 Task: Add a timeline in the project AgileJet for the epic 'Mobile app development' from 2023/06/16 to 2025/08/15. Add a timeline in the project AgileJet for the epic 'Website redesign' from 2023/03/19 to 2024/10/13. Add a timeline in the project AgileJet for the epic 'Virtual desktop infrastructure (VDI) implementation' from 2024/04/24 to 2025/10/26
Action: Mouse moved to (261, 70)
Screenshot: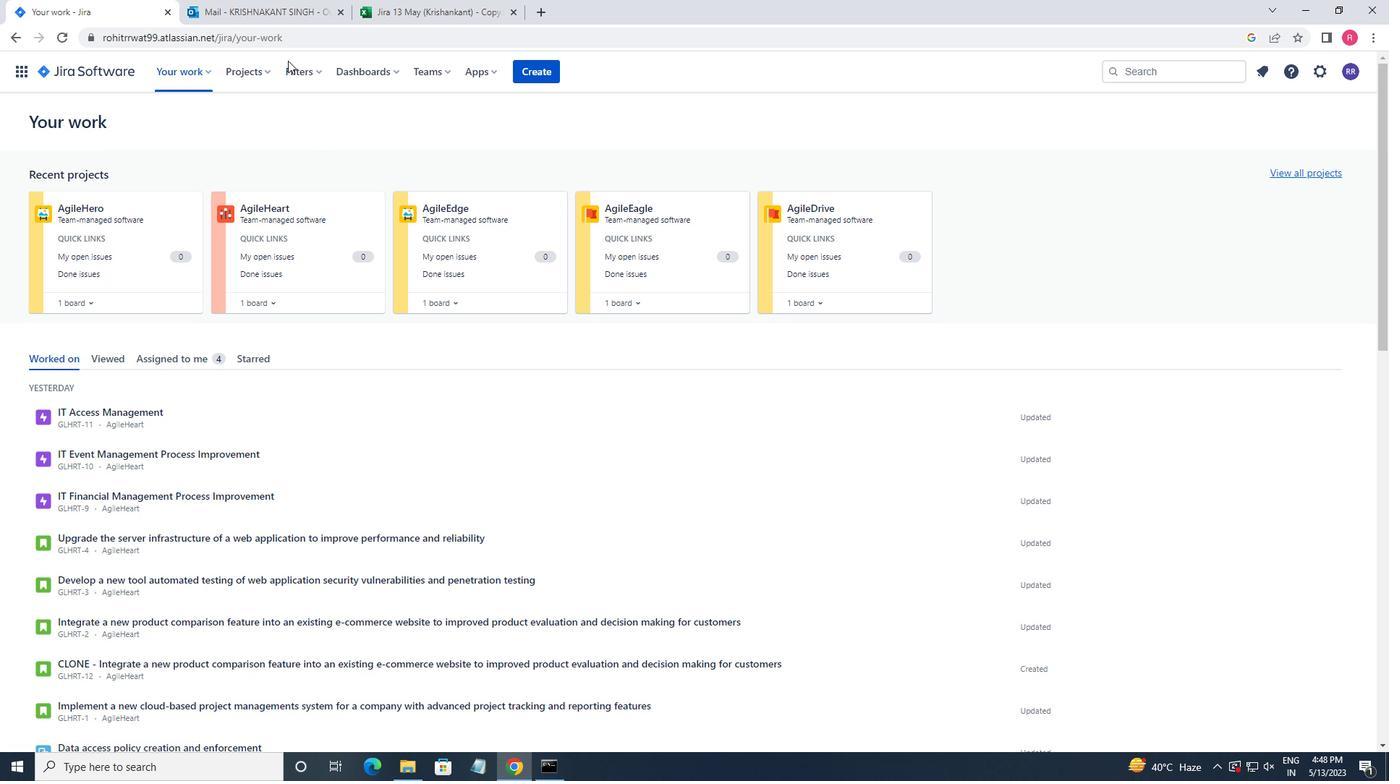
Action: Mouse pressed left at (261, 70)
Screenshot: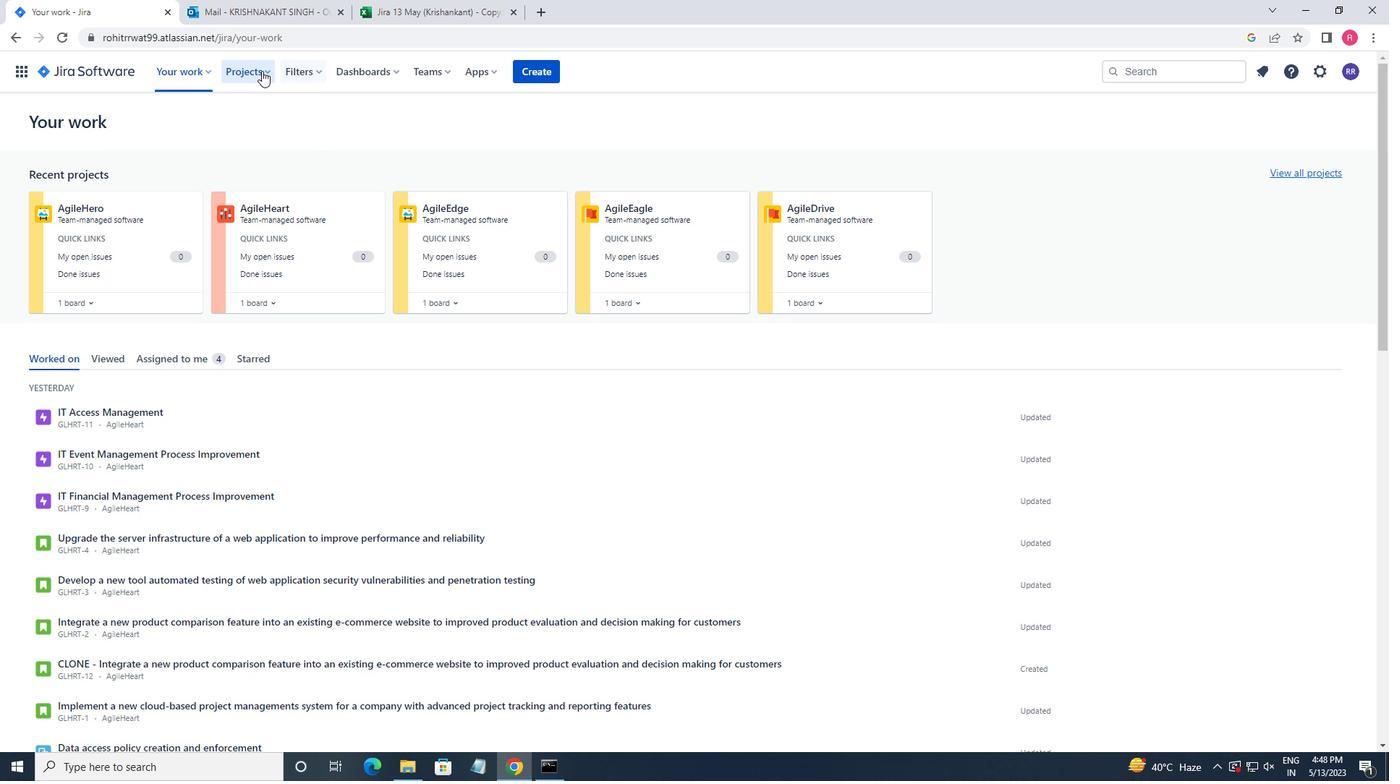 
Action: Mouse moved to (315, 158)
Screenshot: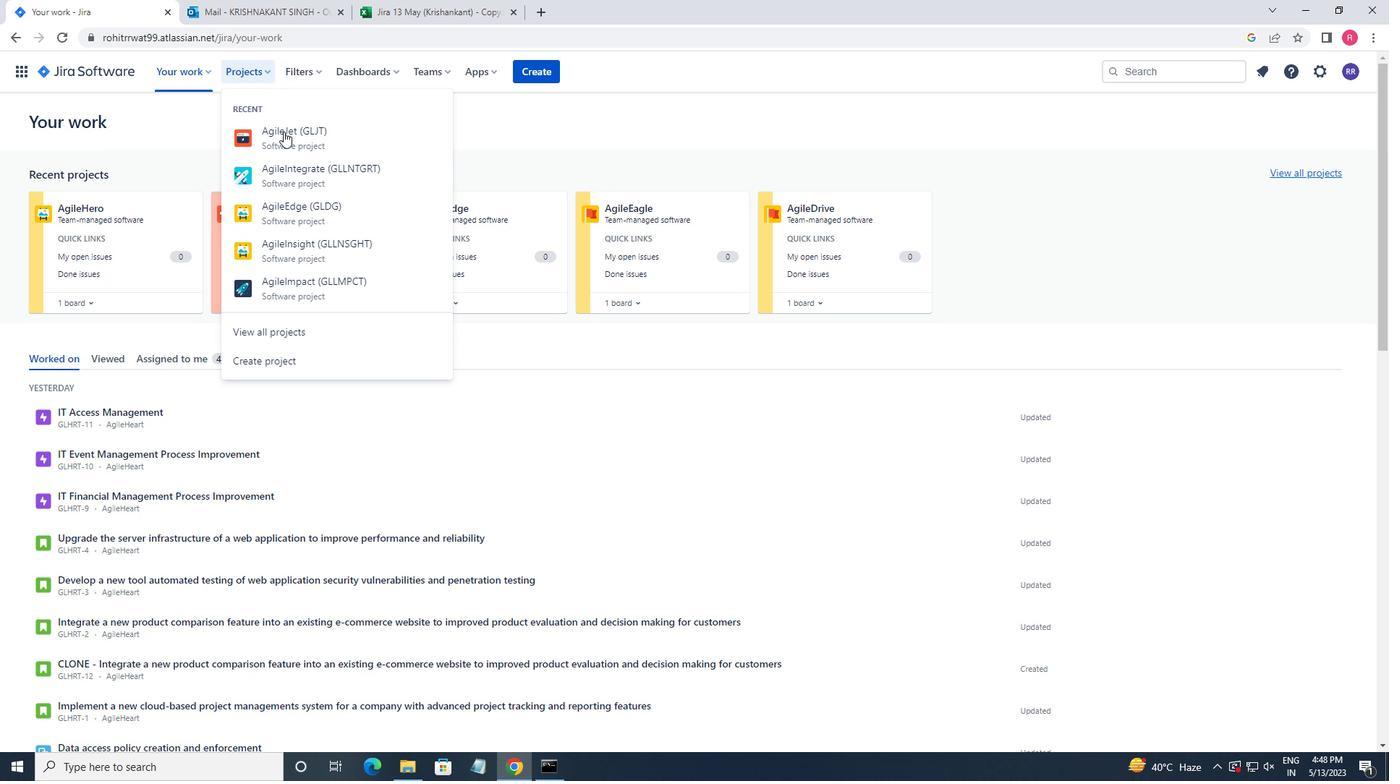 
Action: Mouse pressed left at (315, 158)
Screenshot: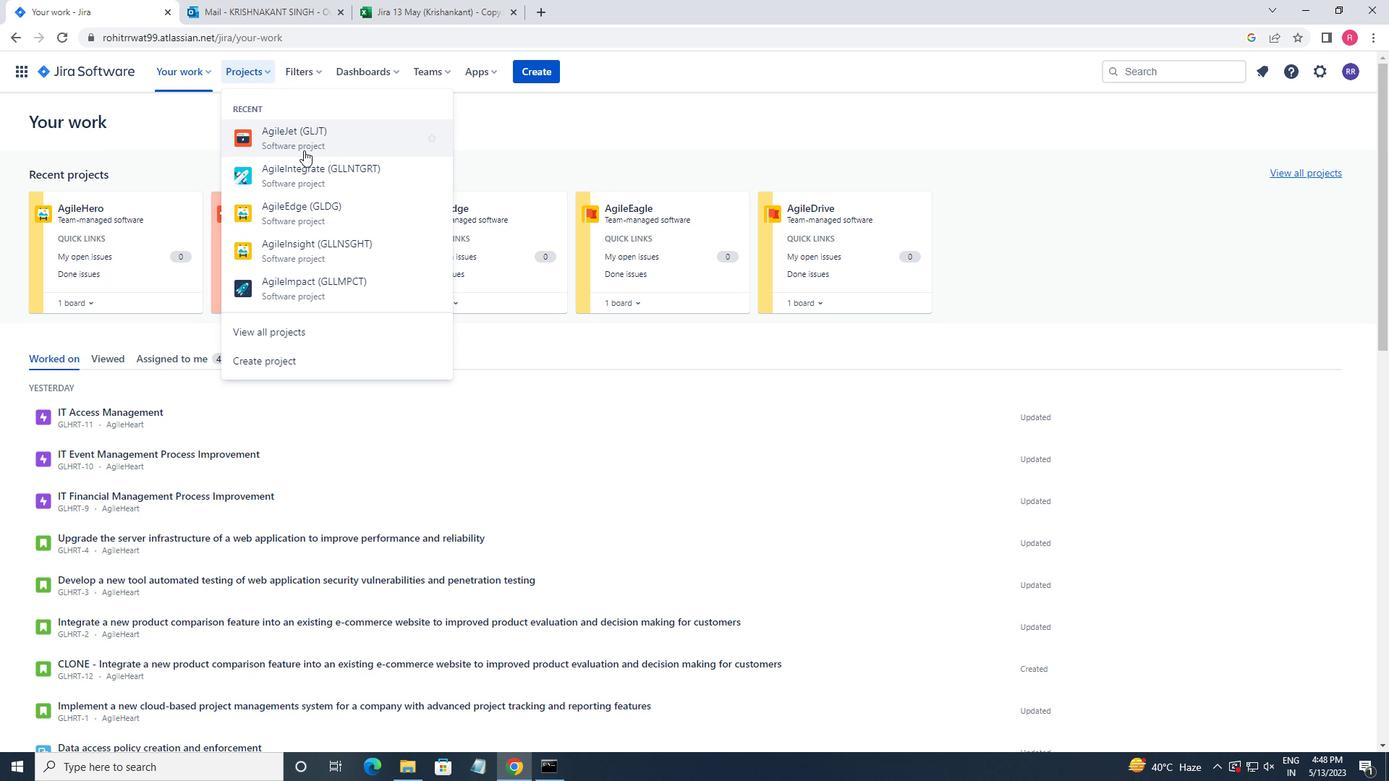 
Action: Mouse moved to (247, 77)
Screenshot: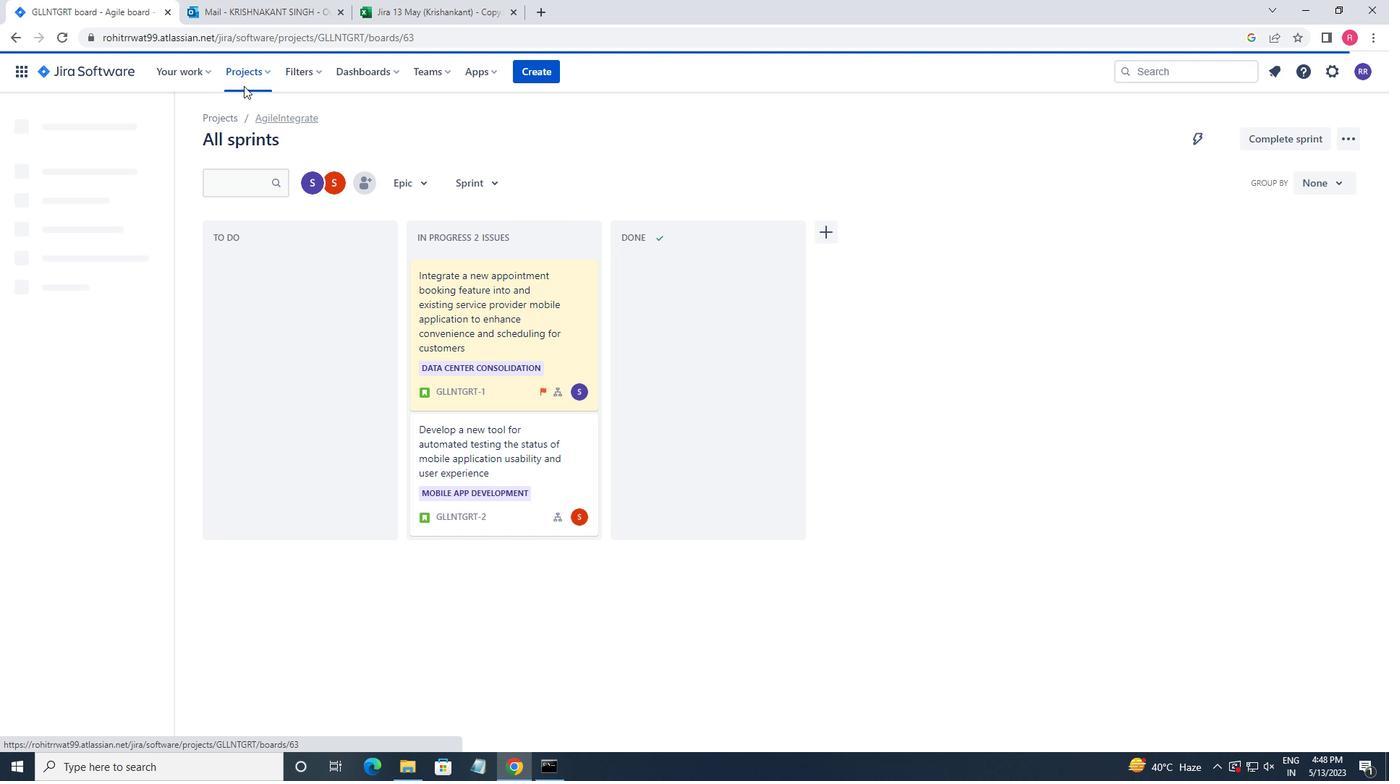 
Action: Mouse pressed left at (247, 77)
Screenshot: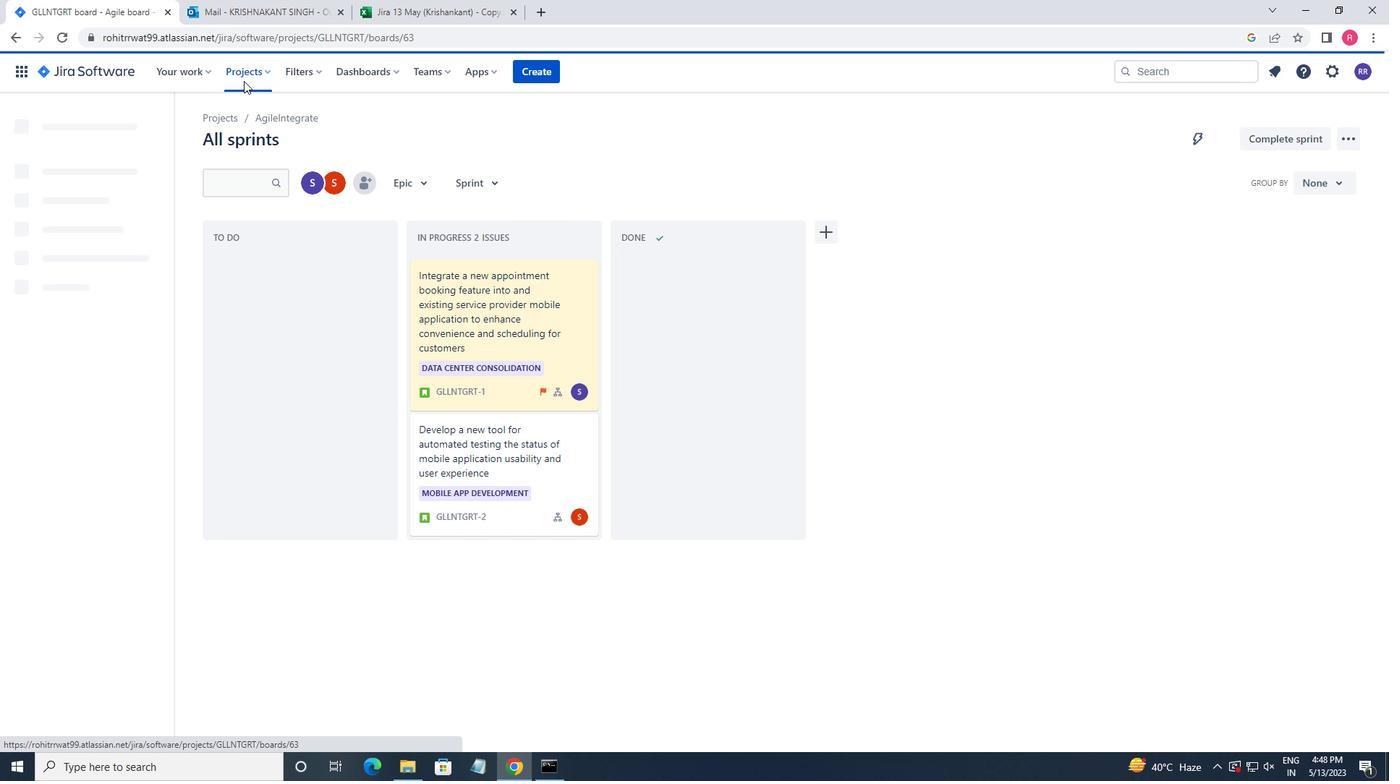 
Action: Mouse moved to (269, 128)
Screenshot: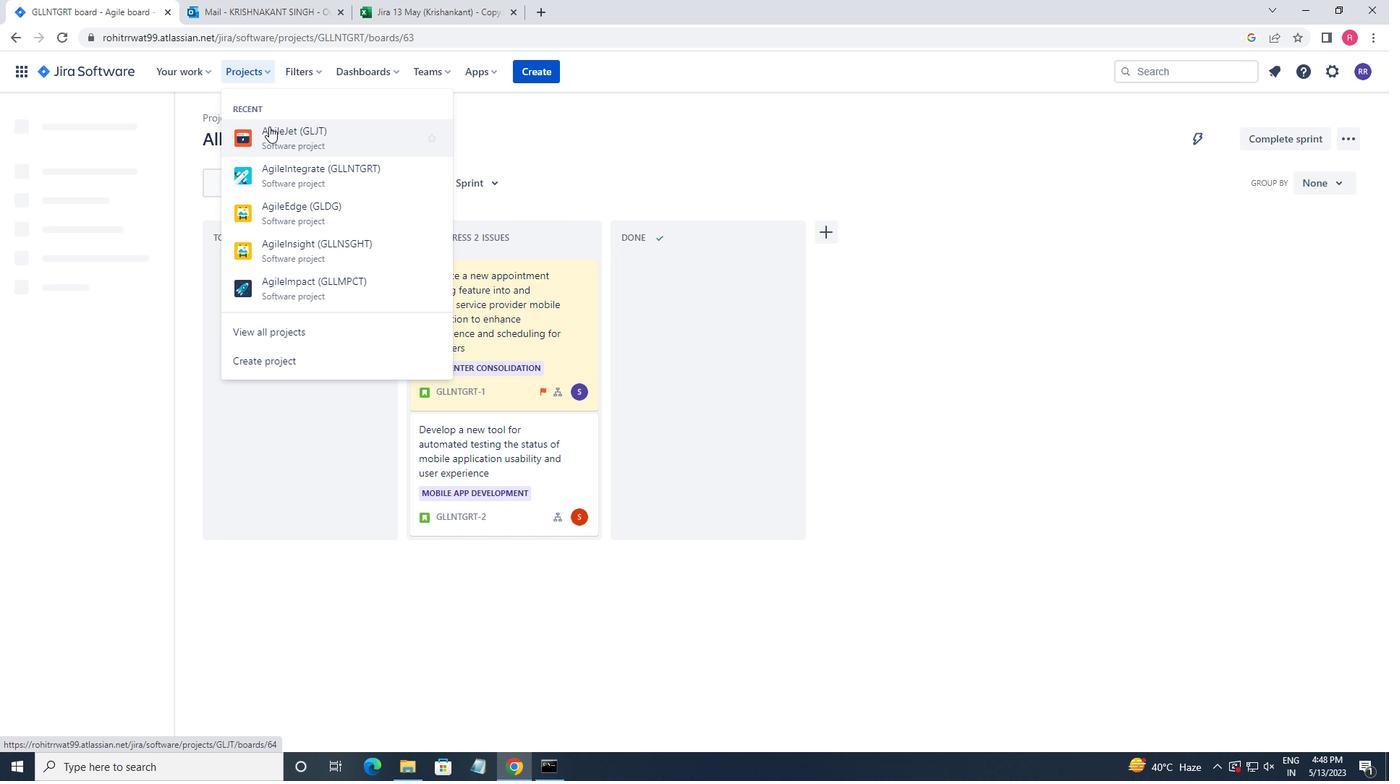
Action: Mouse pressed left at (269, 128)
Screenshot: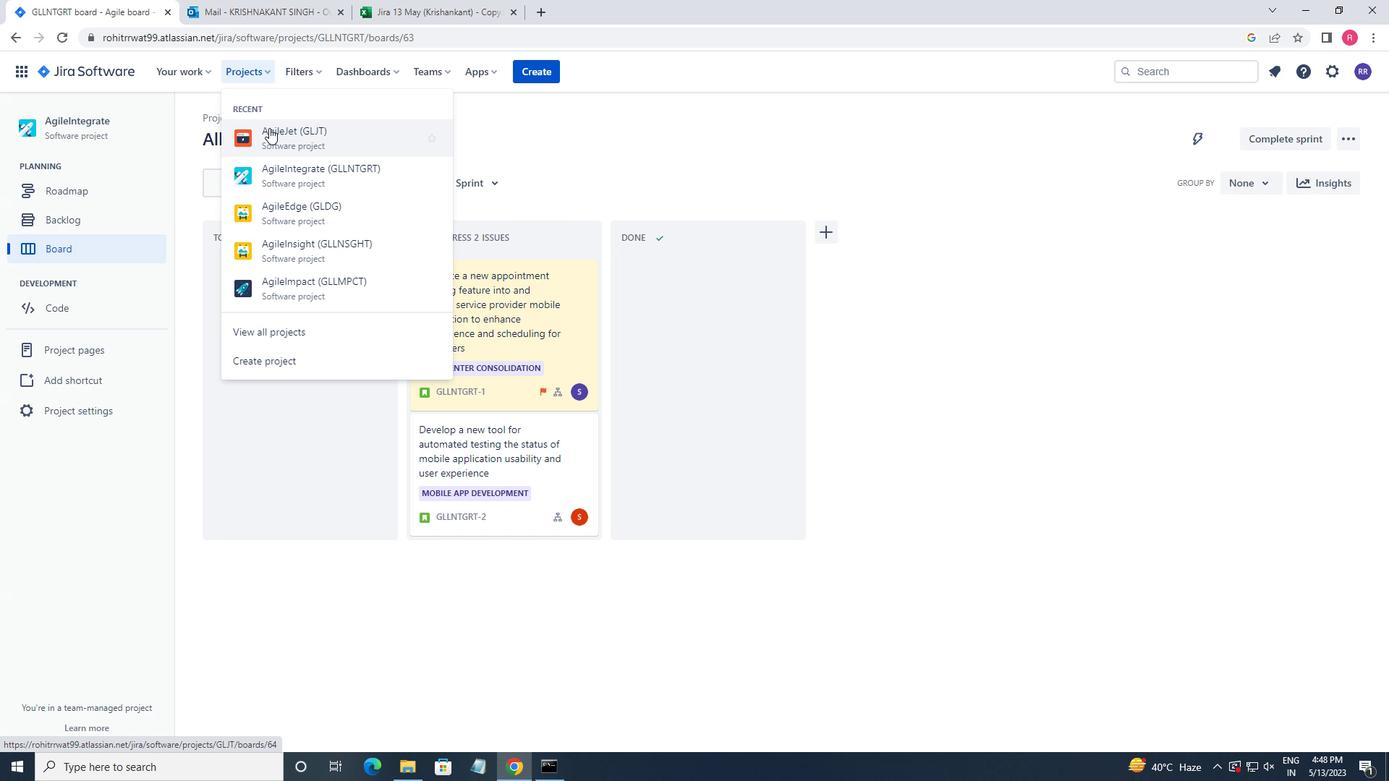 
Action: Mouse moved to (68, 227)
Screenshot: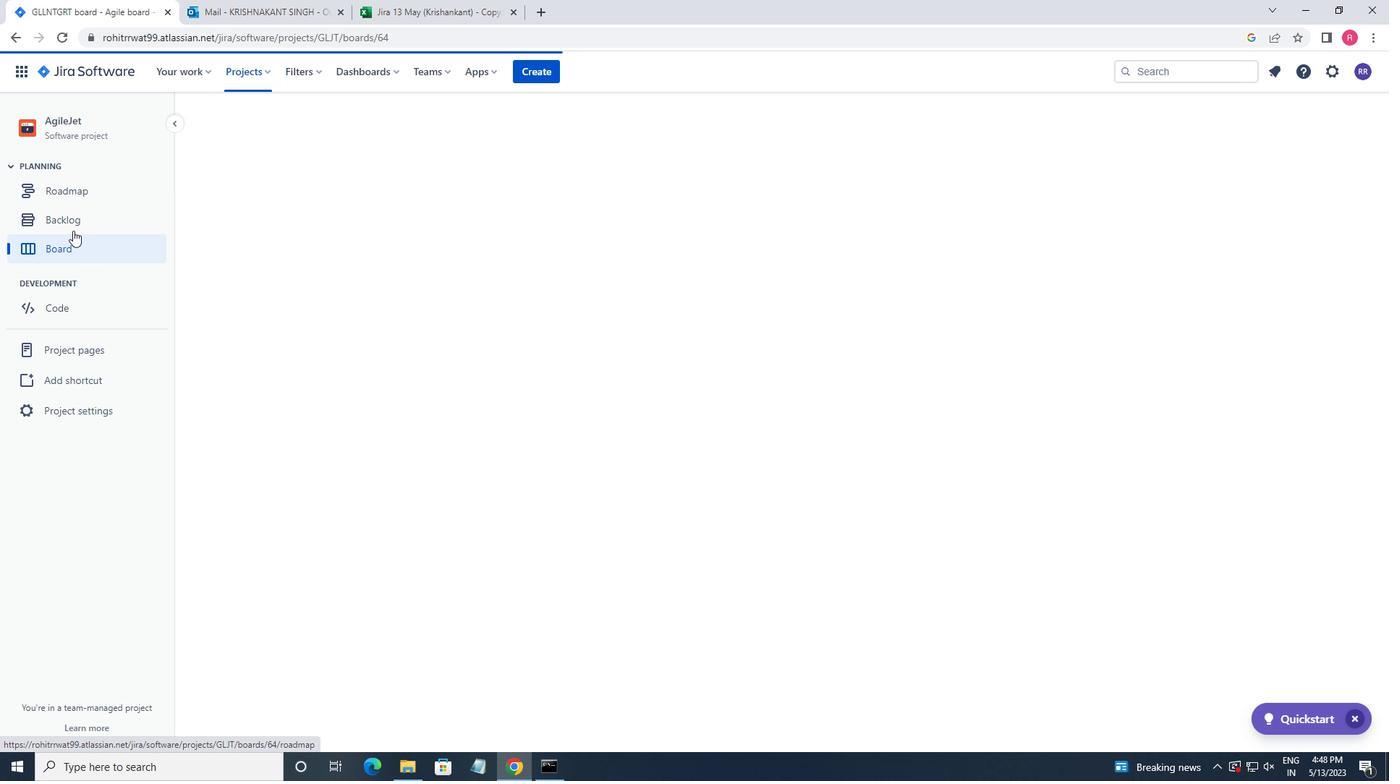 
Action: Mouse pressed left at (68, 227)
Screenshot: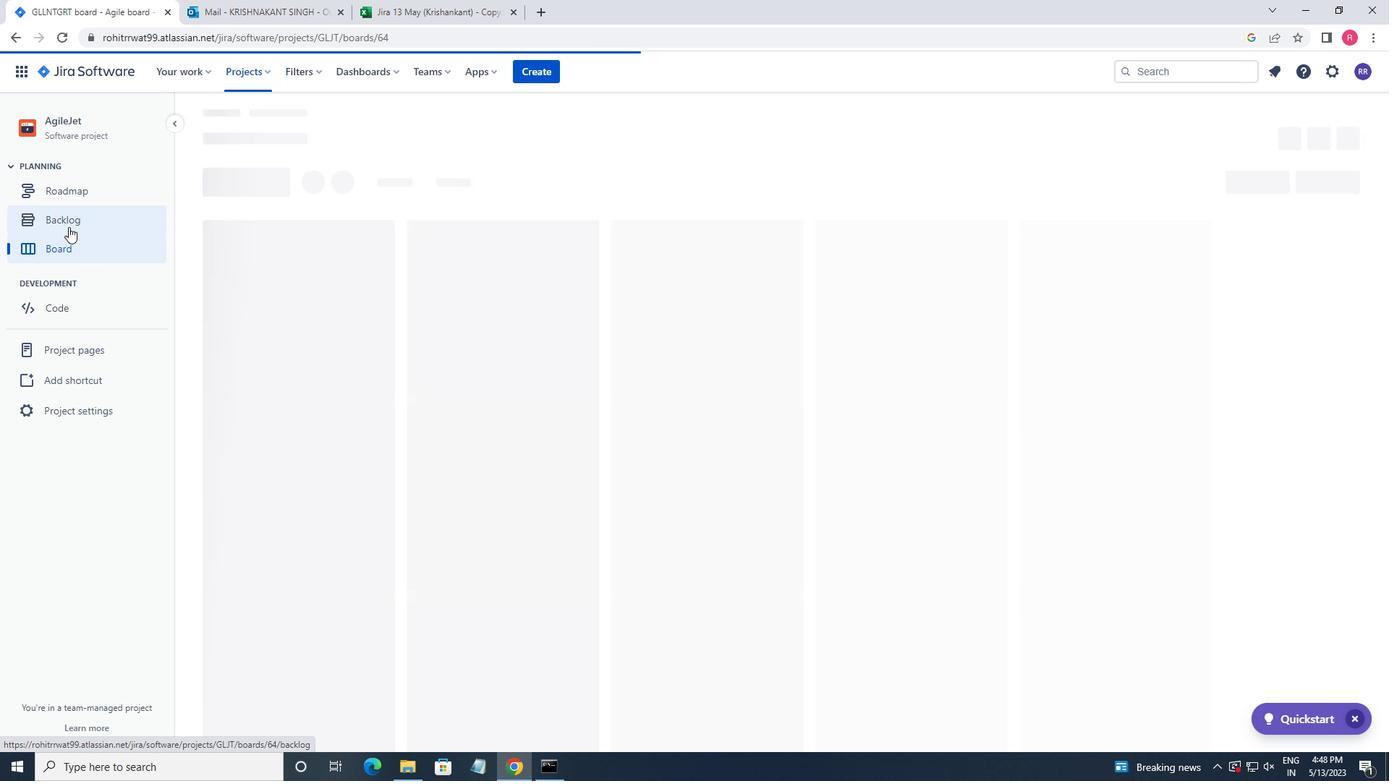 
Action: Mouse moved to (982, 573)
Screenshot: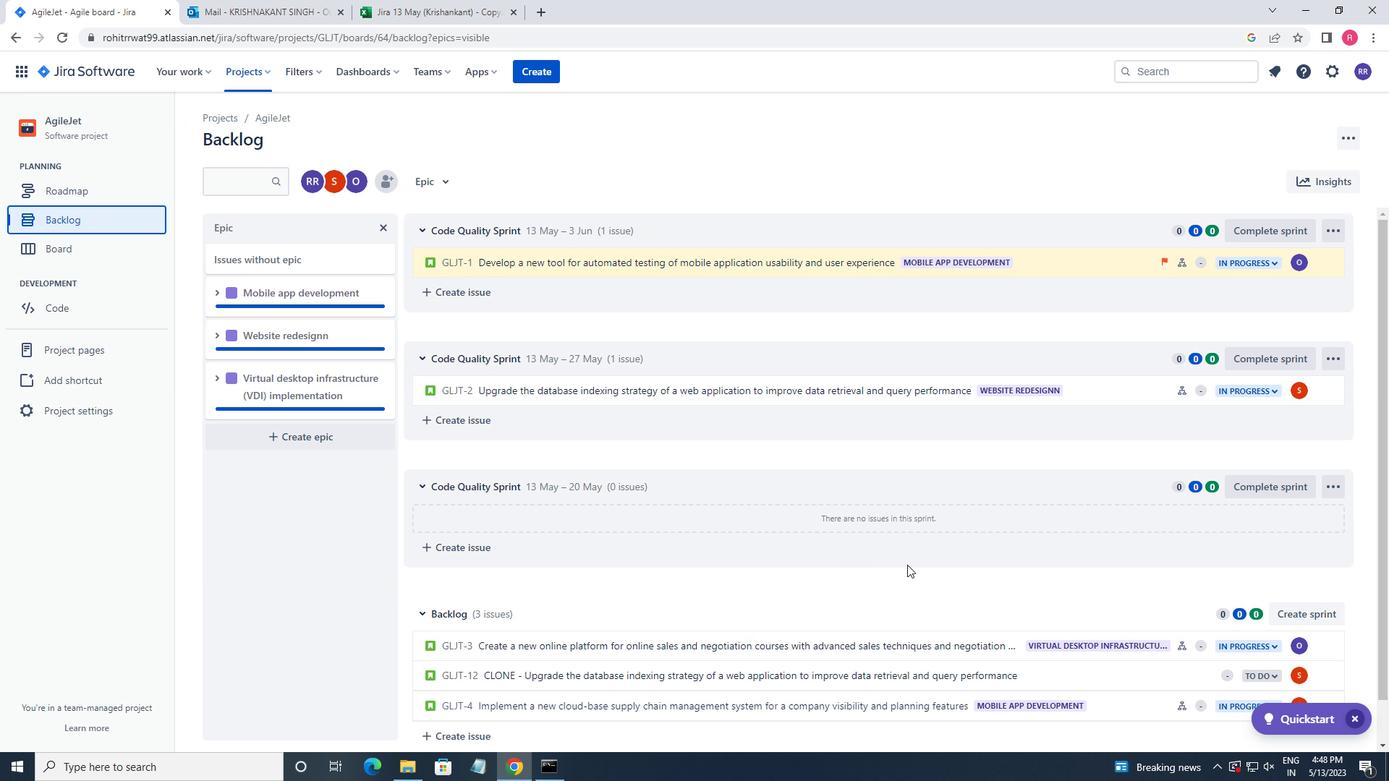 
Action: Mouse scrolled (982, 572) with delta (0, 0)
Screenshot: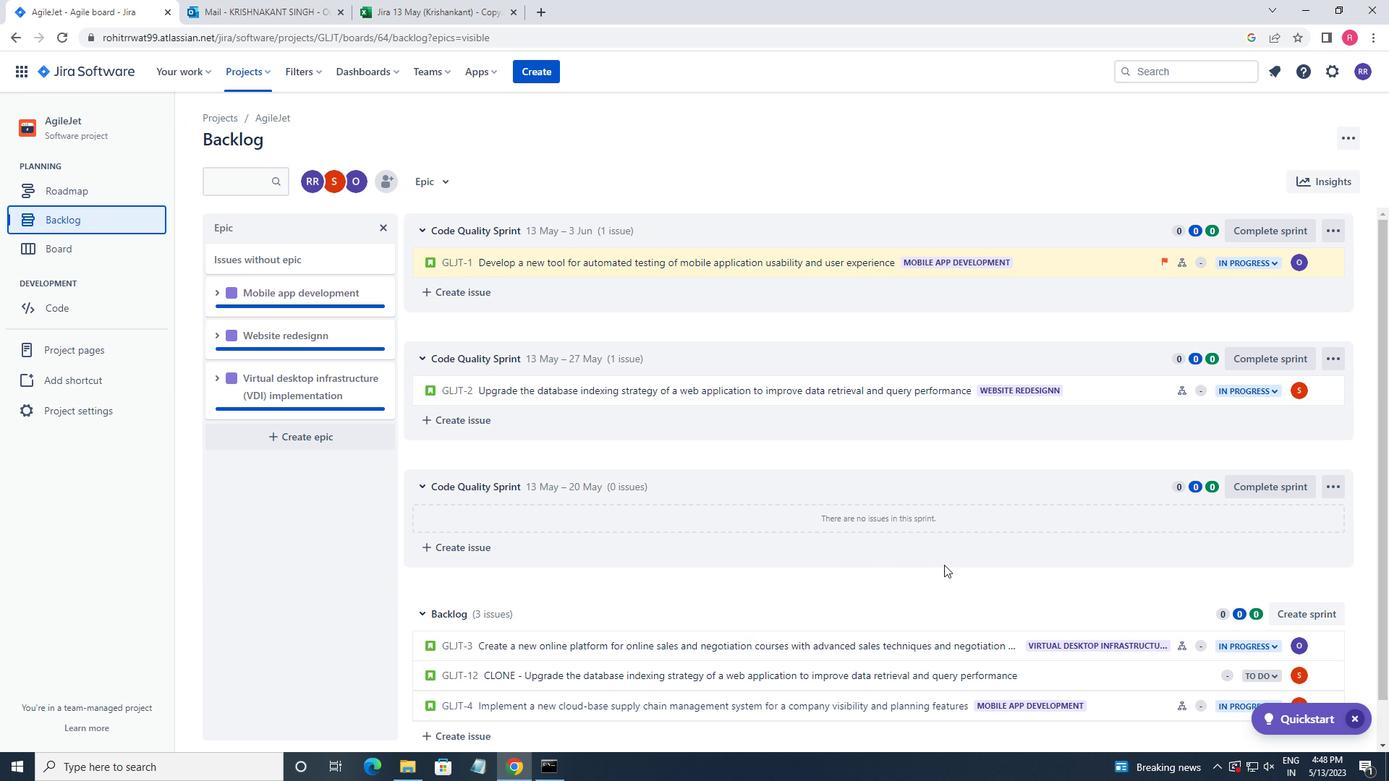 
Action: Mouse scrolled (982, 572) with delta (0, 0)
Screenshot: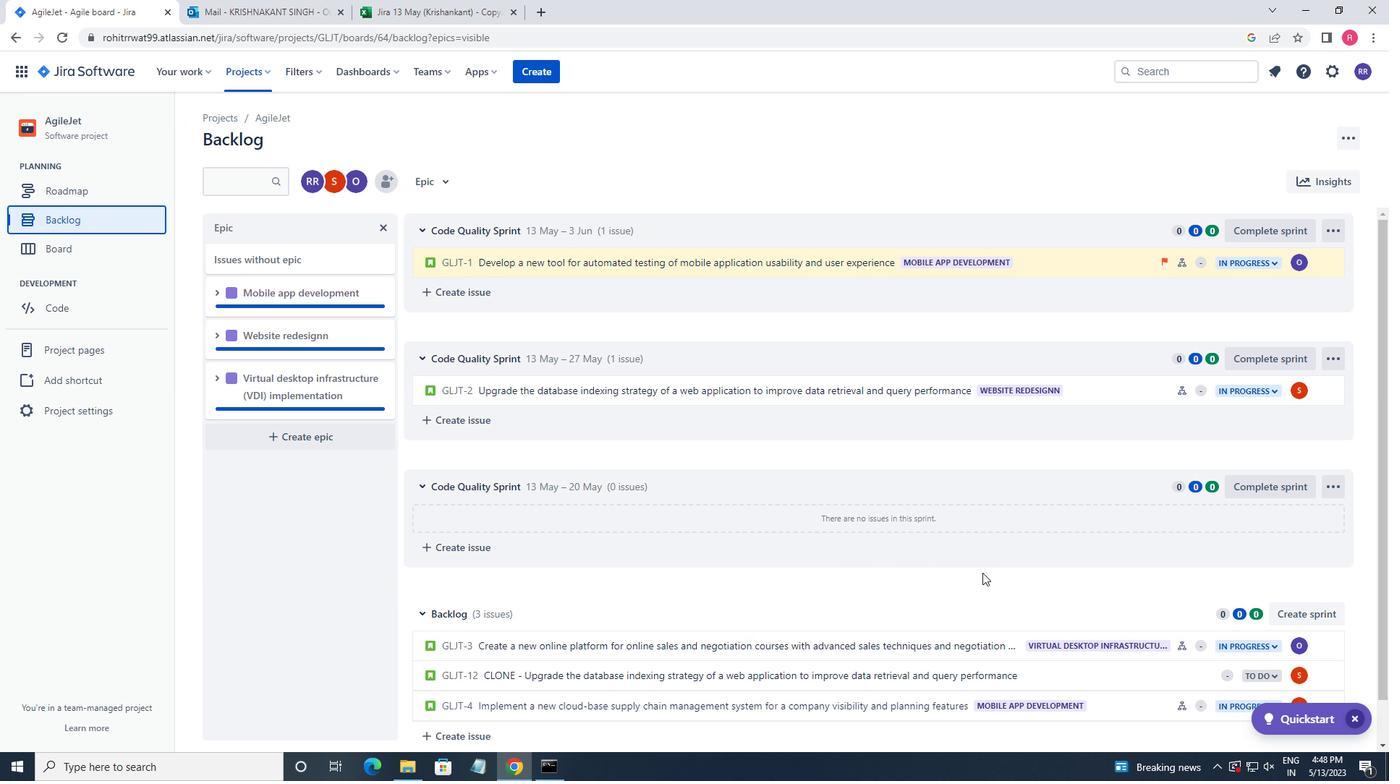 
Action: Mouse scrolled (982, 572) with delta (0, 0)
Screenshot: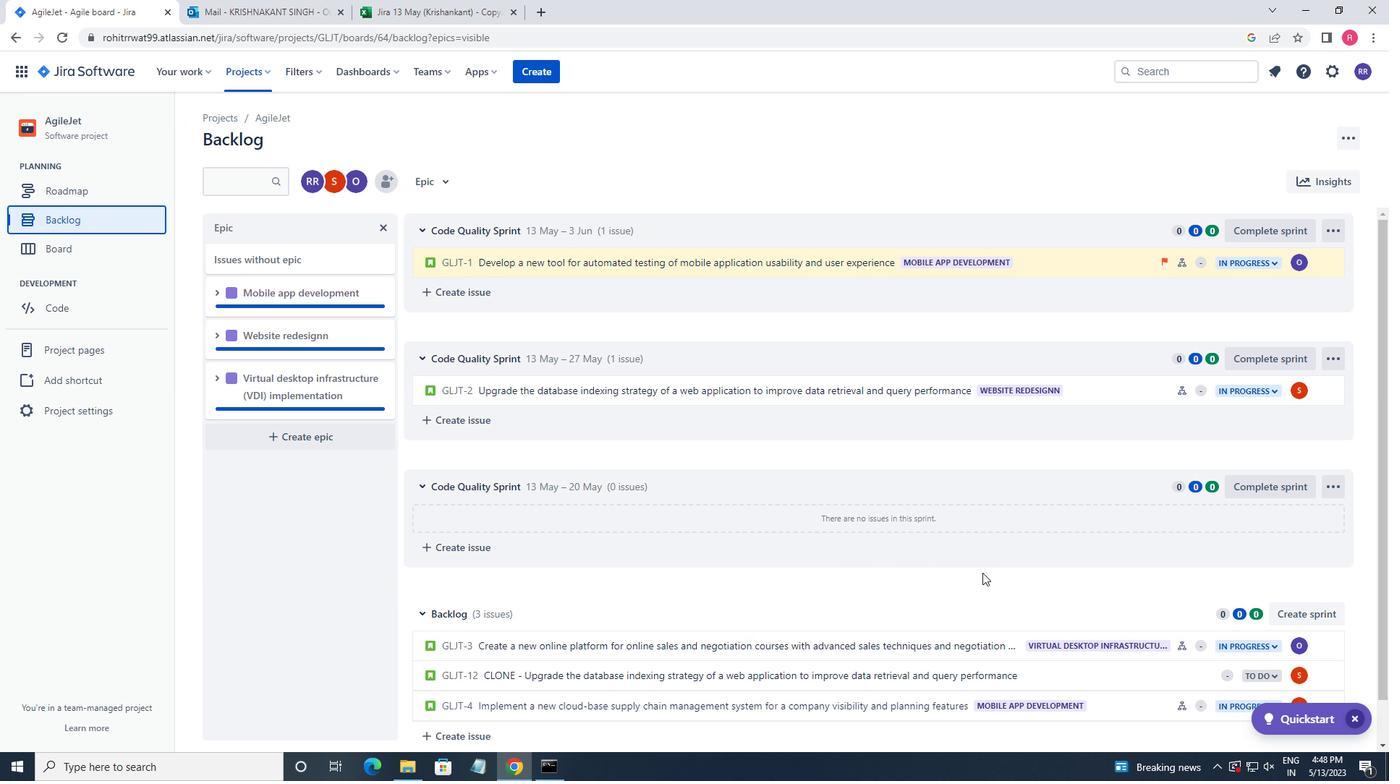 
Action: Mouse scrolled (982, 572) with delta (0, 0)
Screenshot: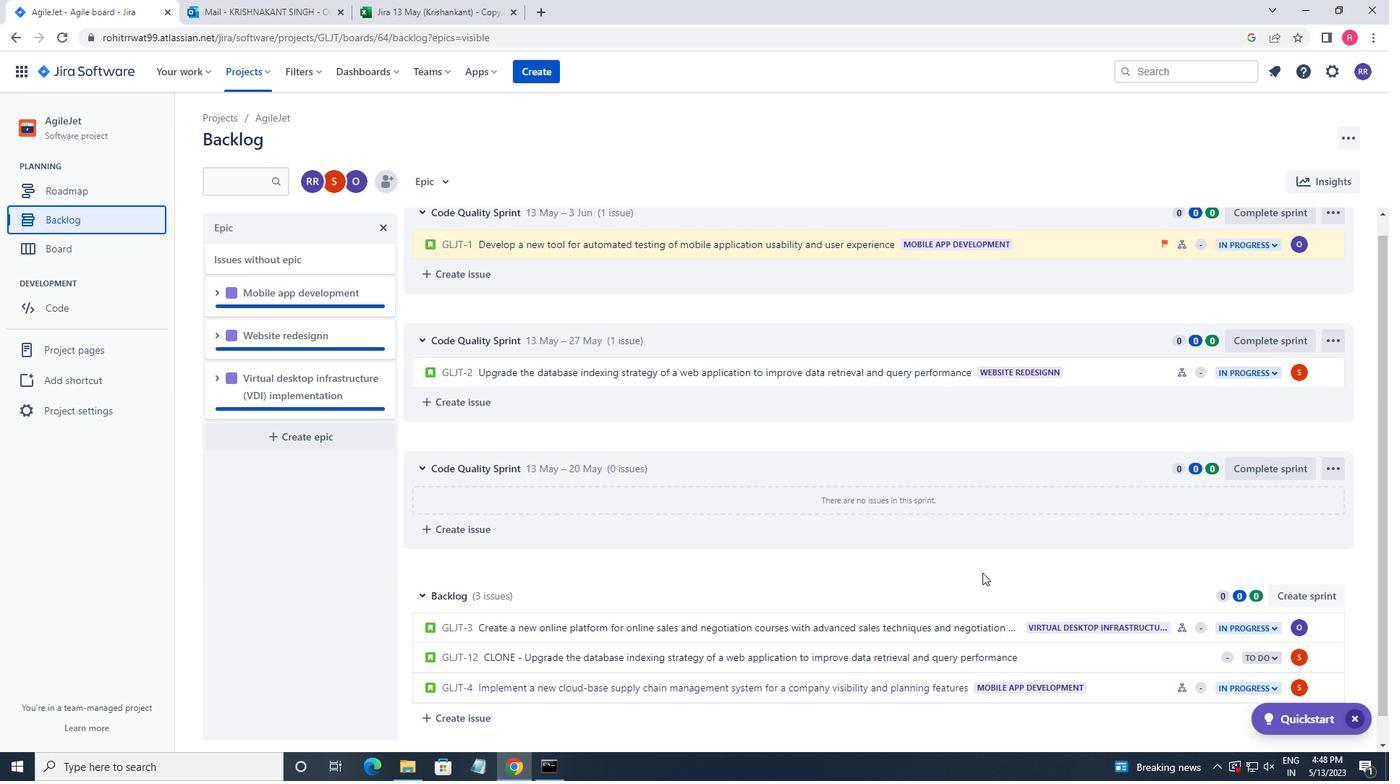 
Action: Mouse scrolled (982, 572) with delta (0, 0)
Screenshot: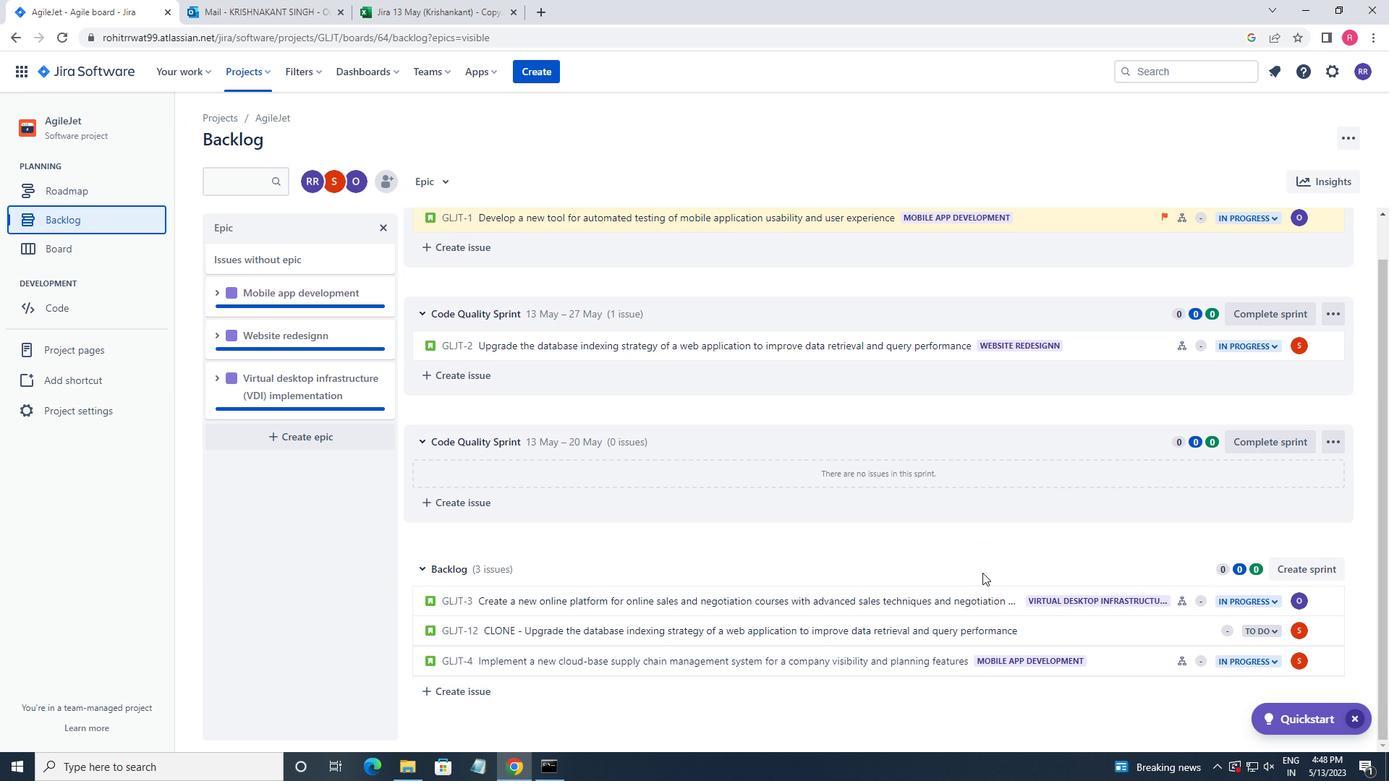 
Action: Mouse scrolled (982, 572) with delta (0, 0)
Screenshot: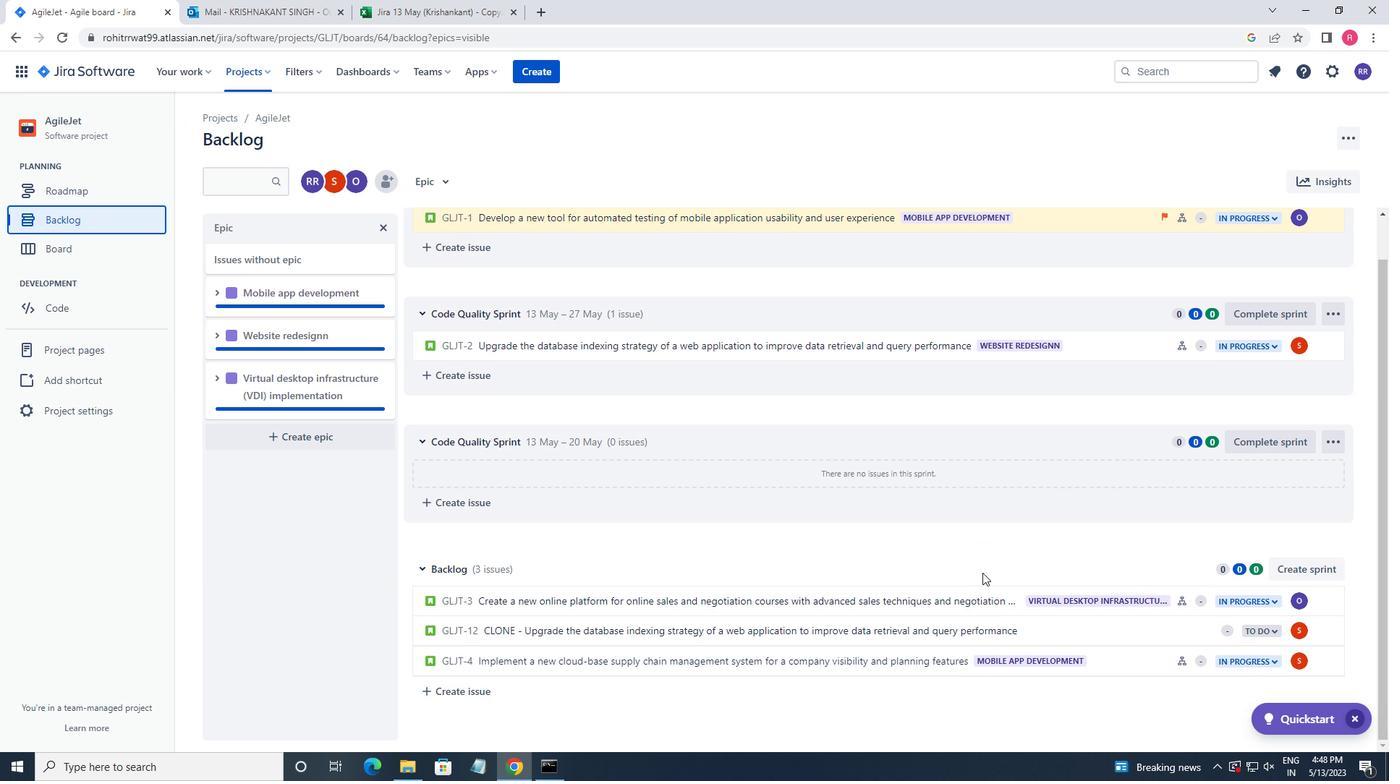 
Action: Mouse moved to (209, 290)
Screenshot: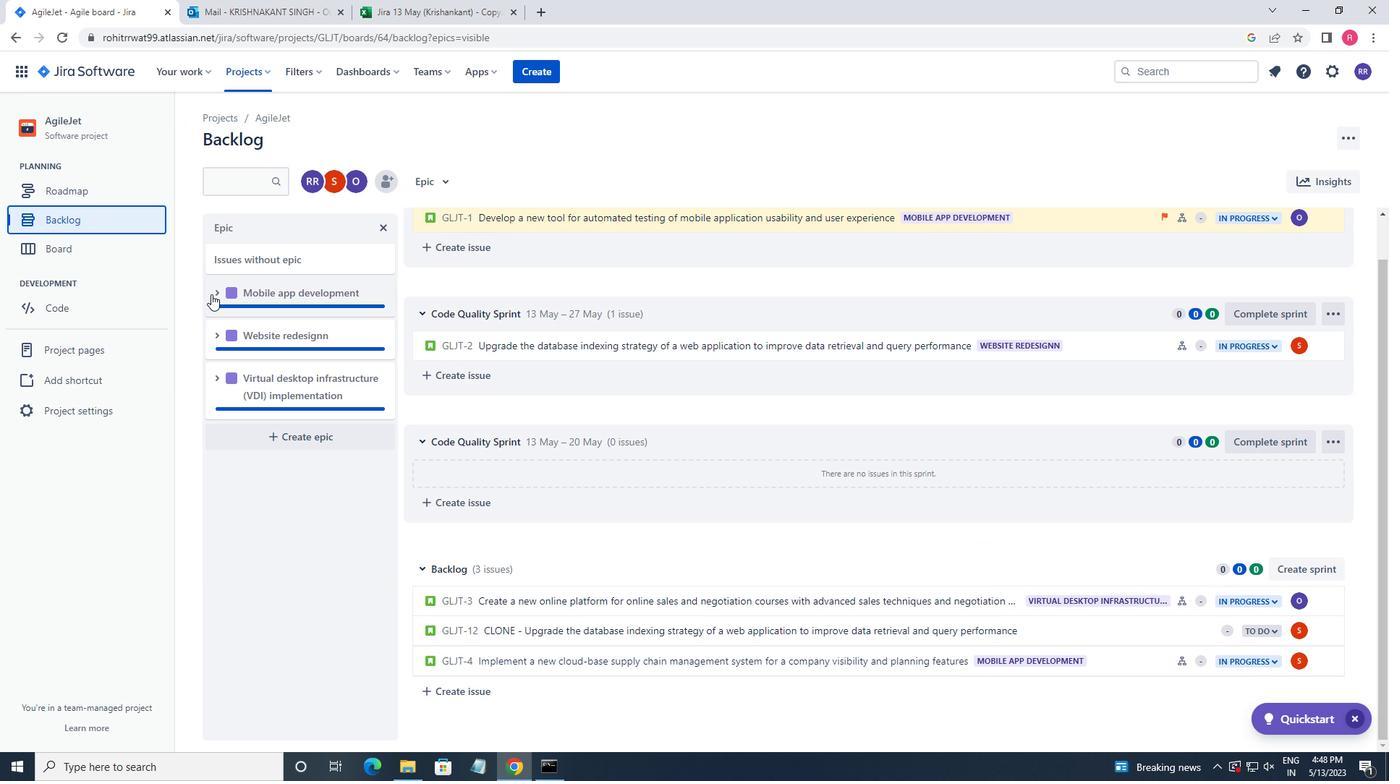 
Action: Mouse pressed left at (209, 290)
Screenshot: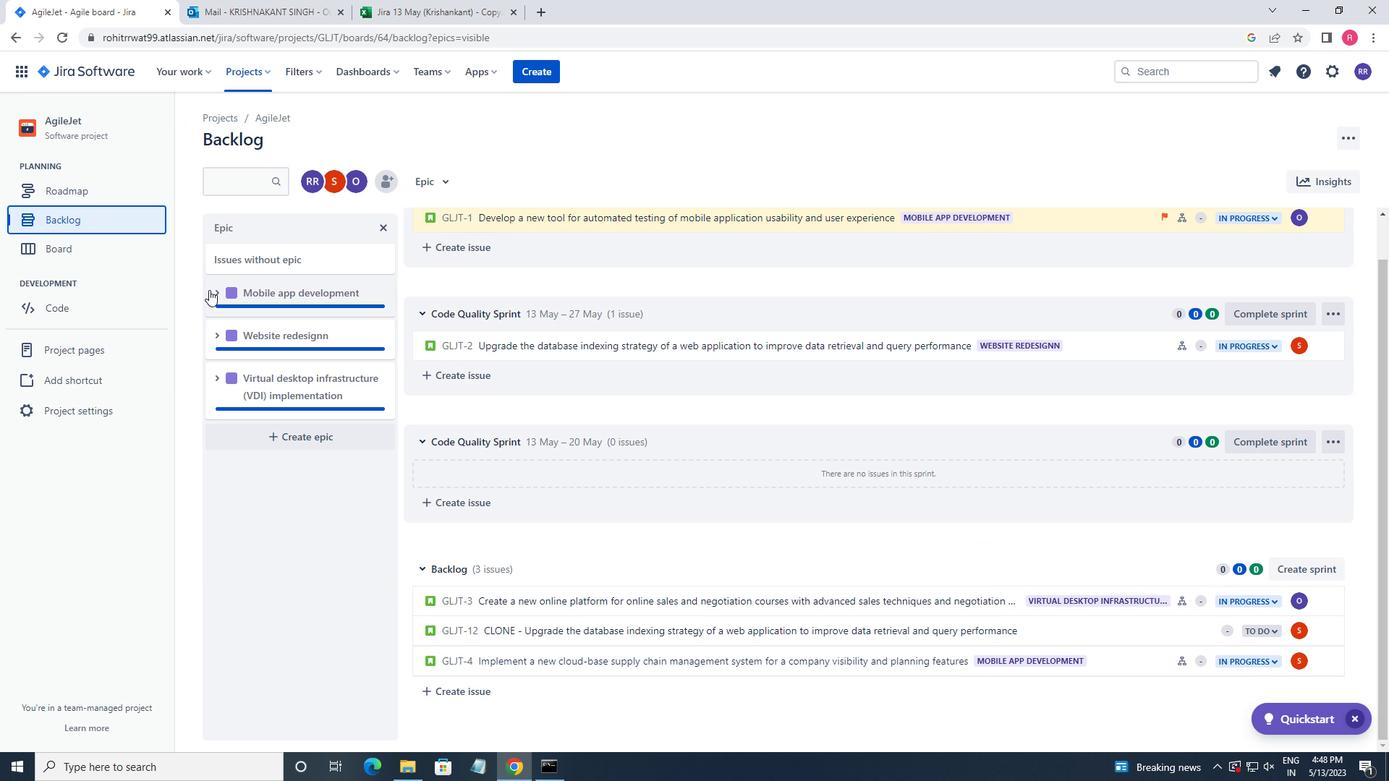 
Action: Mouse moved to (288, 397)
Screenshot: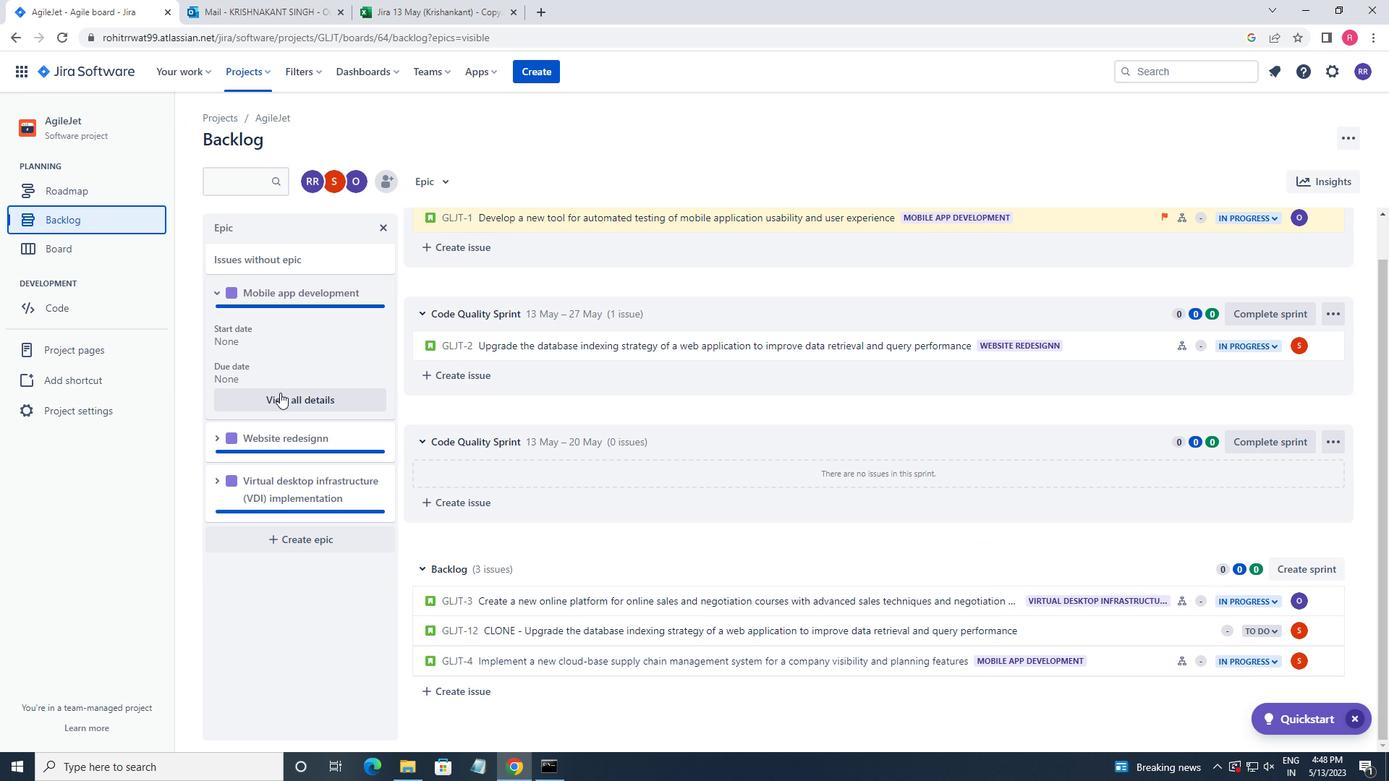 
Action: Mouse pressed left at (288, 397)
Screenshot: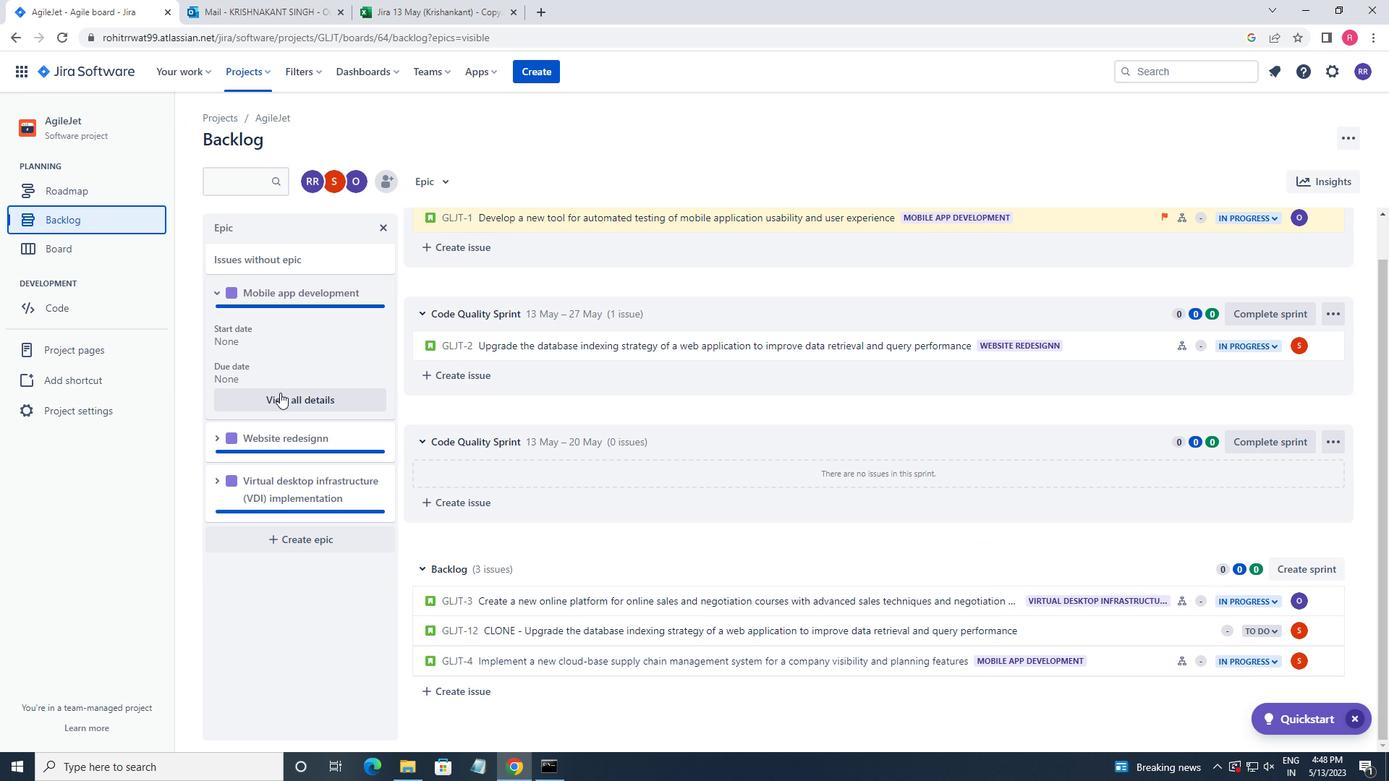 
Action: Mouse moved to (882, 464)
Screenshot: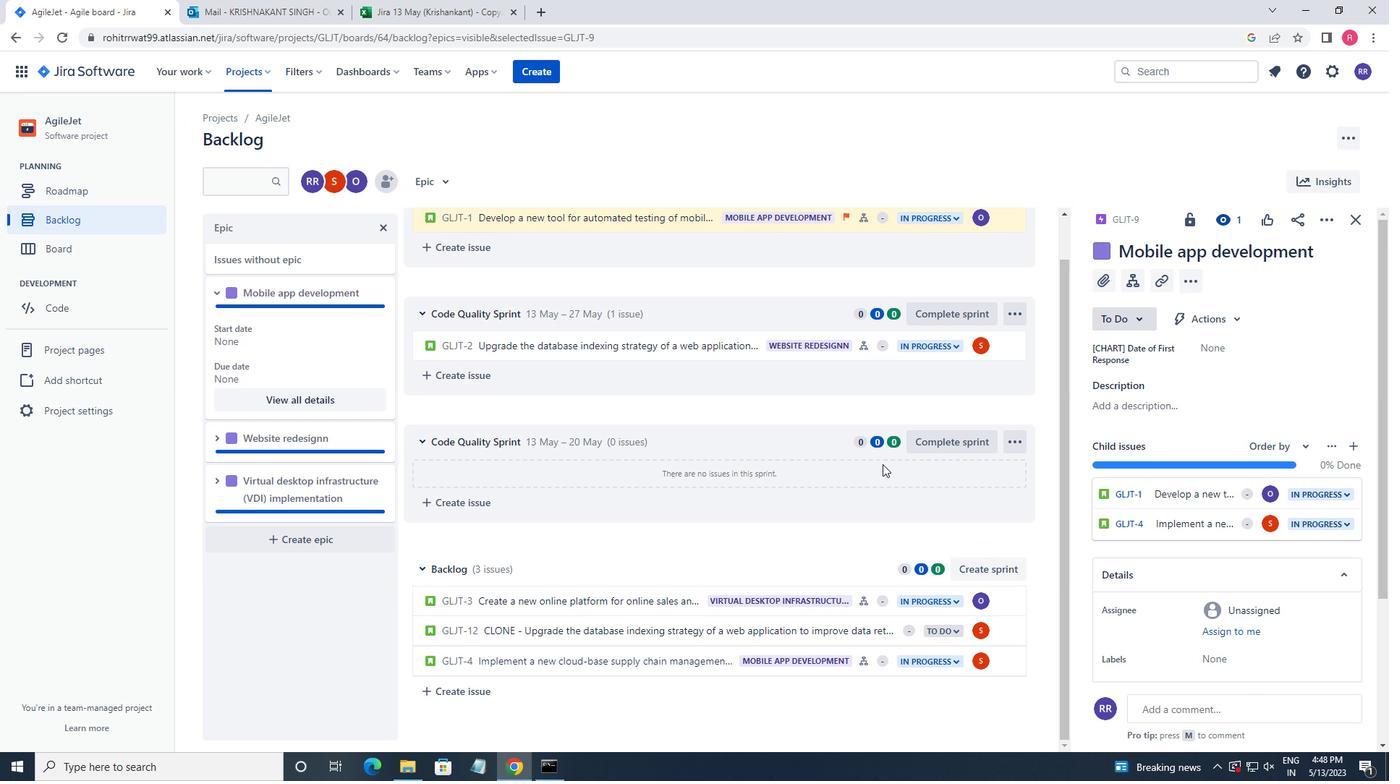 
Action: Mouse scrolled (882, 463) with delta (0, 0)
Screenshot: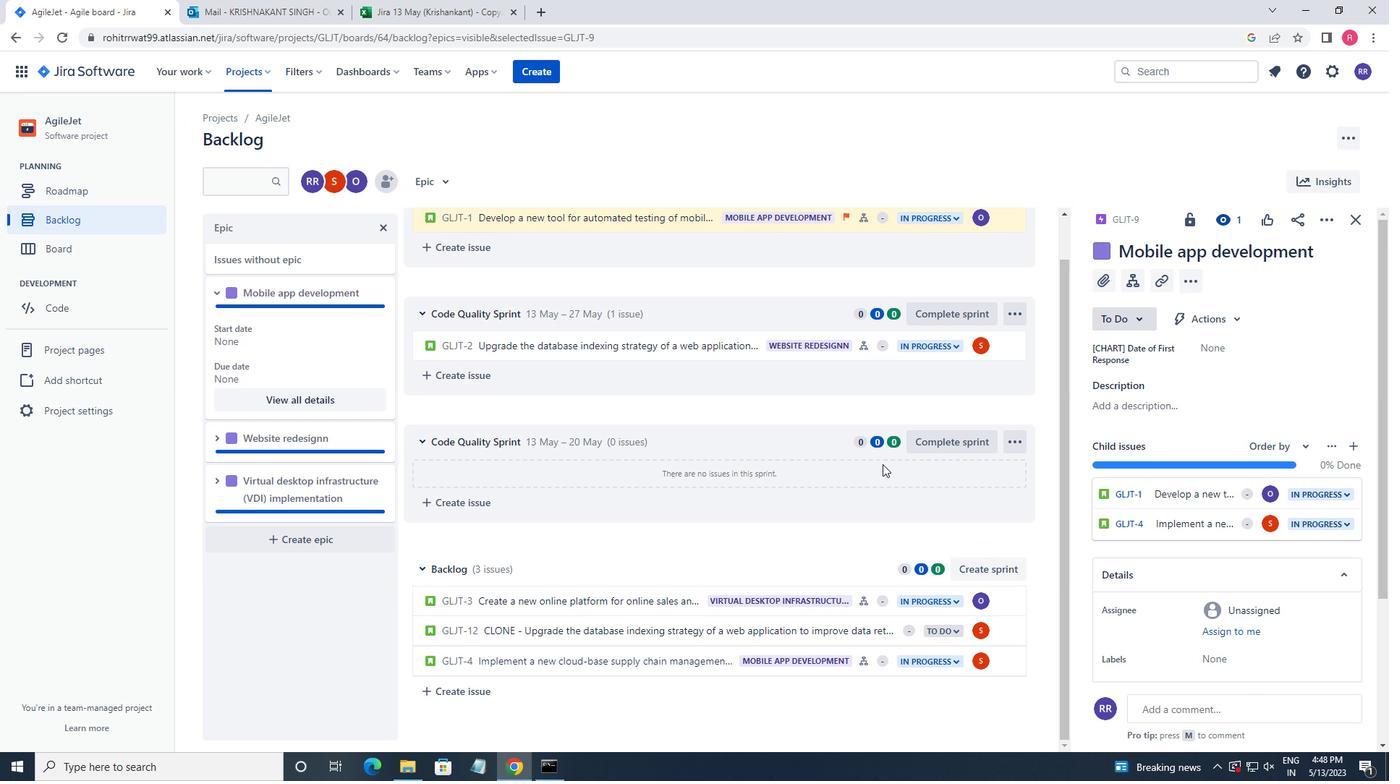
Action: Mouse moved to (898, 480)
Screenshot: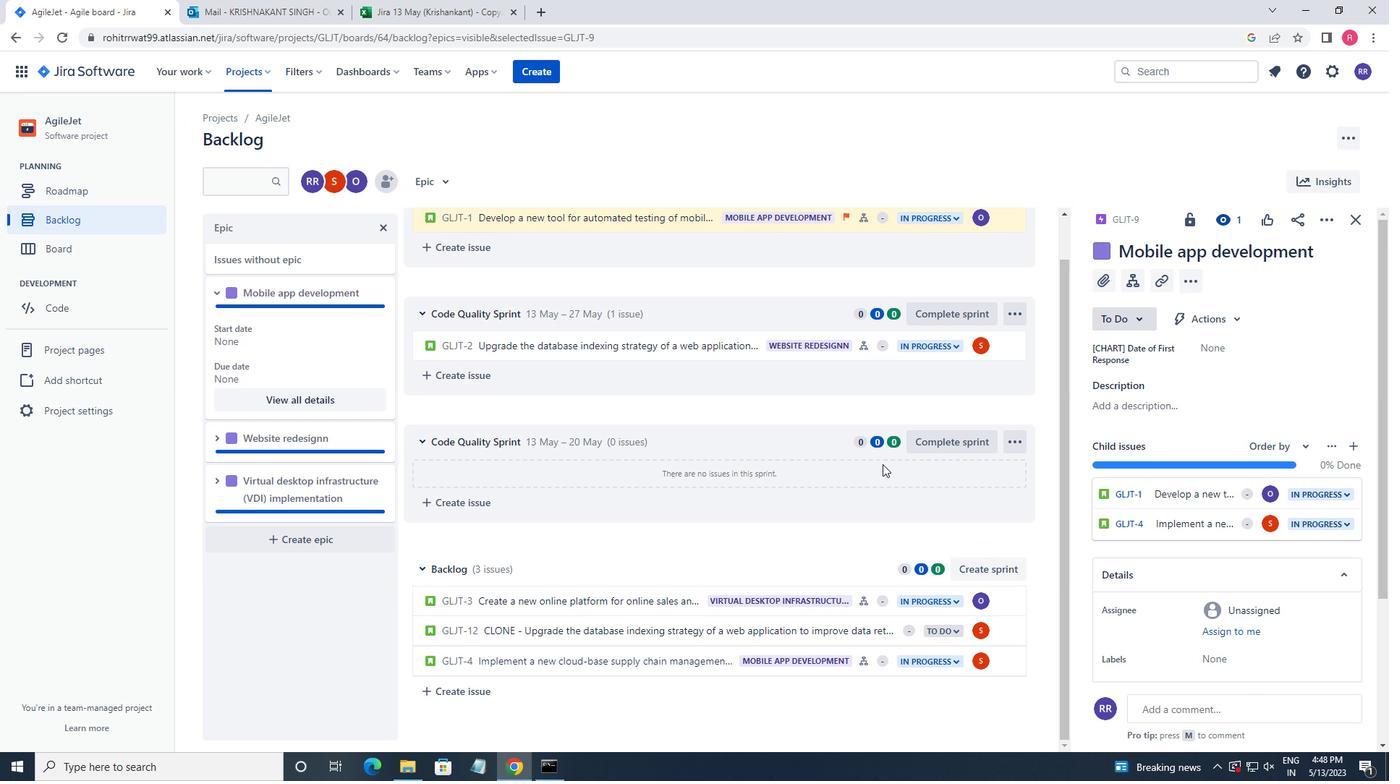 
Action: Mouse scrolled (898, 479) with delta (0, 0)
Screenshot: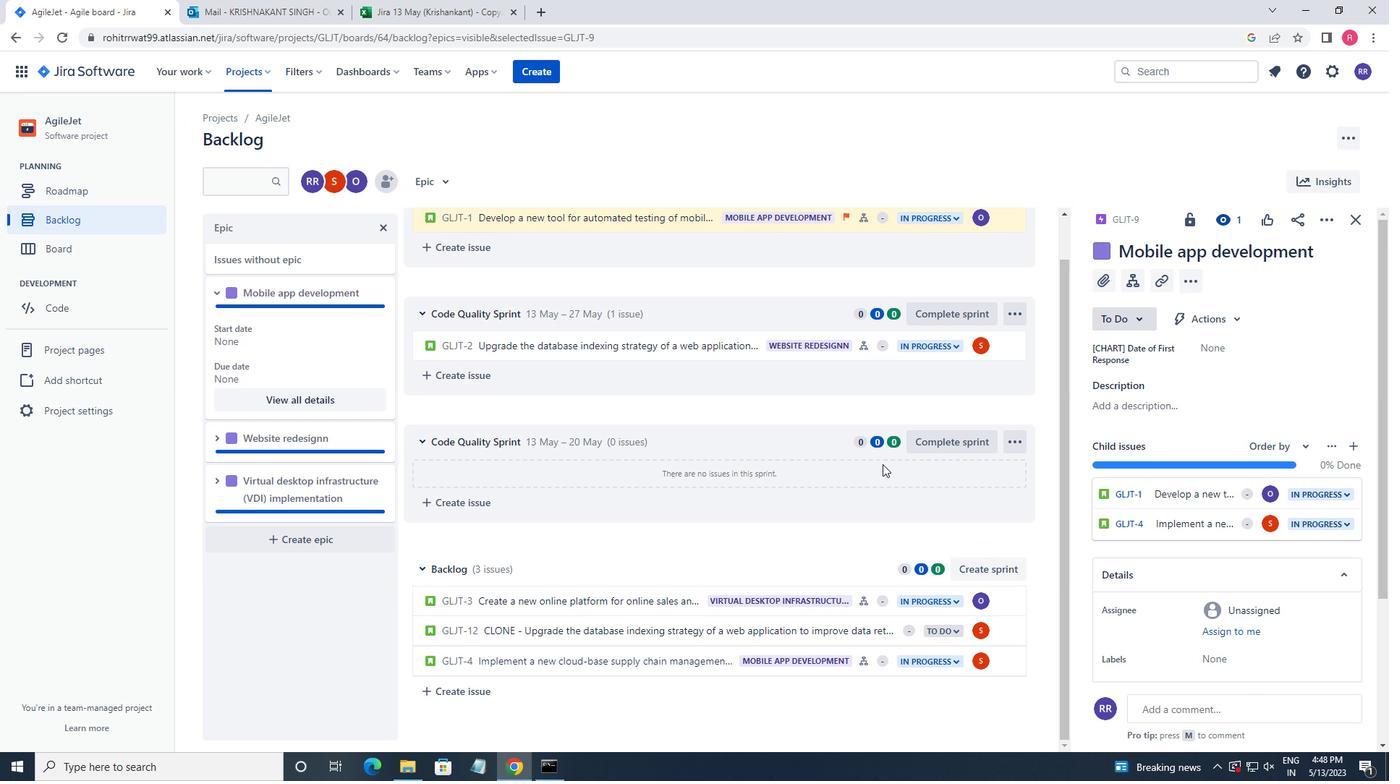
Action: Mouse moved to (1300, 574)
Screenshot: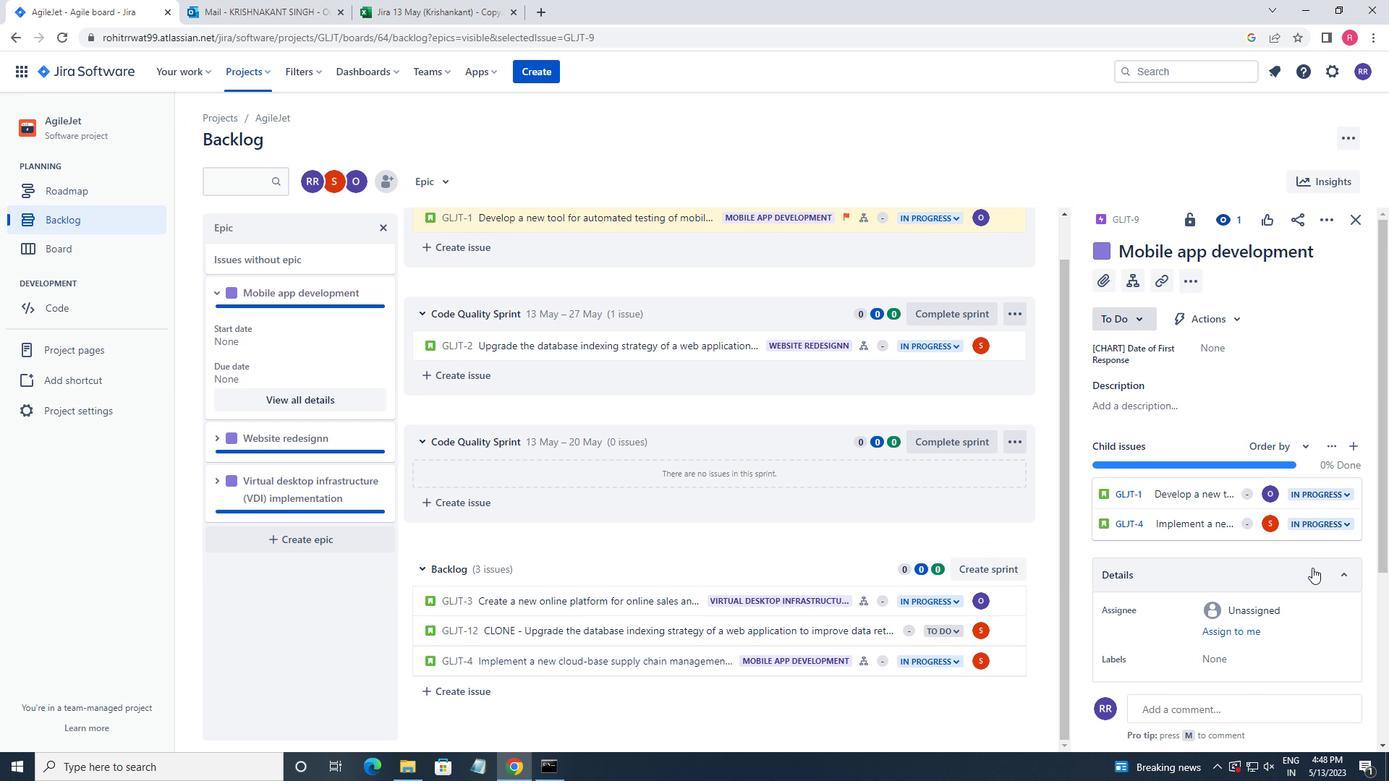 
Action: Mouse pressed left at (1300, 574)
Screenshot: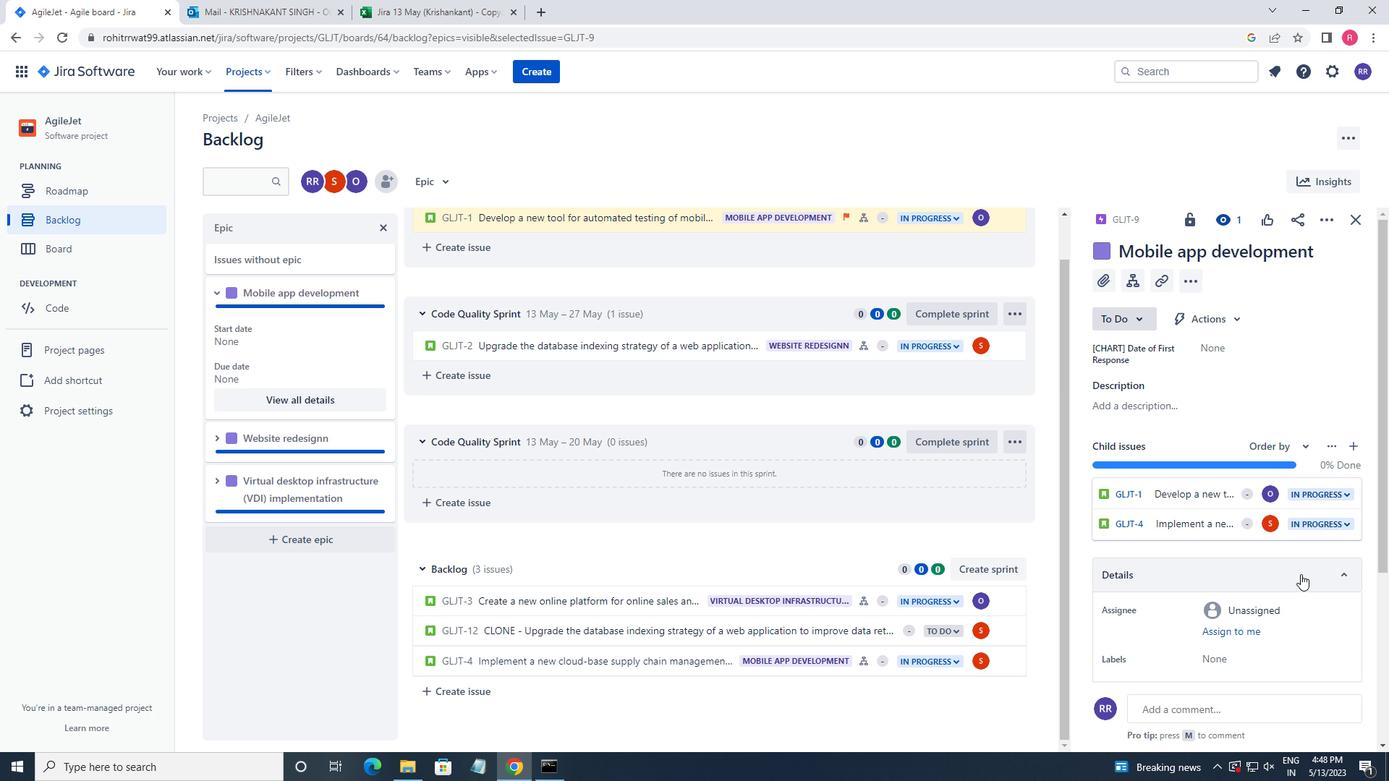 
Action: Mouse pressed left at (1300, 574)
Screenshot: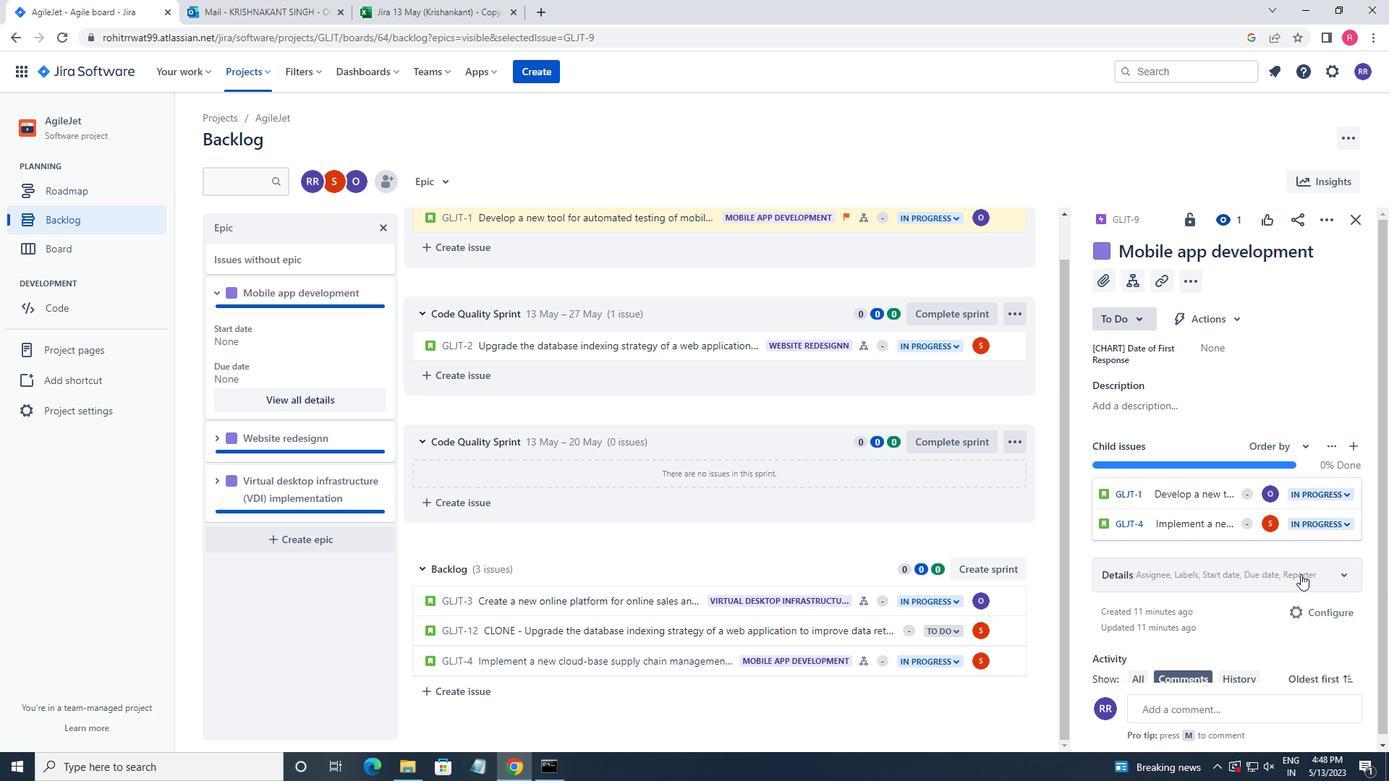 
Action: Mouse moved to (1248, 596)
Screenshot: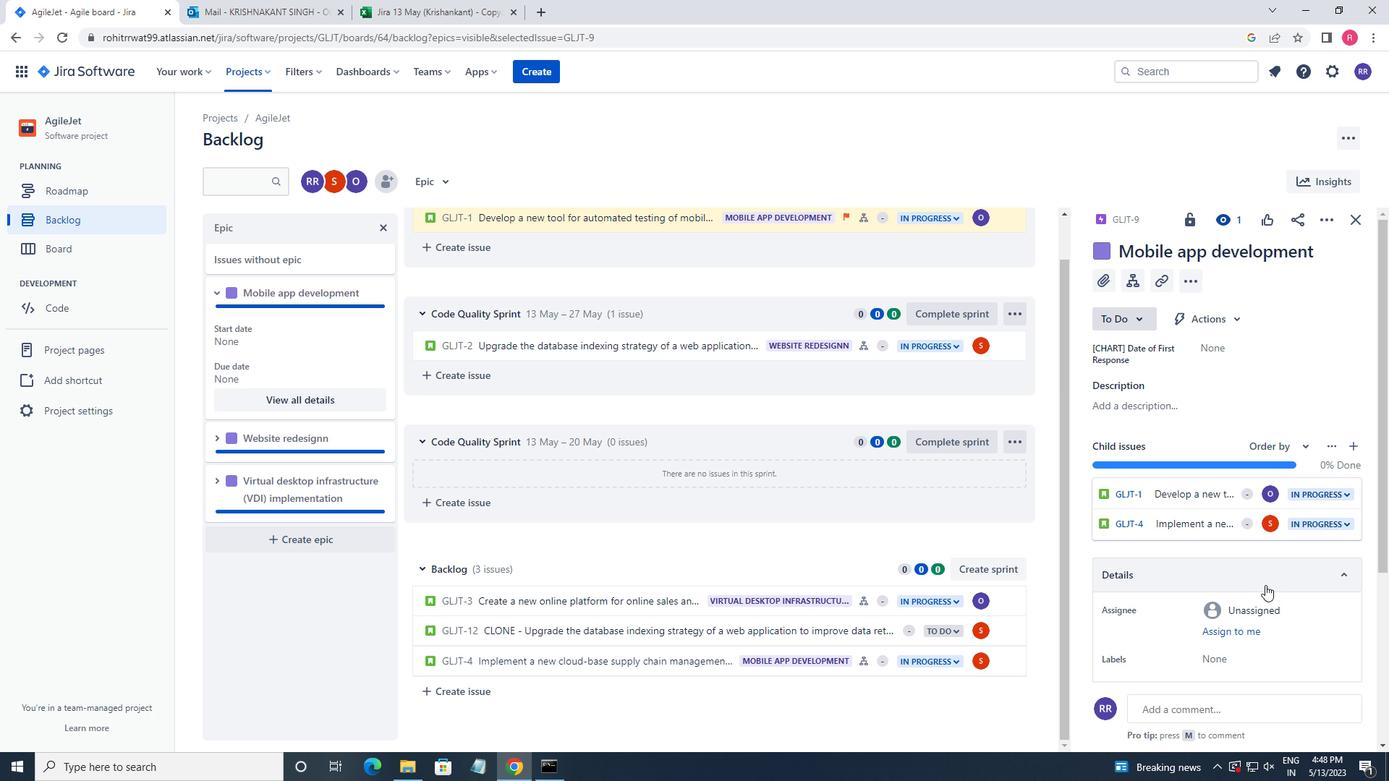 
Action: Mouse scrolled (1248, 596) with delta (0, 0)
Screenshot: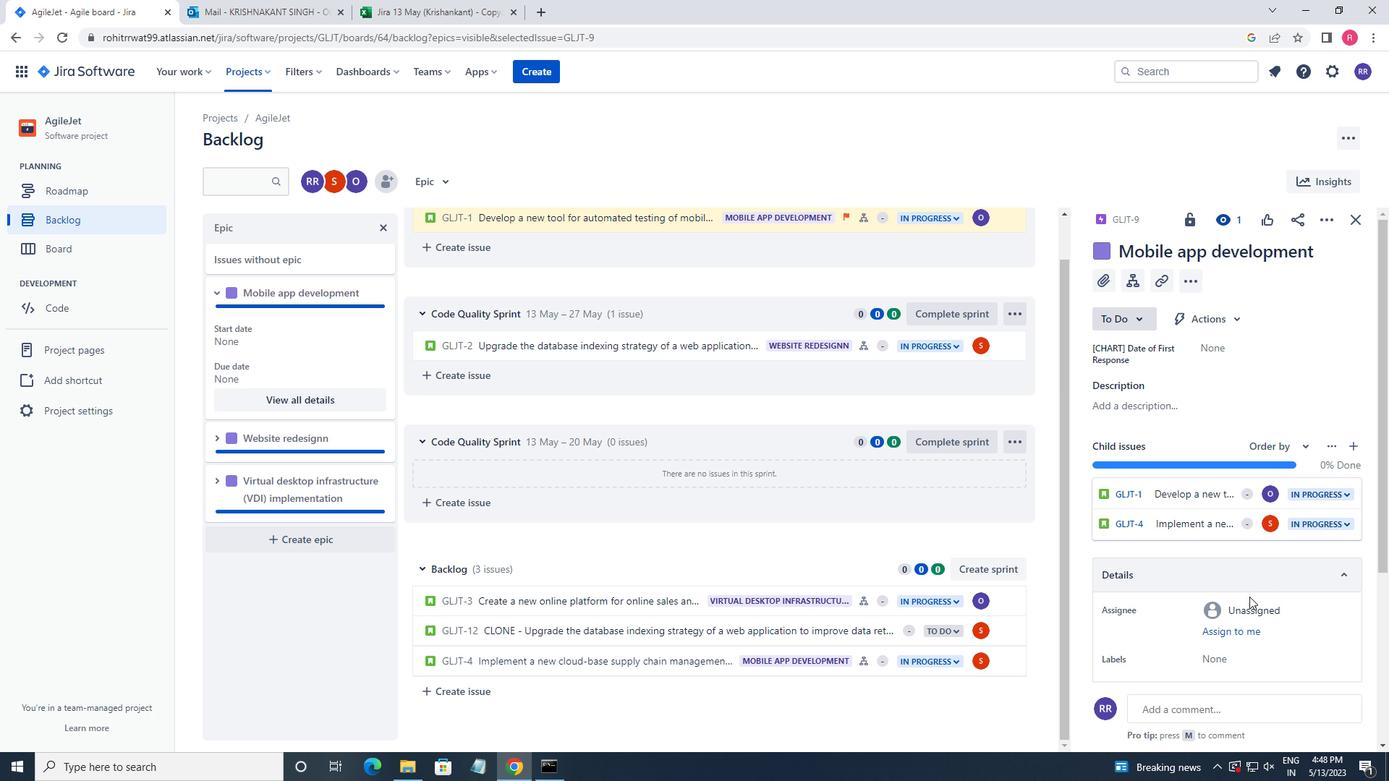 
Action: Mouse scrolled (1248, 596) with delta (0, 0)
Screenshot: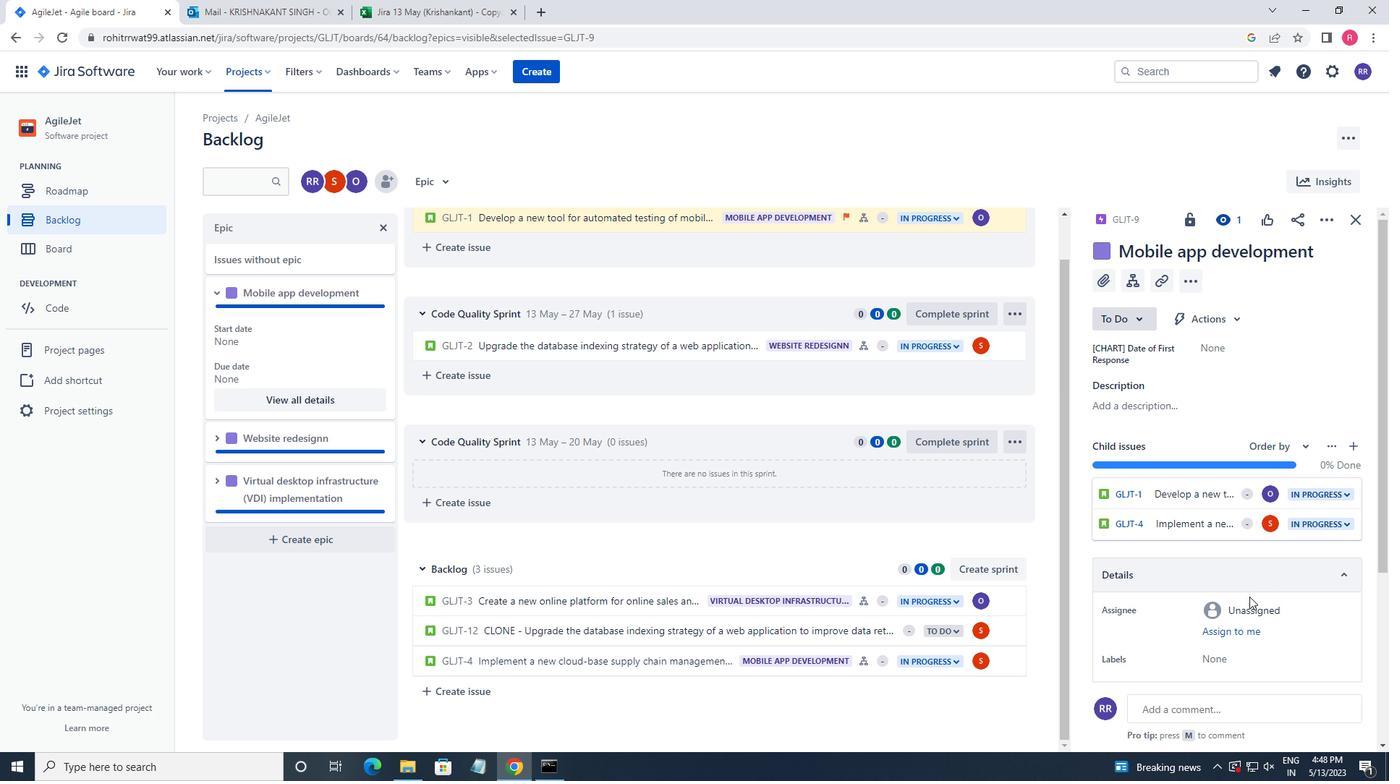 
Action: Mouse scrolled (1248, 596) with delta (0, 0)
Screenshot: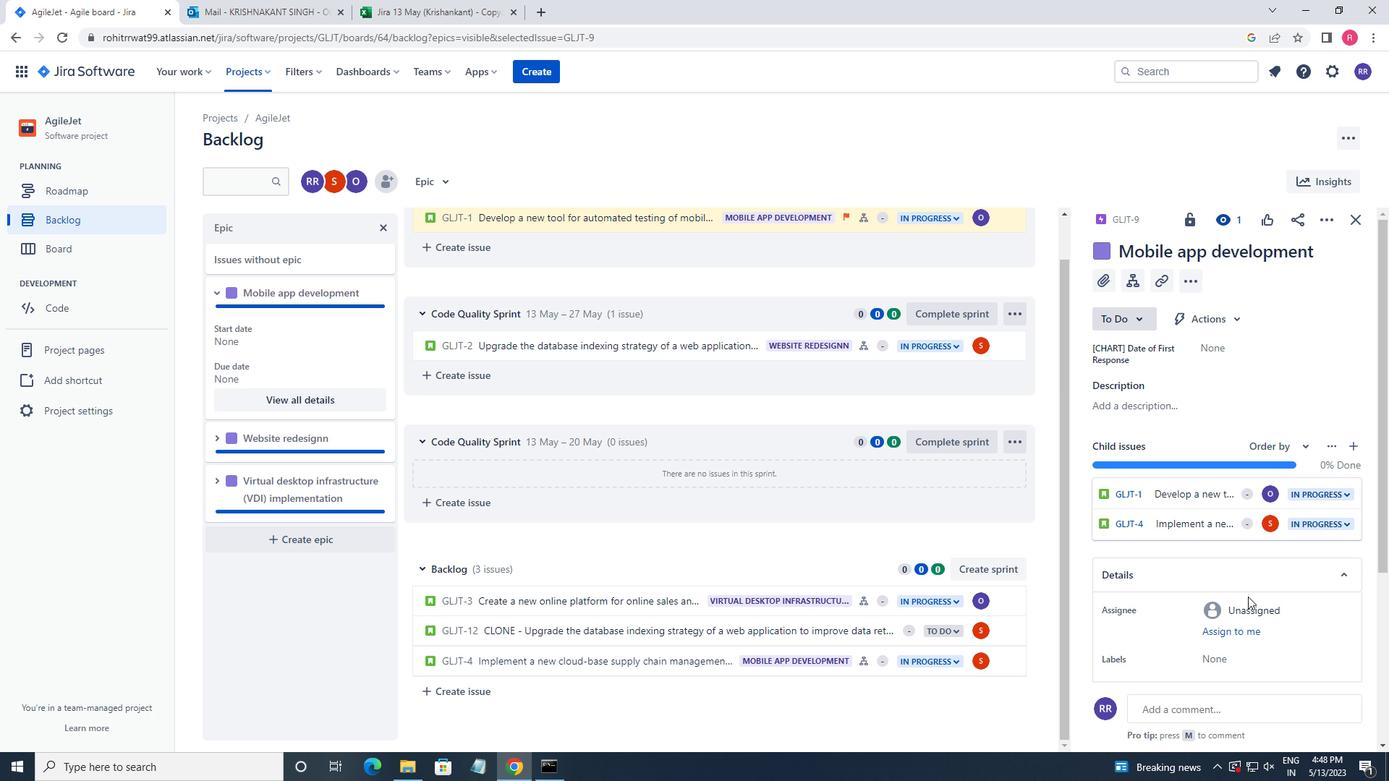 
Action: Mouse scrolled (1248, 596) with delta (0, 0)
Screenshot: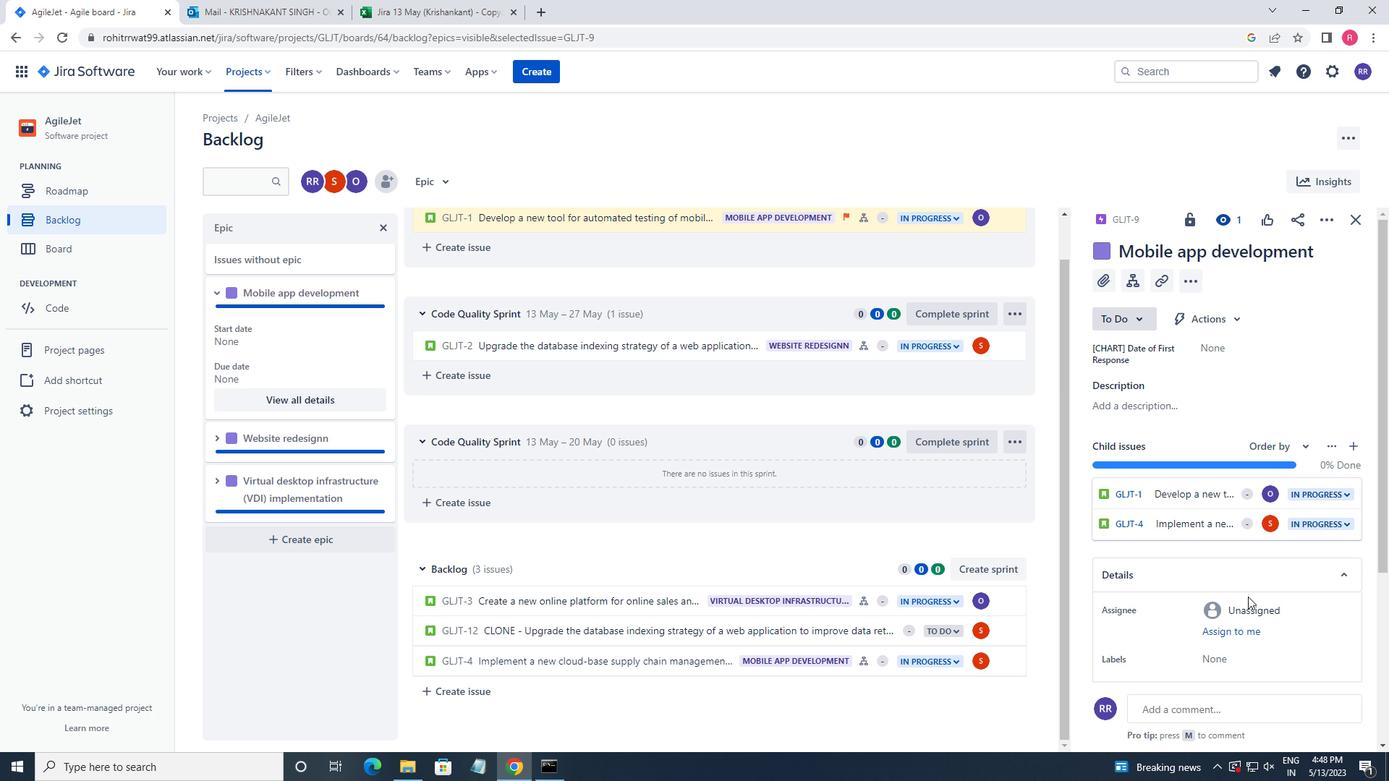 
Action: Mouse moved to (1223, 448)
Screenshot: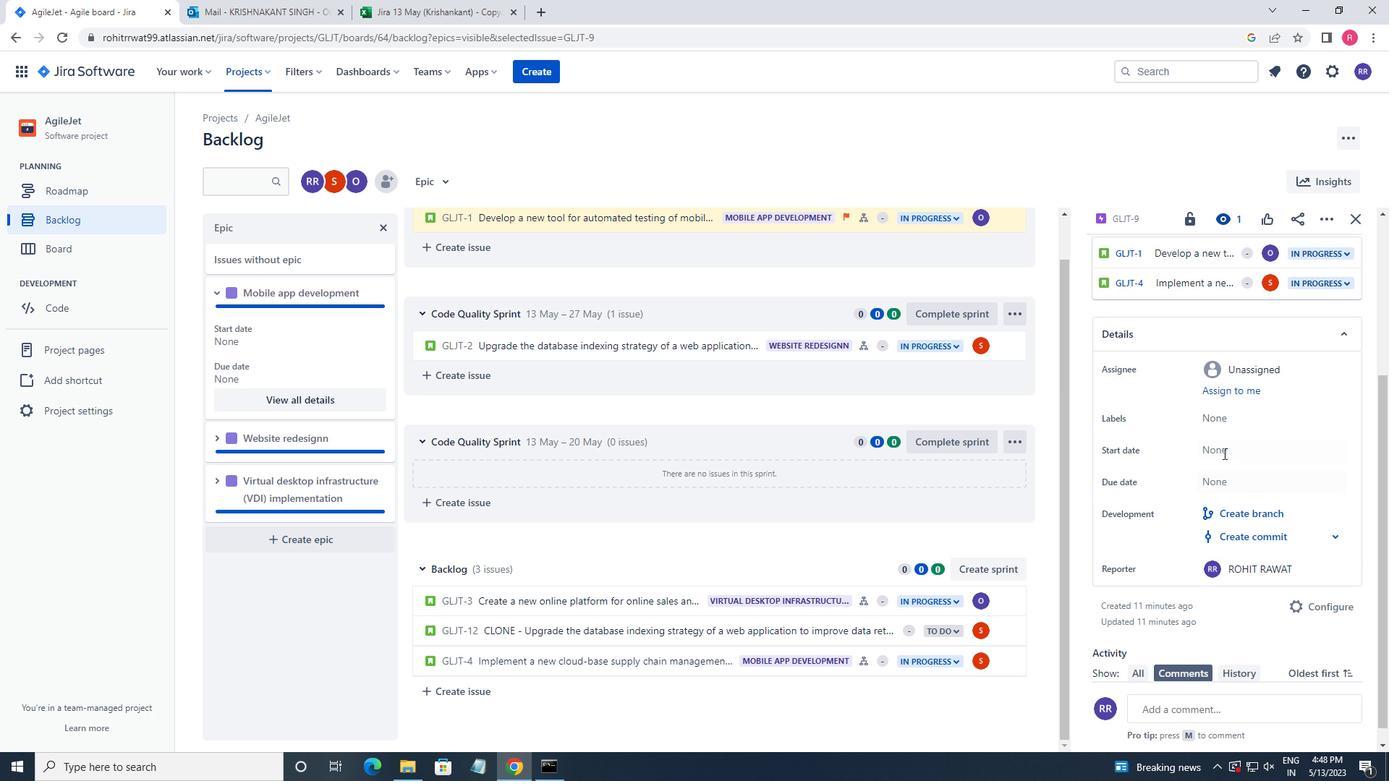 
Action: Mouse pressed left at (1223, 448)
Screenshot: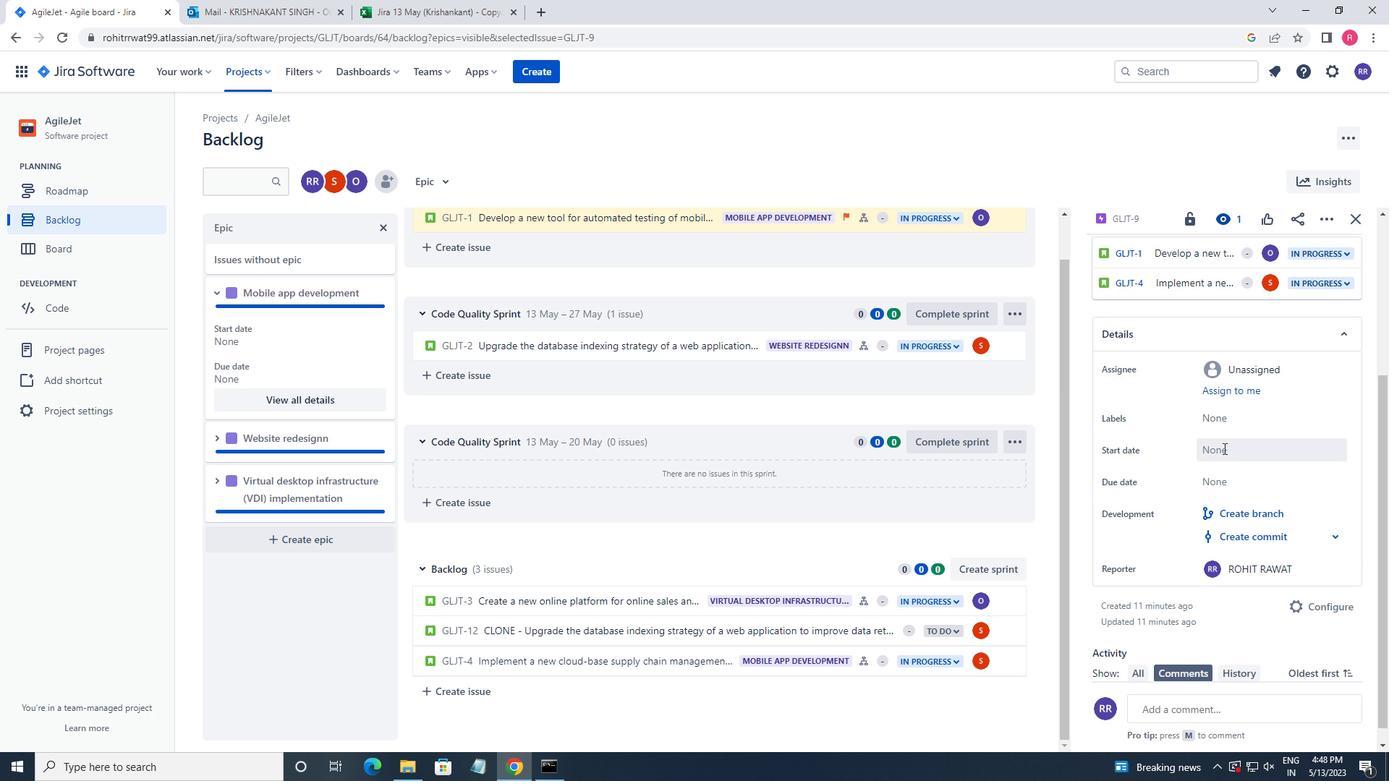 
Action: Mouse moved to (1356, 490)
Screenshot: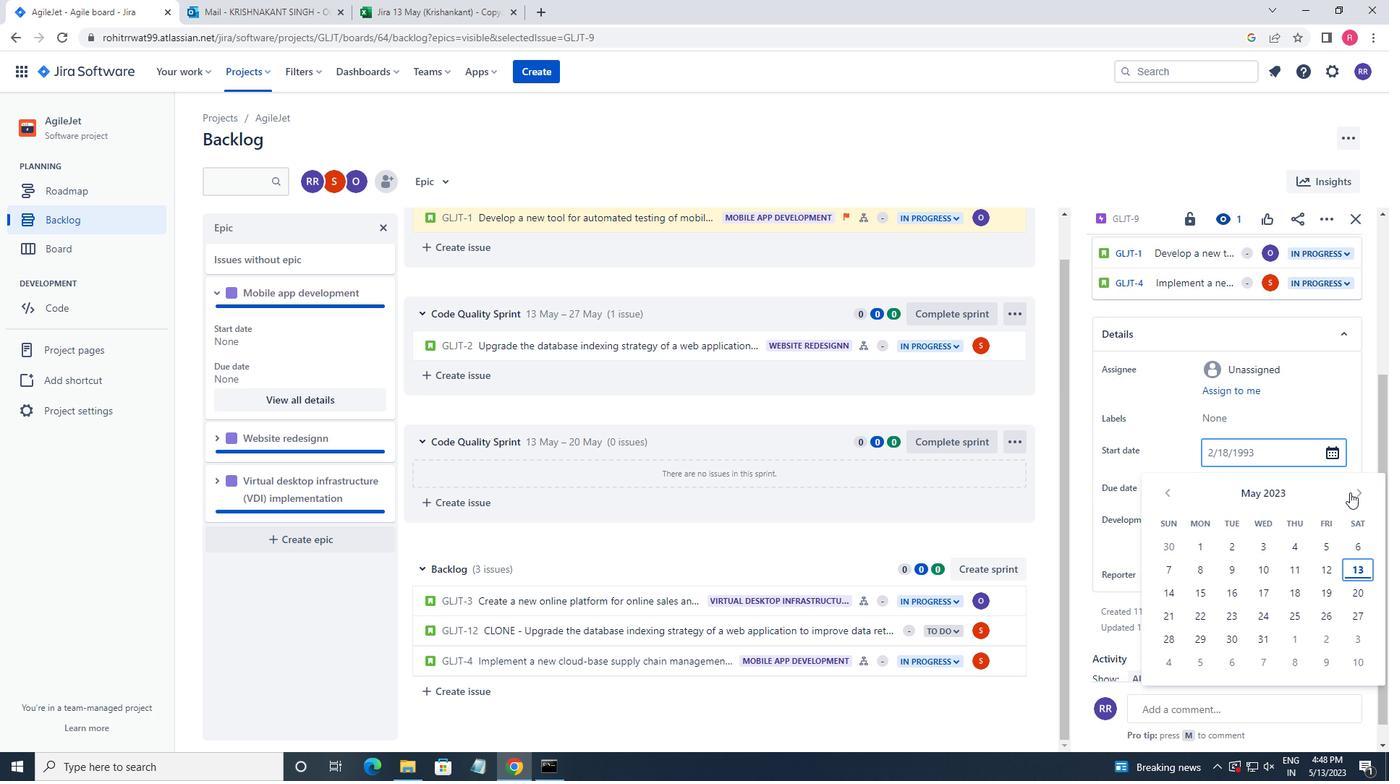 
Action: Mouse pressed left at (1356, 490)
Screenshot: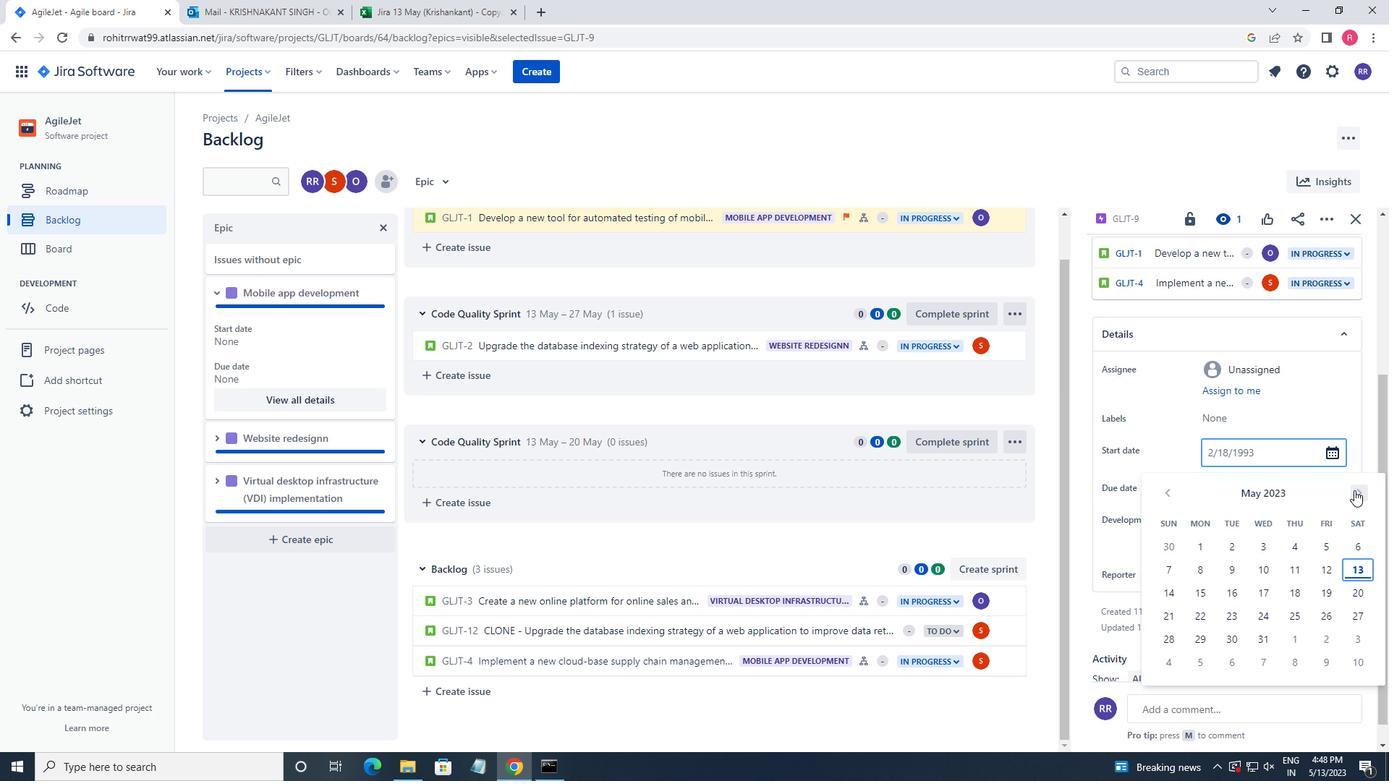 
Action: Mouse moved to (1318, 592)
Screenshot: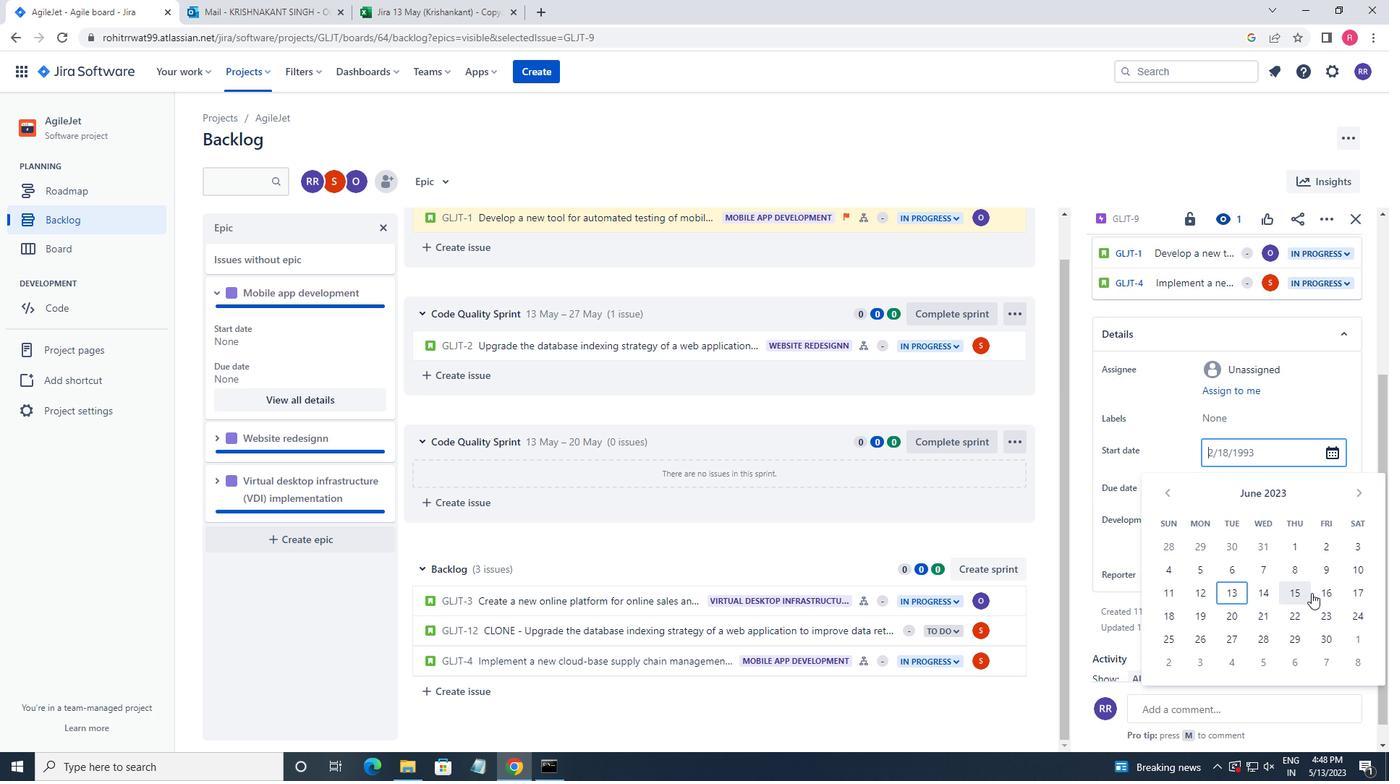 
Action: Mouse pressed left at (1318, 592)
Screenshot: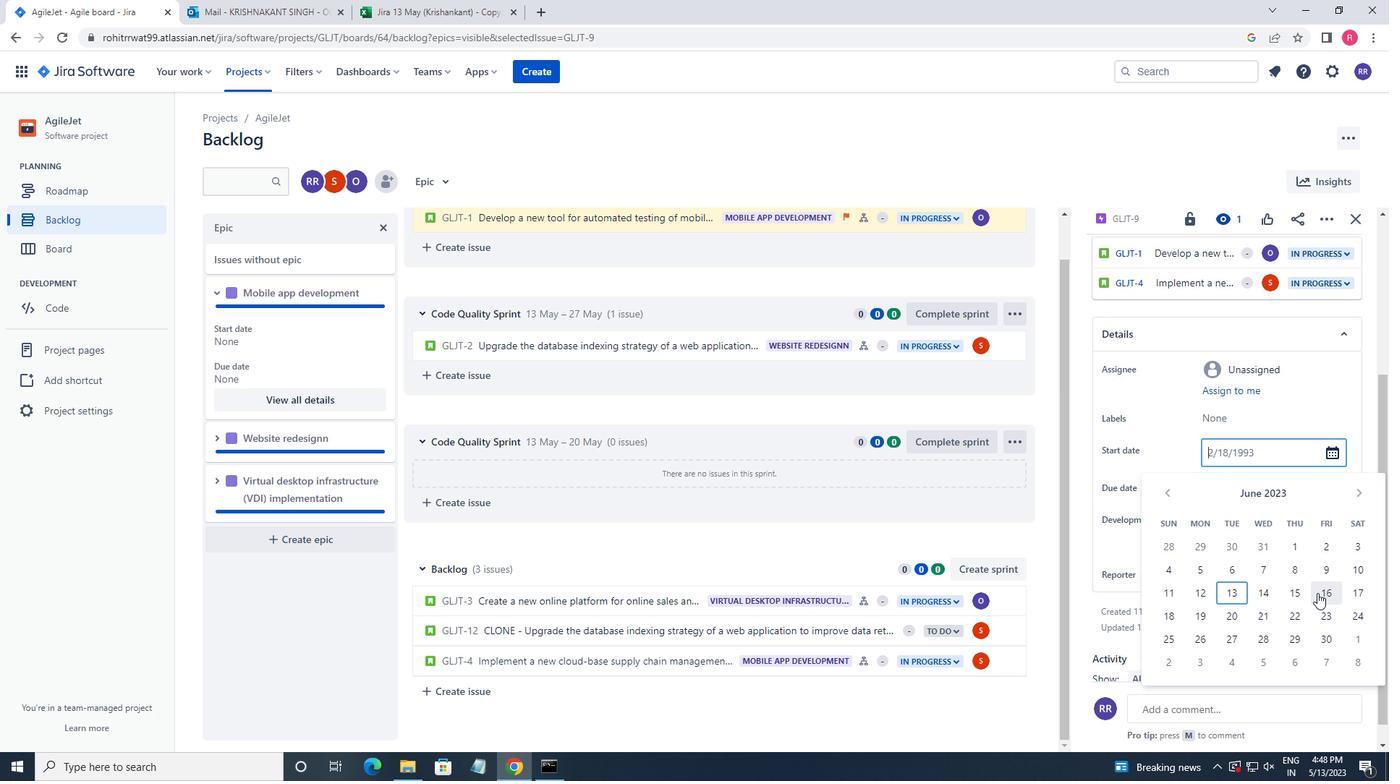 
Action: Mouse moved to (1261, 493)
Screenshot: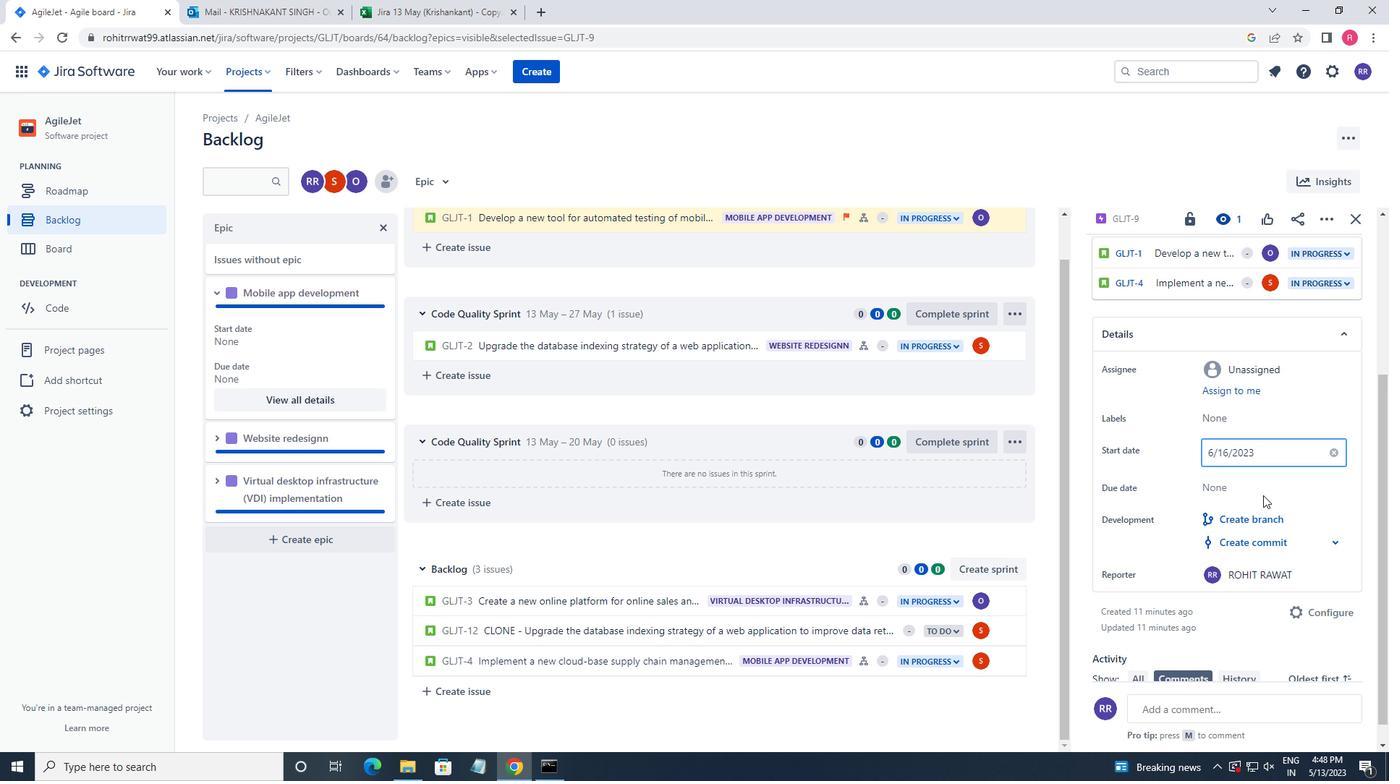 
Action: Mouse pressed left at (1261, 493)
Screenshot: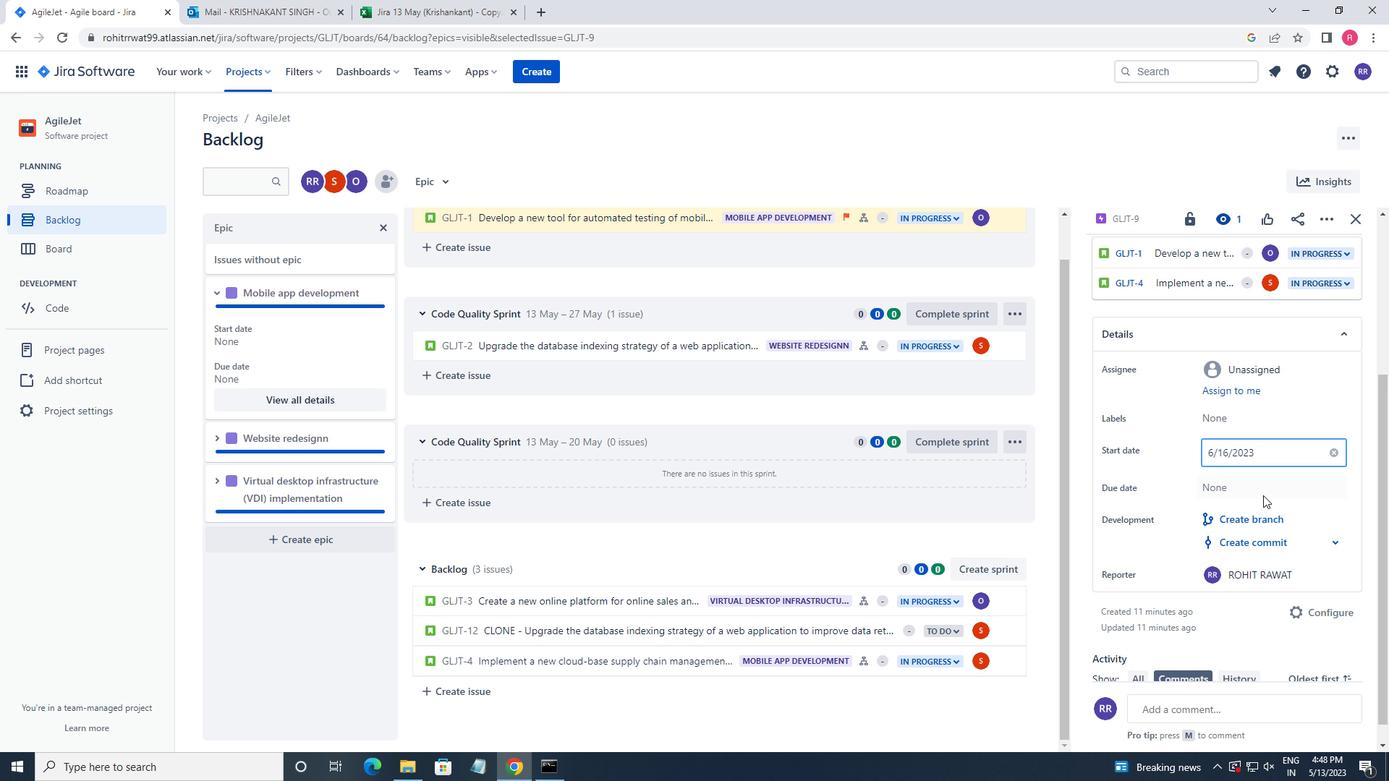 
Action: Mouse moved to (1352, 526)
Screenshot: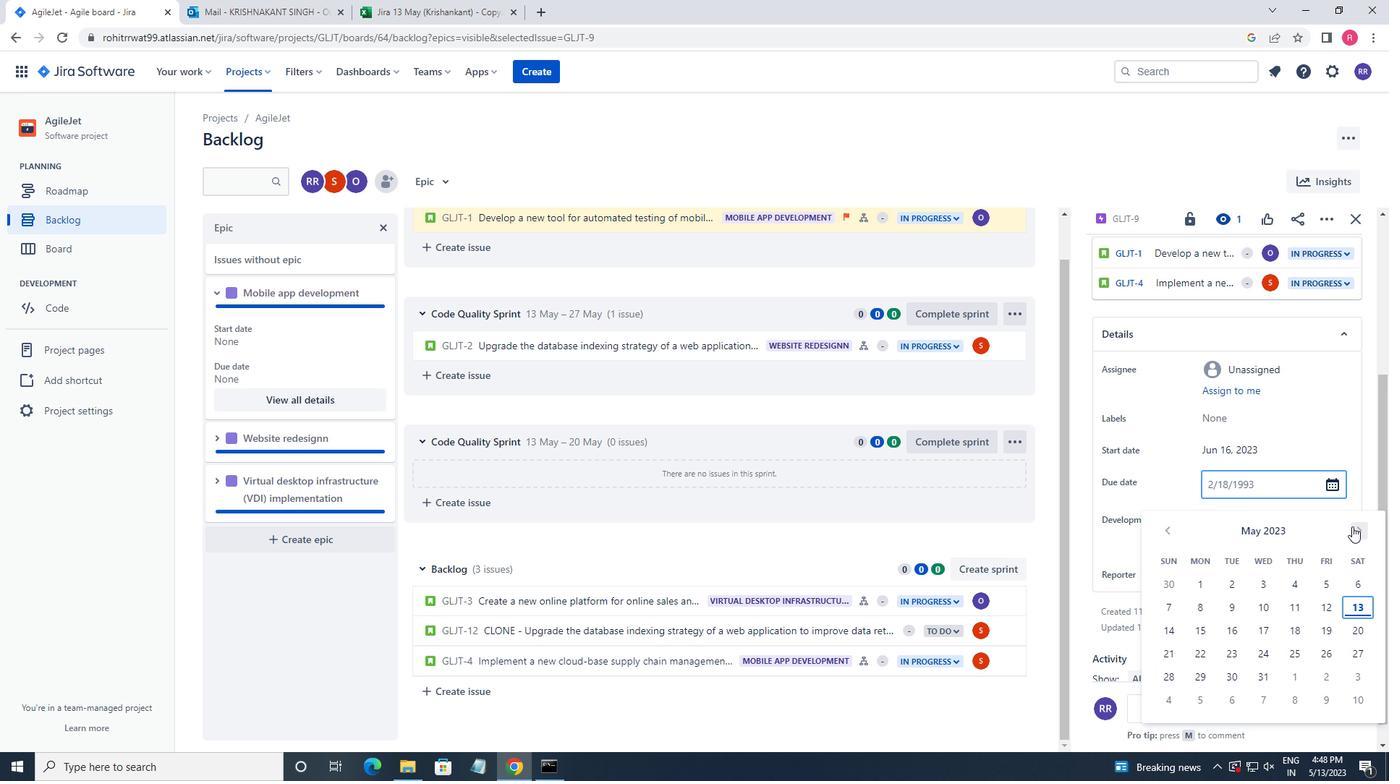 
Action: Mouse pressed left at (1352, 526)
Screenshot: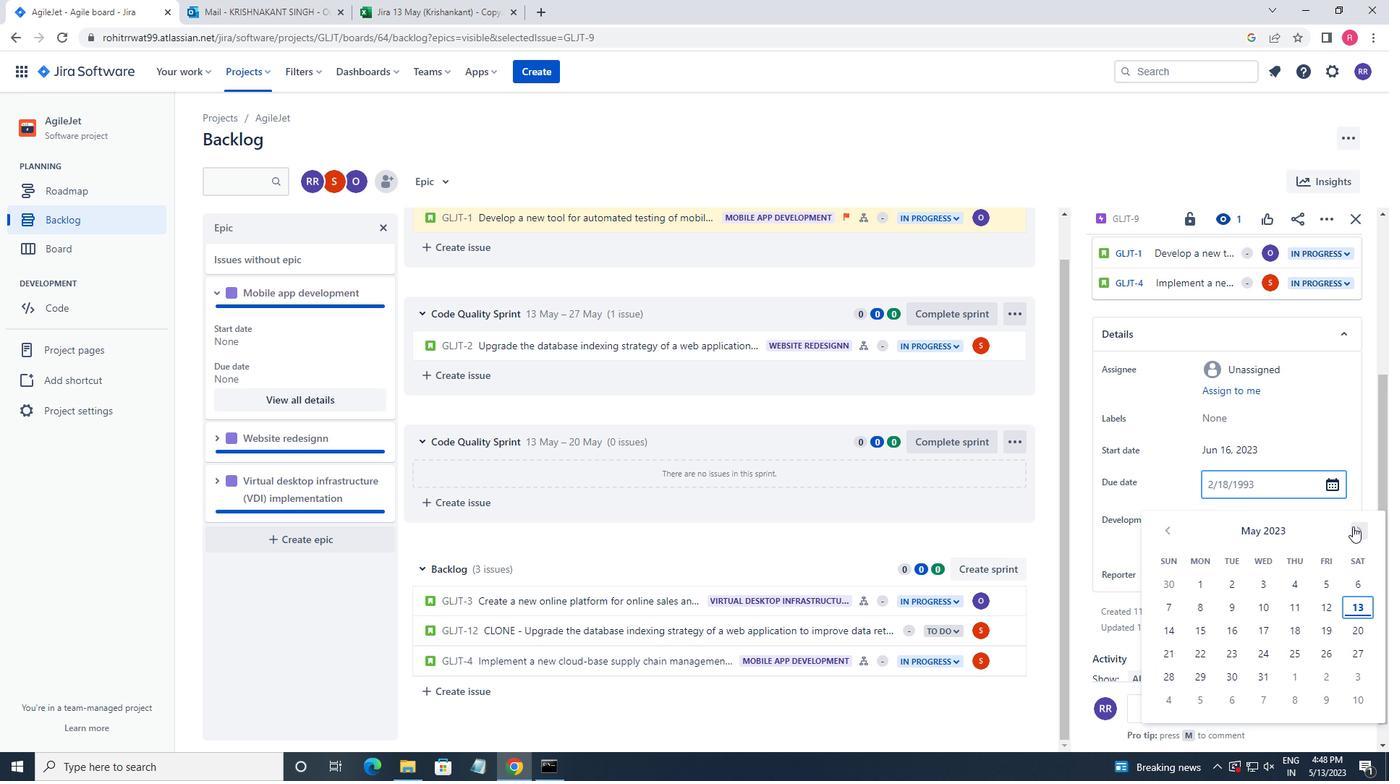 
Action: Mouse moved to (1352, 526)
Screenshot: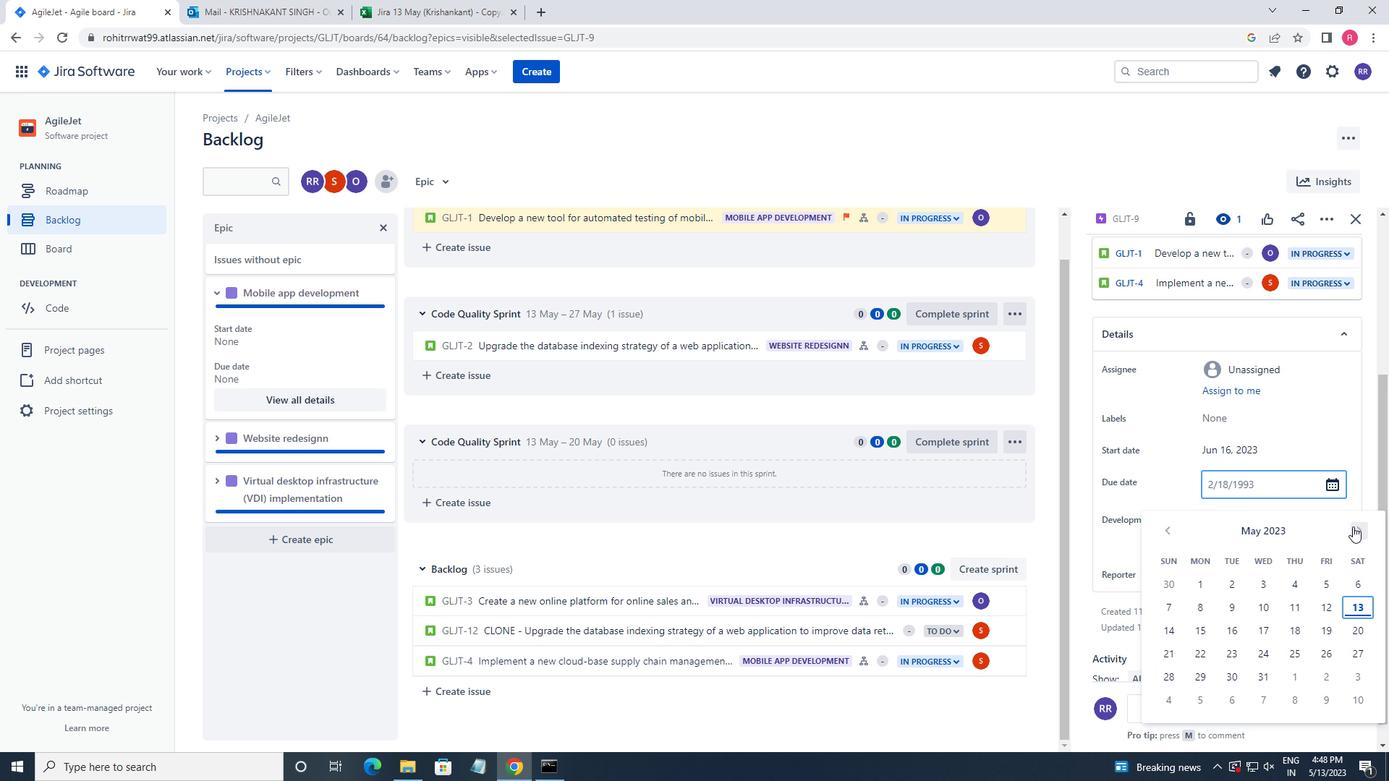 
Action: Mouse pressed left at (1352, 526)
Screenshot: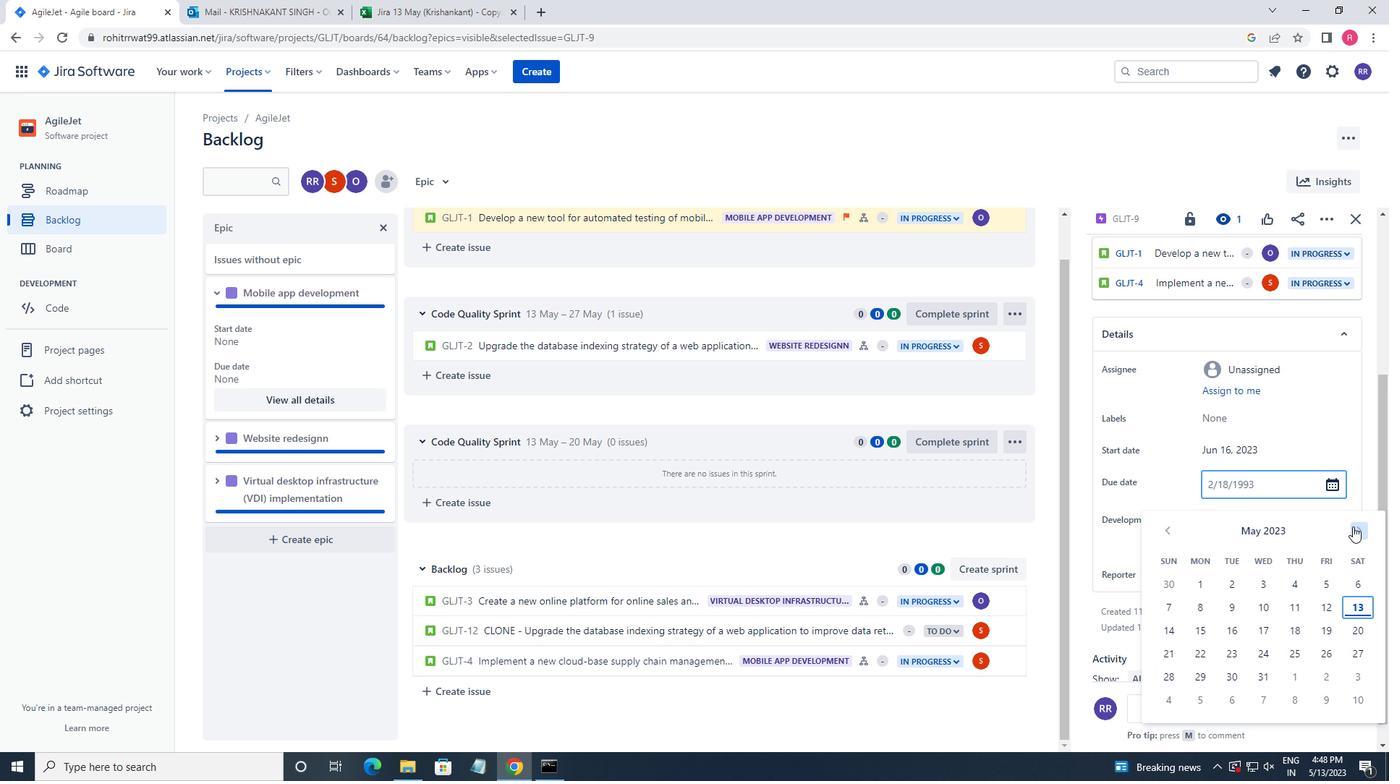 
Action: Mouse pressed left at (1352, 526)
Screenshot: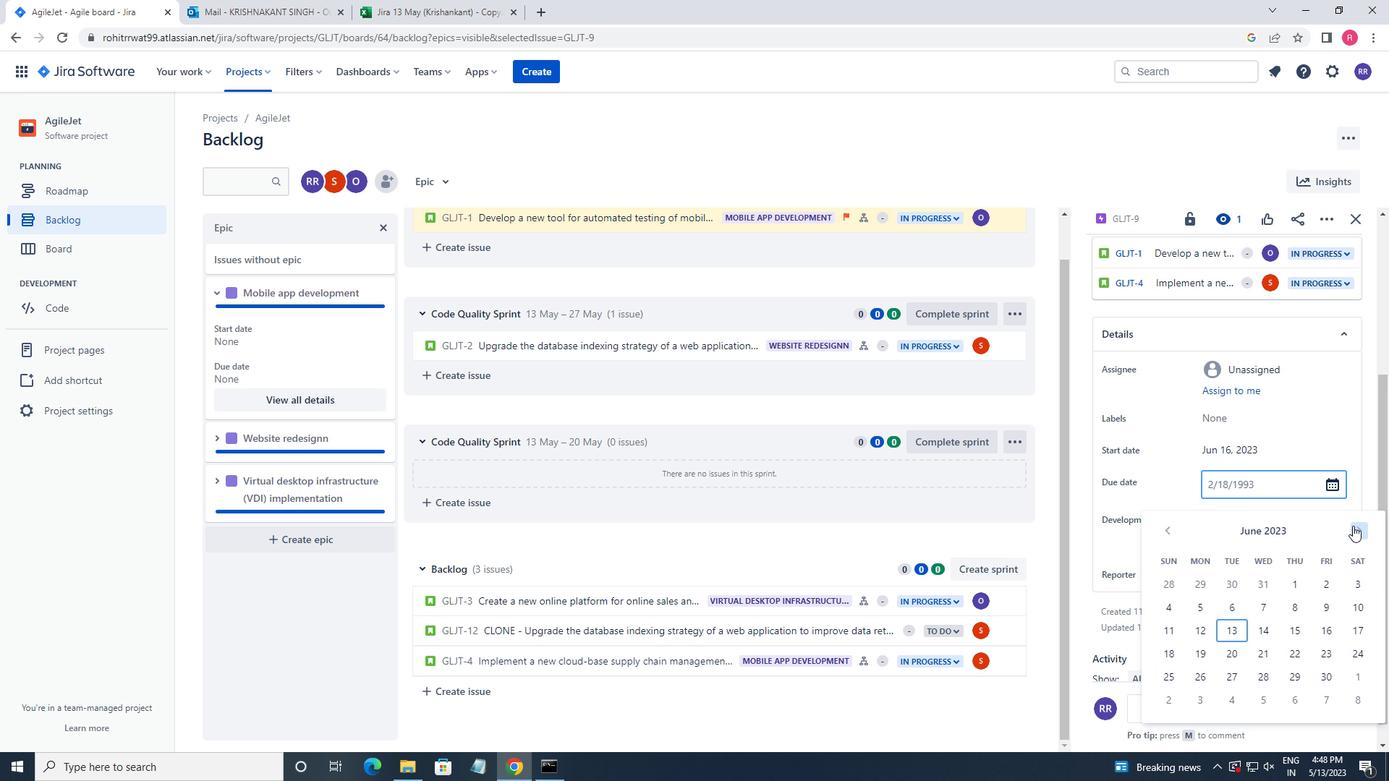 
Action: Mouse pressed left at (1352, 526)
Screenshot: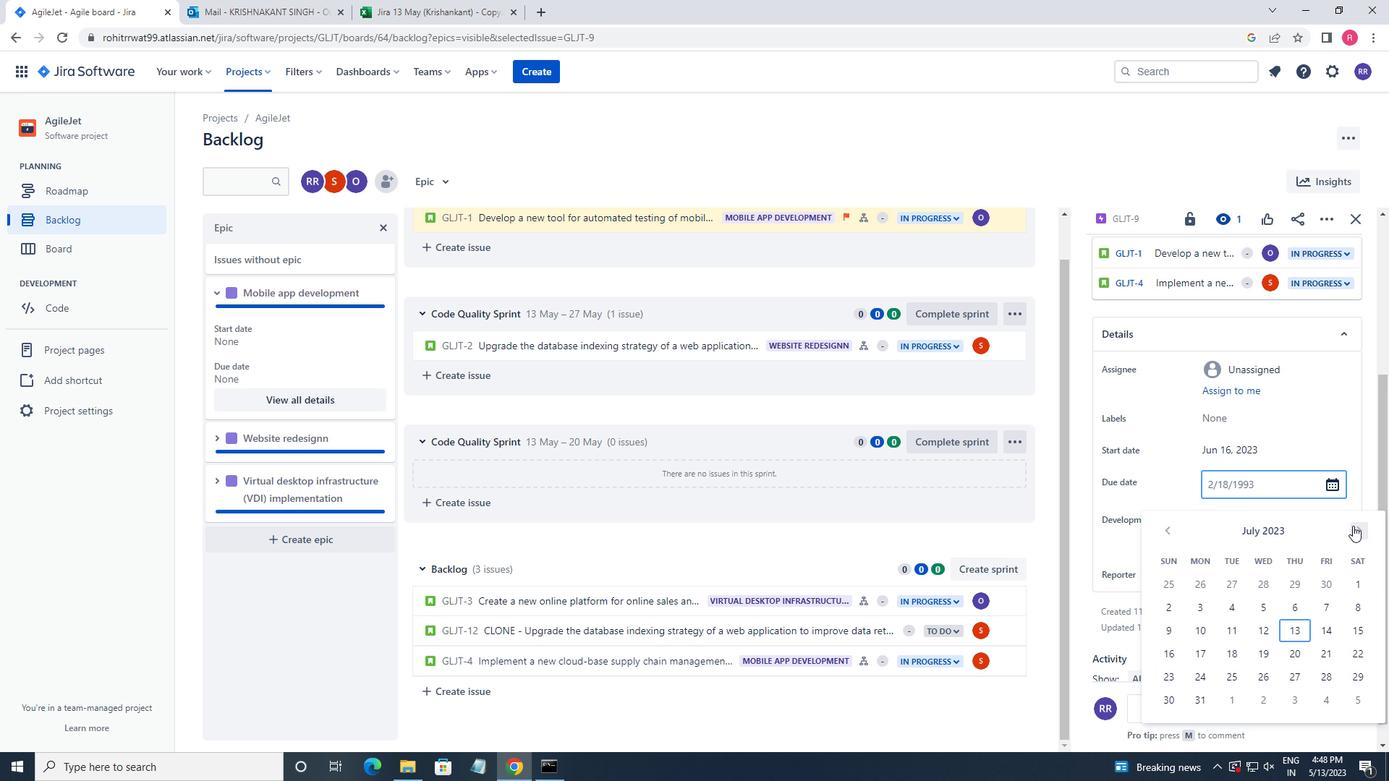 
Action: Mouse pressed left at (1352, 526)
Screenshot: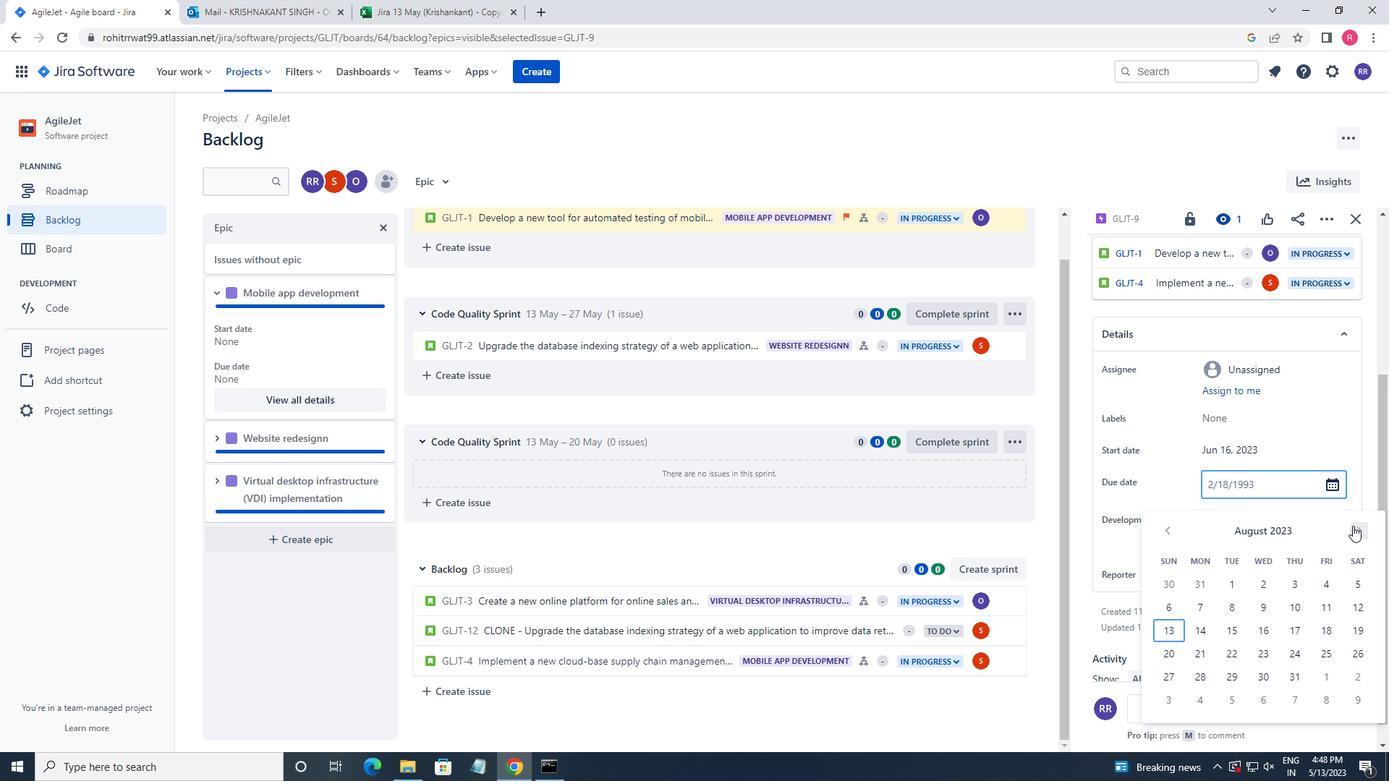 
Action: Mouse pressed left at (1352, 526)
Screenshot: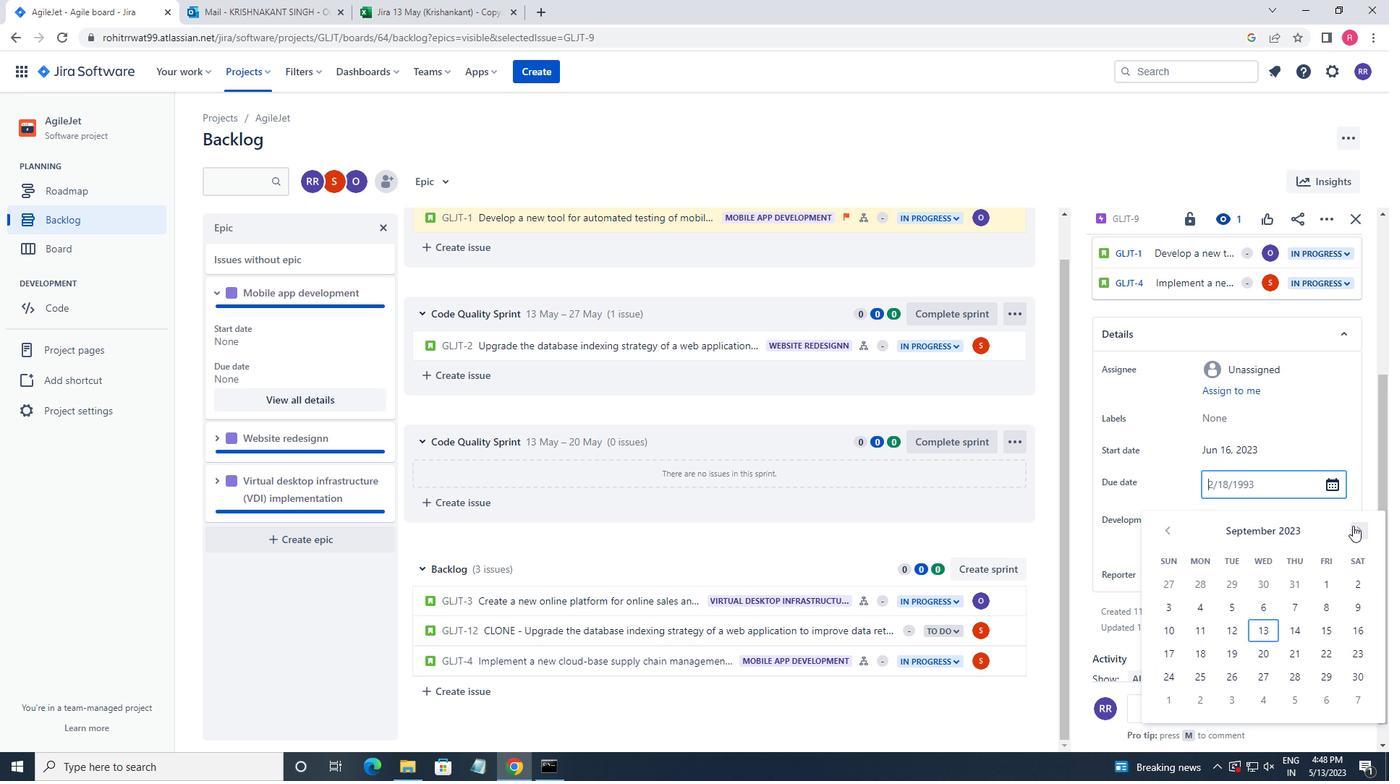 
Action: Mouse pressed left at (1352, 526)
Screenshot: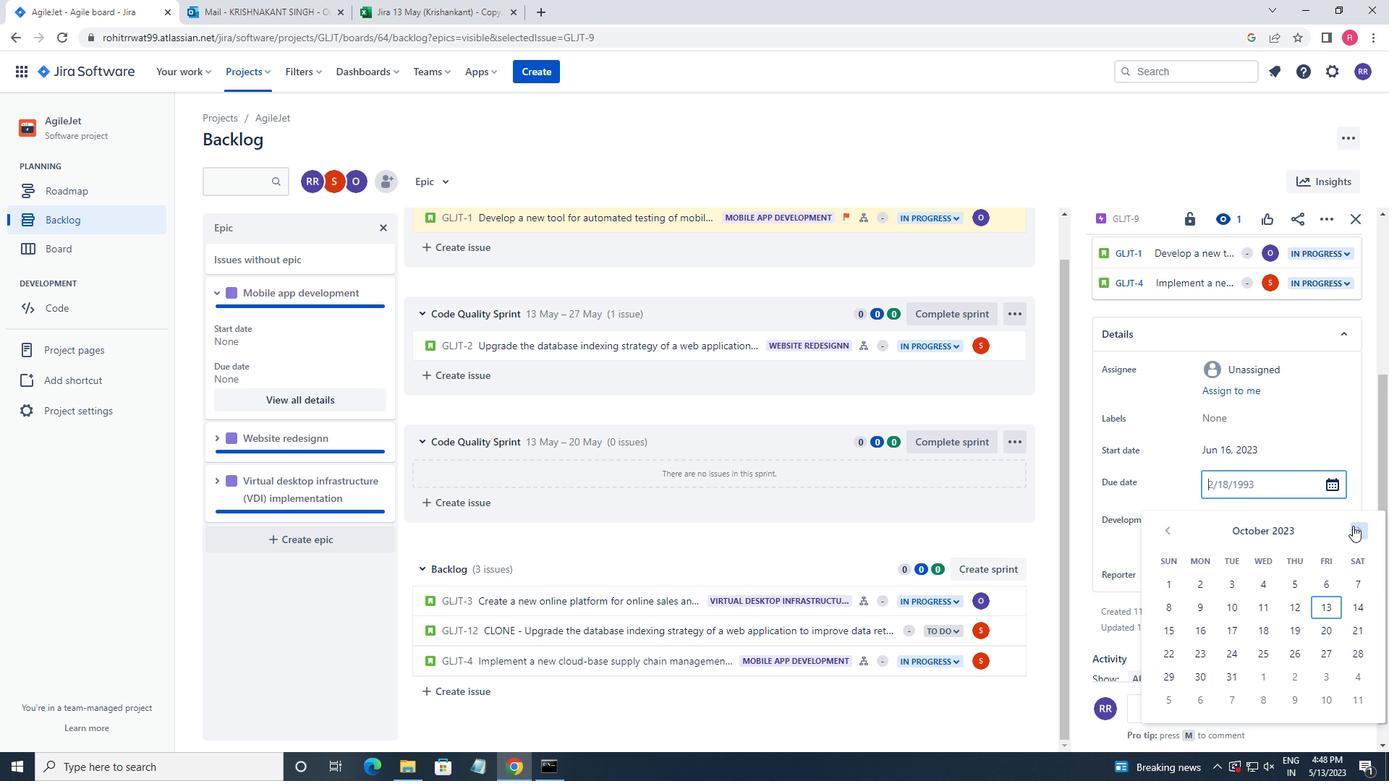 
Action: Mouse pressed left at (1352, 526)
Screenshot: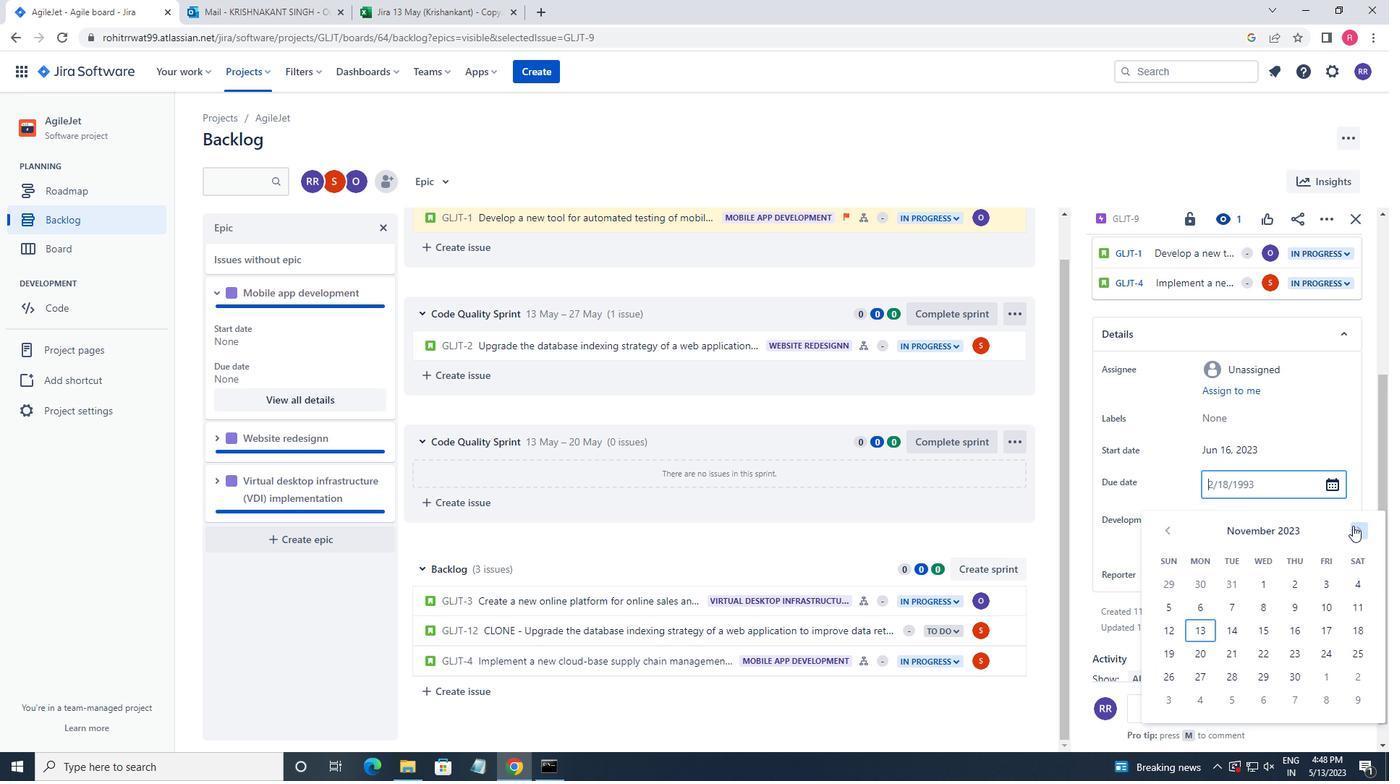 
Action: Mouse pressed left at (1352, 526)
Screenshot: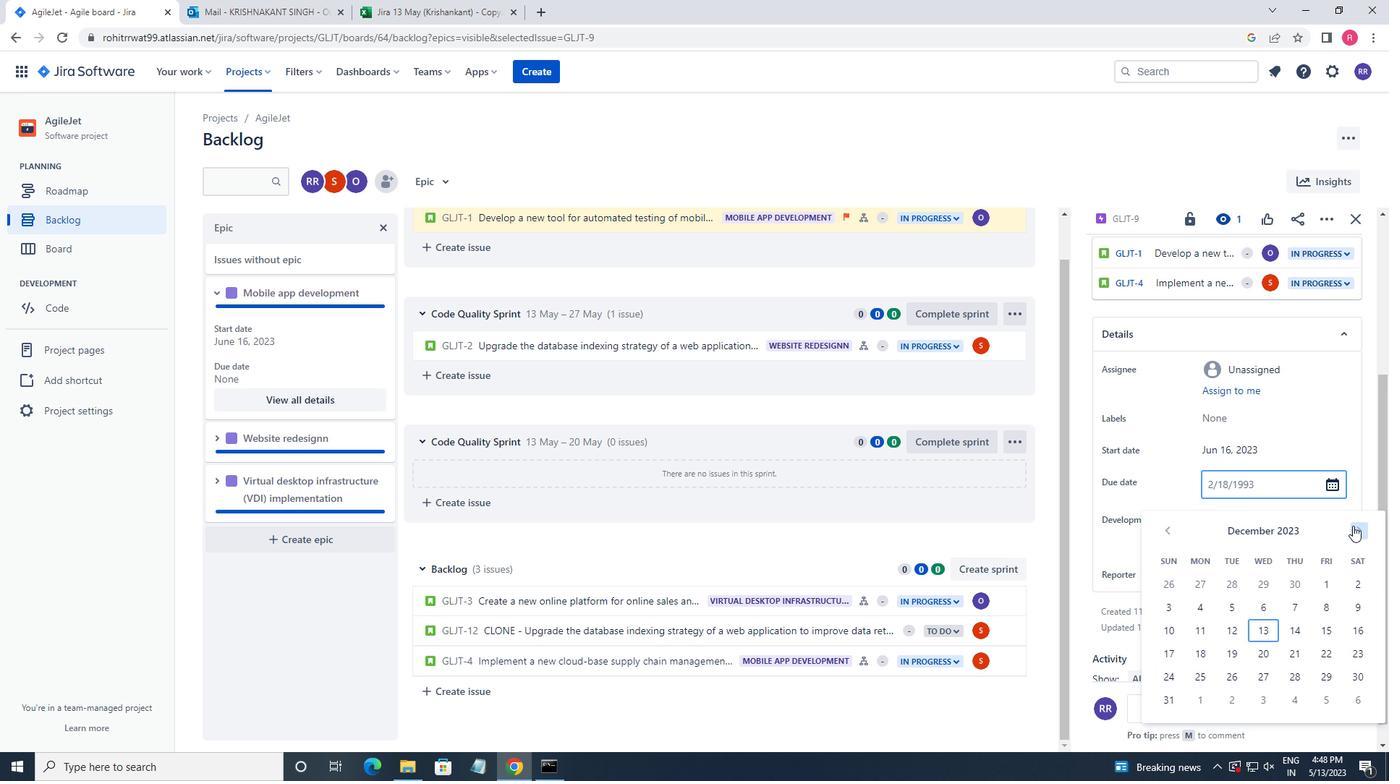 
Action: Mouse pressed left at (1352, 526)
Screenshot: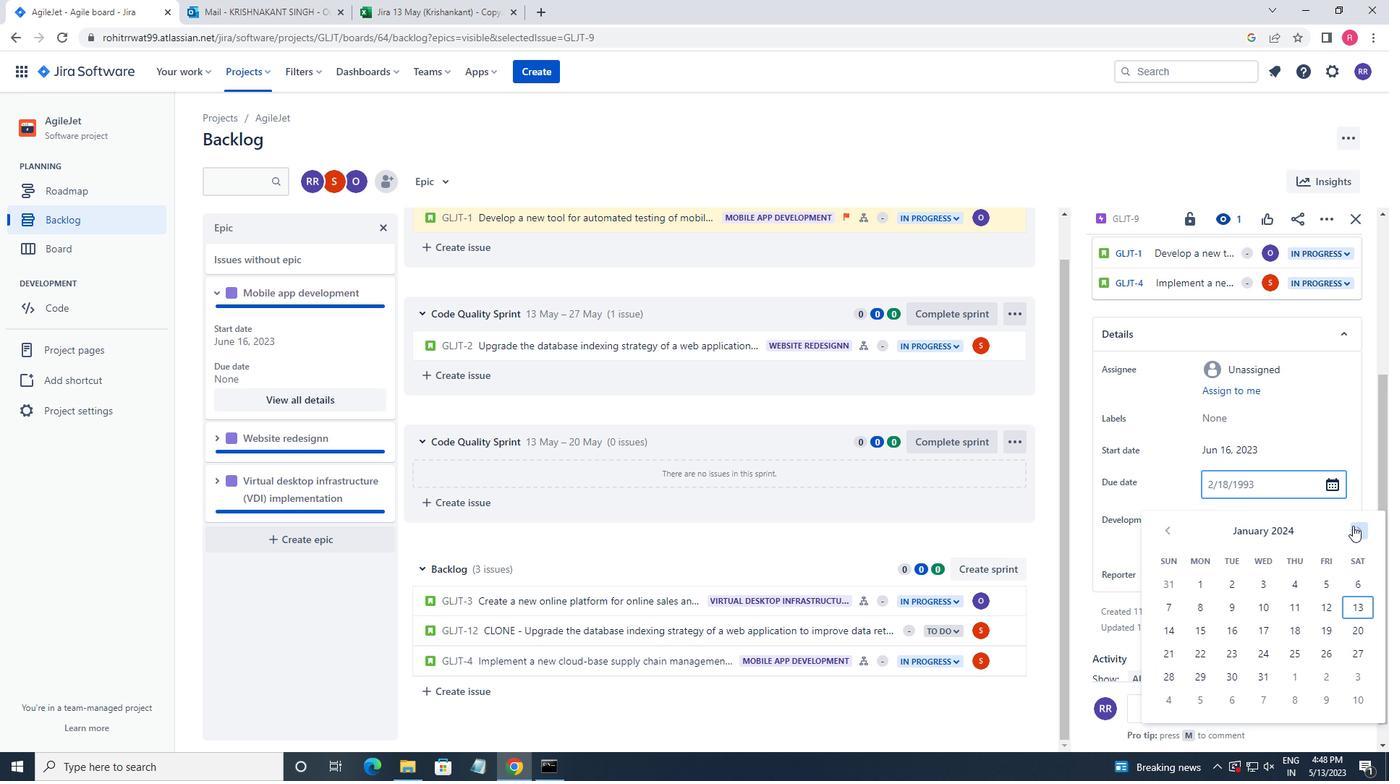 
Action: Mouse pressed left at (1352, 526)
Screenshot: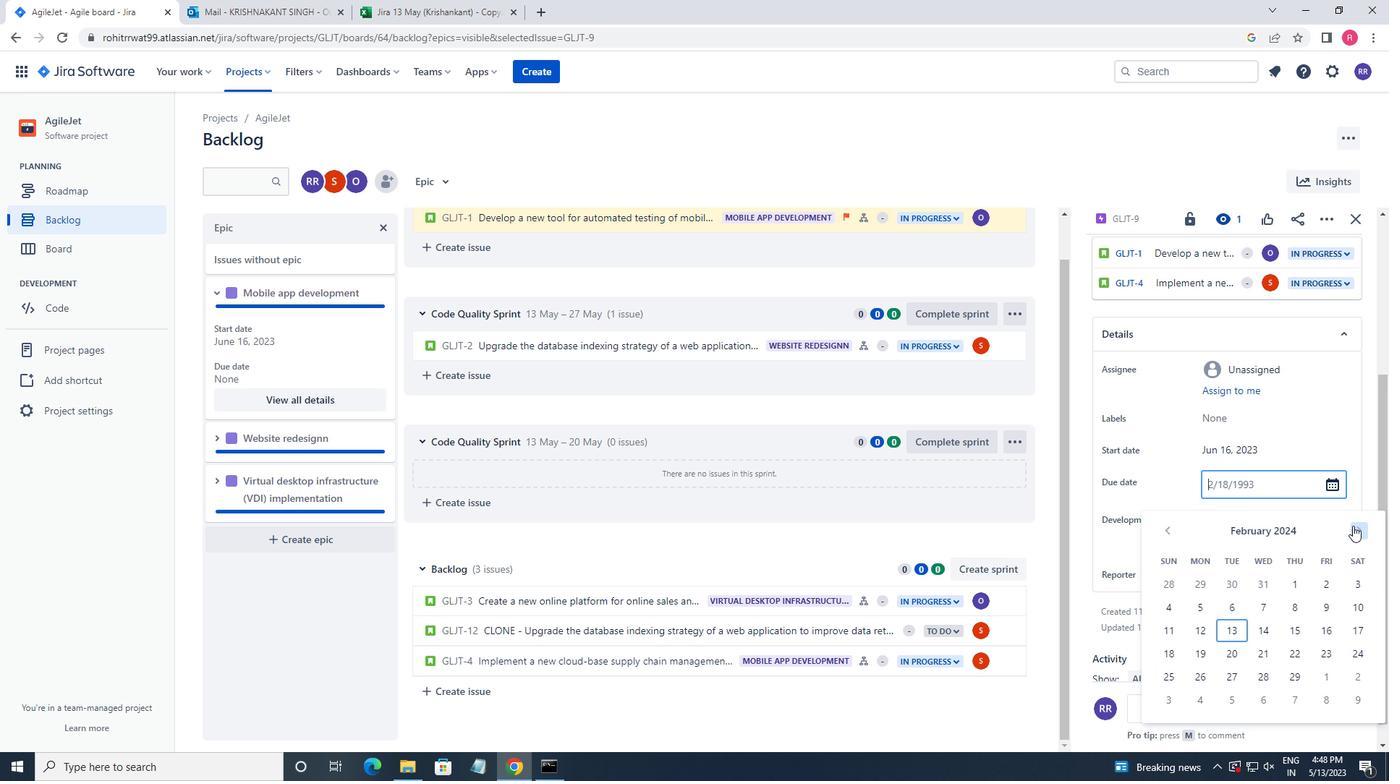 
Action: Mouse pressed left at (1352, 526)
Screenshot: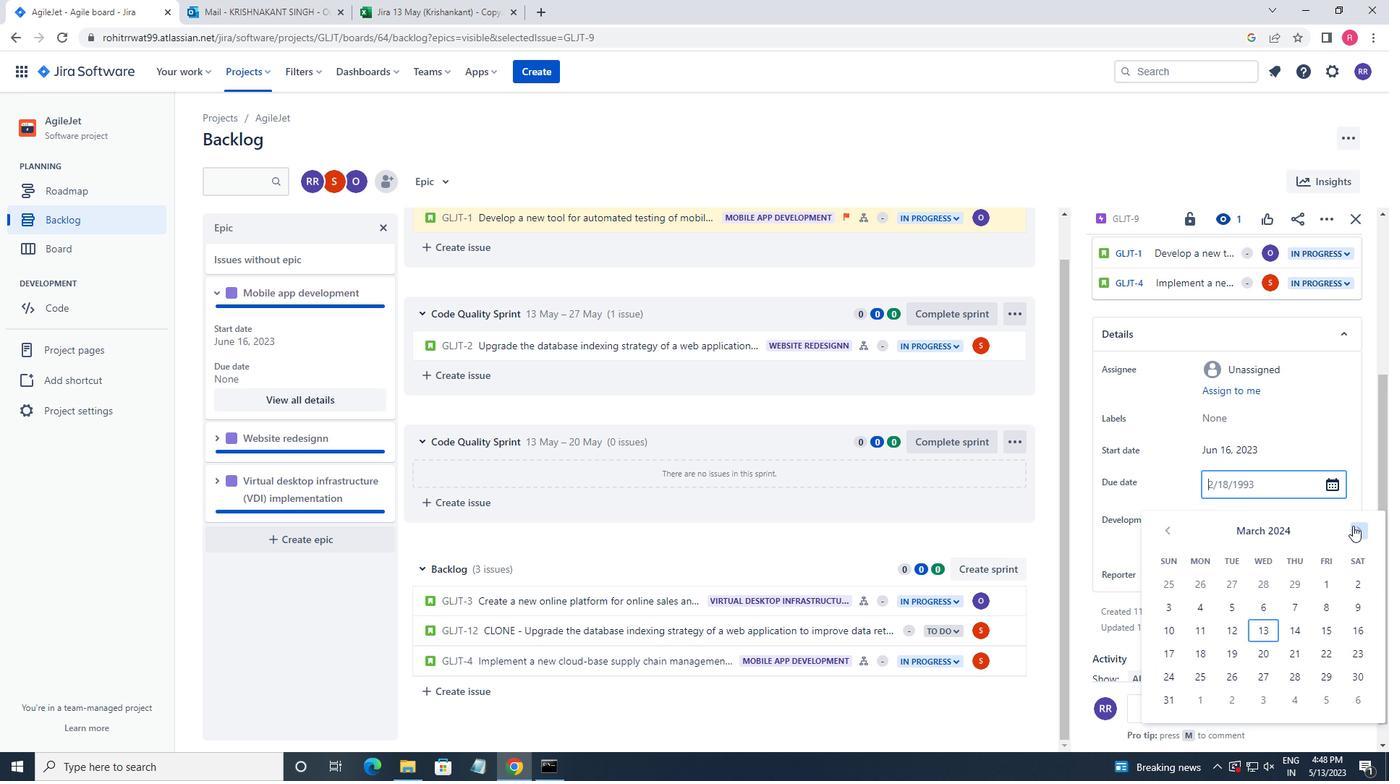 
Action: Mouse pressed left at (1352, 526)
Screenshot: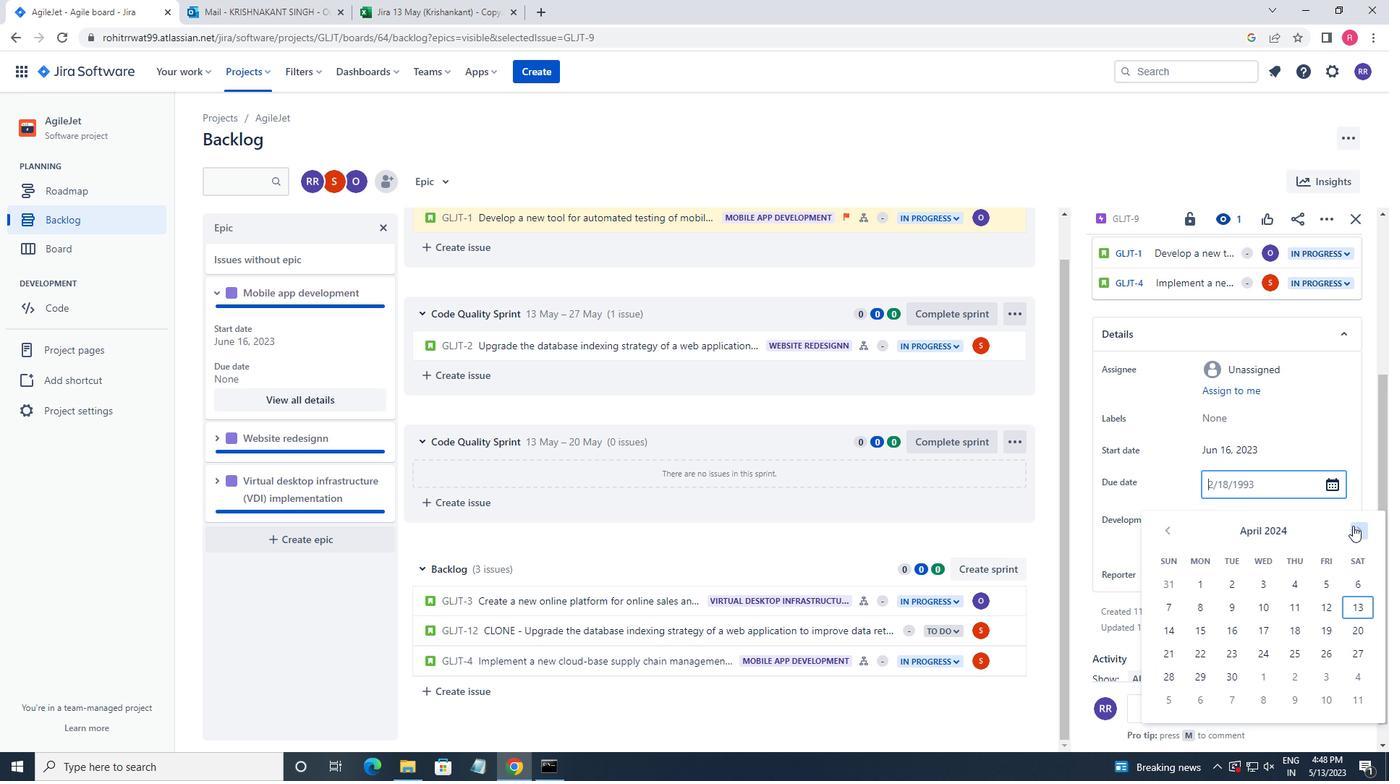 
Action: Mouse pressed left at (1352, 526)
Screenshot: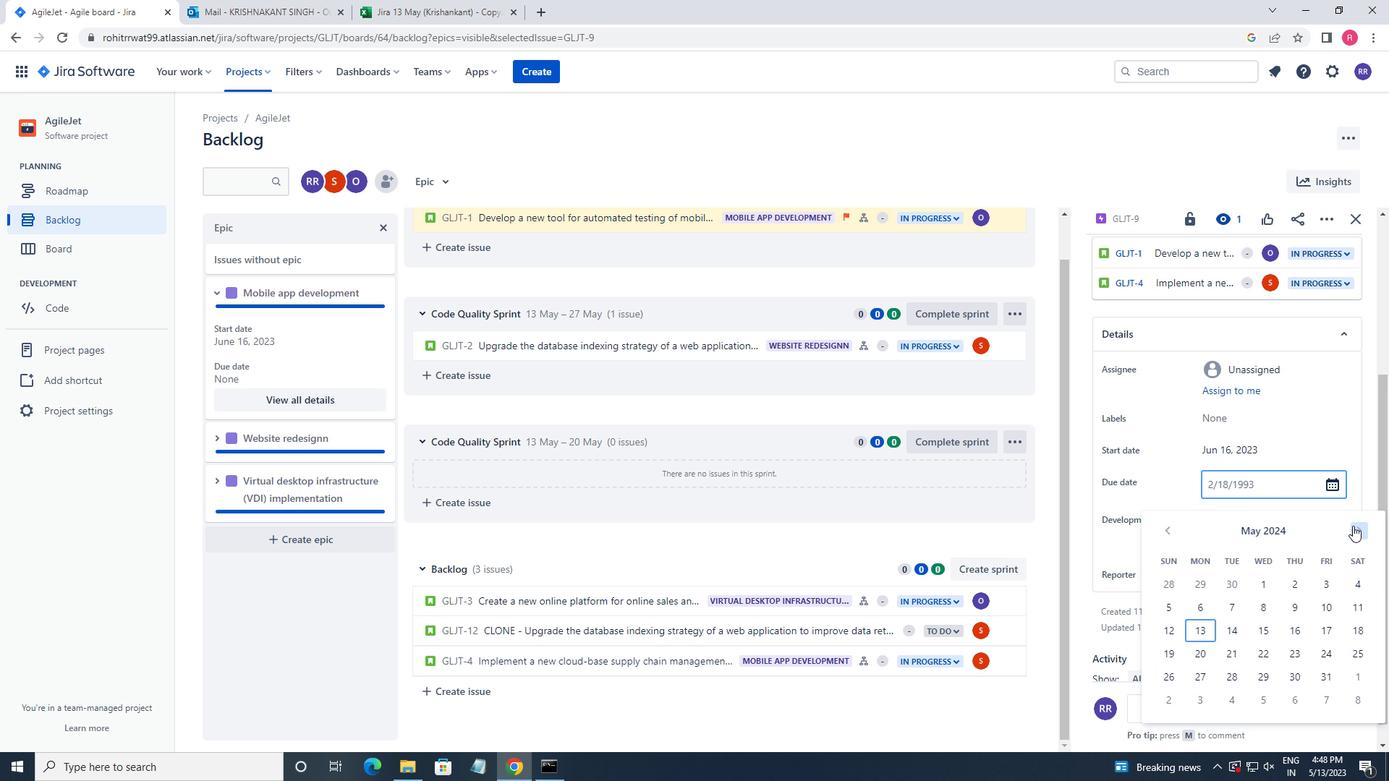 
Action: Mouse pressed left at (1352, 526)
Screenshot: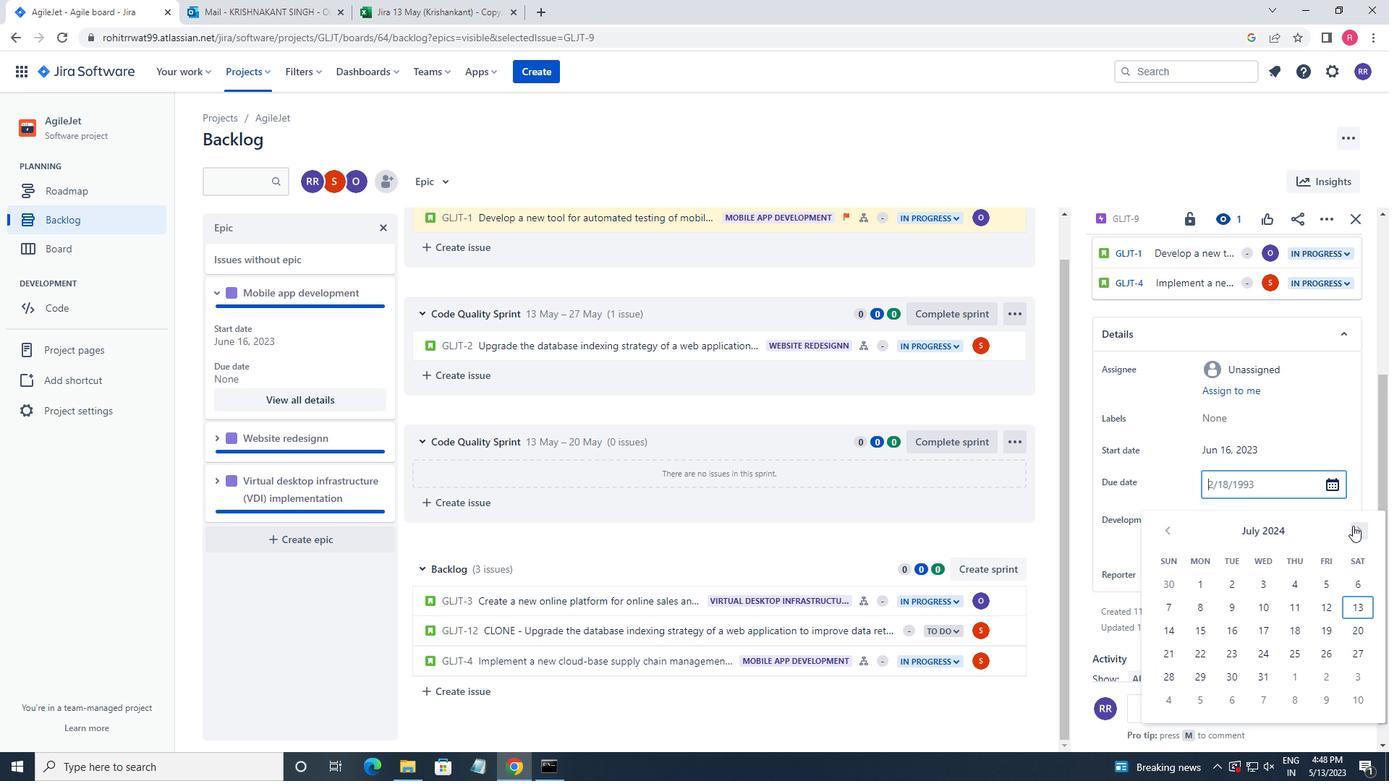 
Action: Mouse pressed left at (1352, 526)
Screenshot: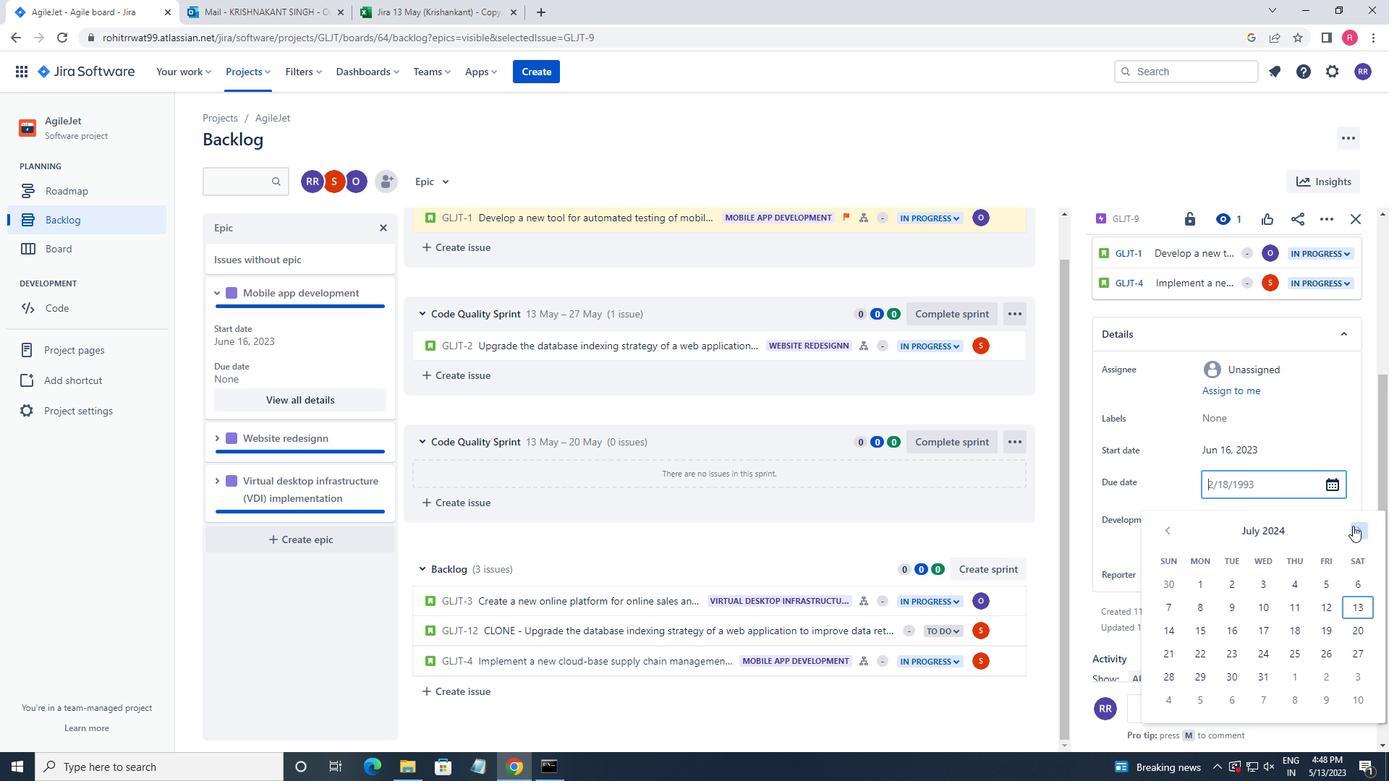 
Action: Mouse pressed left at (1352, 526)
Screenshot: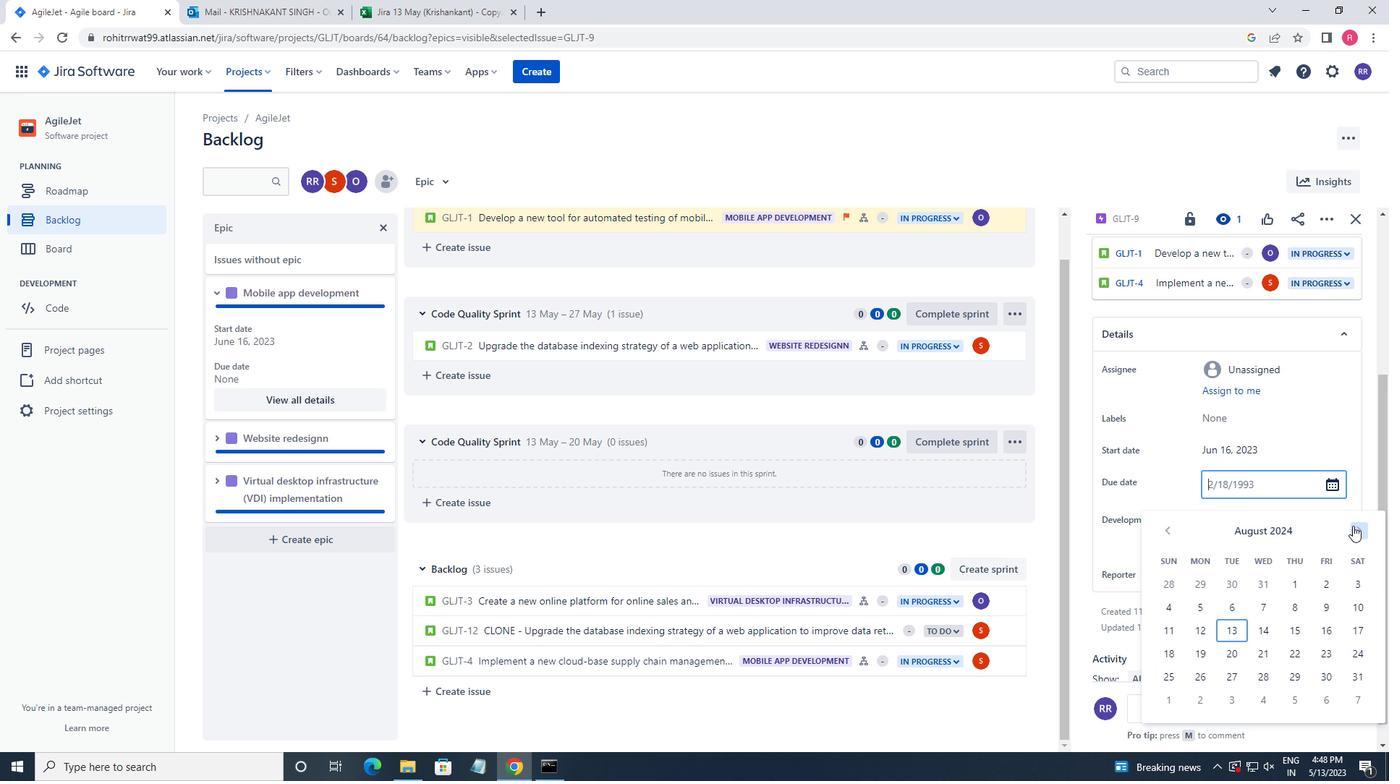 
Action: Mouse pressed left at (1352, 526)
Screenshot: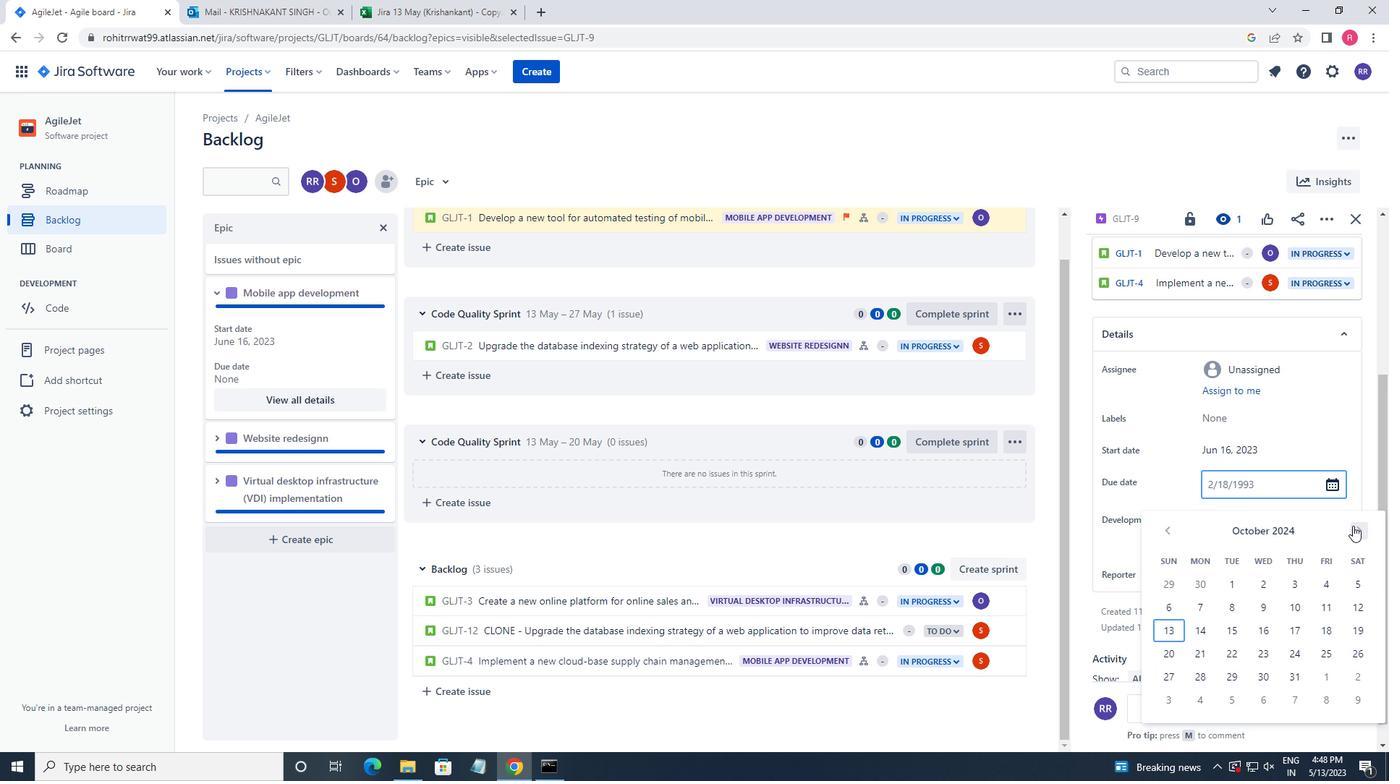 
Action: Mouse pressed left at (1352, 526)
Screenshot: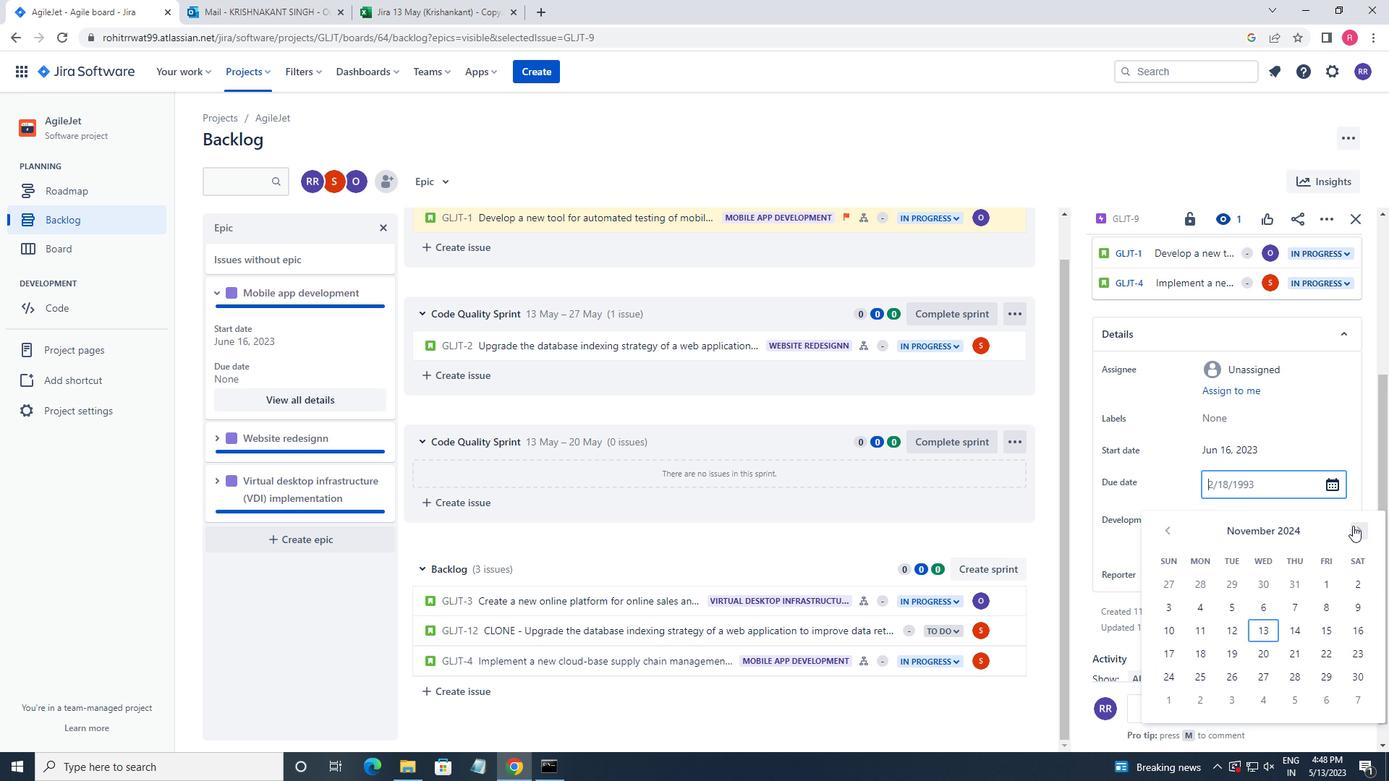 
Action: Mouse pressed left at (1352, 526)
Screenshot: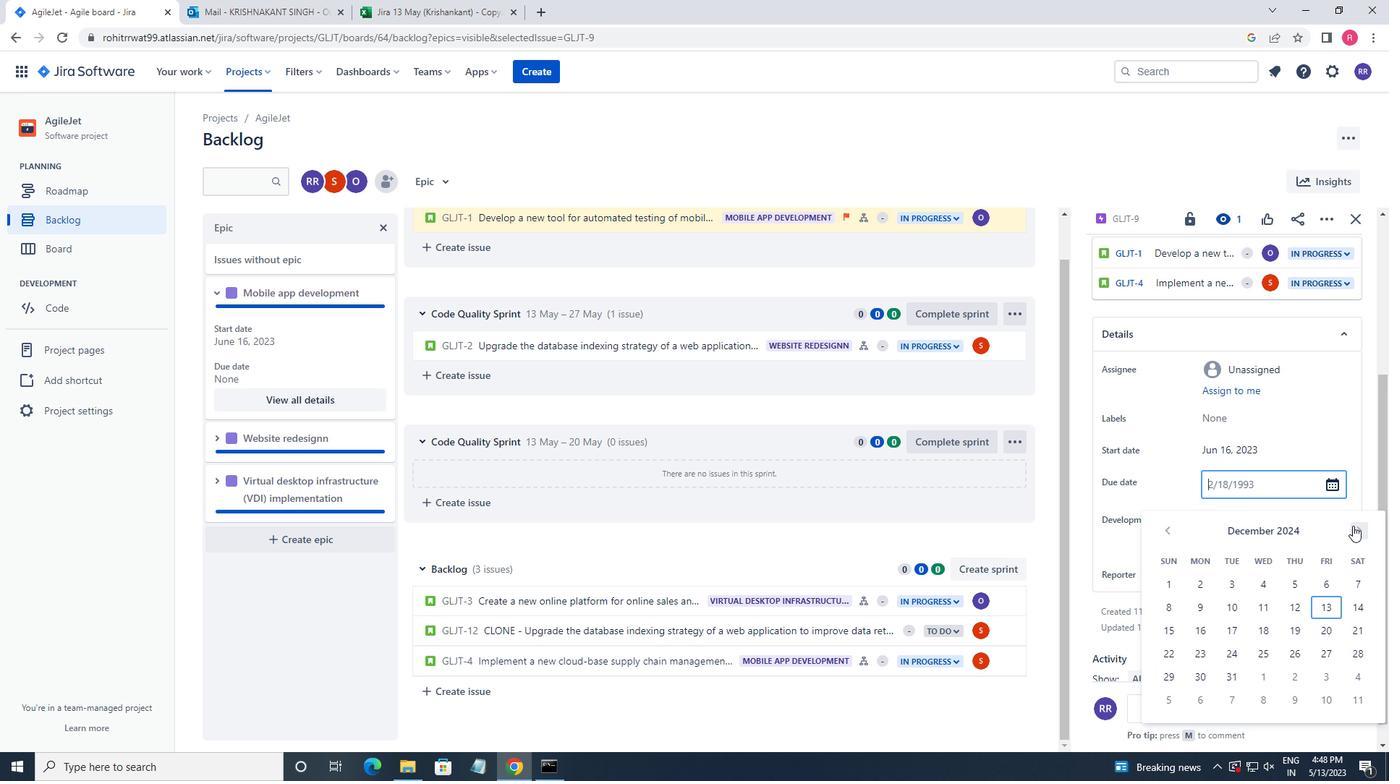 
Action: Mouse pressed left at (1352, 526)
Screenshot: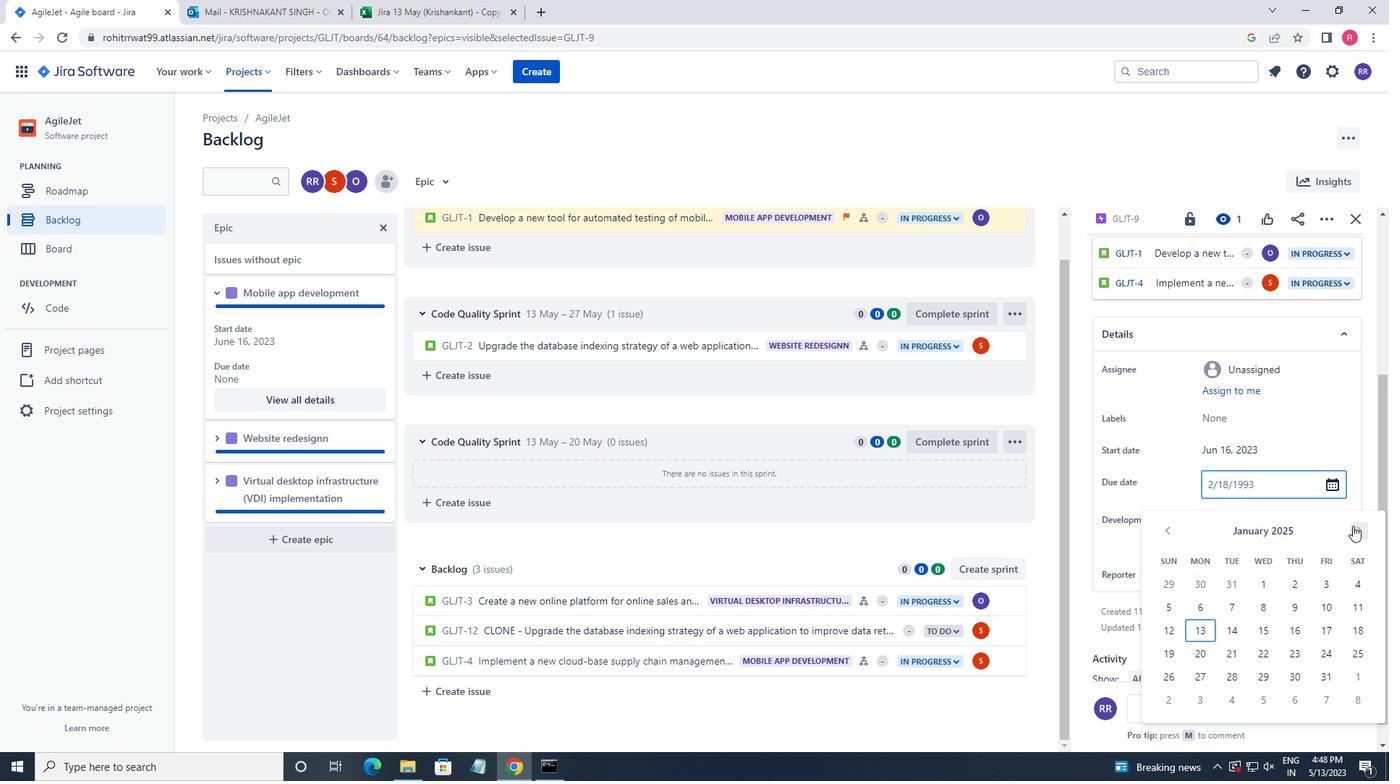 
Action: Mouse pressed left at (1352, 526)
Screenshot: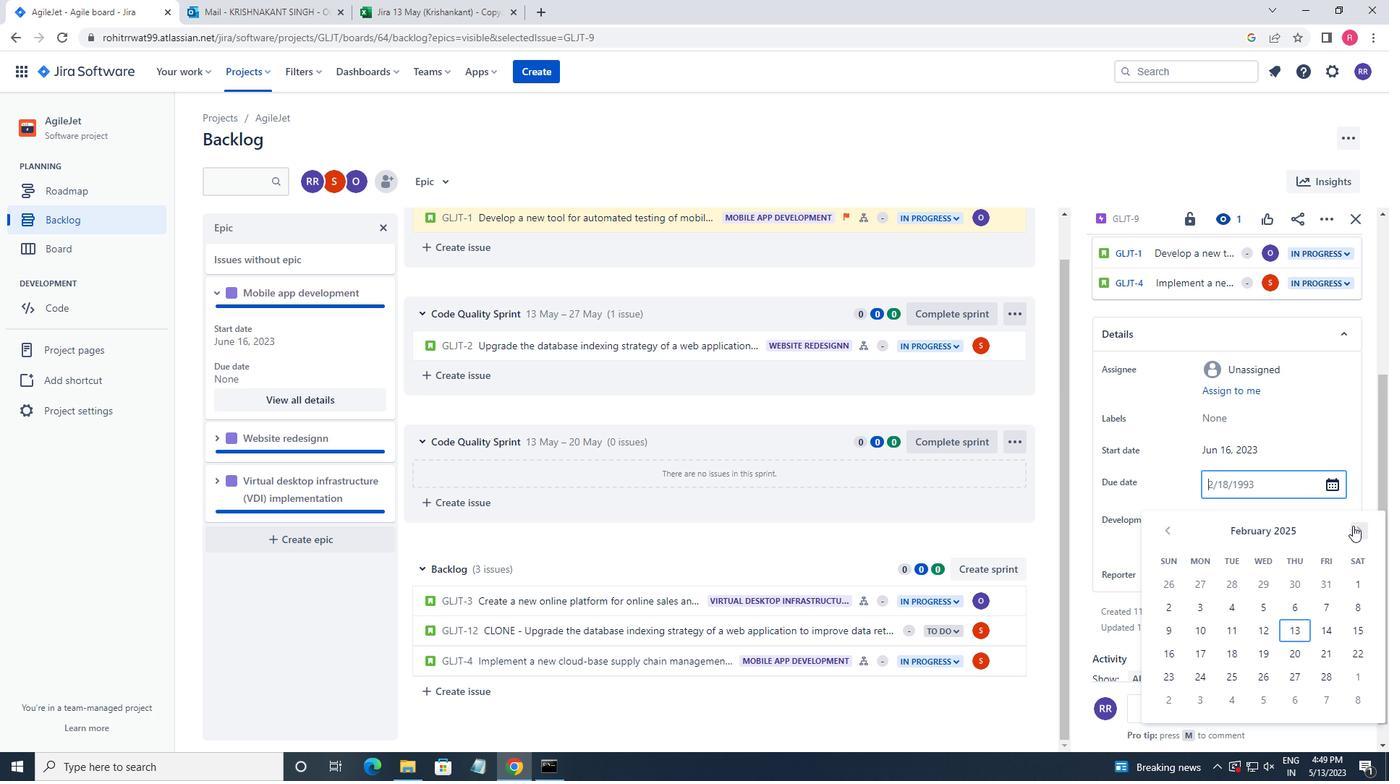 
Action: Mouse pressed left at (1352, 526)
Screenshot: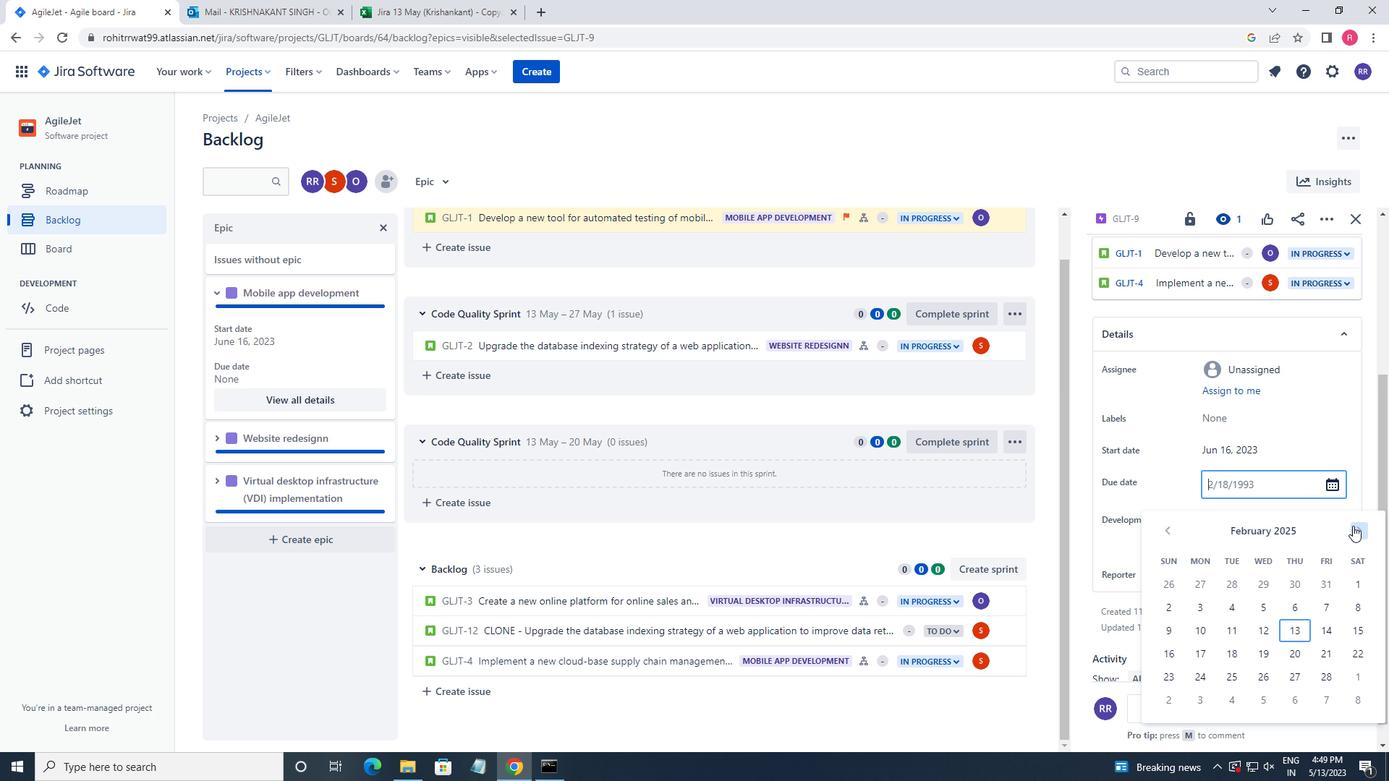 
Action: Mouse pressed left at (1352, 526)
Screenshot: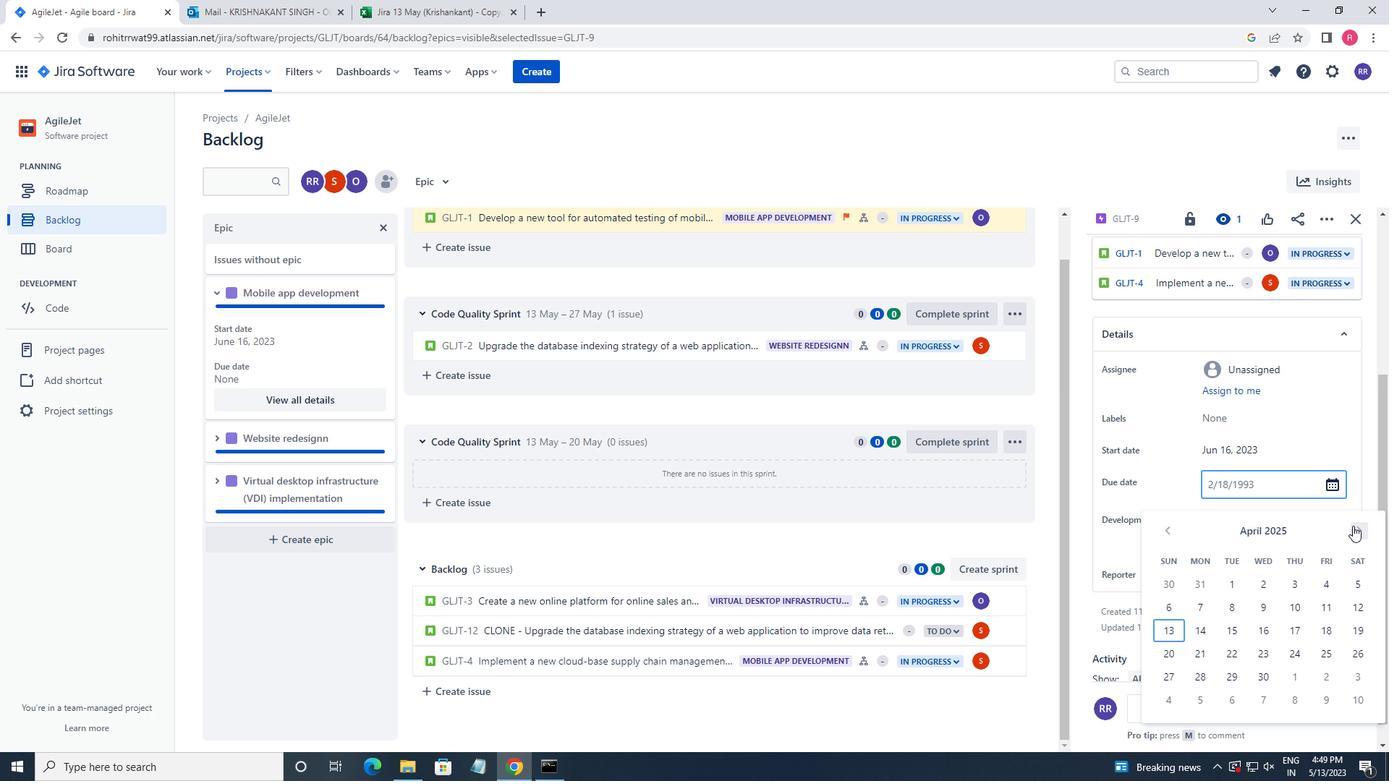
Action: Mouse pressed left at (1352, 526)
Screenshot: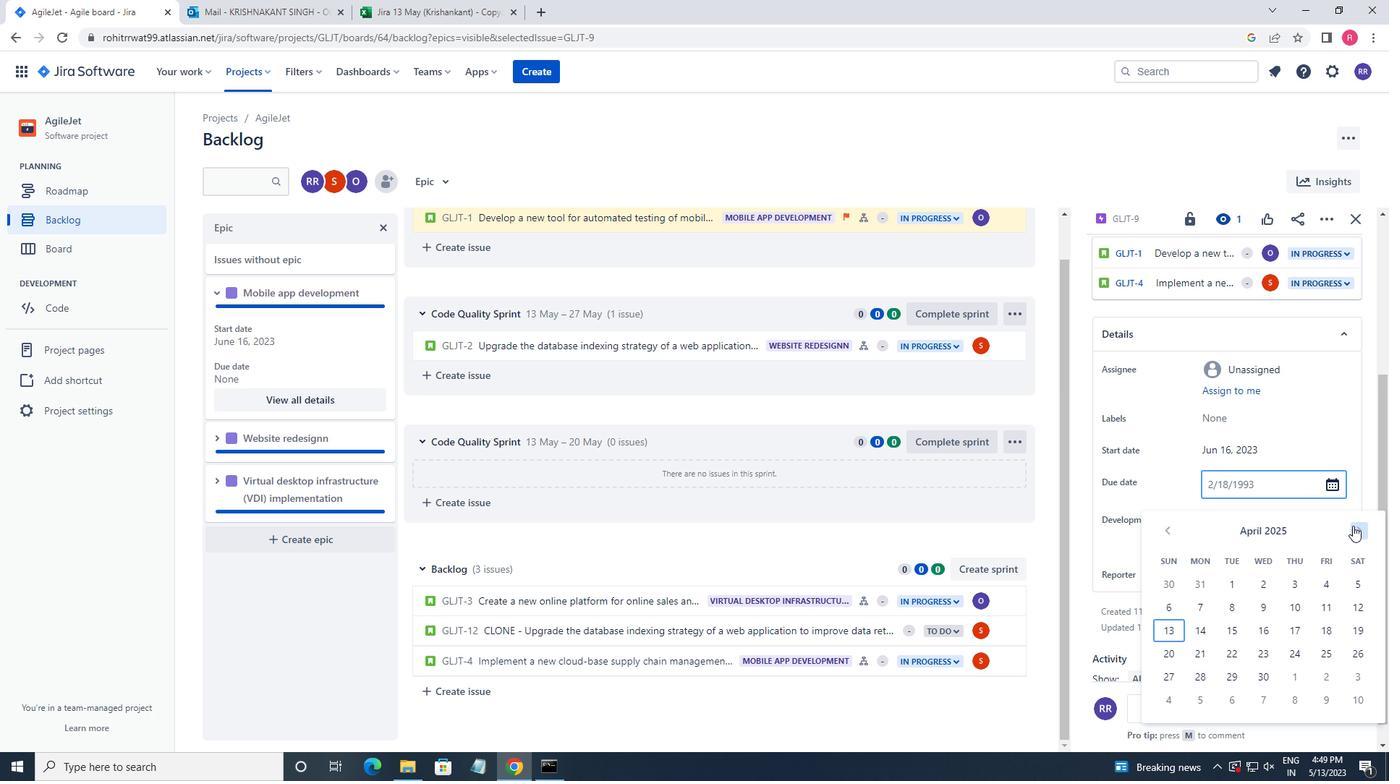
Action: Mouse pressed left at (1352, 526)
Screenshot: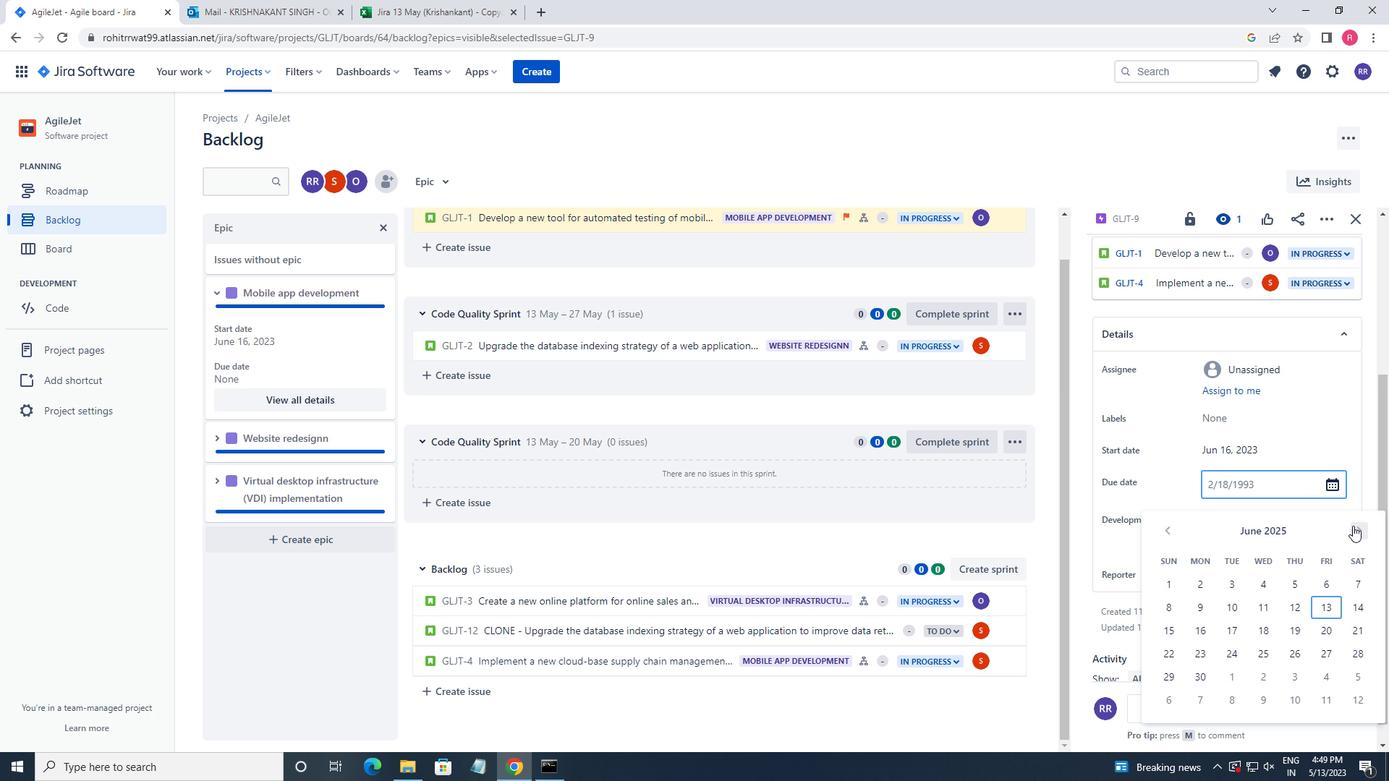 
Action: Mouse pressed left at (1352, 526)
Screenshot: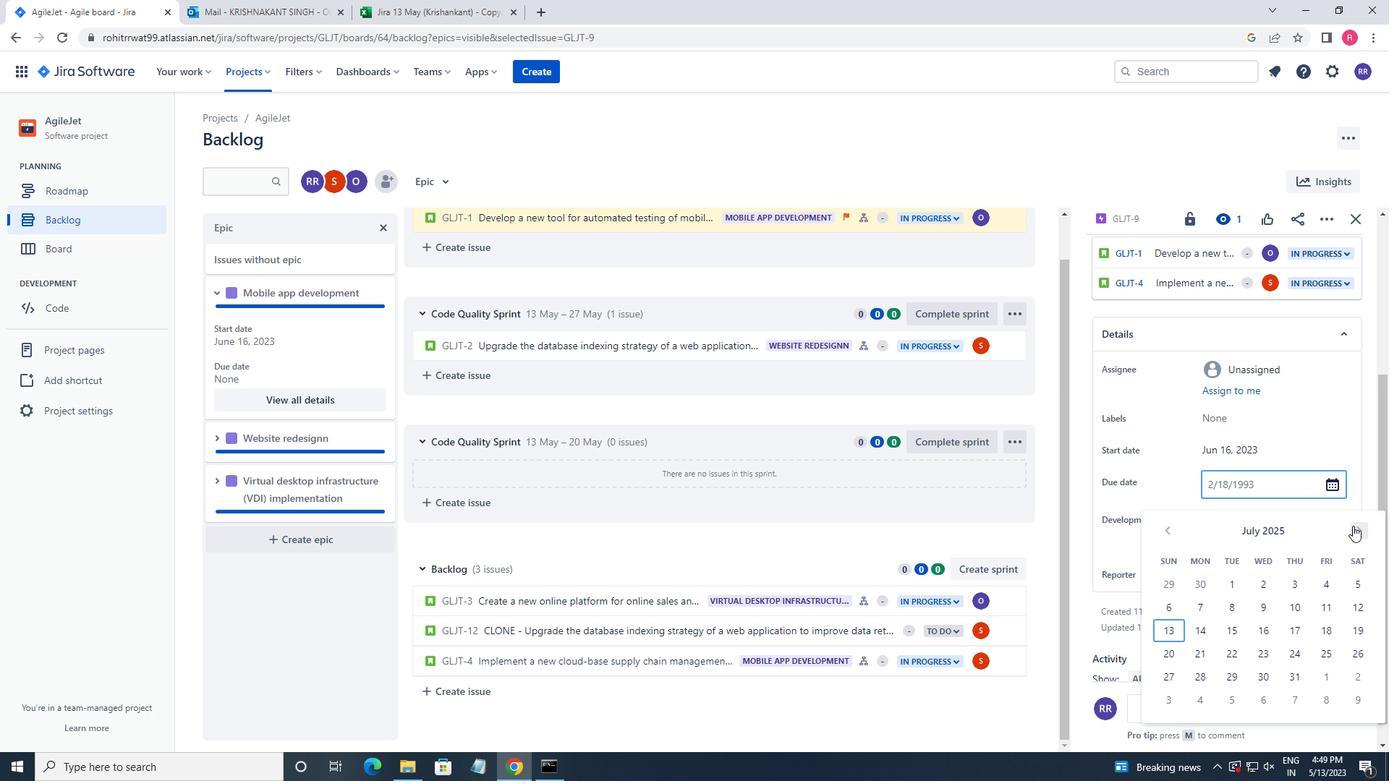 
Action: Mouse moved to (1332, 632)
Screenshot: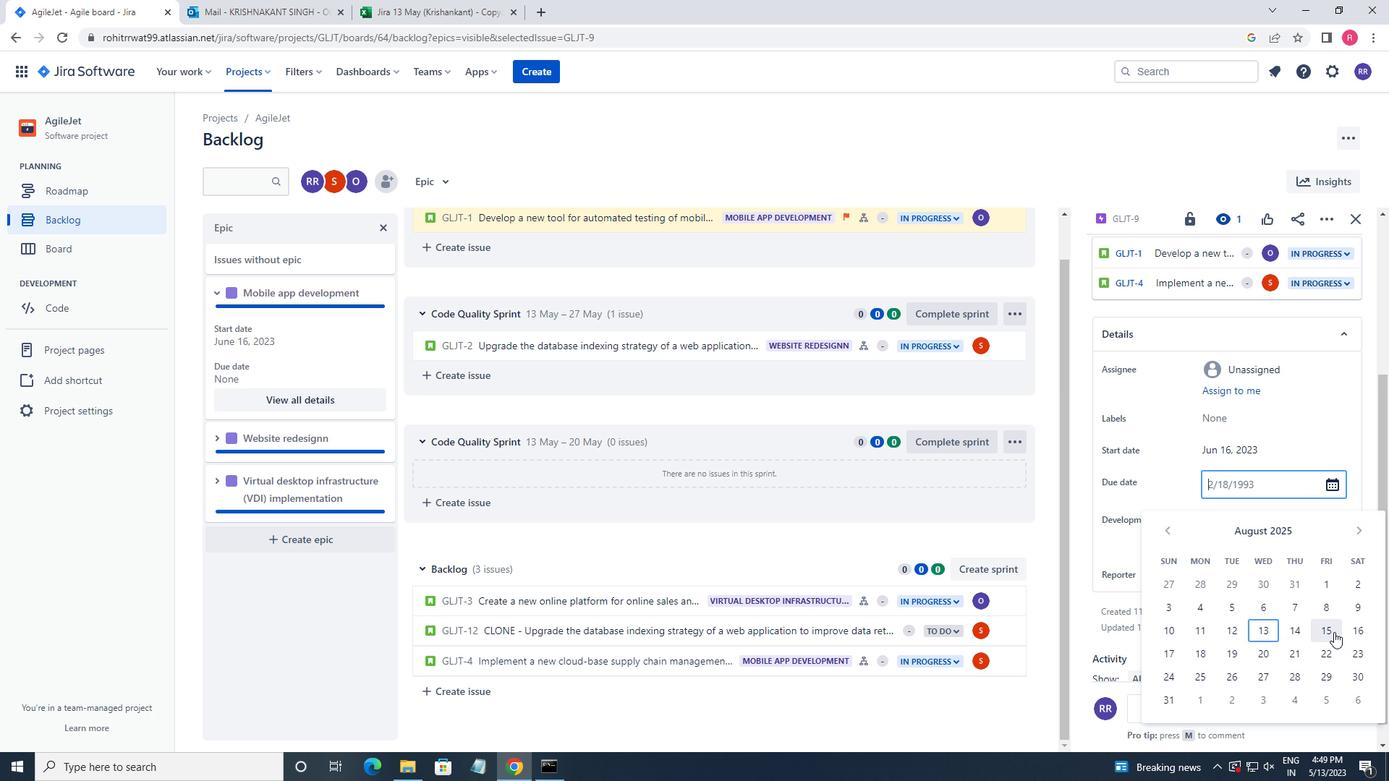 
Action: Mouse pressed left at (1332, 632)
Screenshot: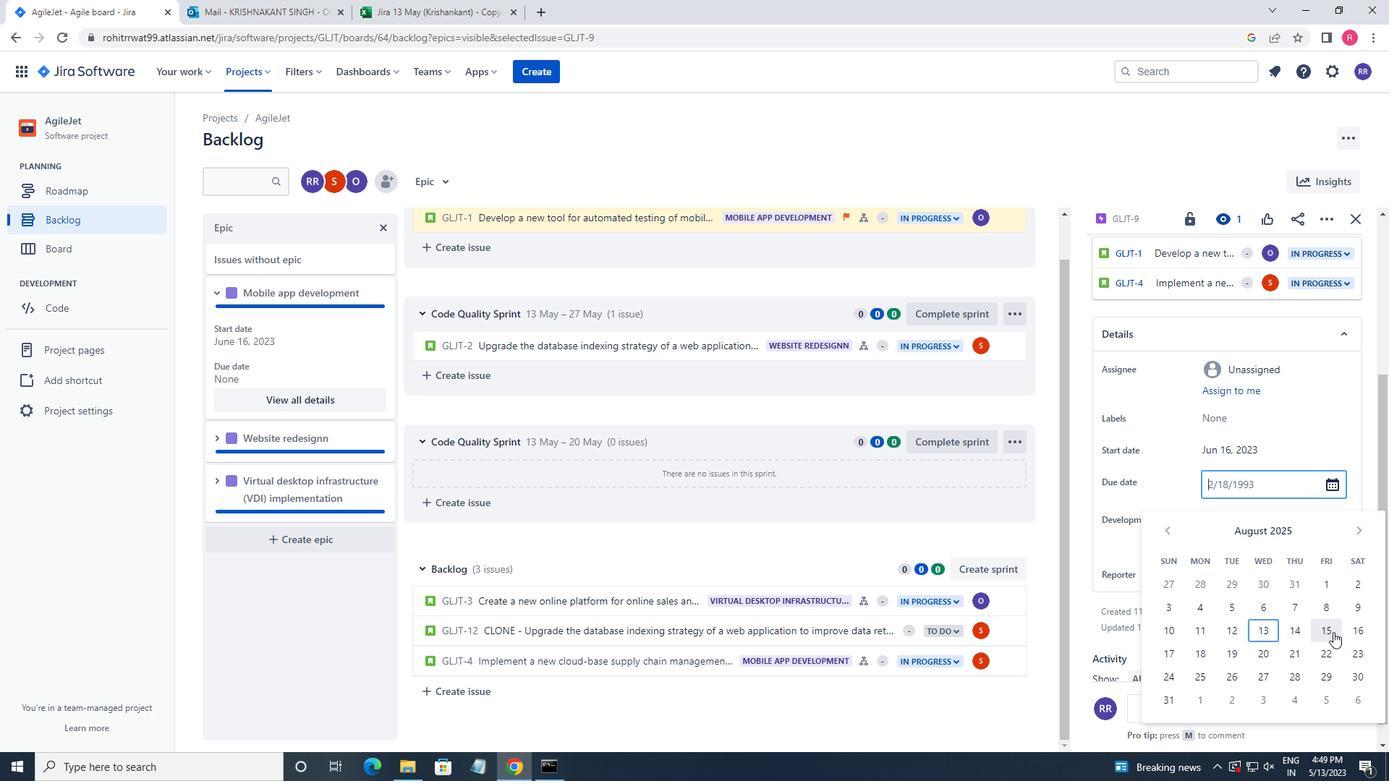 
Action: Mouse moved to (215, 437)
Screenshot: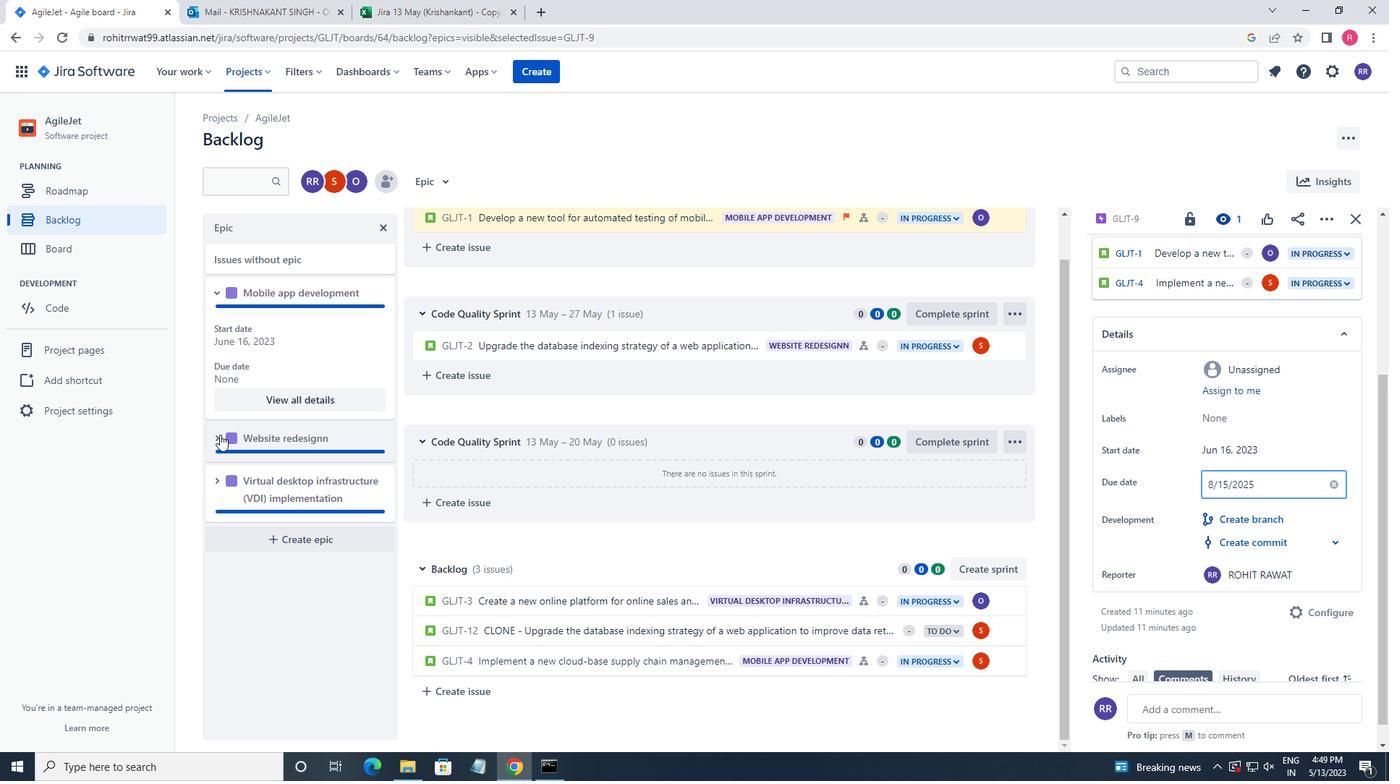 
Action: Mouse pressed left at (215, 437)
Screenshot: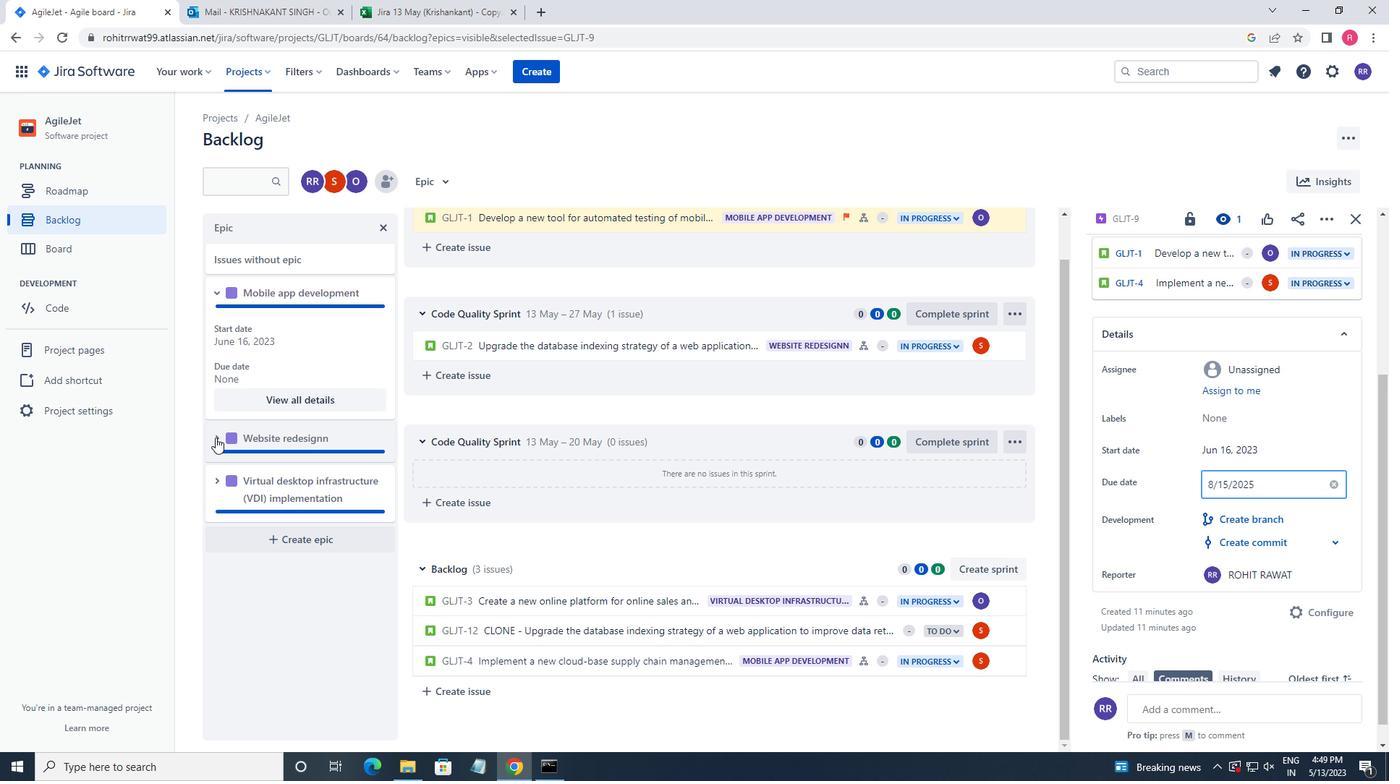 
Action: Mouse moved to (1320, 395)
Screenshot: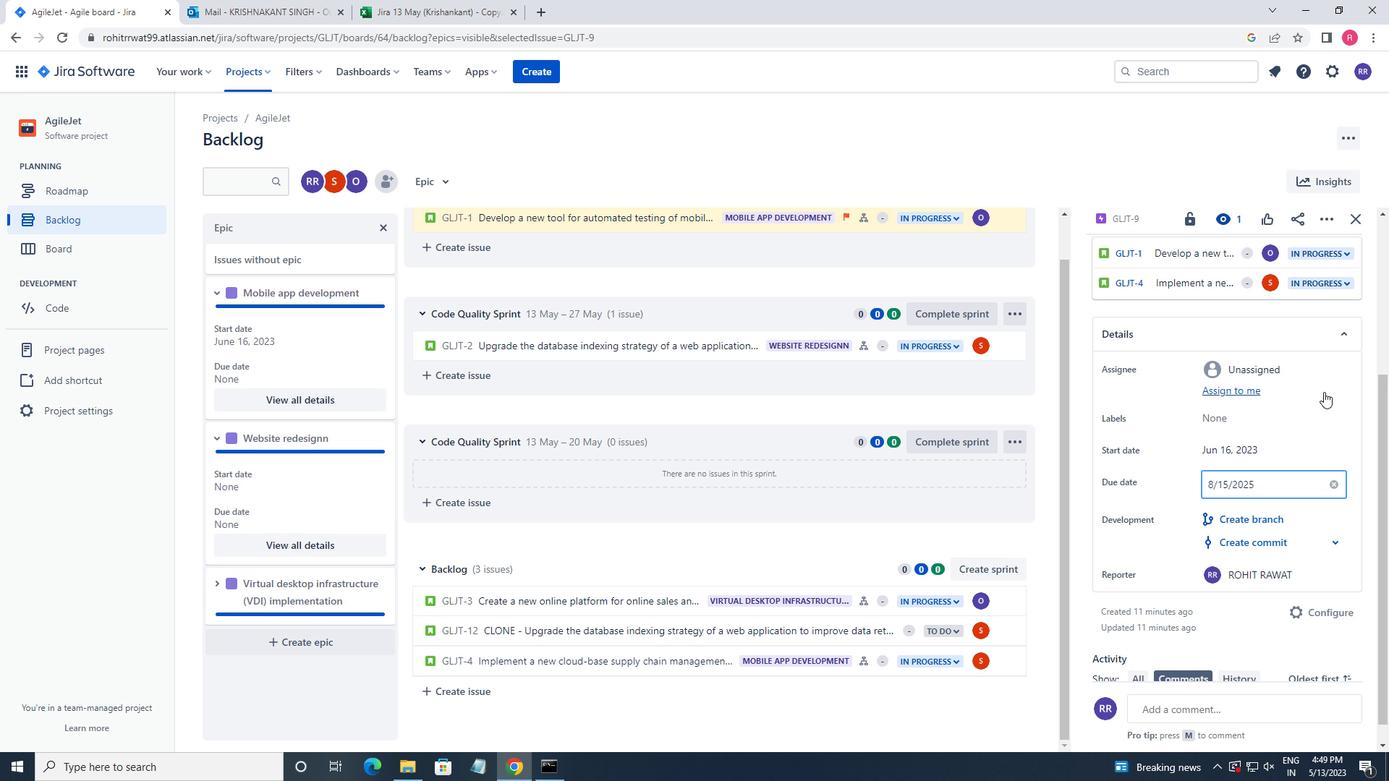 
Action: Mouse pressed left at (1320, 395)
Screenshot: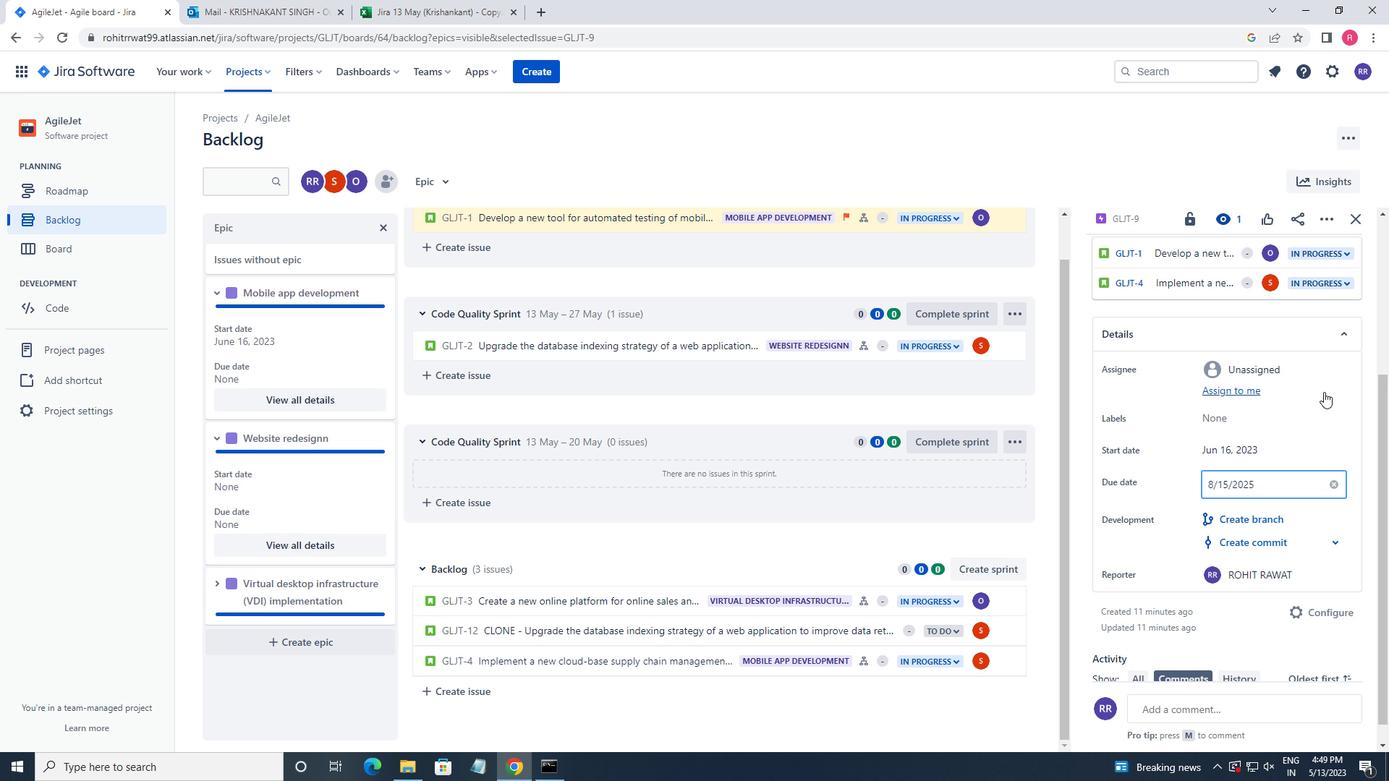 
Action: Mouse moved to (251, 544)
Screenshot: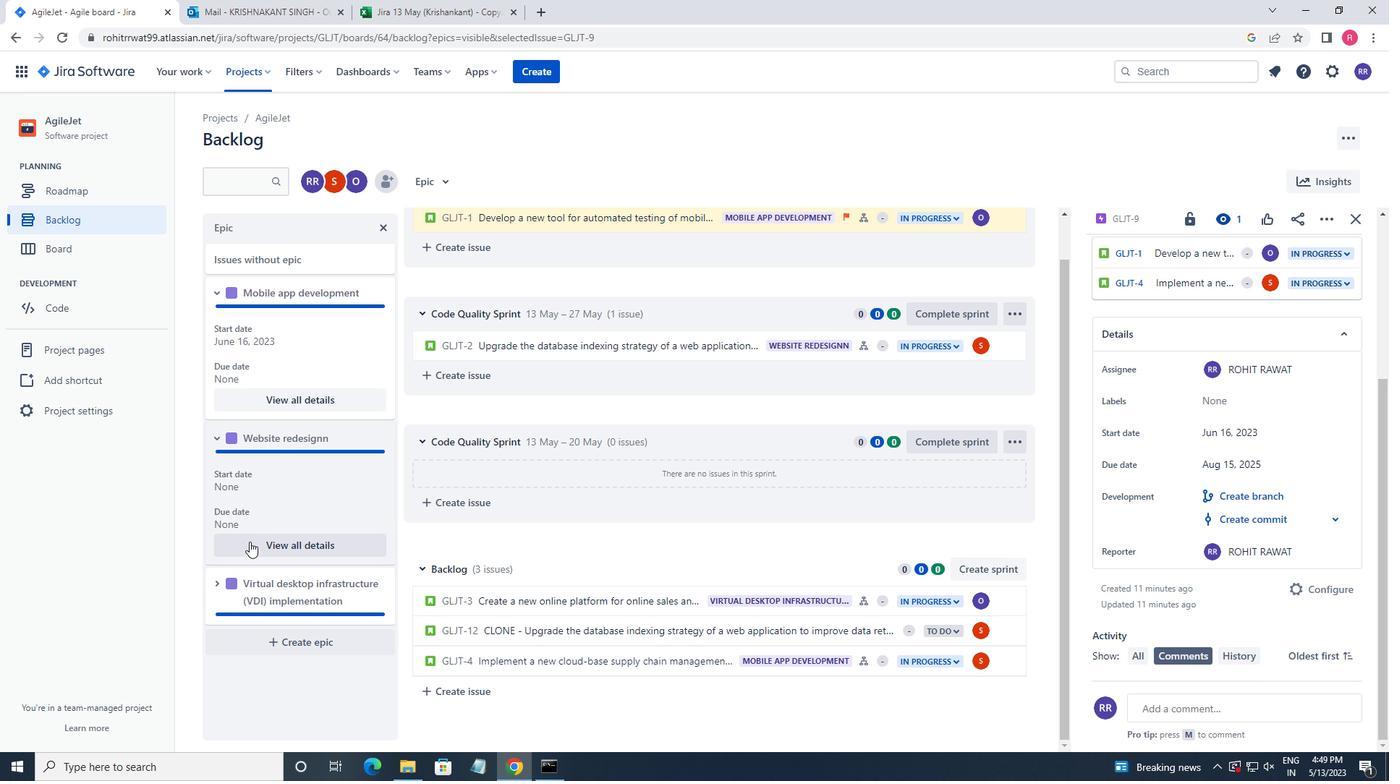 
Action: Mouse pressed left at (251, 544)
Screenshot: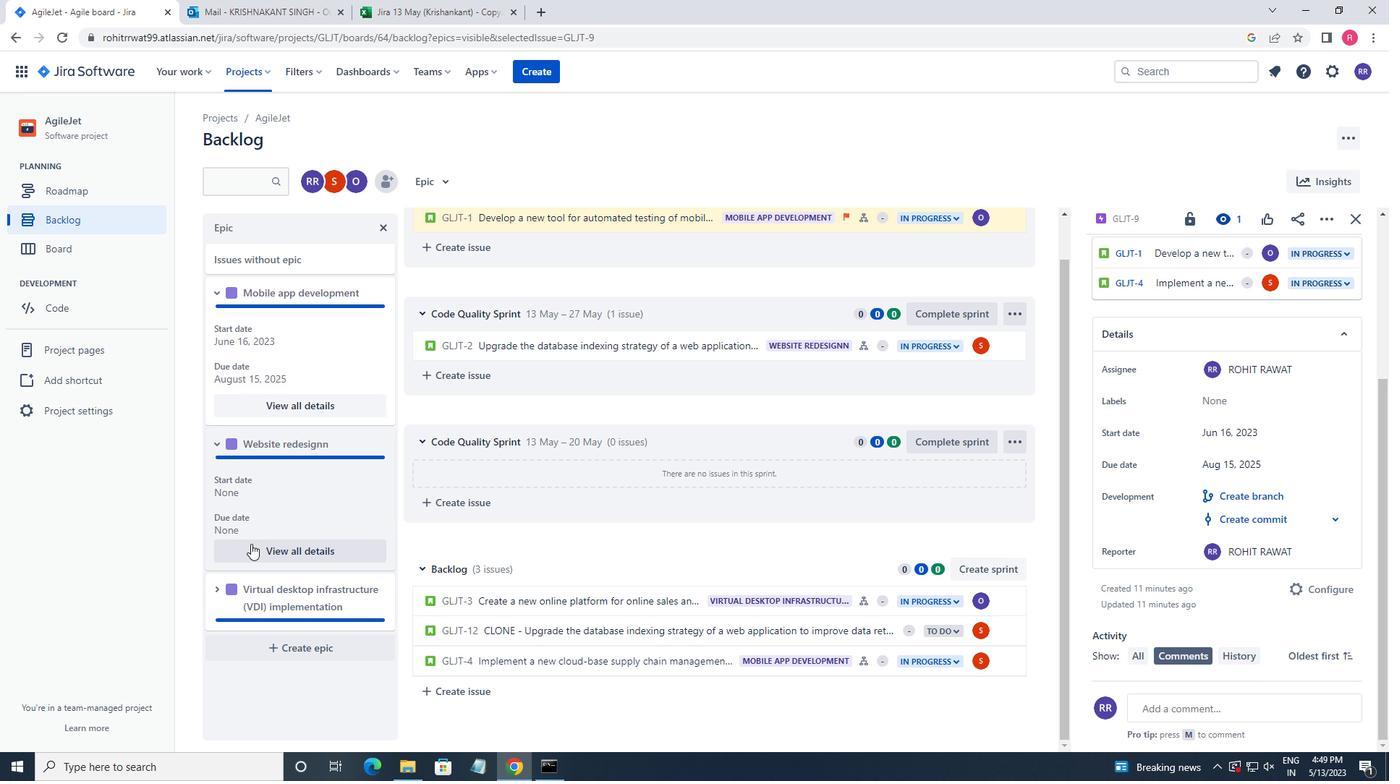 
Action: Mouse moved to (1256, 601)
Screenshot: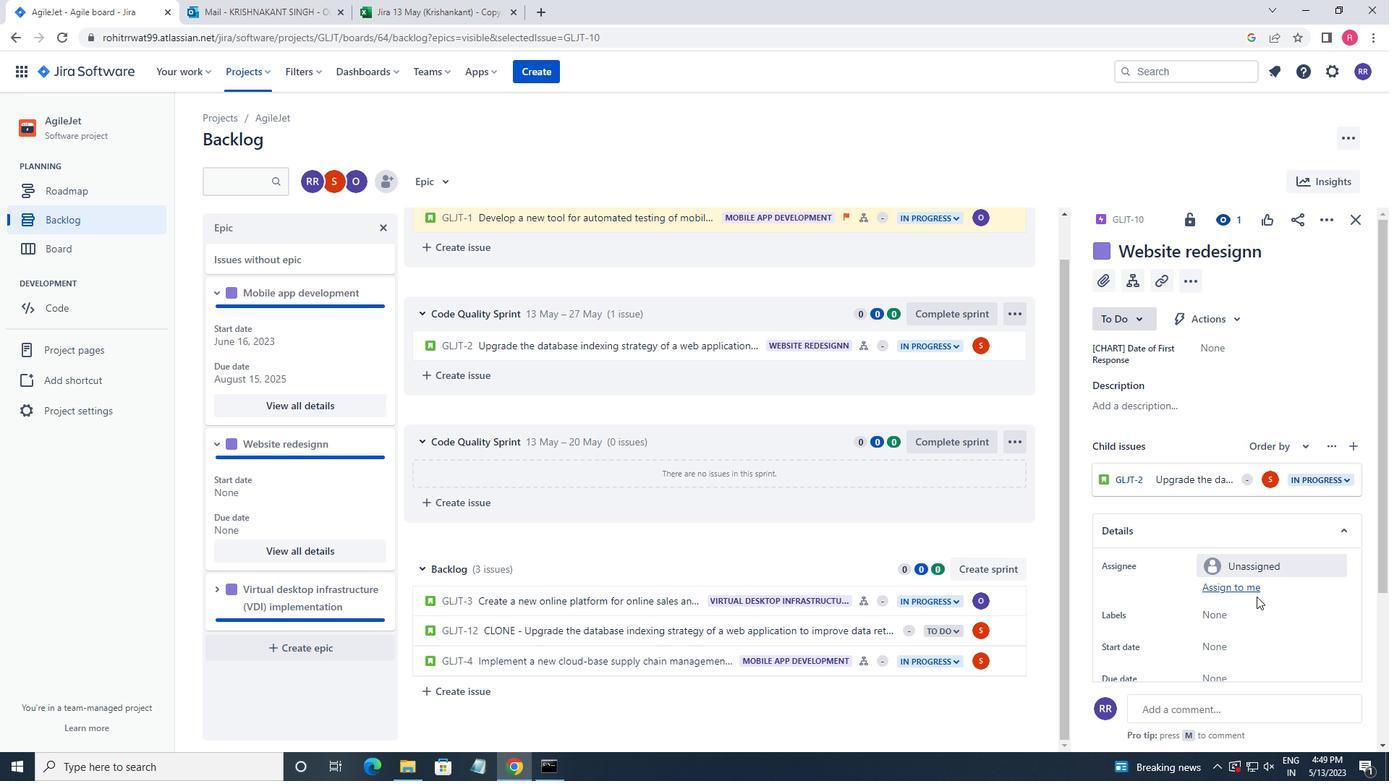 
Action: Mouse scrolled (1256, 600) with delta (0, 0)
Screenshot: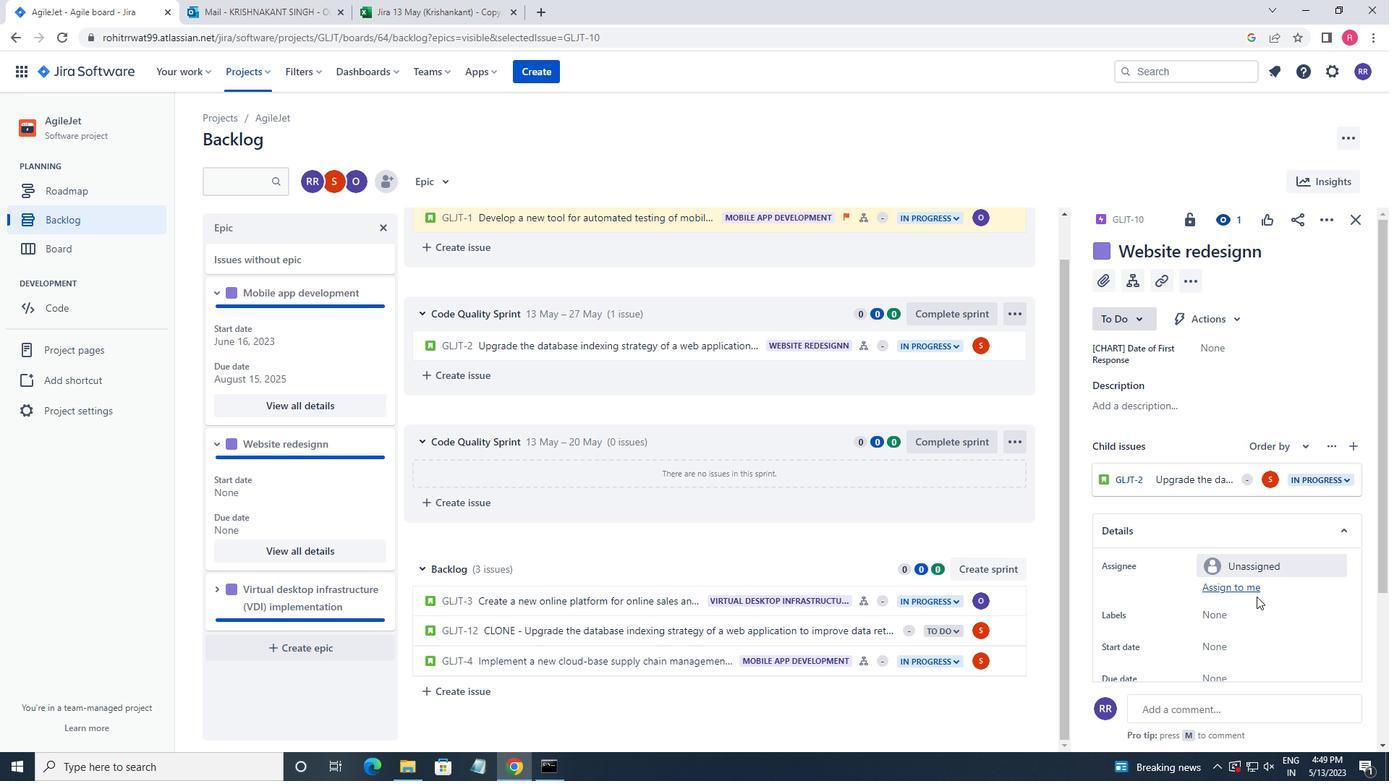 
Action: Mouse moved to (1256, 601)
Screenshot: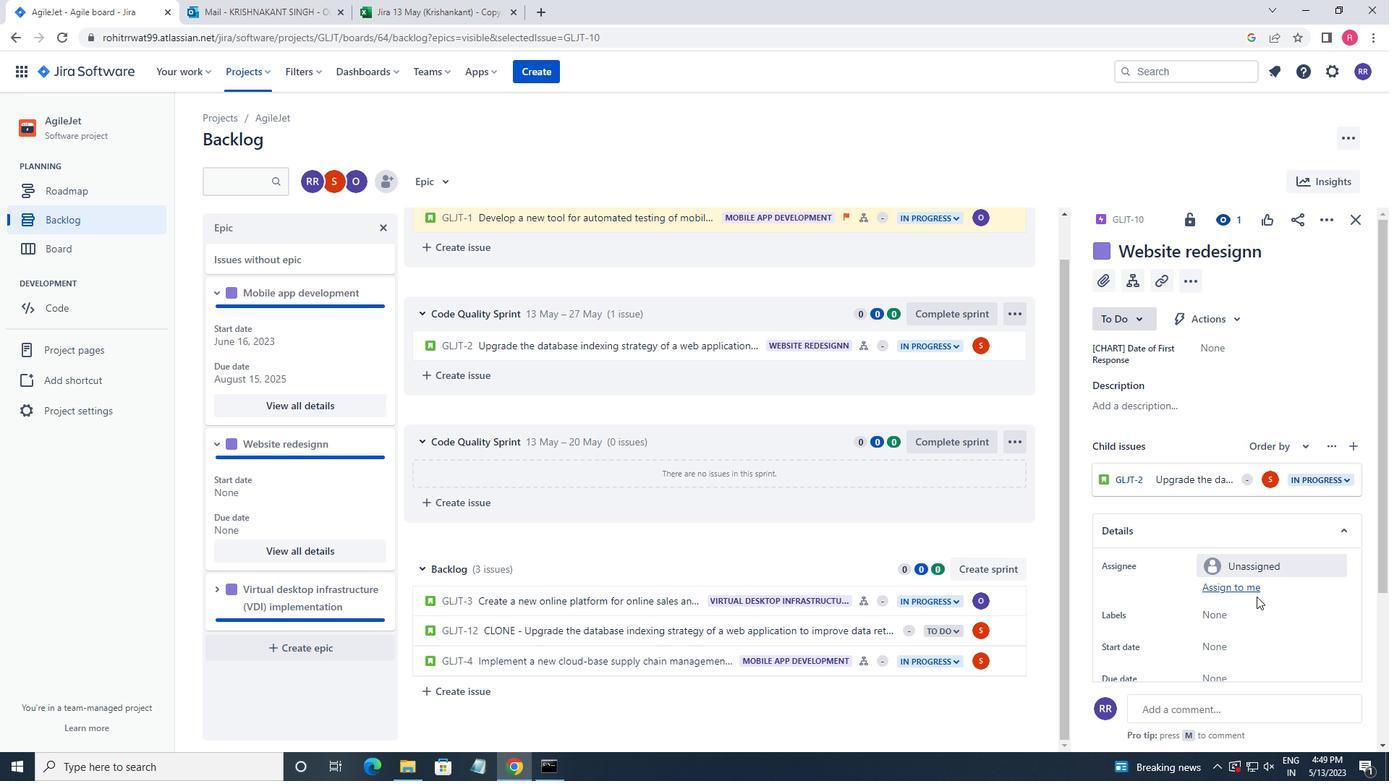 
Action: Mouse scrolled (1256, 601) with delta (0, 0)
Screenshot: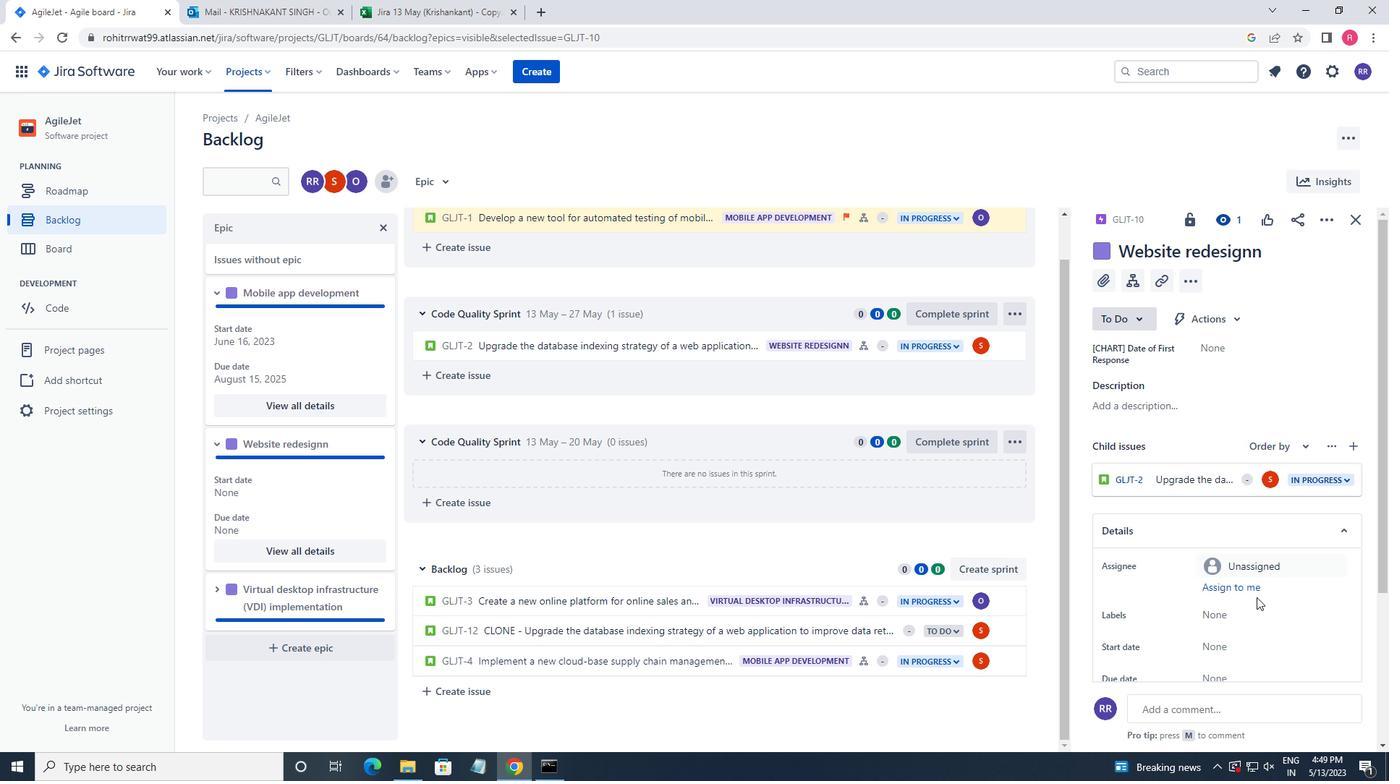 
Action: Mouse moved to (1229, 506)
Screenshot: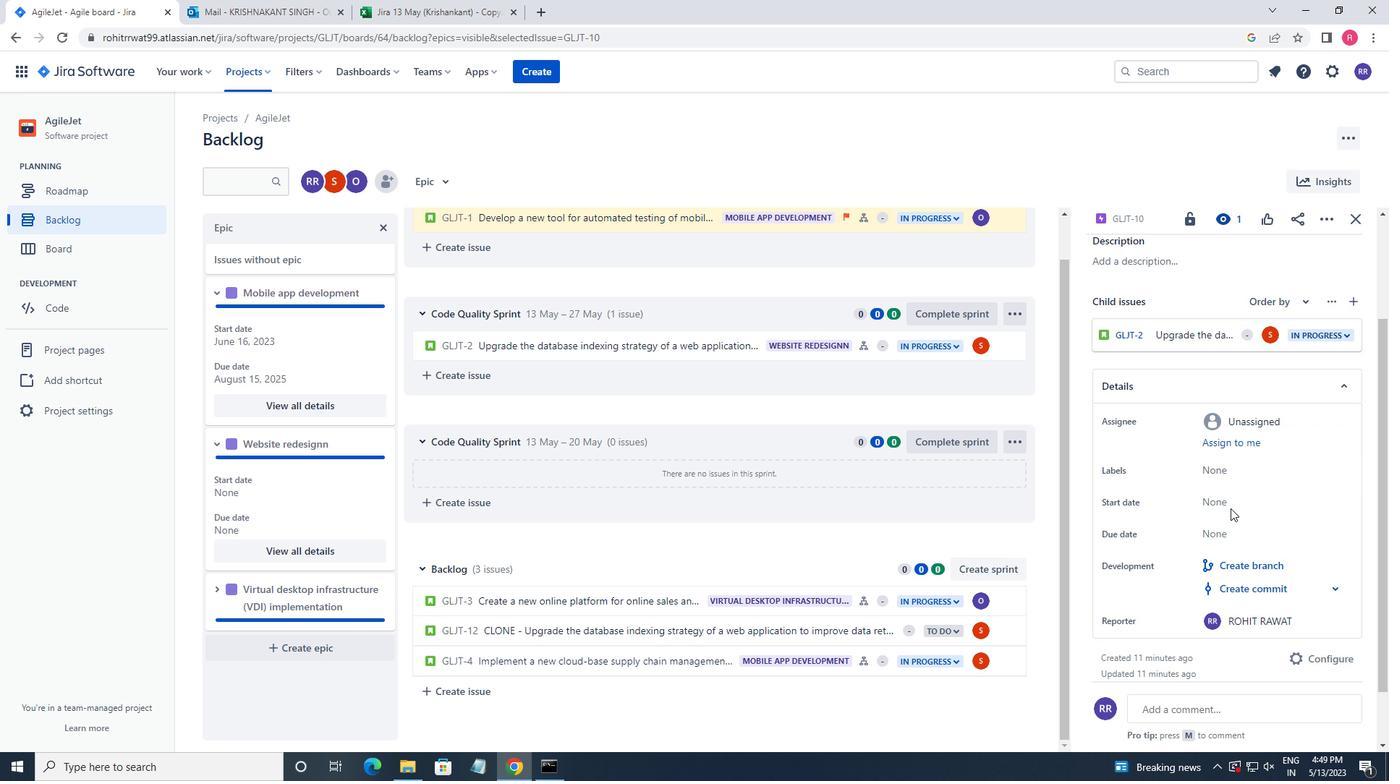 
Action: Mouse pressed left at (1229, 506)
Screenshot: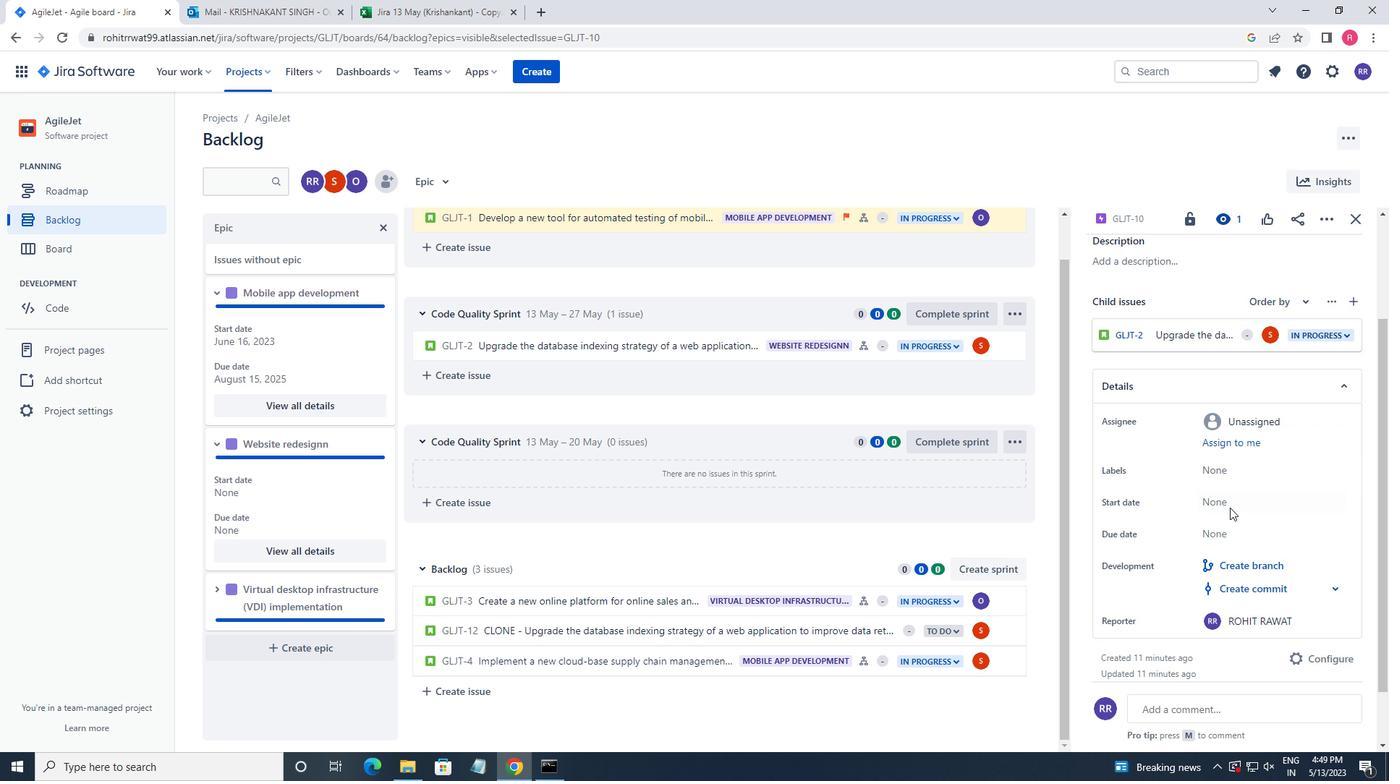 
Action: Mouse moved to (1358, 541)
Screenshot: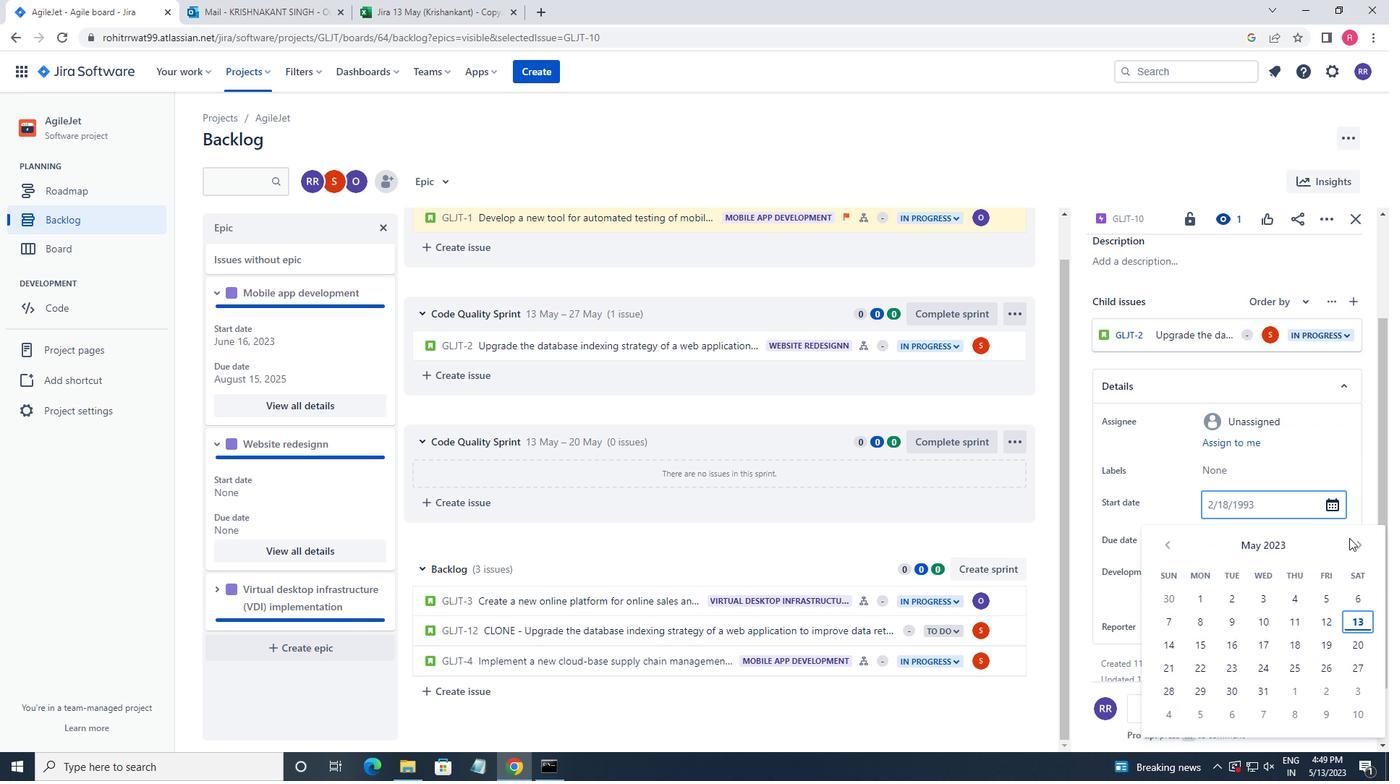 
Action: Mouse pressed left at (1358, 541)
Screenshot: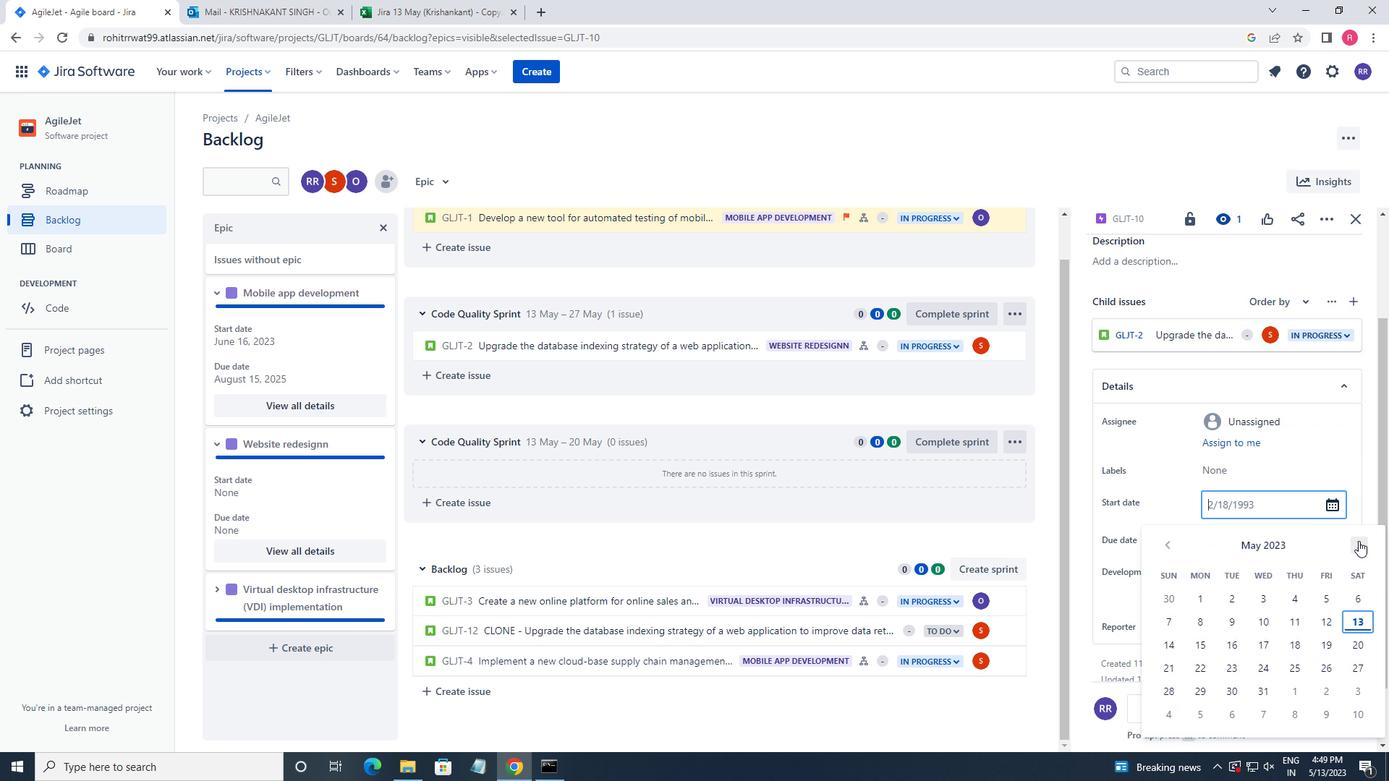 
Action: Mouse pressed left at (1358, 541)
Screenshot: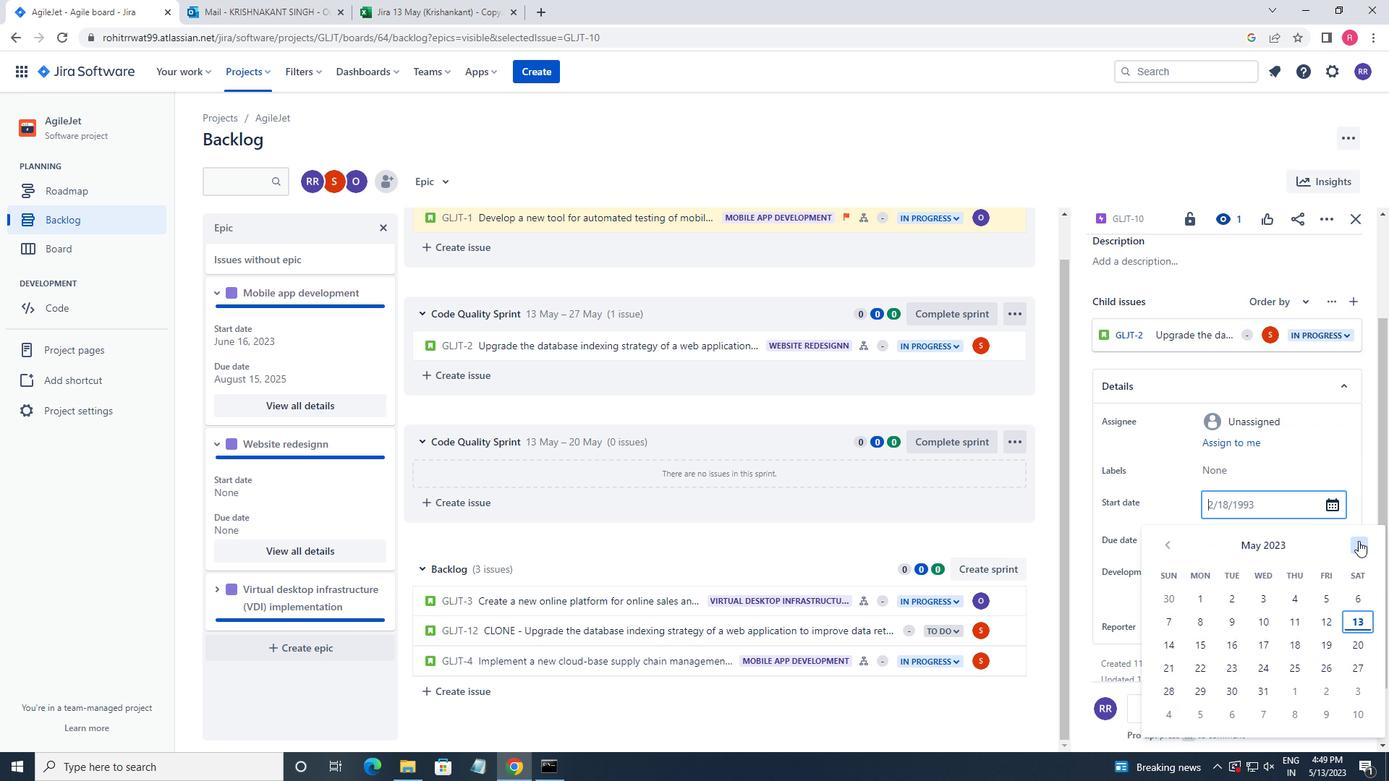 
Action: Mouse pressed left at (1358, 541)
Screenshot: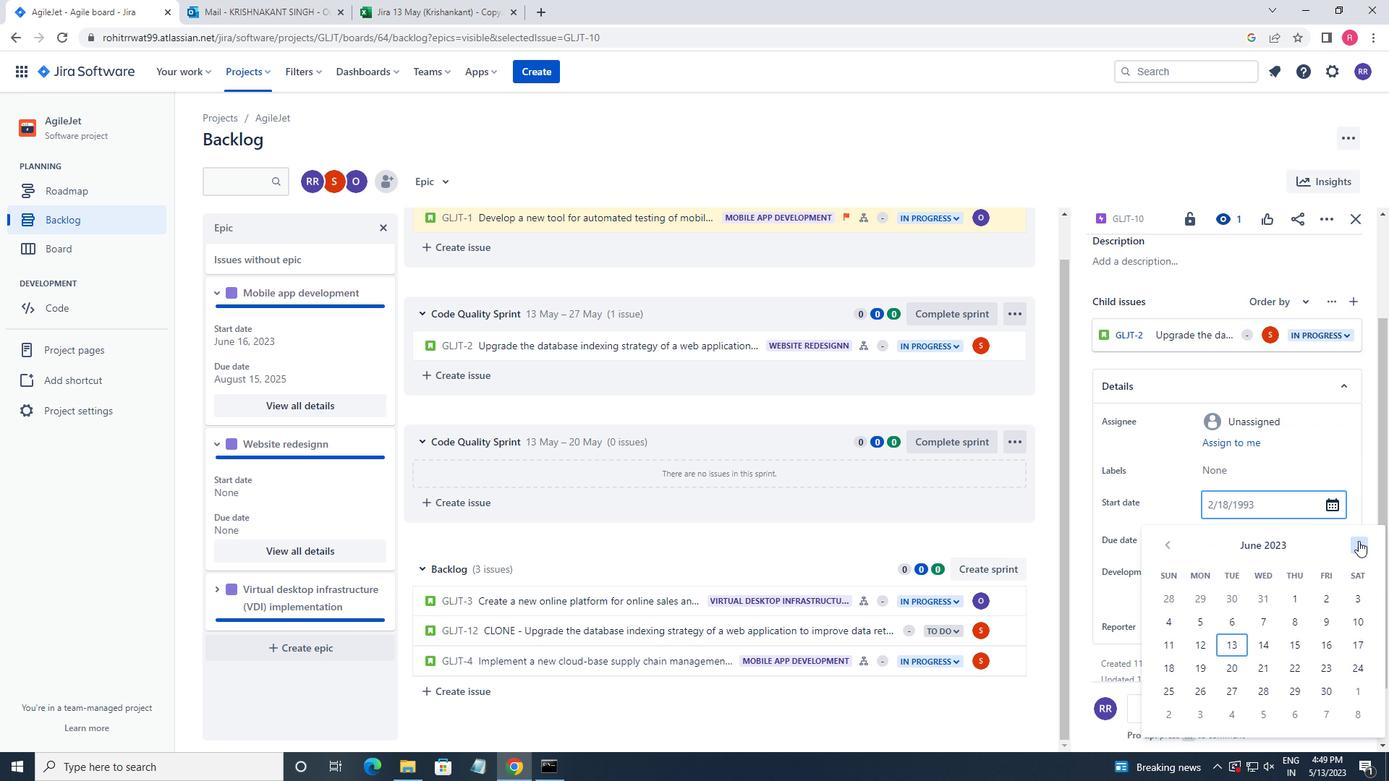 
Action: Mouse pressed left at (1358, 541)
Screenshot: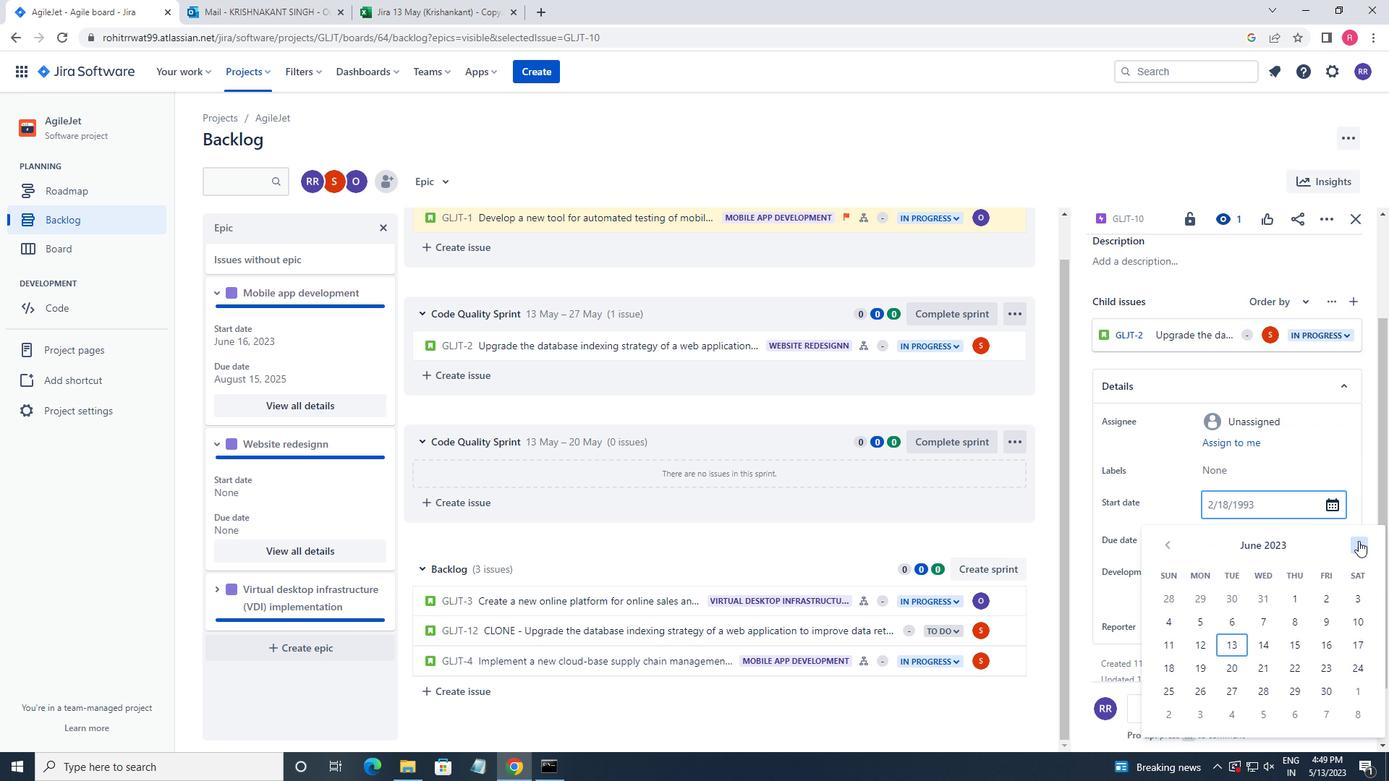 
Action: Mouse pressed left at (1358, 541)
Screenshot: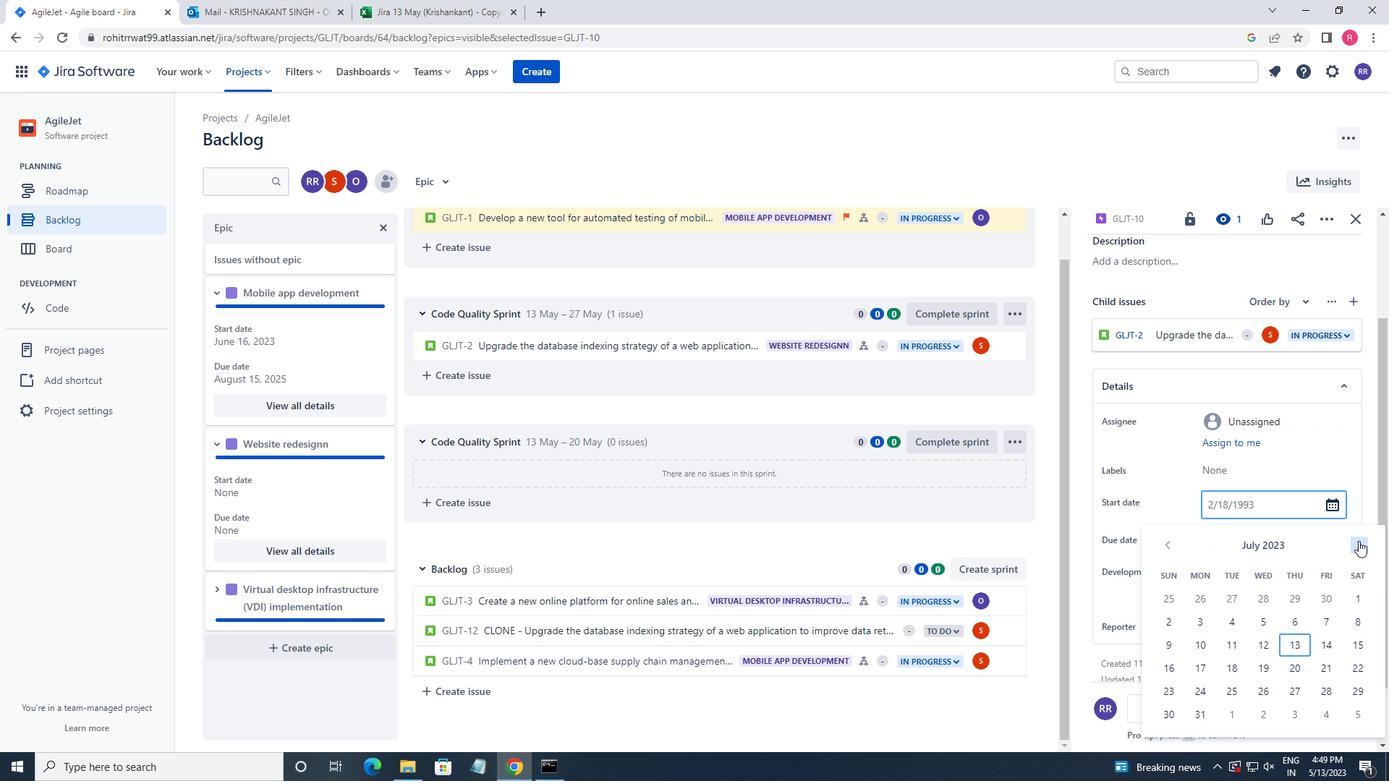 
Action: Mouse pressed left at (1358, 541)
Screenshot: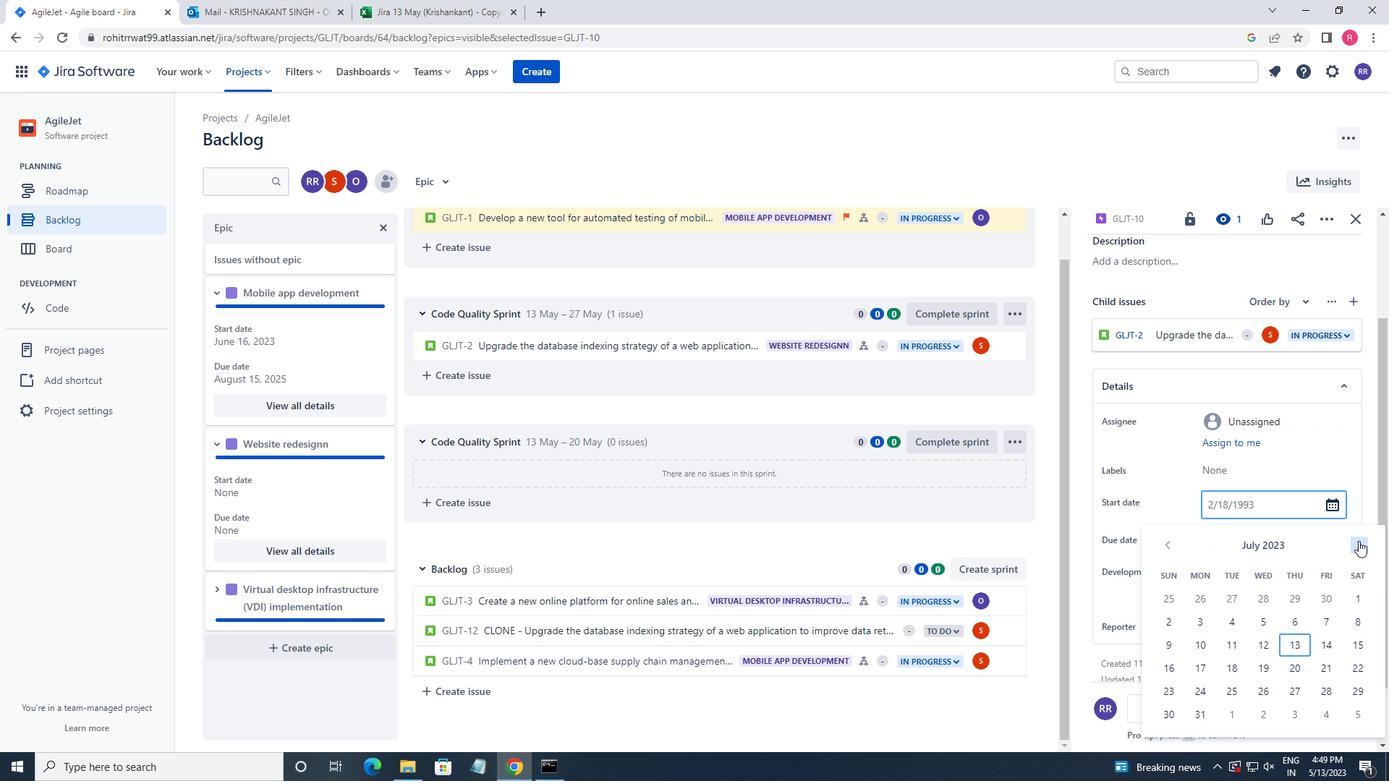 
Action: Mouse pressed left at (1358, 541)
Screenshot: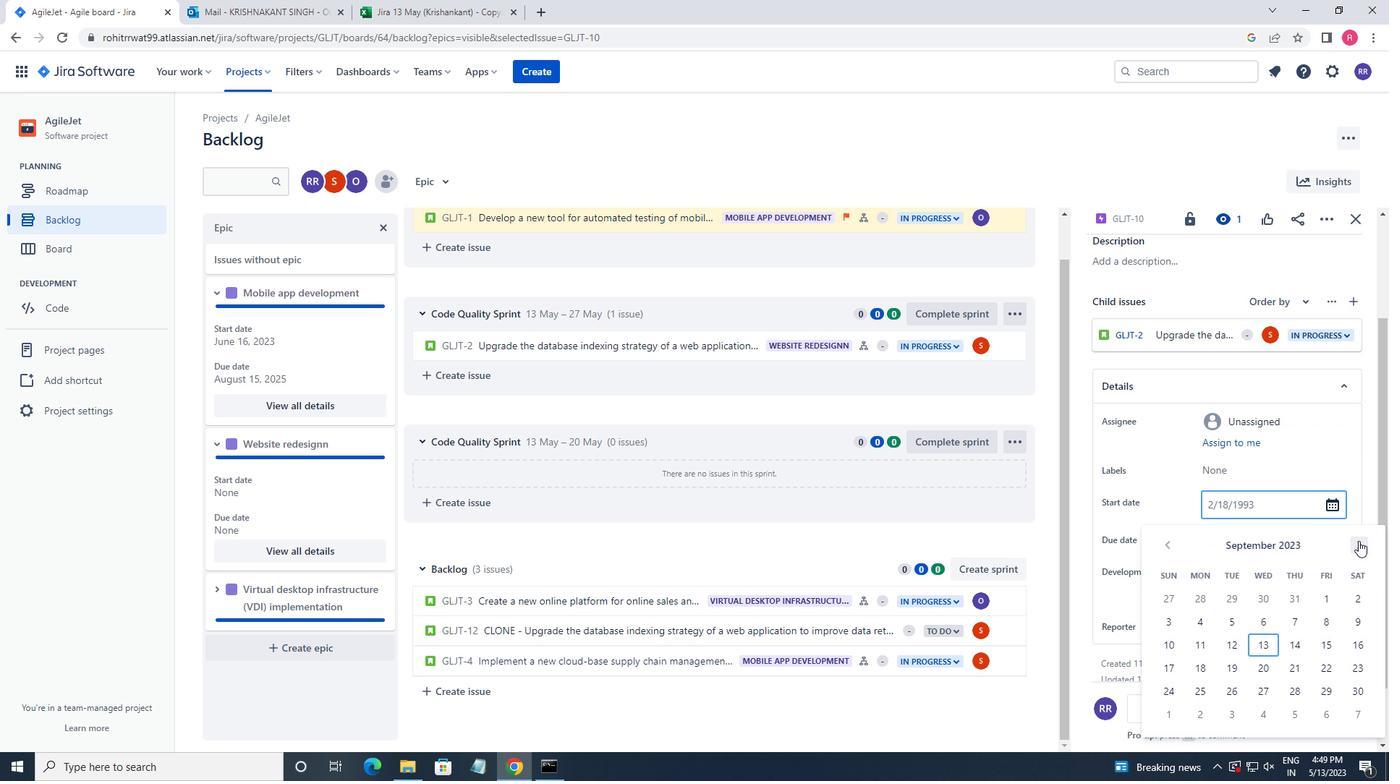 
Action: Mouse pressed left at (1358, 541)
Screenshot: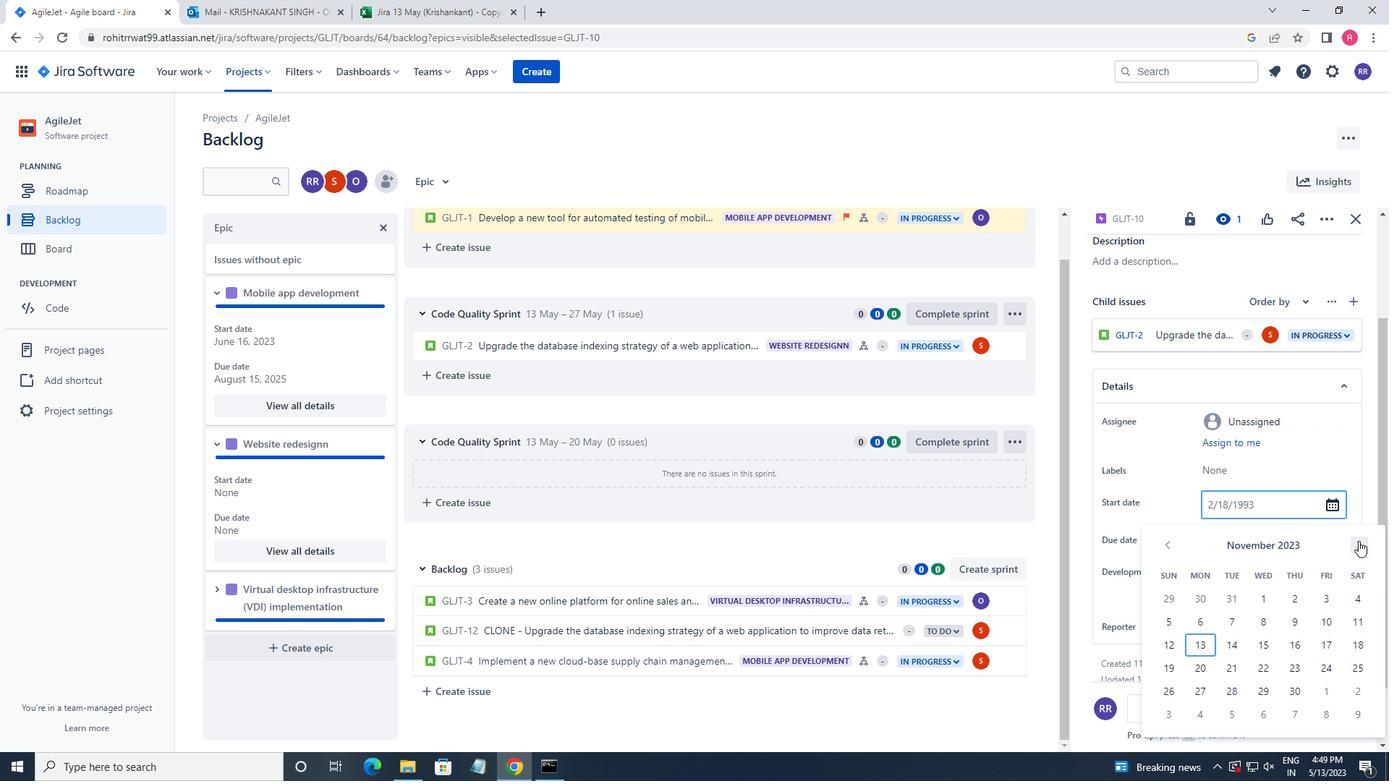 
Action: Mouse moved to (1168, 552)
Screenshot: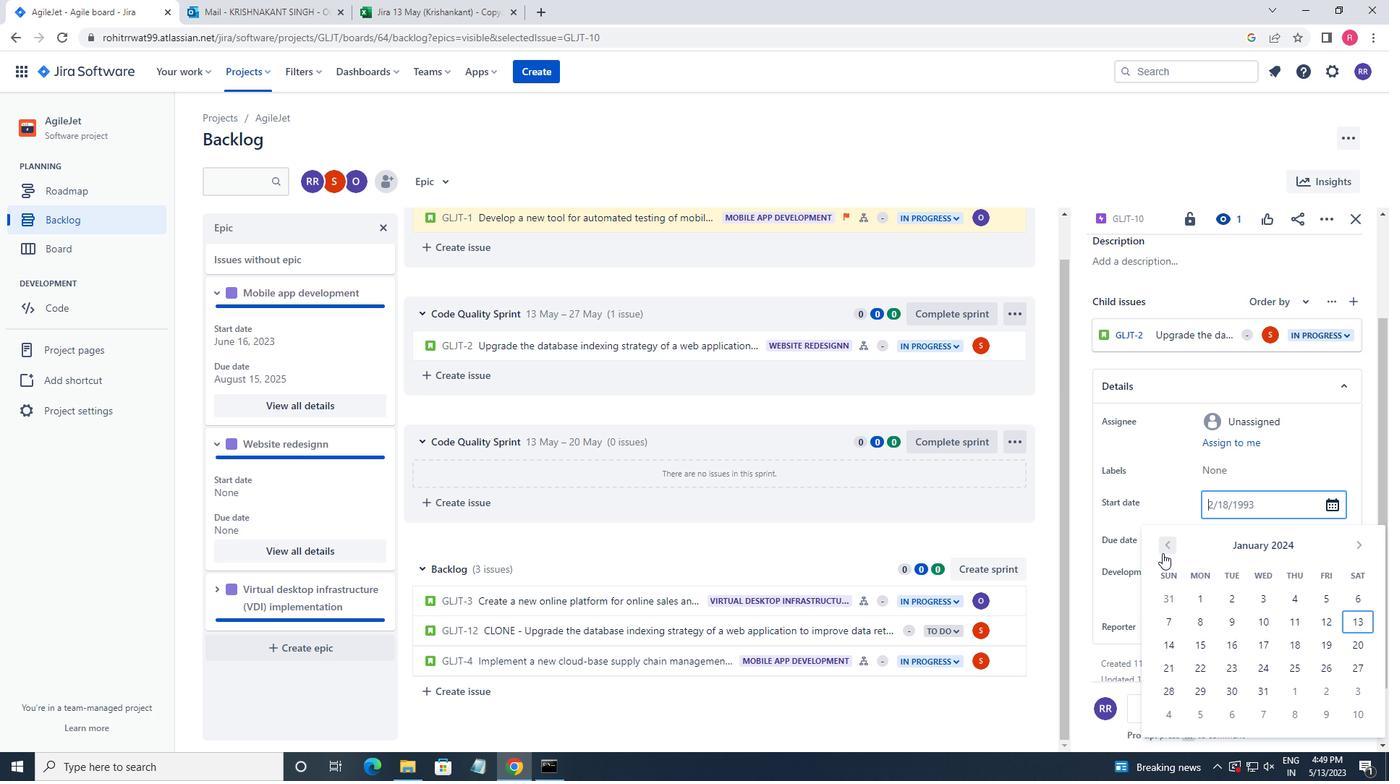 
Action: Mouse pressed left at (1168, 552)
Screenshot: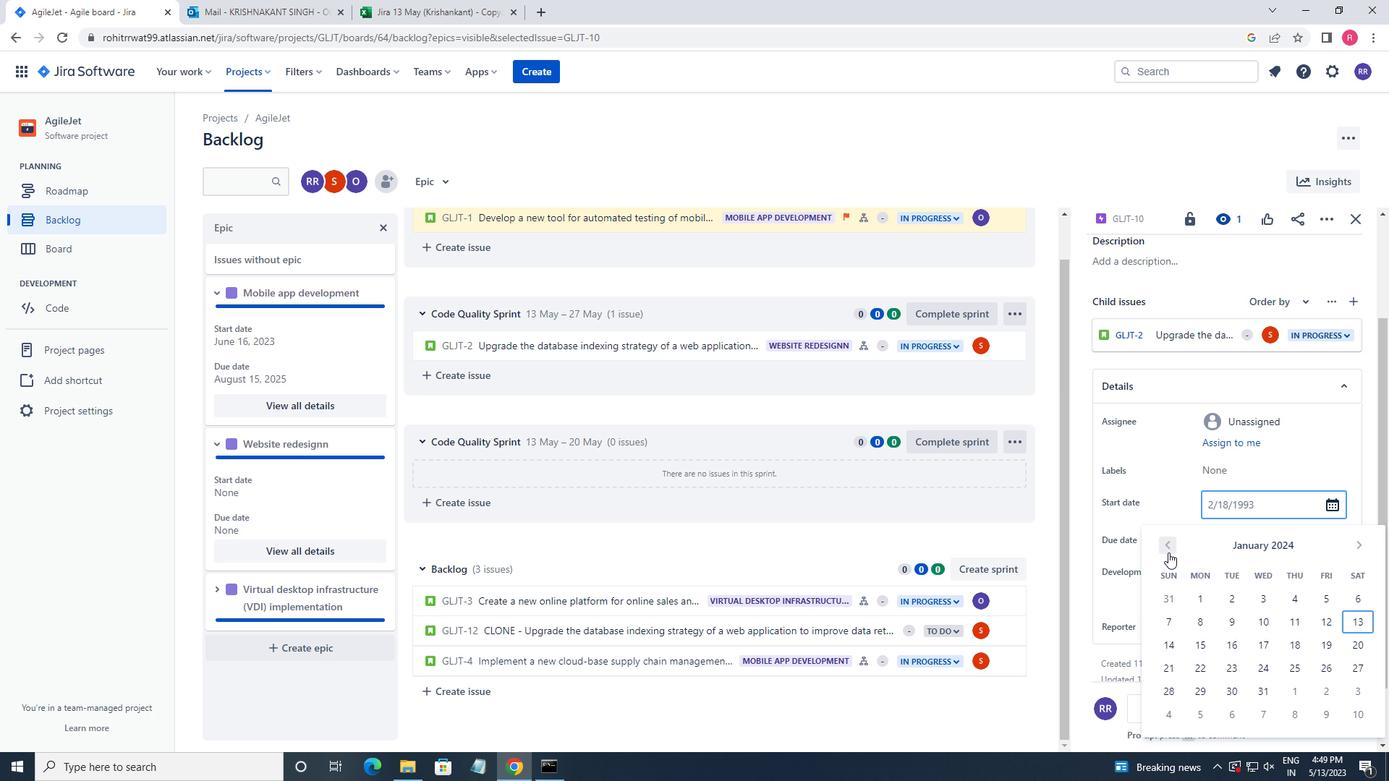
Action: Mouse moved to (1168, 552)
Screenshot: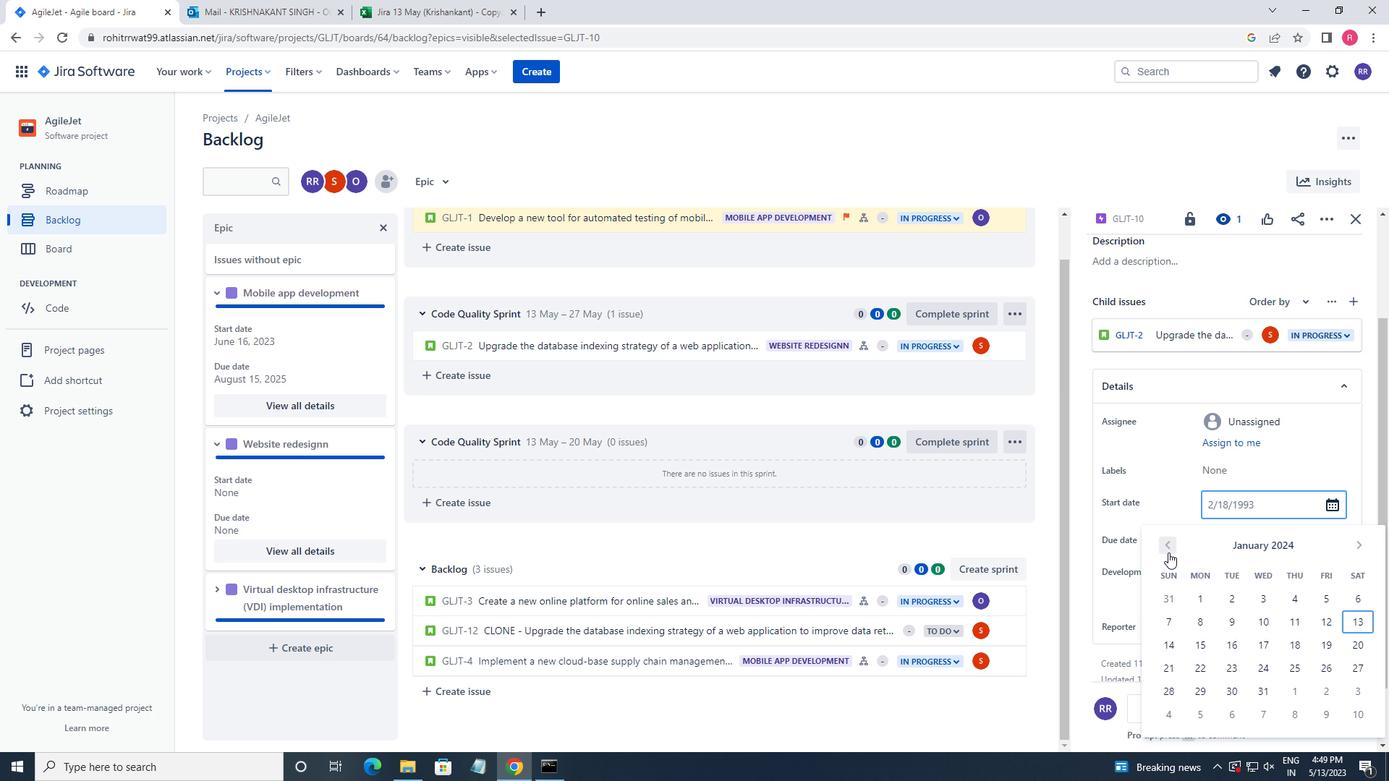 
Action: Mouse pressed left at (1168, 552)
Screenshot: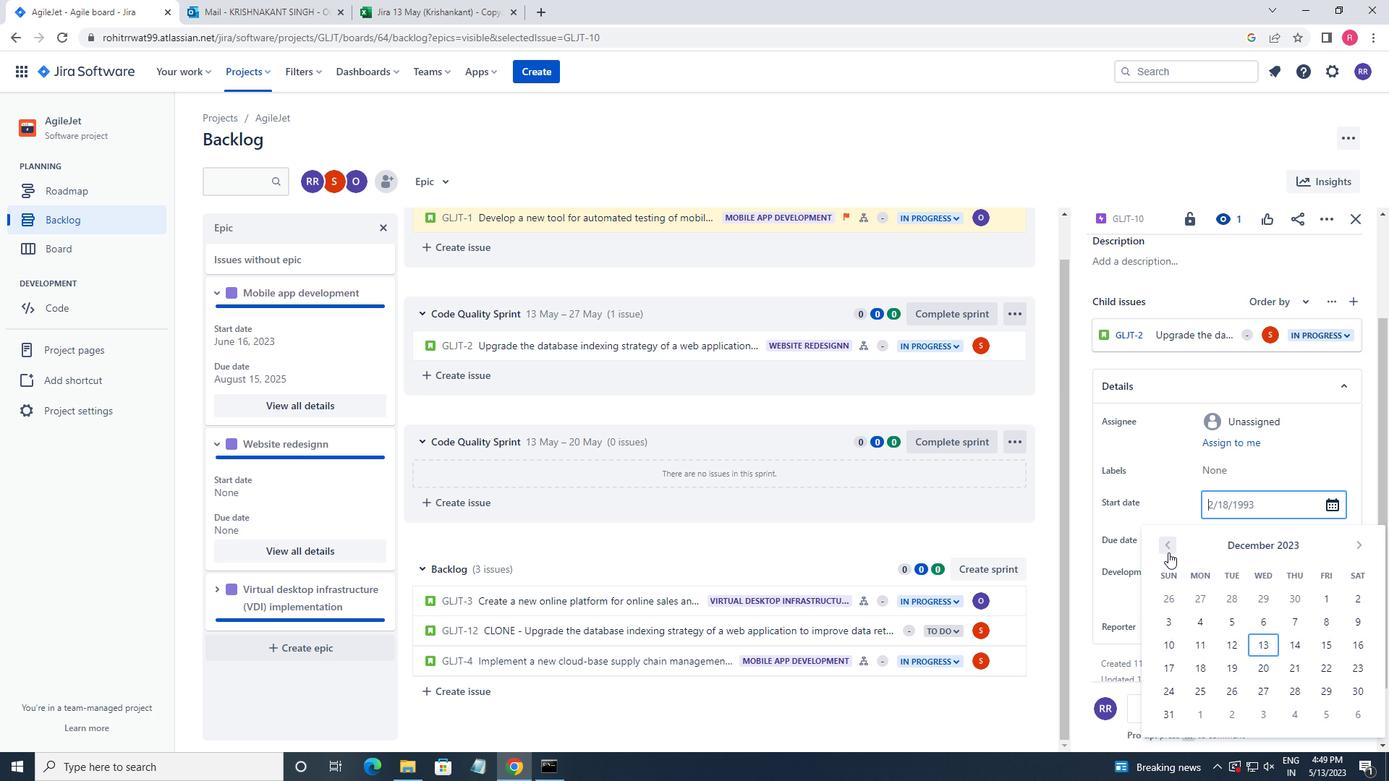 
Action: Mouse pressed left at (1168, 552)
Screenshot: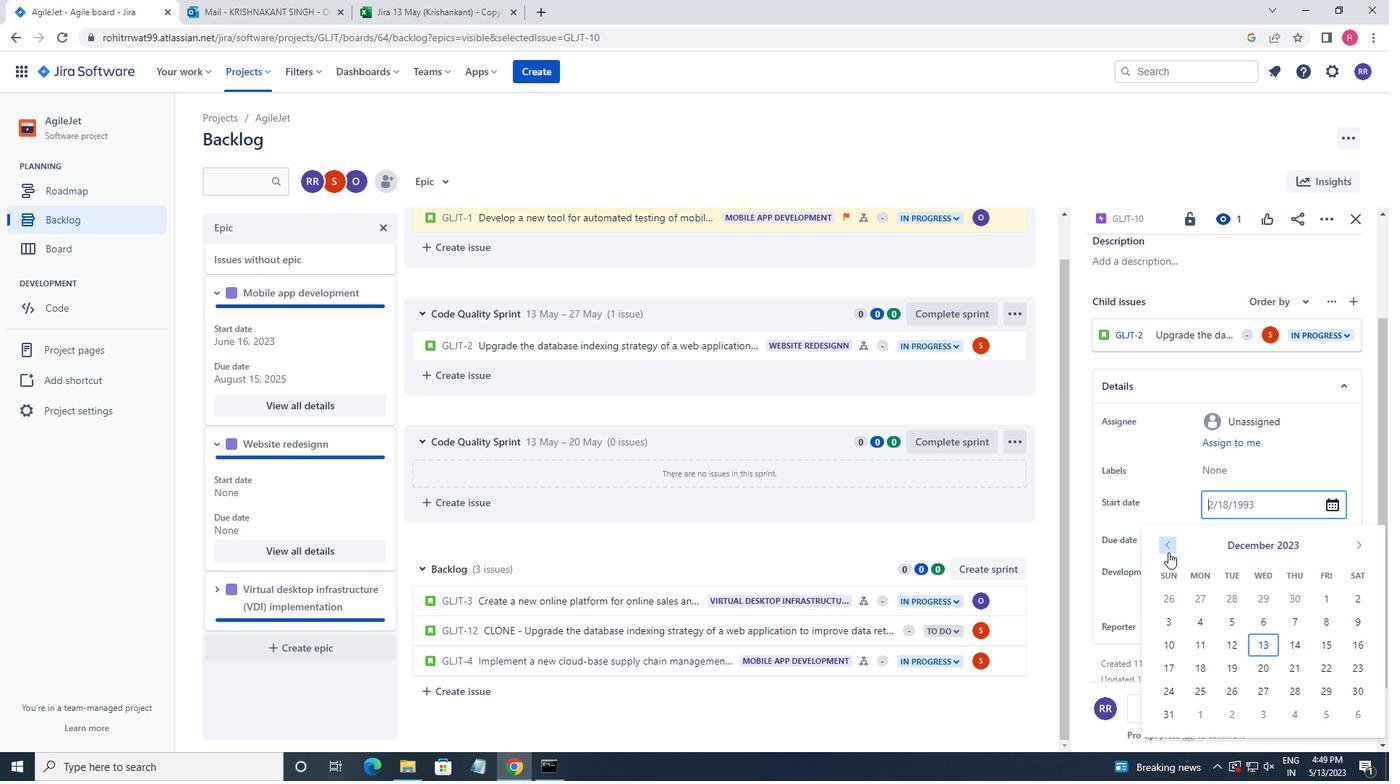 
Action: Mouse pressed left at (1168, 552)
Screenshot: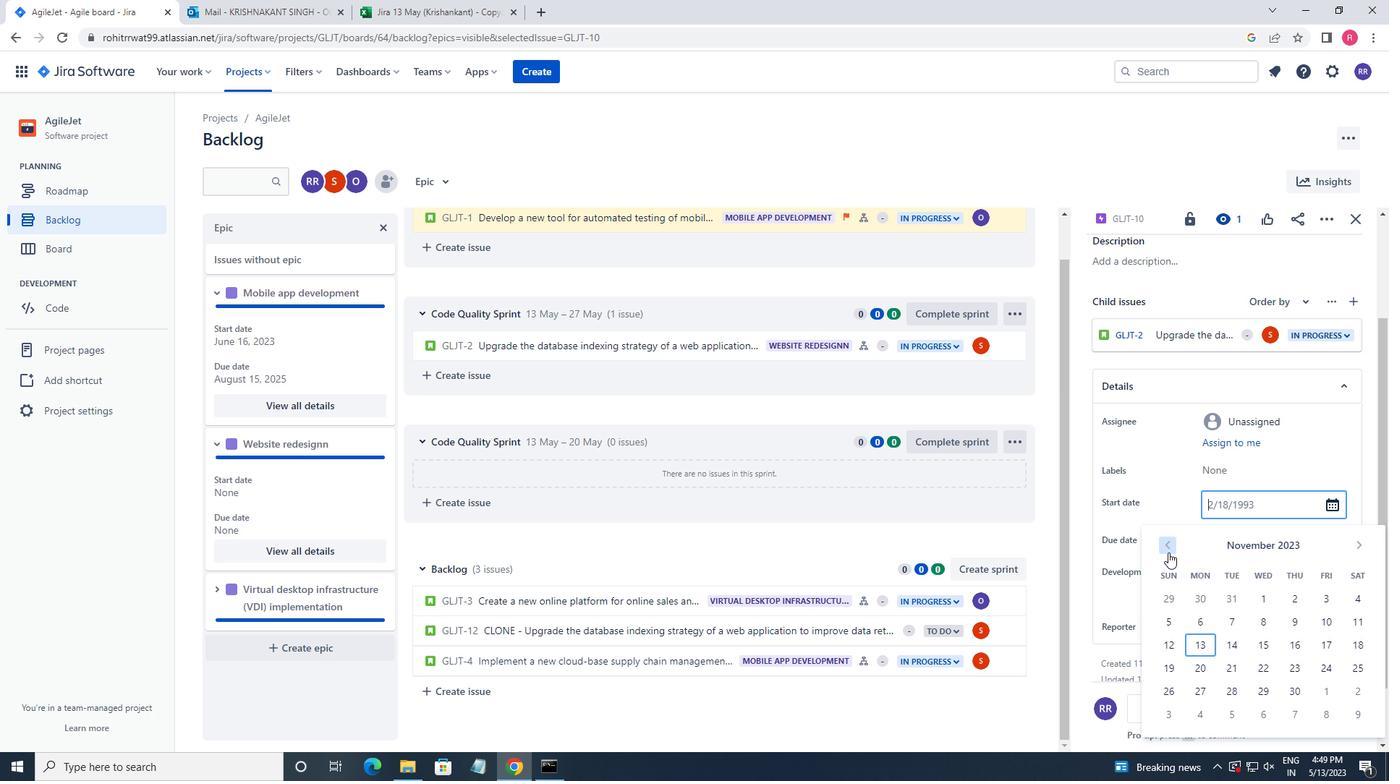 
Action: Mouse pressed left at (1168, 552)
Screenshot: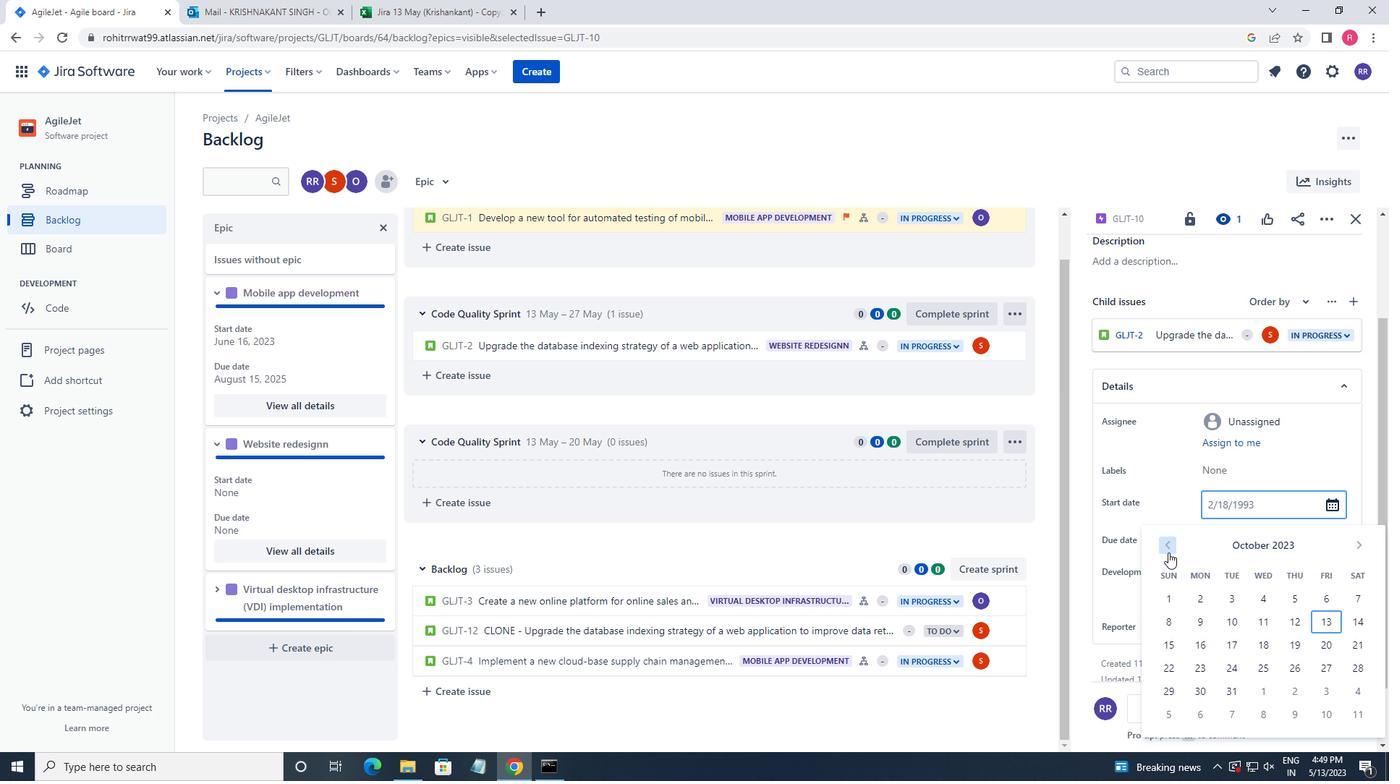
Action: Mouse pressed left at (1168, 552)
Screenshot: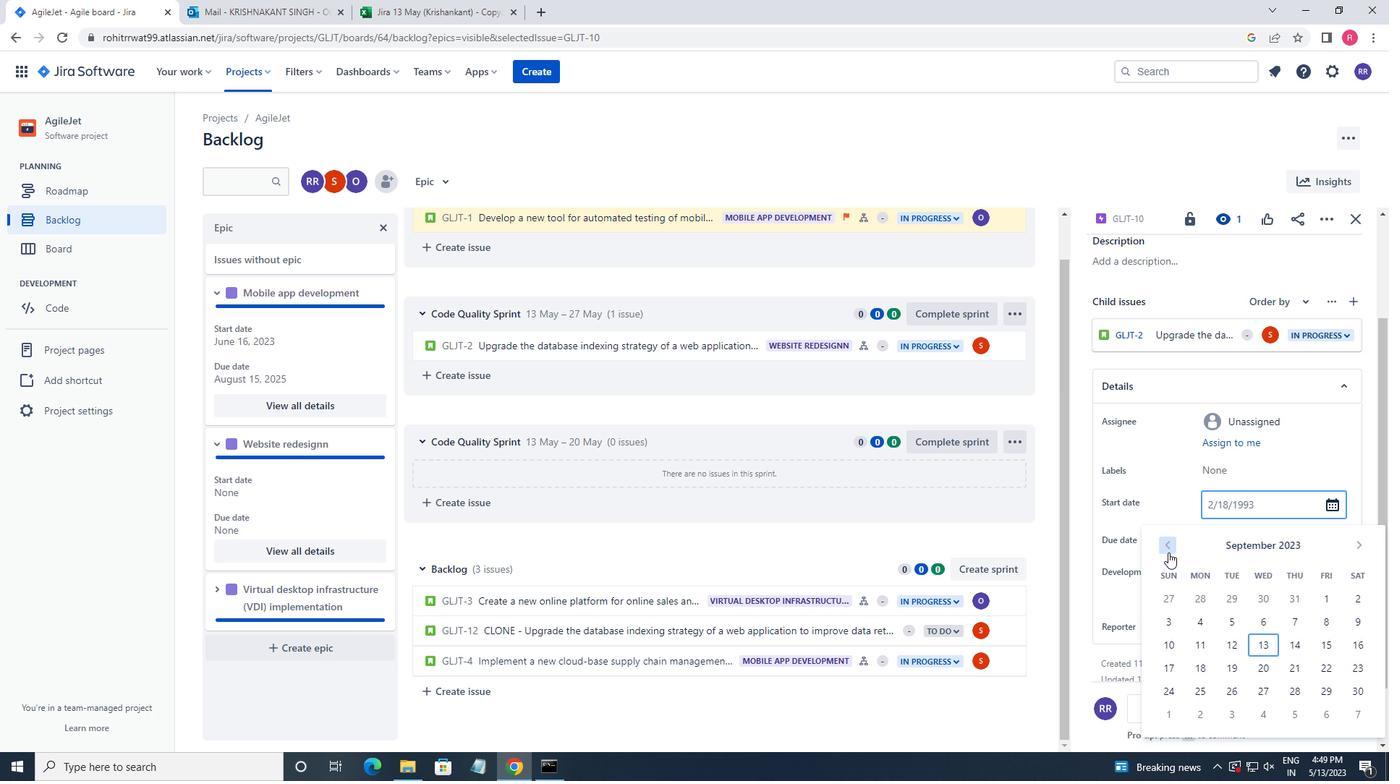 
Action: Mouse pressed left at (1168, 552)
Screenshot: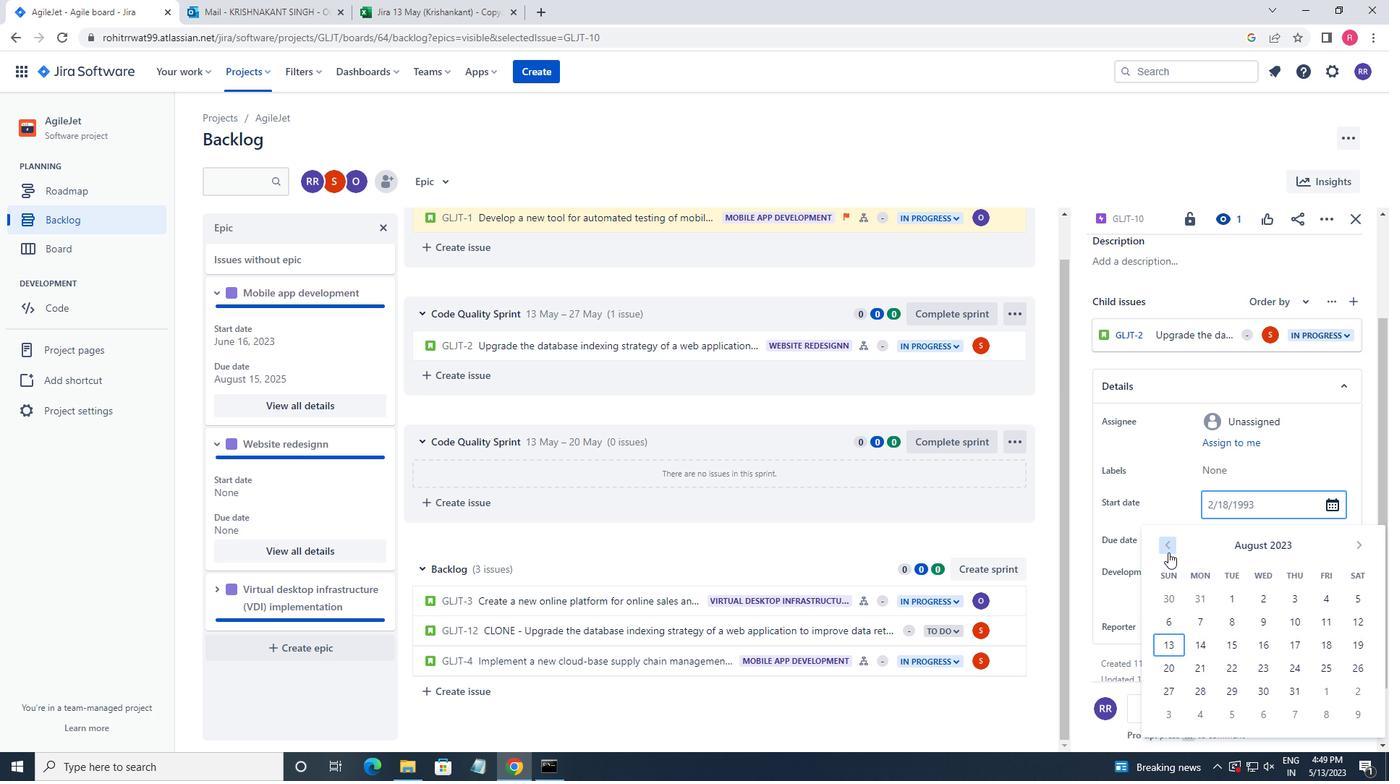
Action: Mouse pressed left at (1168, 552)
Screenshot: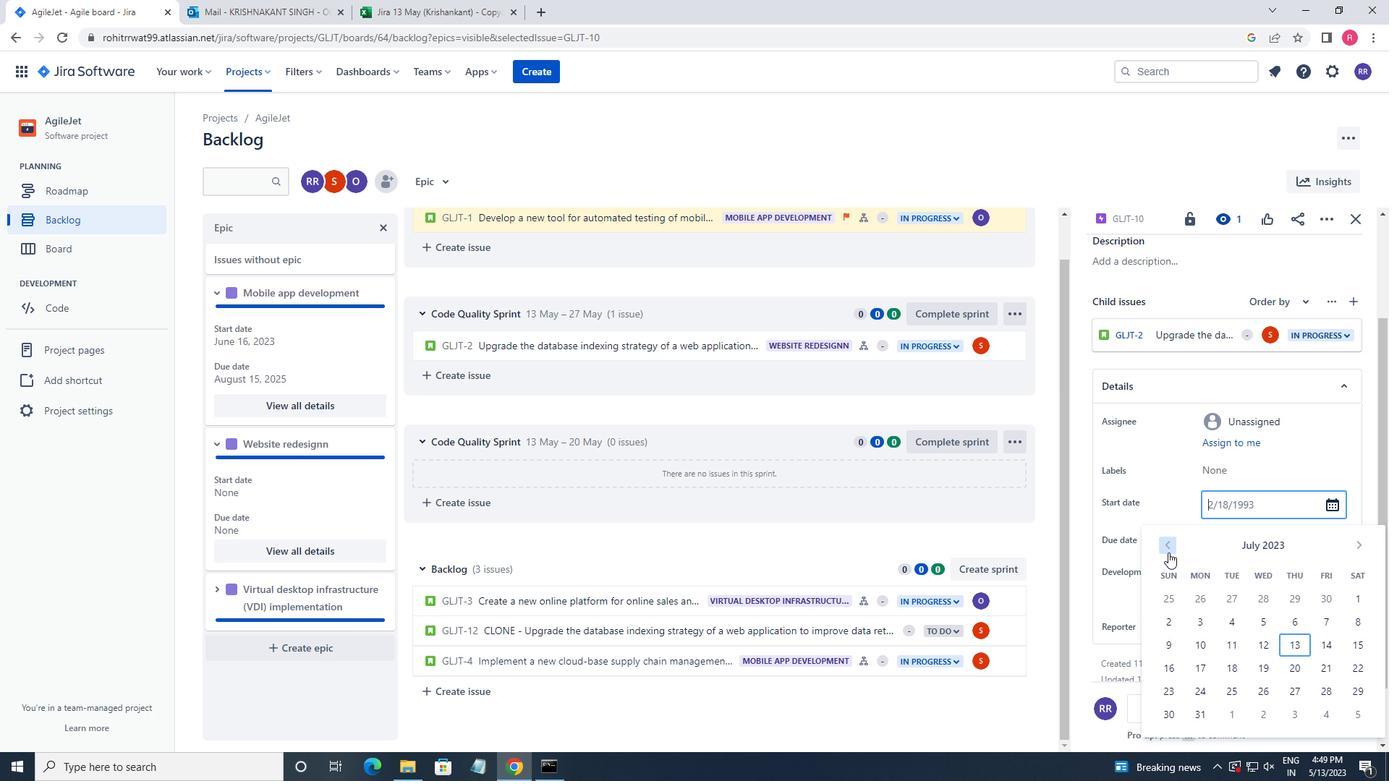 
Action: Mouse pressed left at (1168, 552)
Screenshot: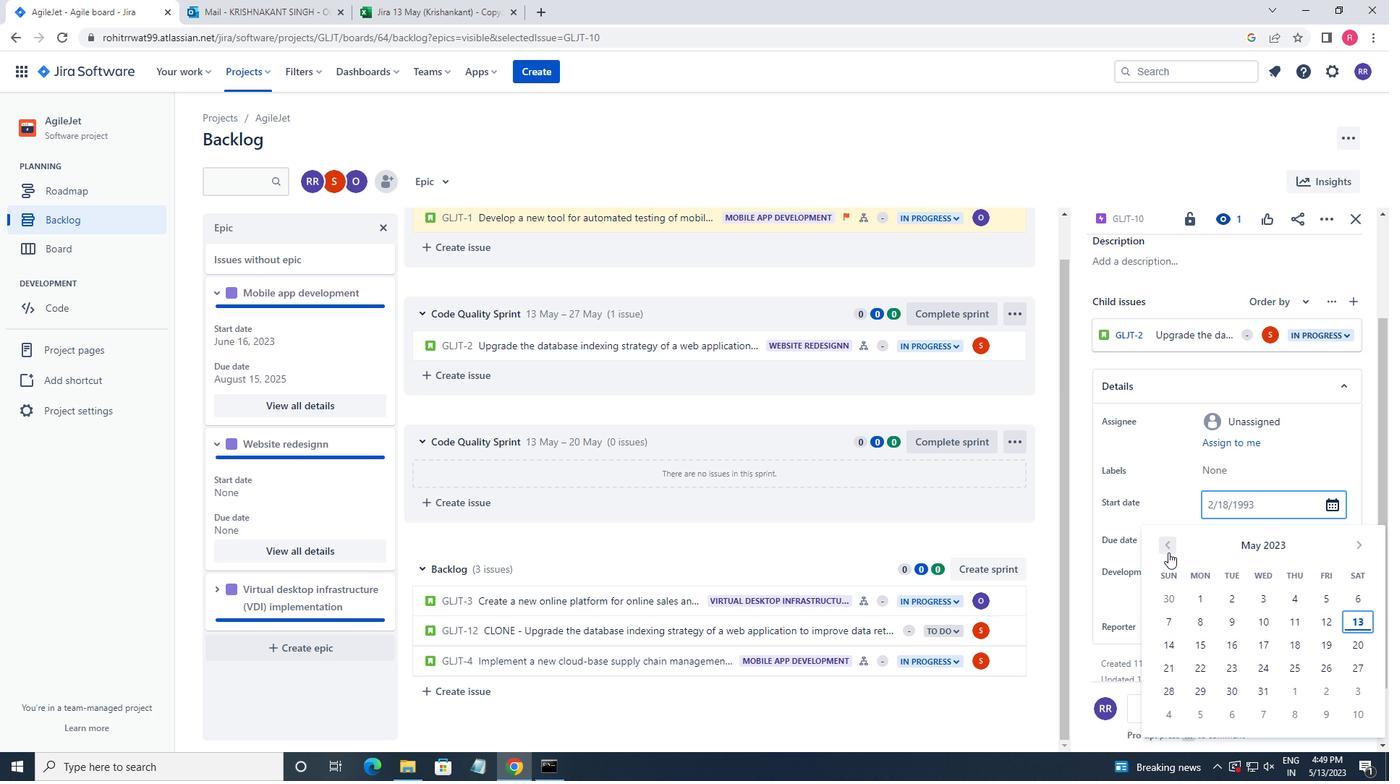 
Action: Mouse pressed left at (1168, 552)
Screenshot: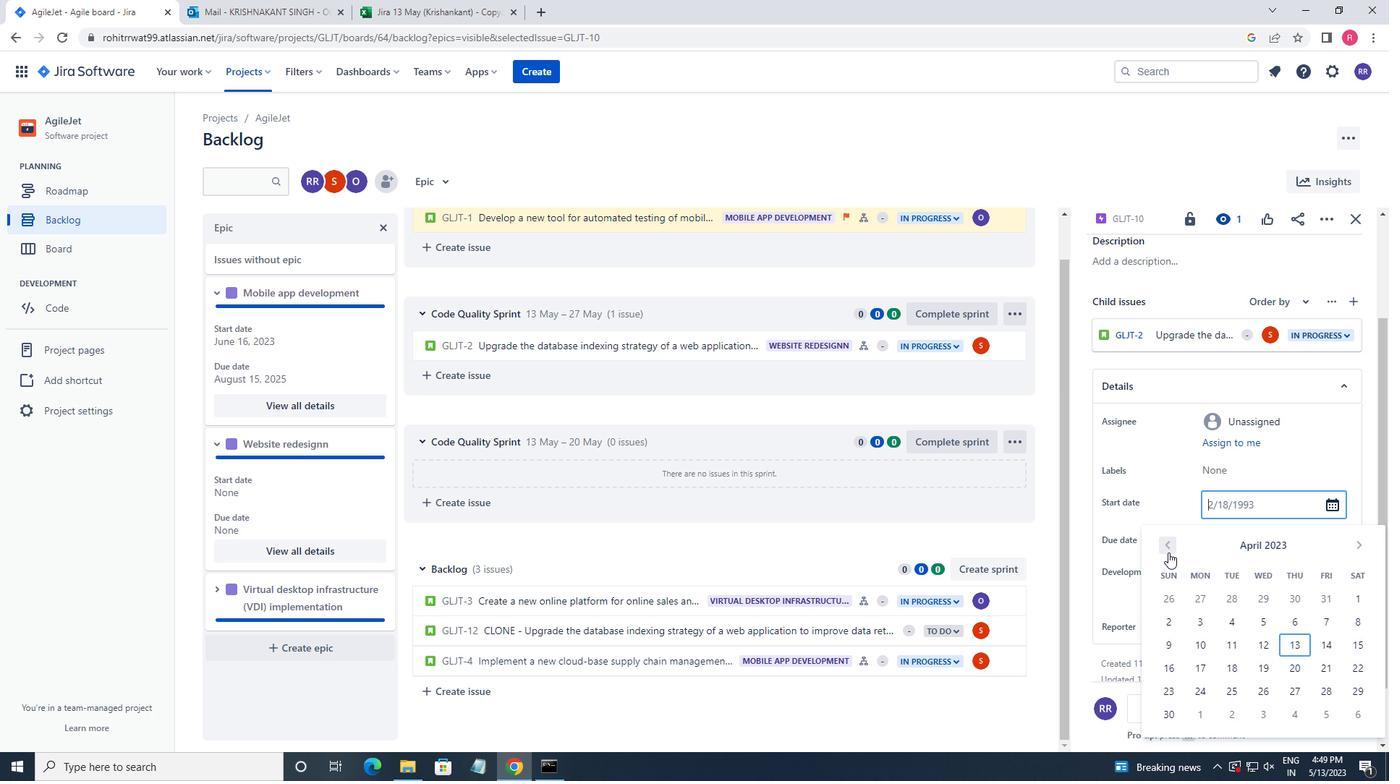 
Action: Mouse moved to (1180, 663)
Screenshot: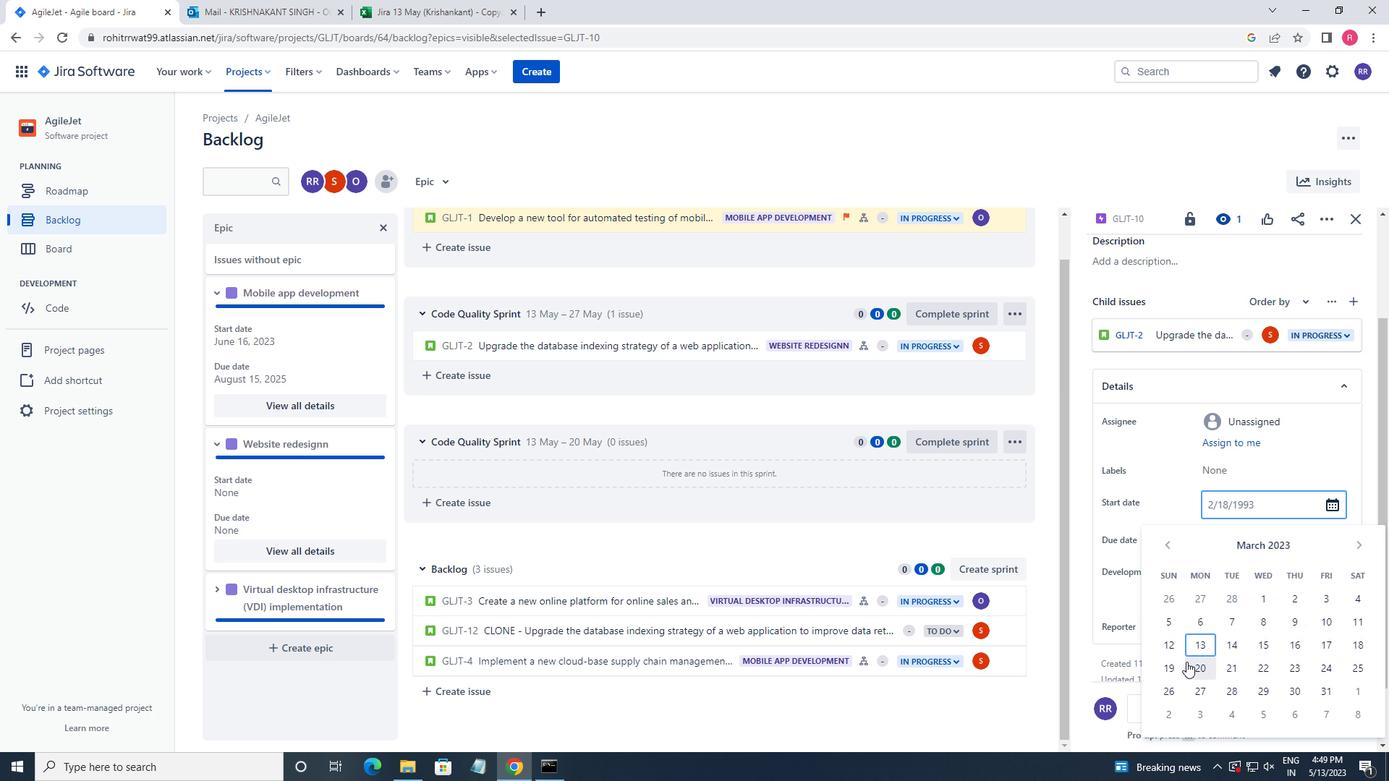 
Action: Mouse pressed left at (1180, 663)
Screenshot: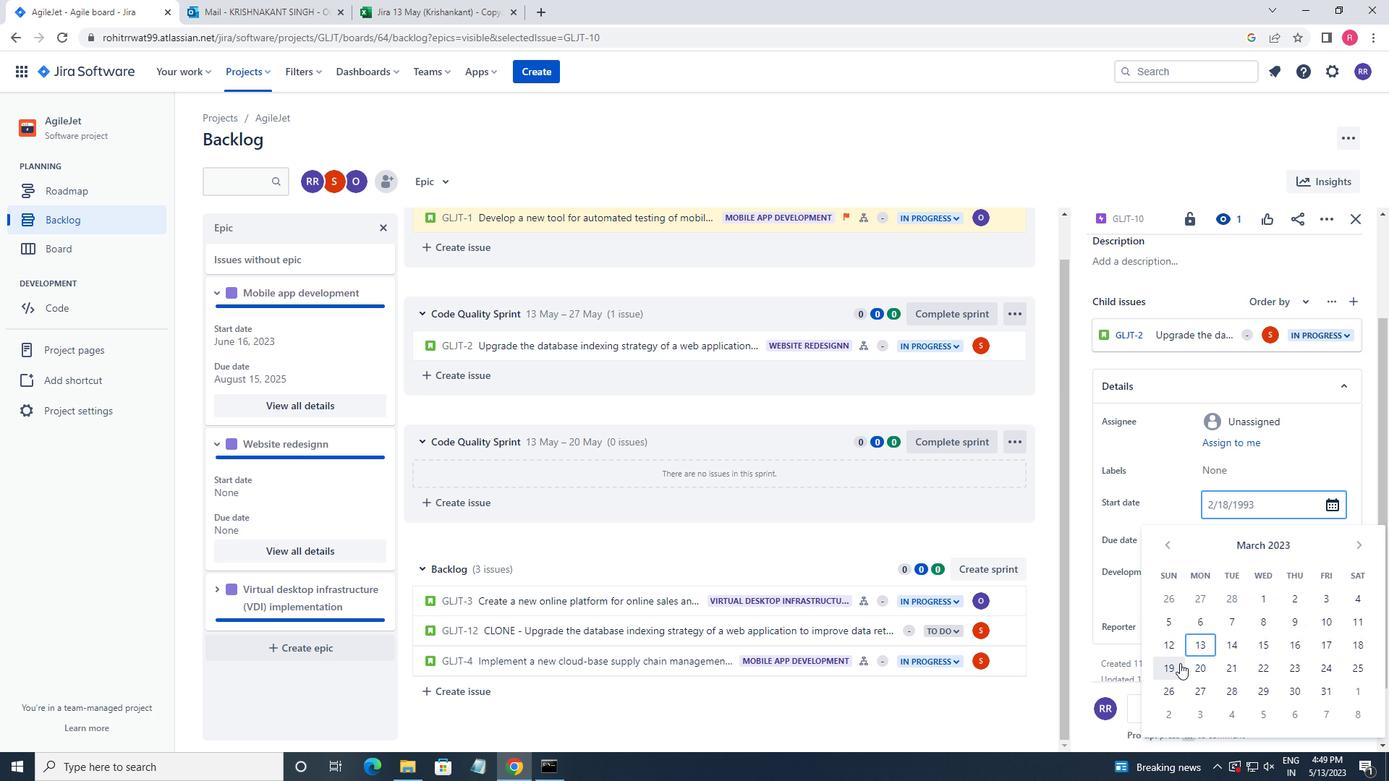 
Action: Mouse moved to (1234, 544)
Screenshot: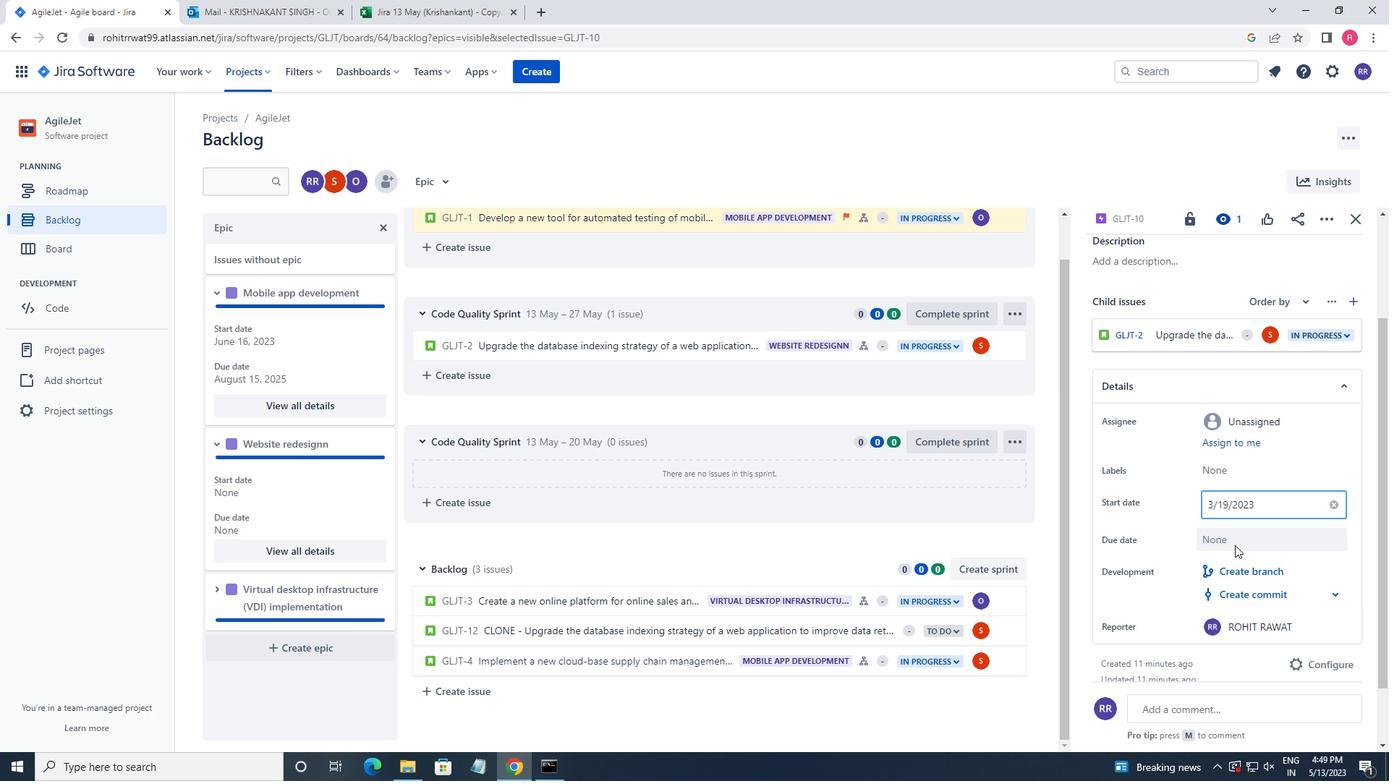 
Action: Mouse pressed left at (1234, 544)
Screenshot: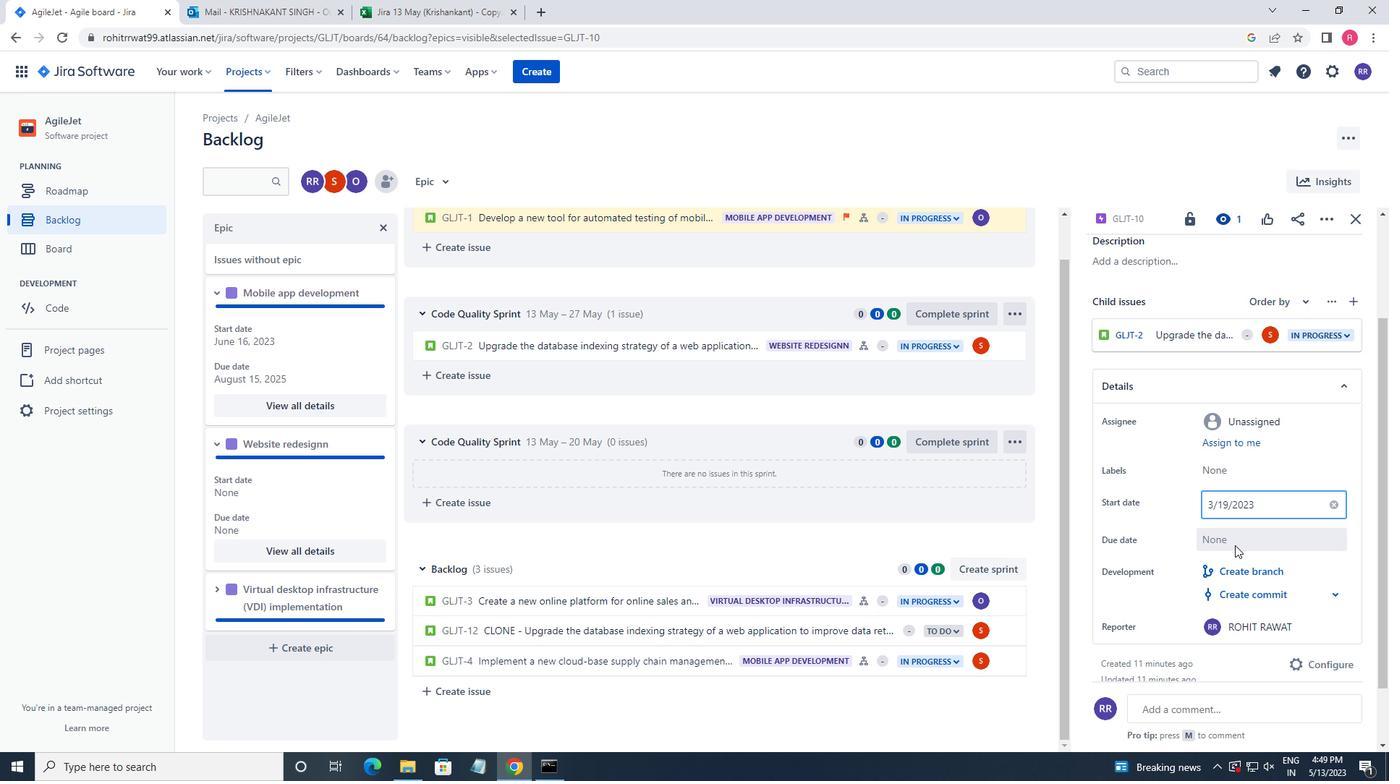 
Action: Mouse moved to (1352, 327)
Screenshot: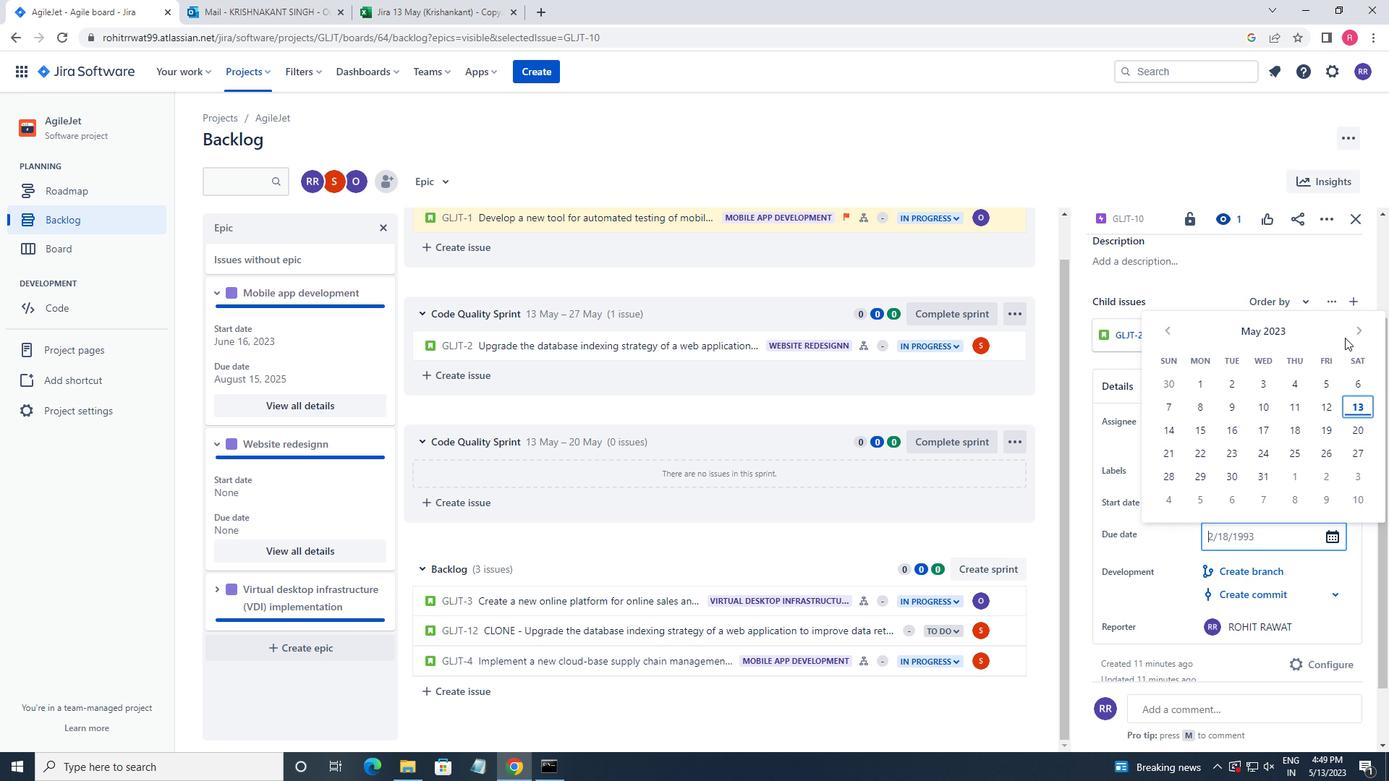 
Action: Mouse pressed left at (1352, 327)
Screenshot: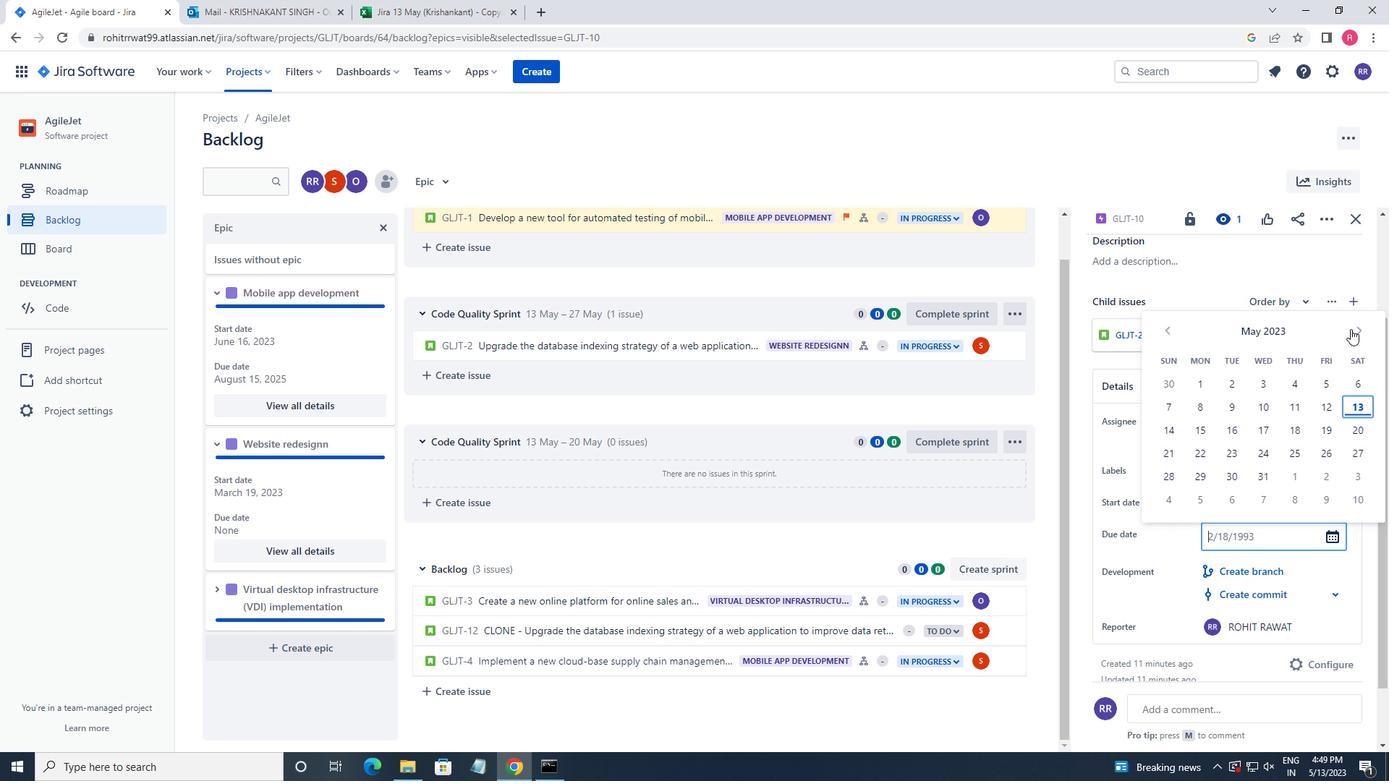 
Action: Mouse pressed left at (1352, 327)
Screenshot: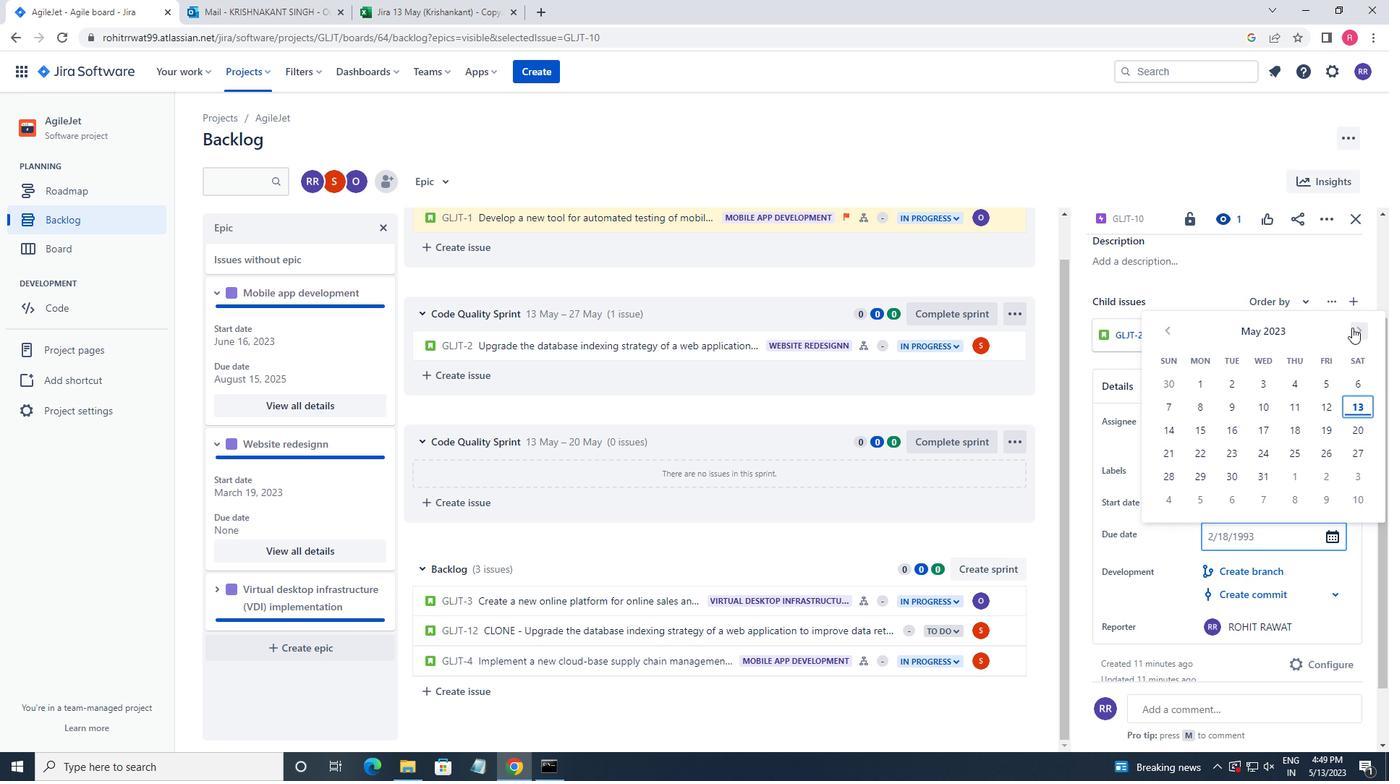
Action: Mouse pressed left at (1352, 327)
Screenshot: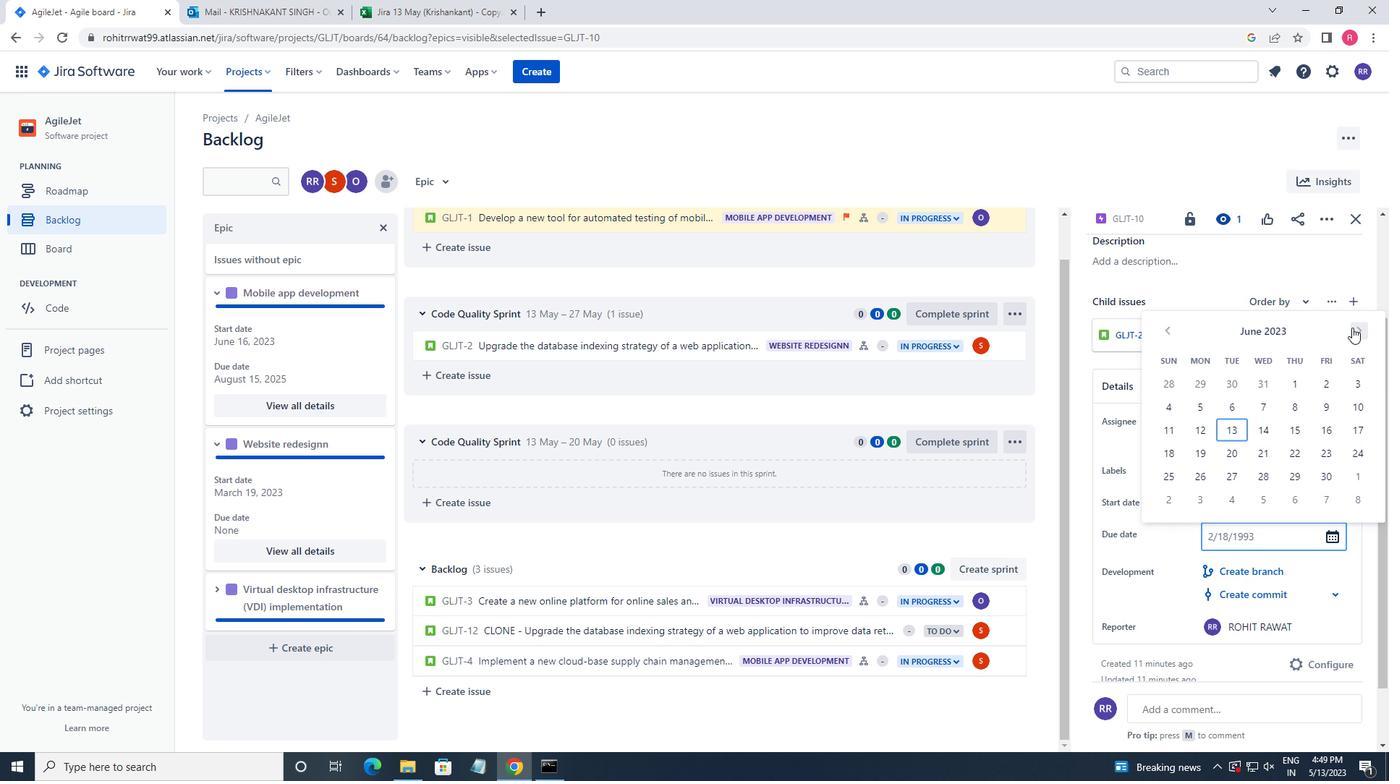 
Action: Mouse pressed left at (1352, 327)
Screenshot: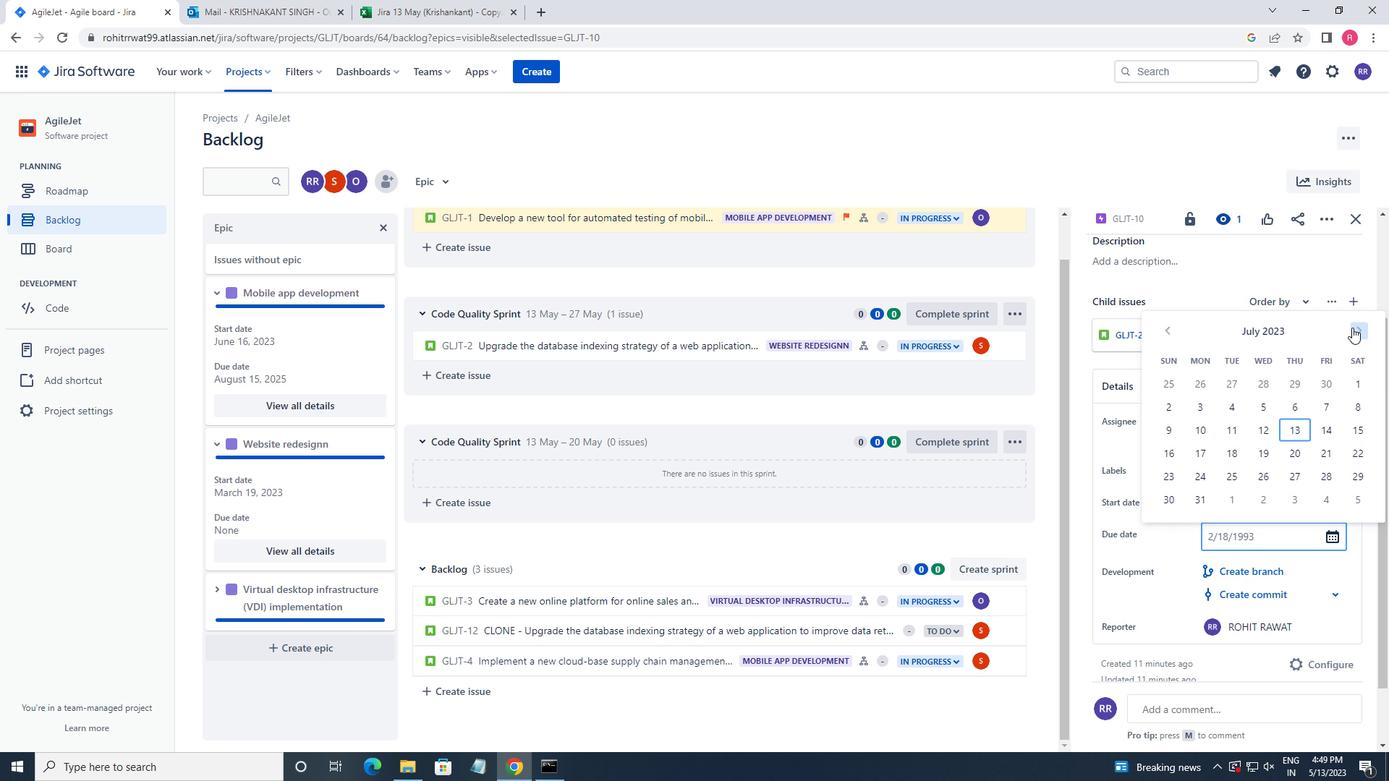 
Action: Mouse pressed left at (1352, 327)
Screenshot: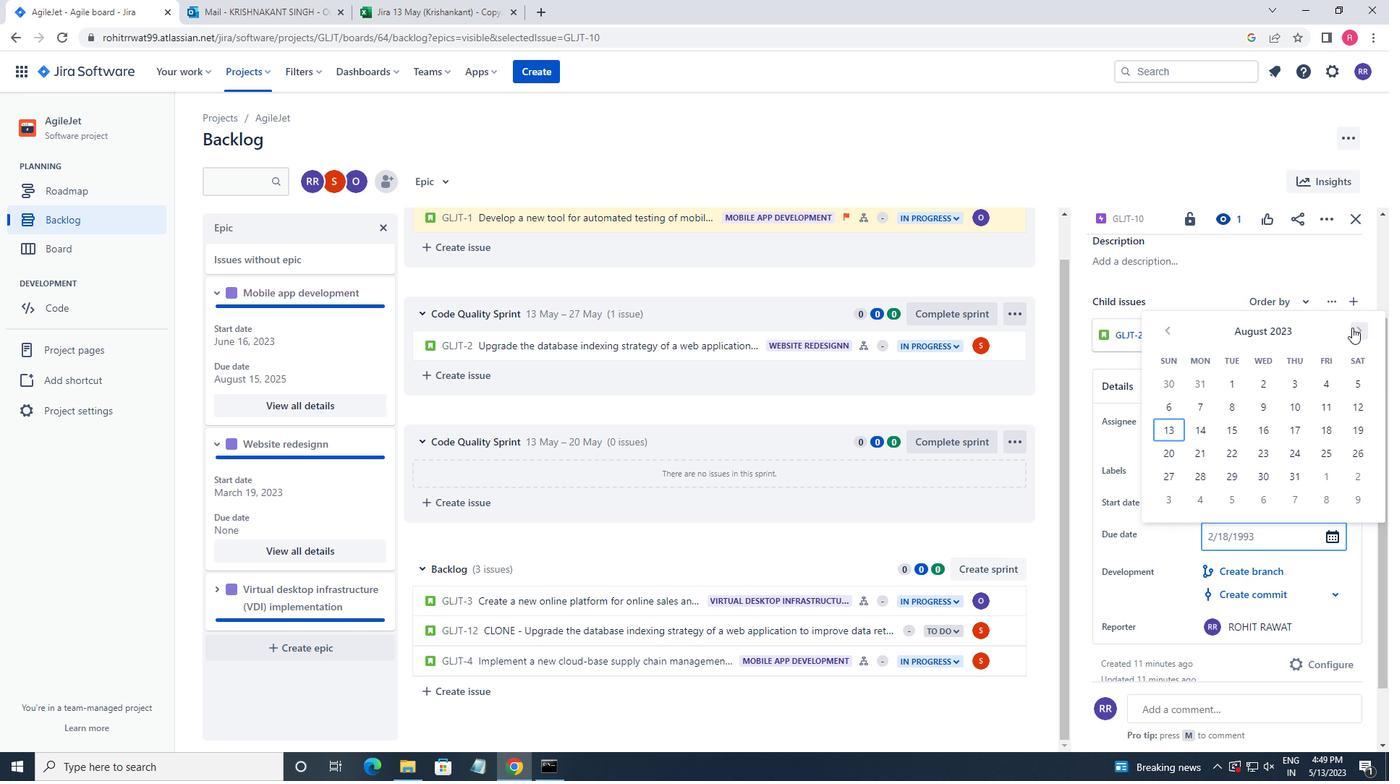 
Action: Mouse pressed left at (1352, 327)
Screenshot: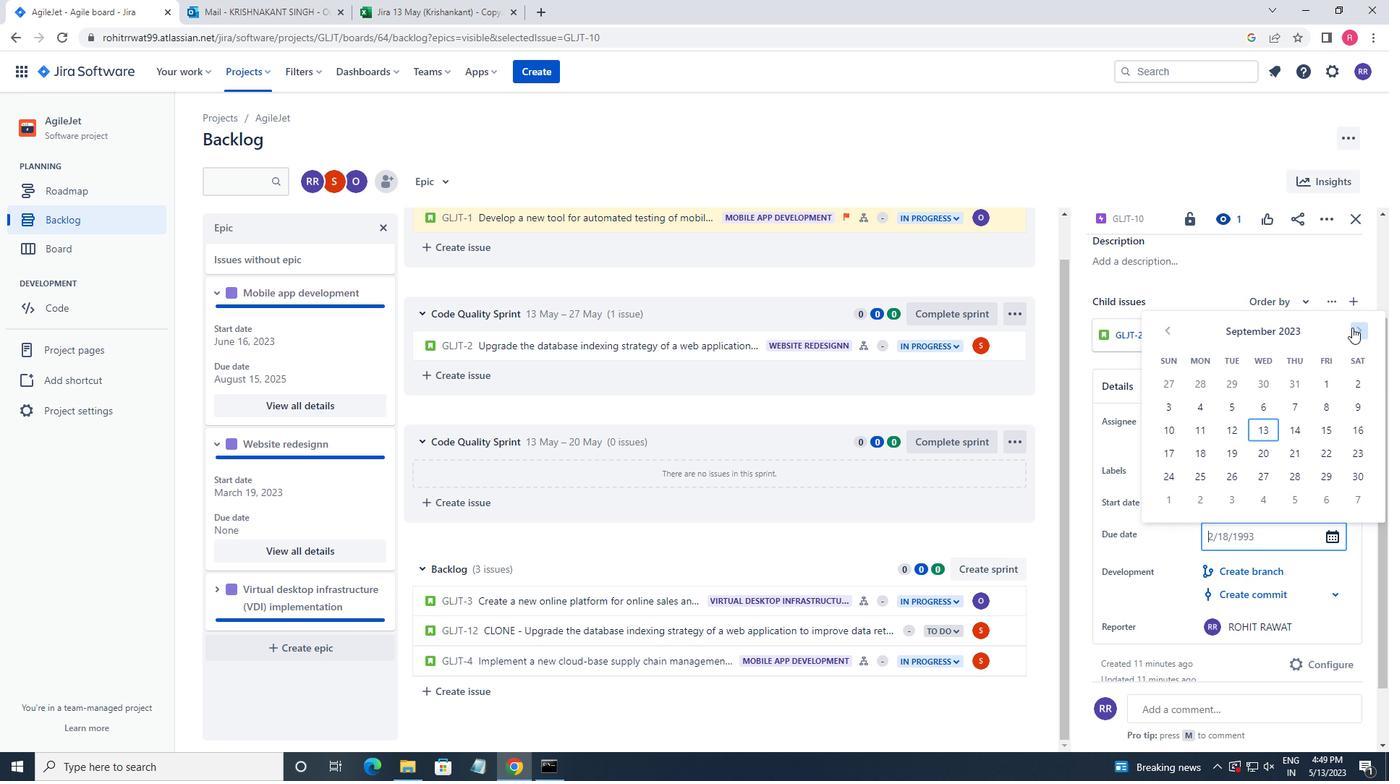 
Action: Mouse pressed left at (1352, 327)
Screenshot: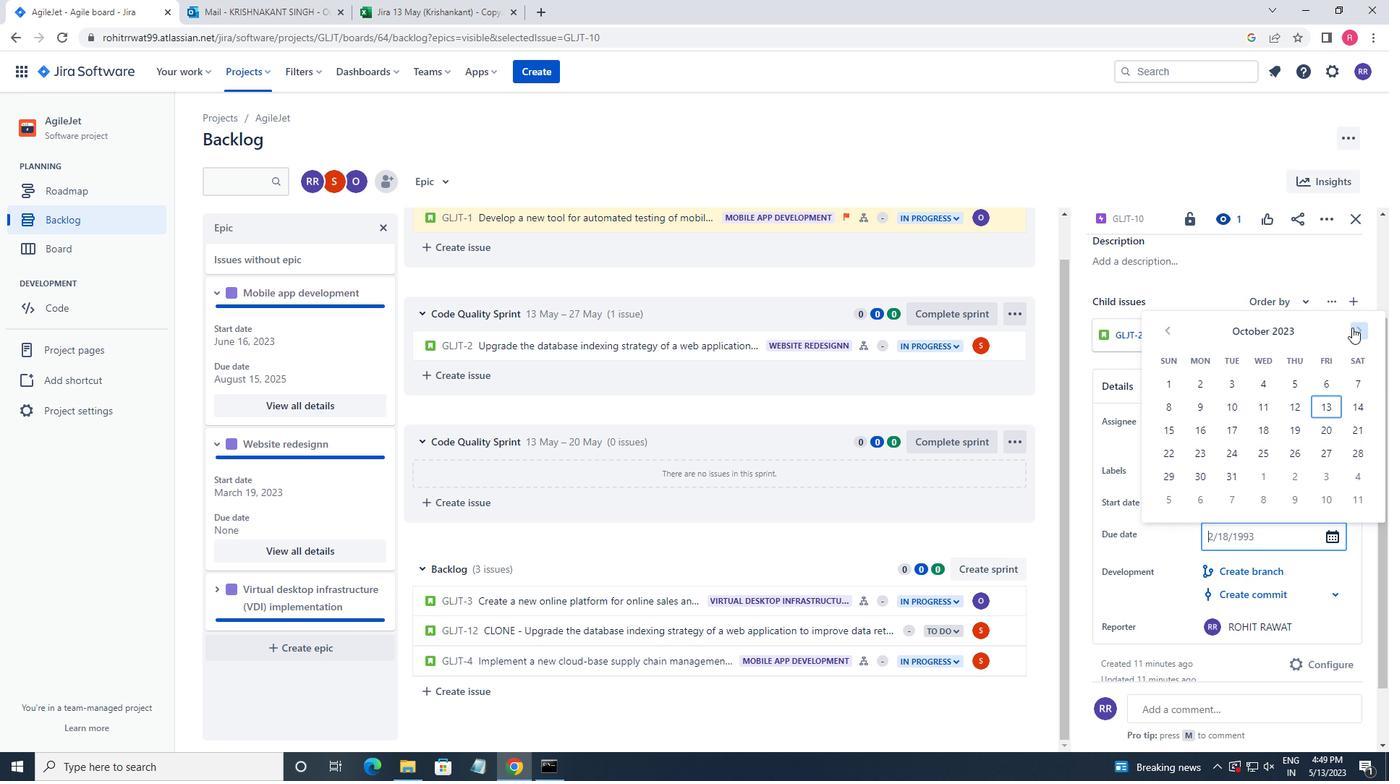 
Action: Mouse pressed left at (1352, 327)
Screenshot: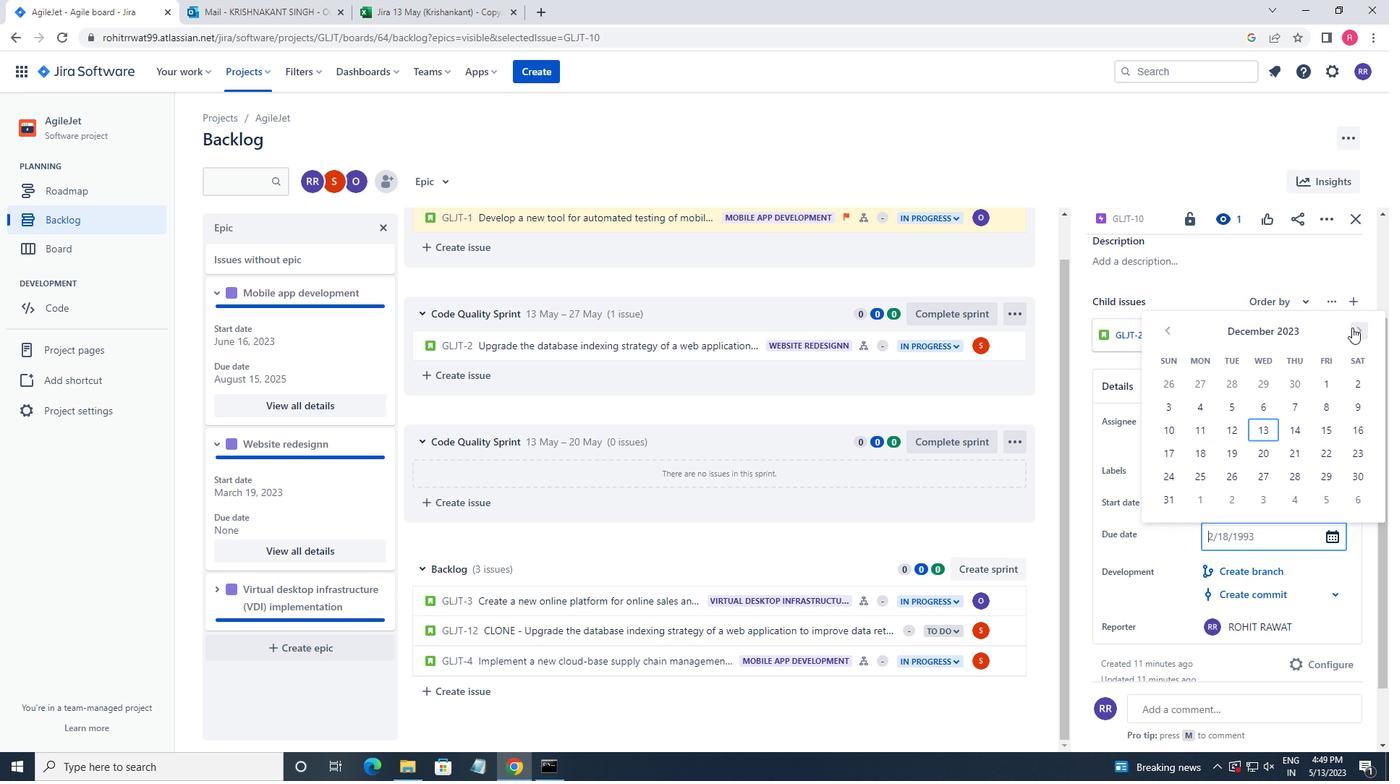 
Action: Mouse pressed left at (1352, 327)
Screenshot: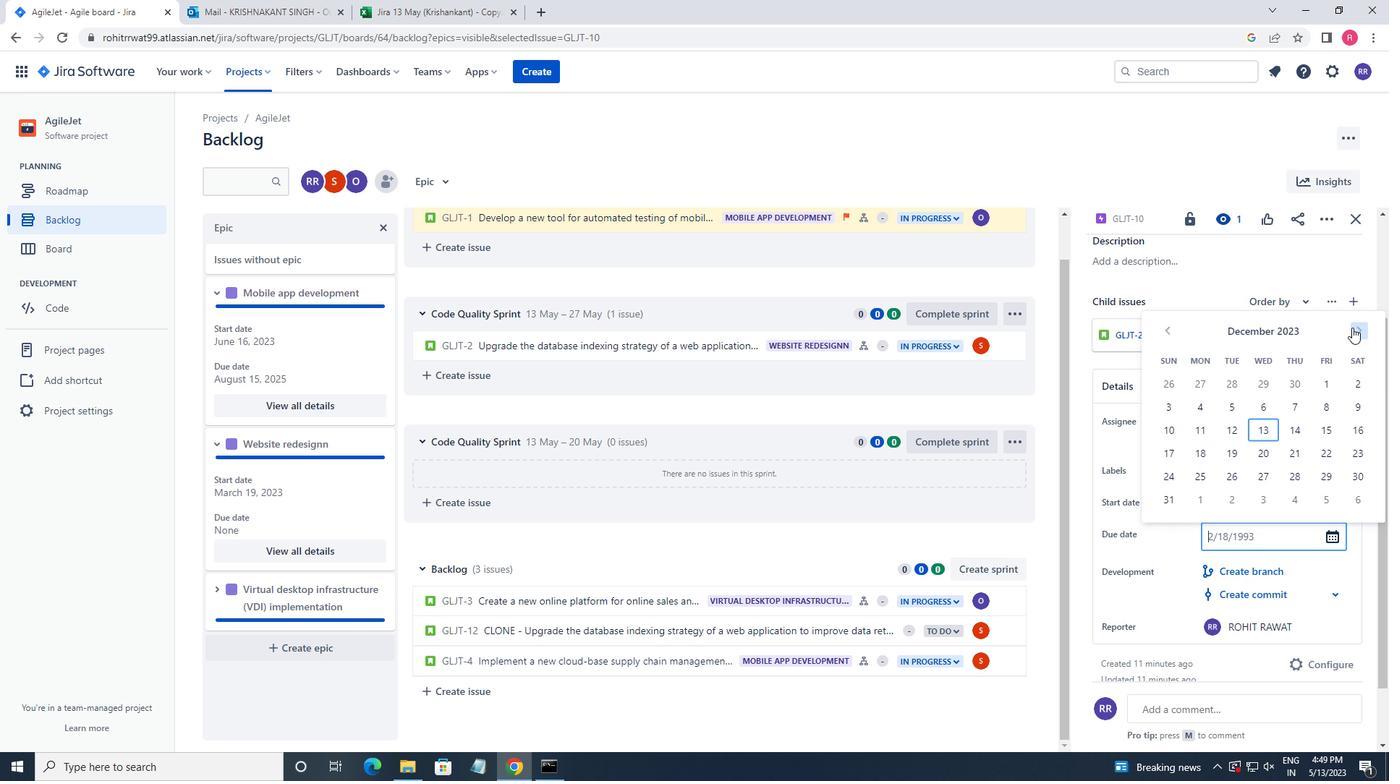 
Action: Mouse pressed left at (1352, 327)
Screenshot: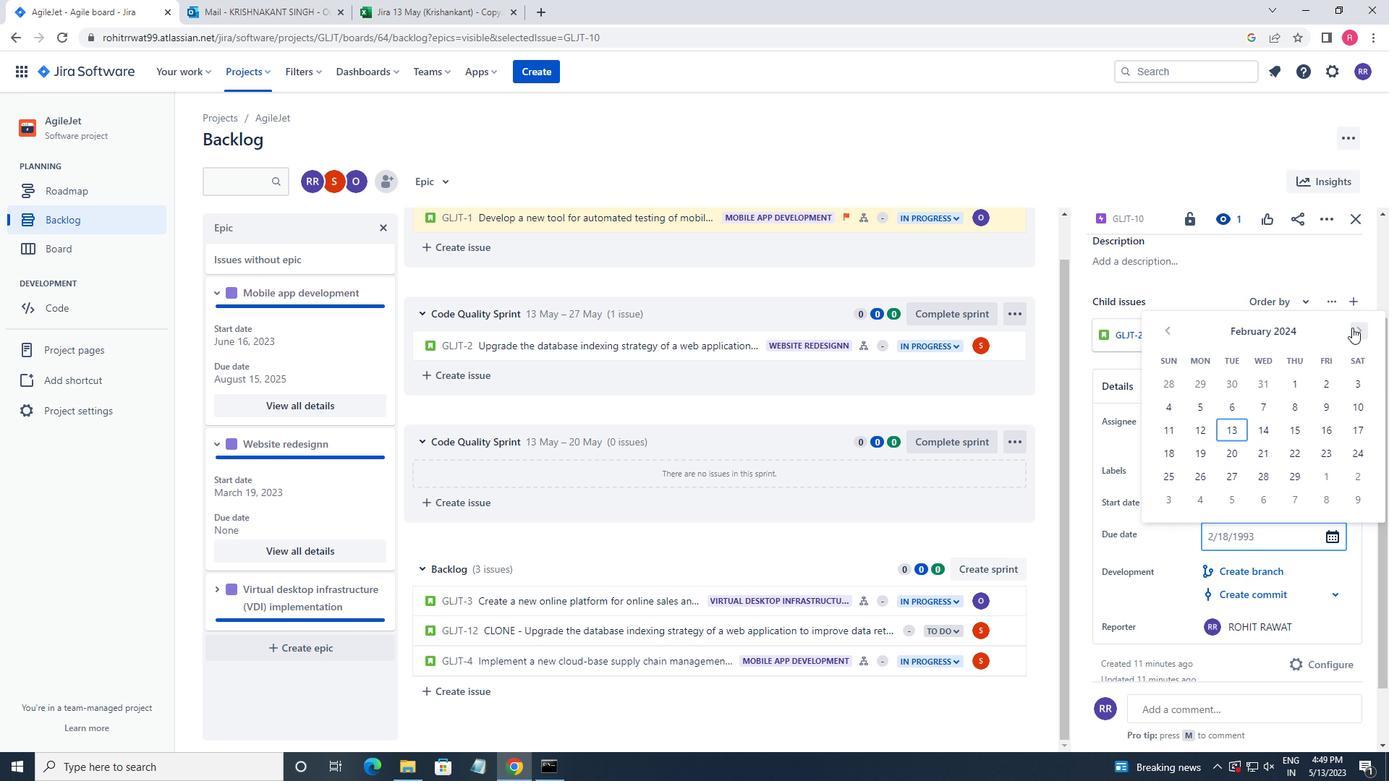 
Action: Mouse pressed left at (1352, 327)
Screenshot: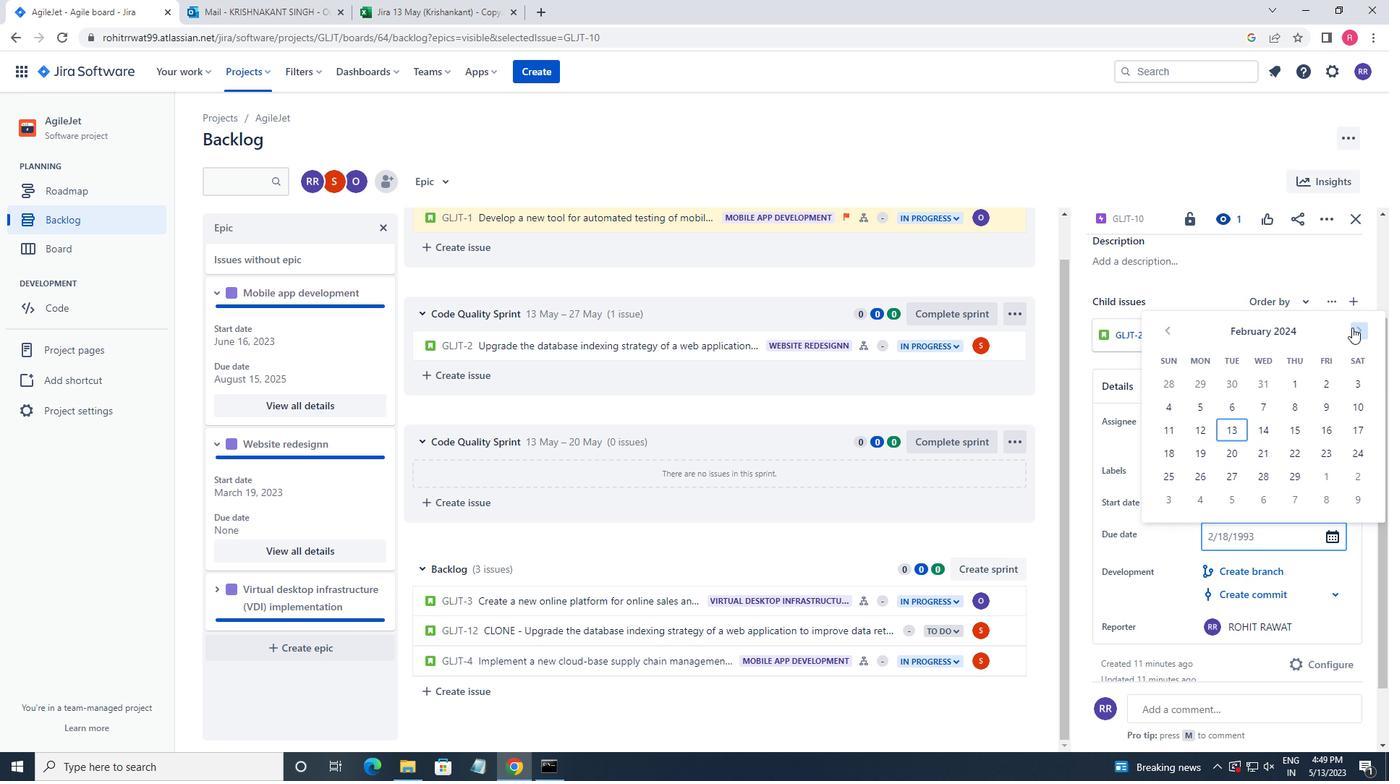 
Action: Mouse pressed left at (1352, 327)
Screenshot: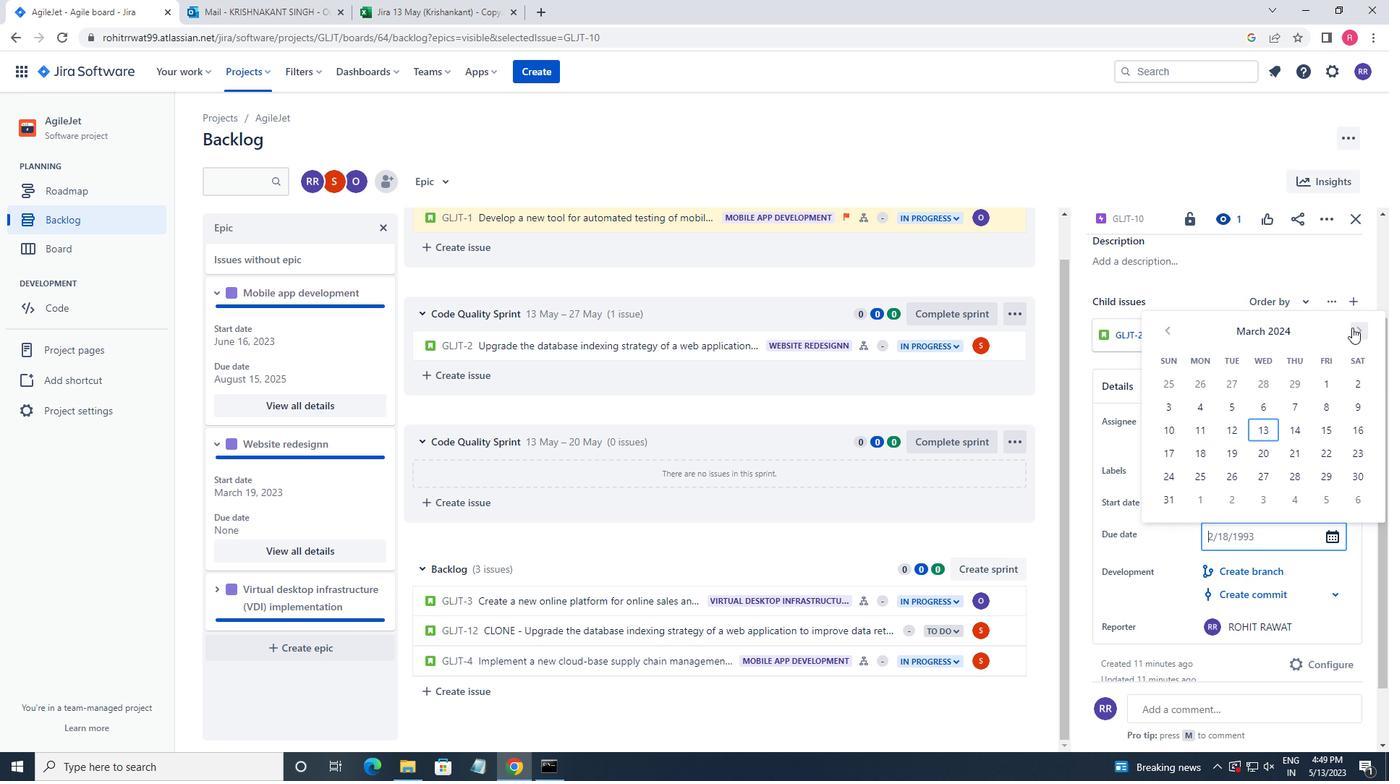 
Action: Mouse pressed left at (1352, 327)
Screenshot: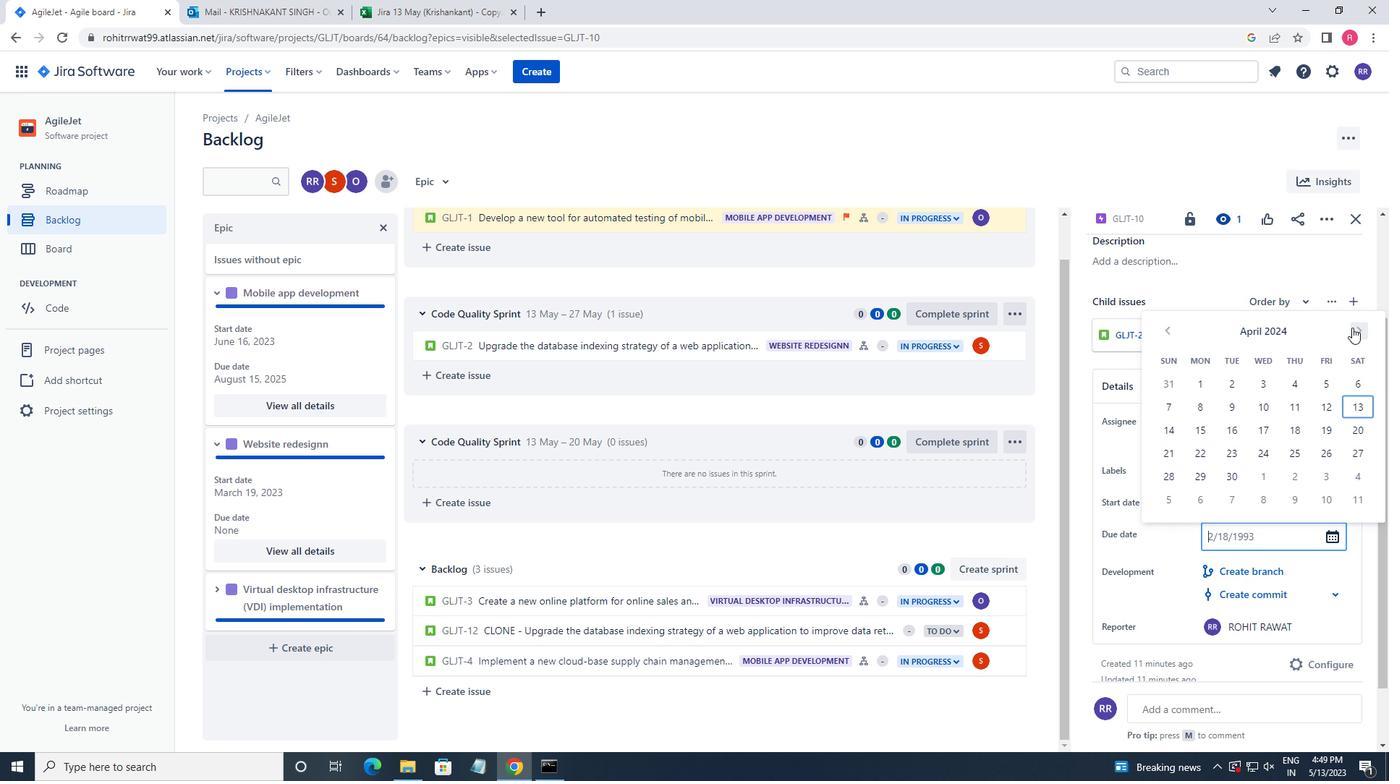 
Action: Mouse pressed left at (1352, 327)
Screenshot: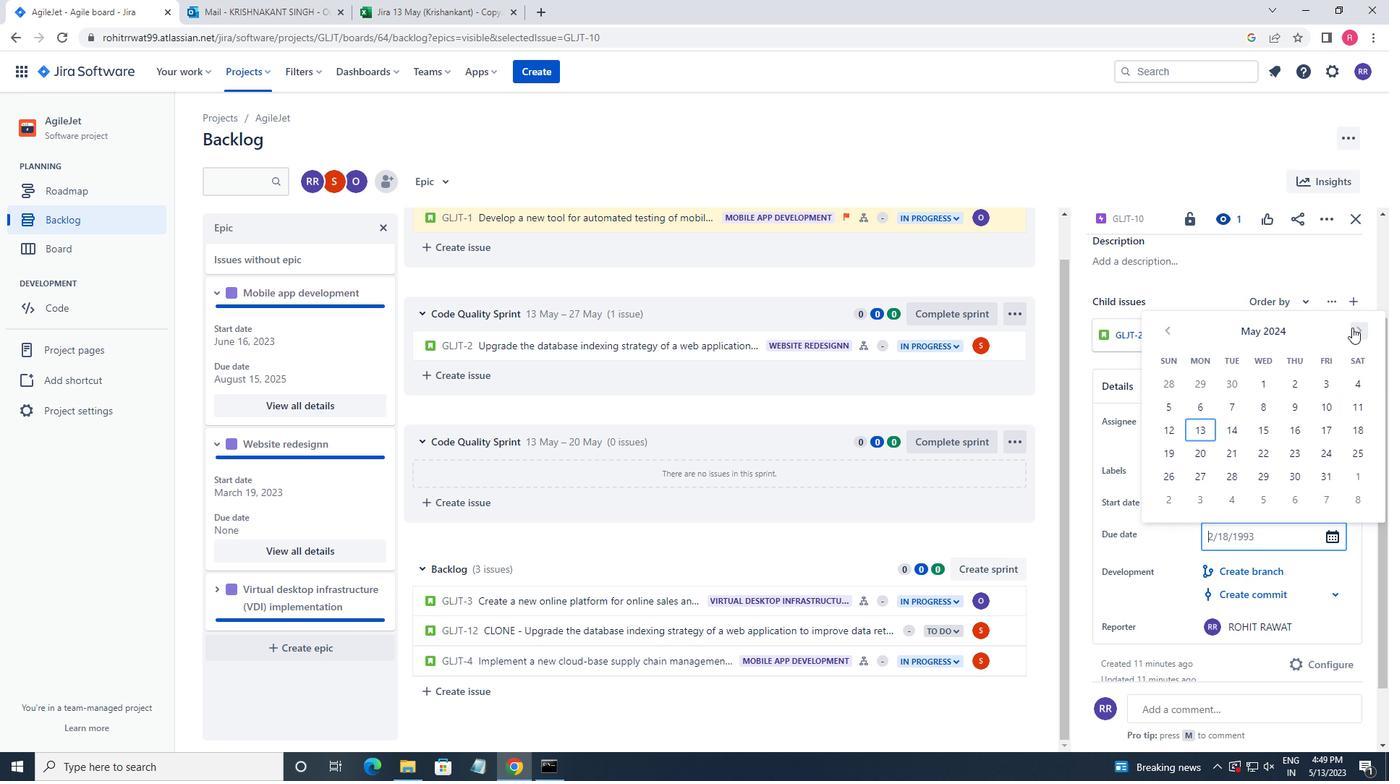 
Action: Mouse pressed left at (1352, 327)
Screenshot: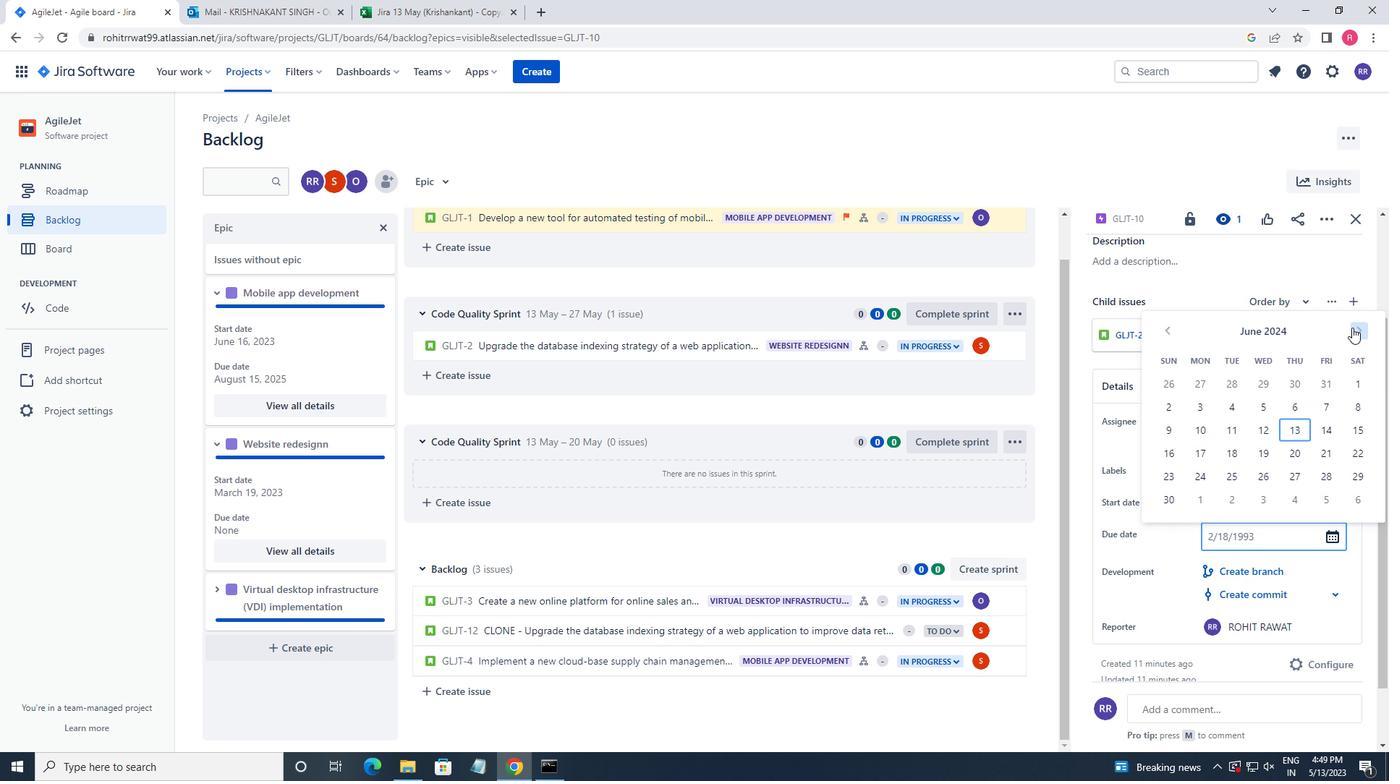 
Action: Mouse pressed left at (1352, 327)
Screenshot: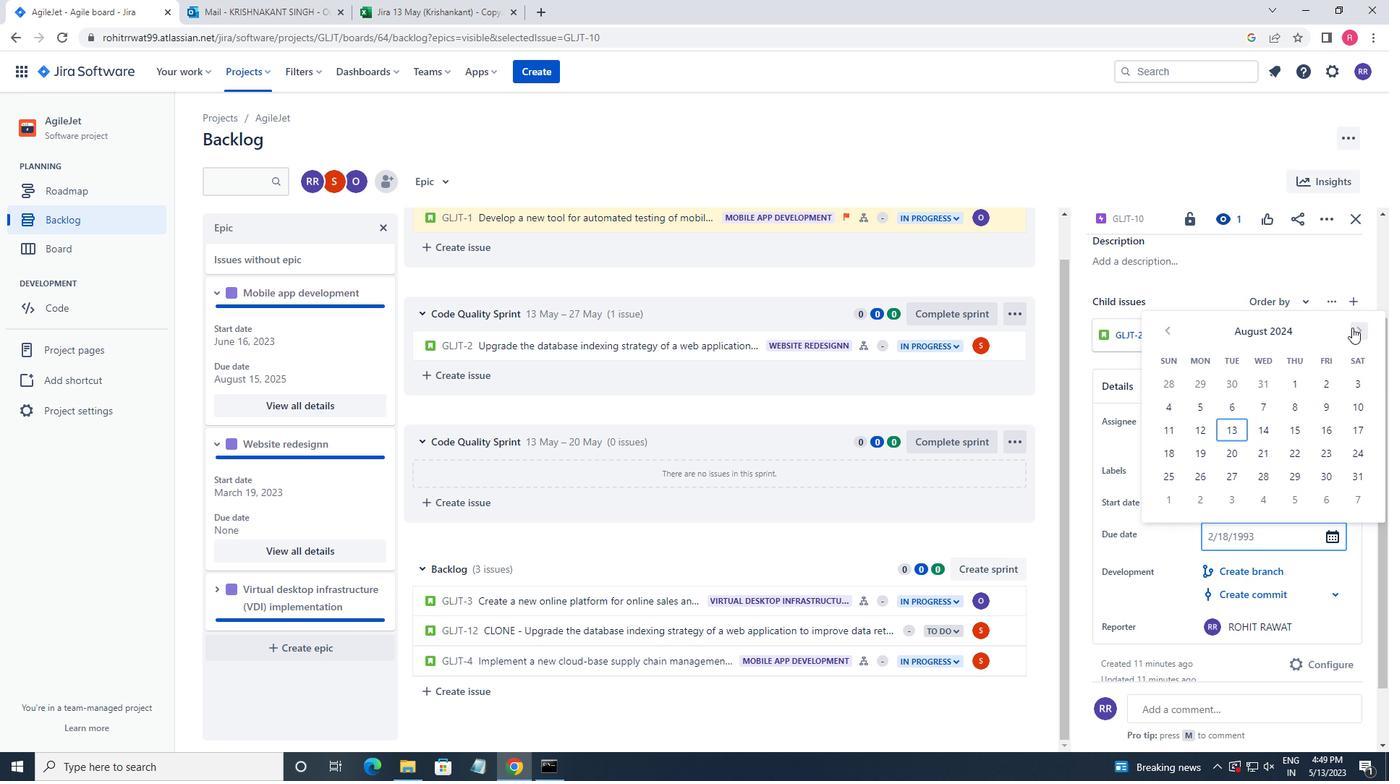 
Action: Mouse pressed left at (1352, 327)
Screenshot: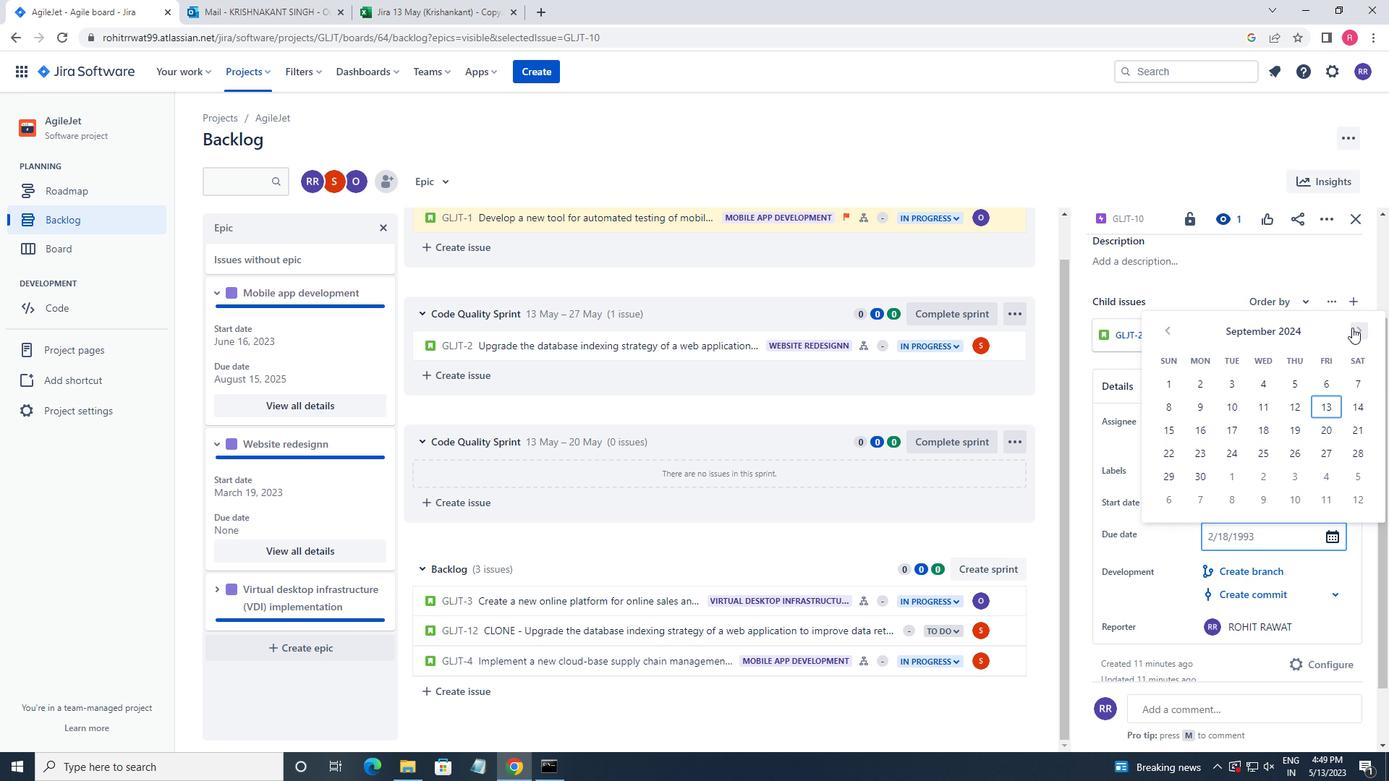 
Action: Mouse pressed left at (1352, 327)
Screenshot: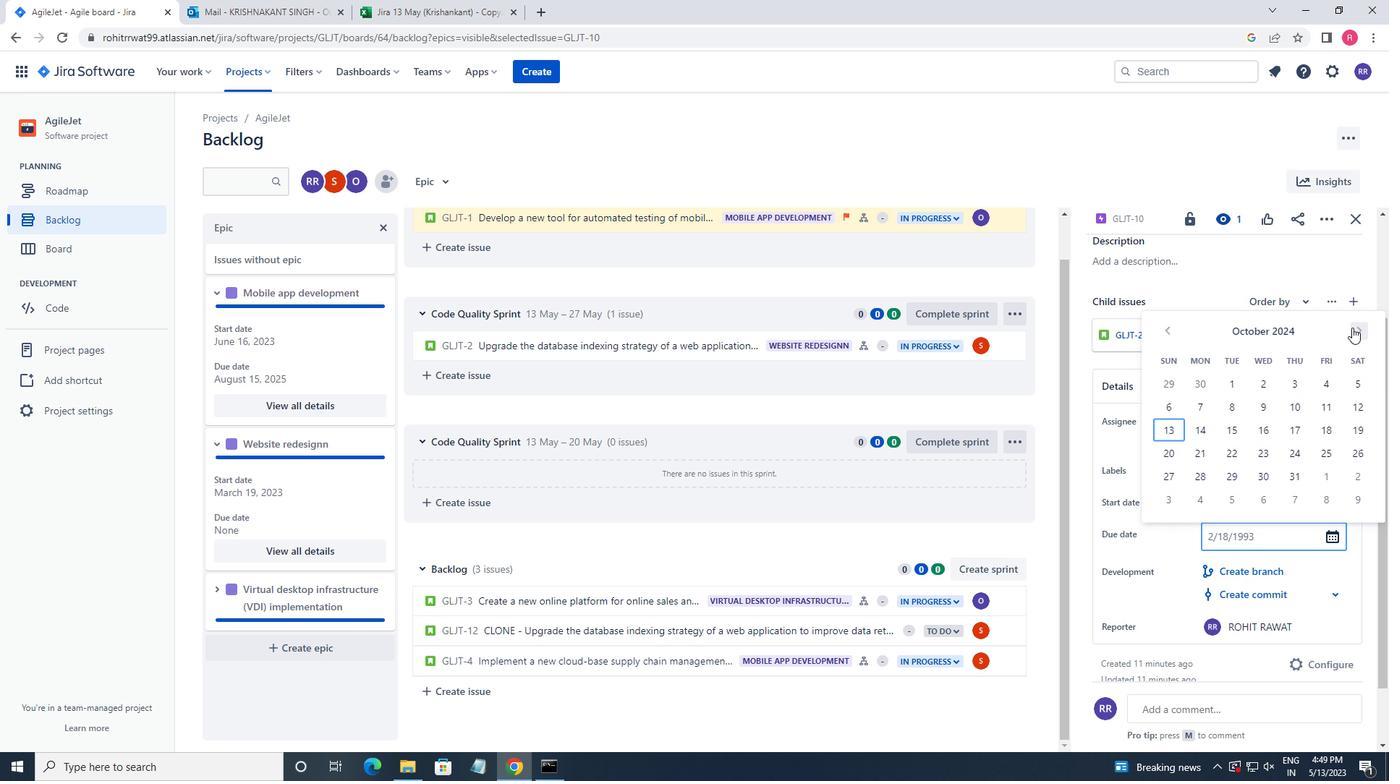 
Action: Mouse moved to (1162, 337)
Screenshot: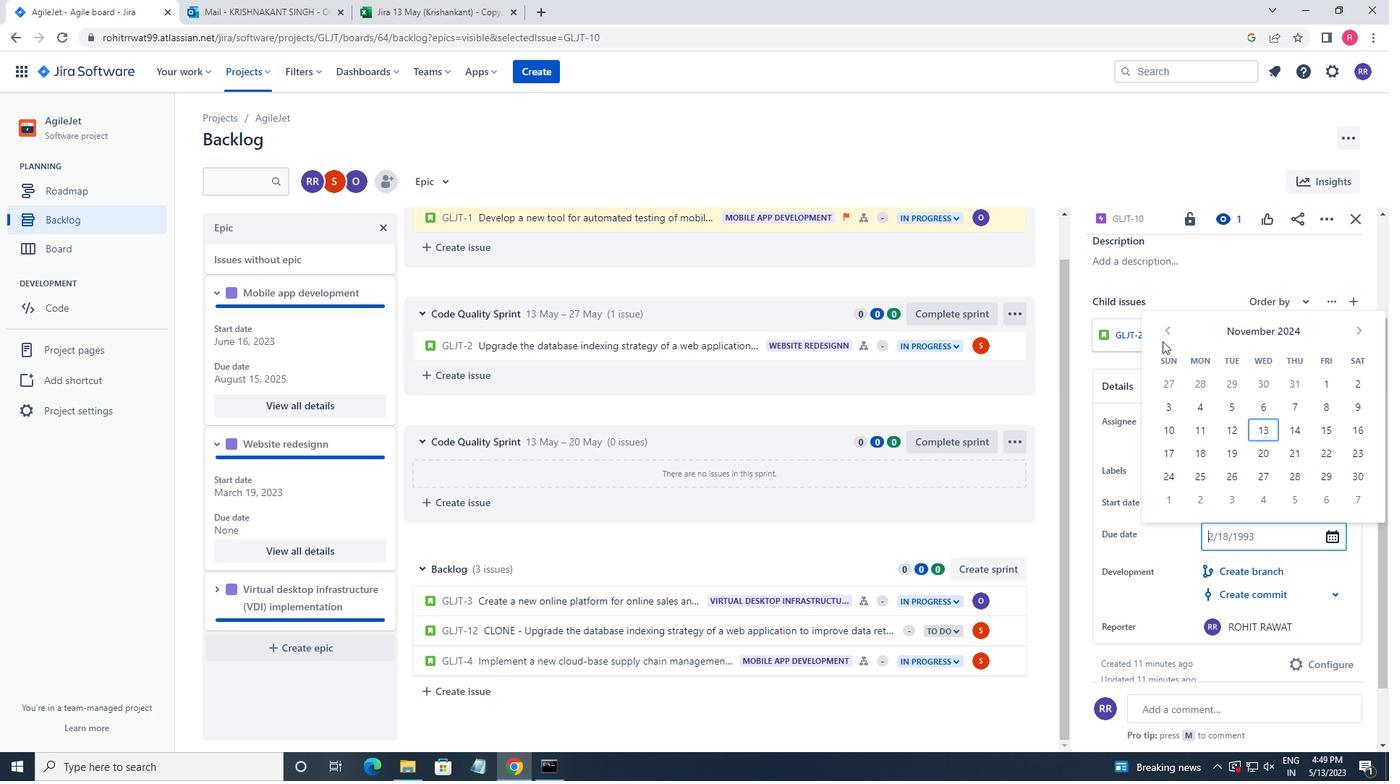 
Action: Mouse pressed left at (1162, 337)
Screenshot: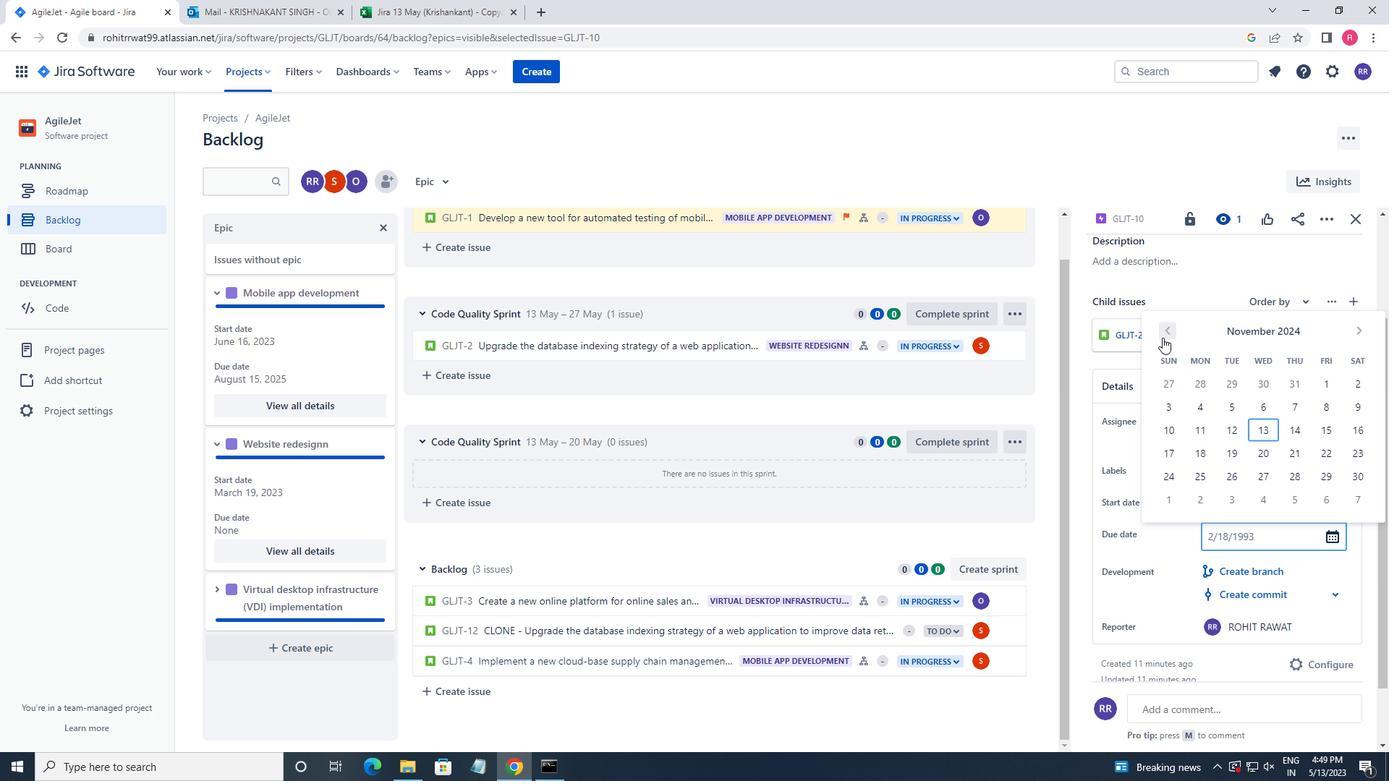 
Action: Mouse moved to (1179, 426)
Screenshot: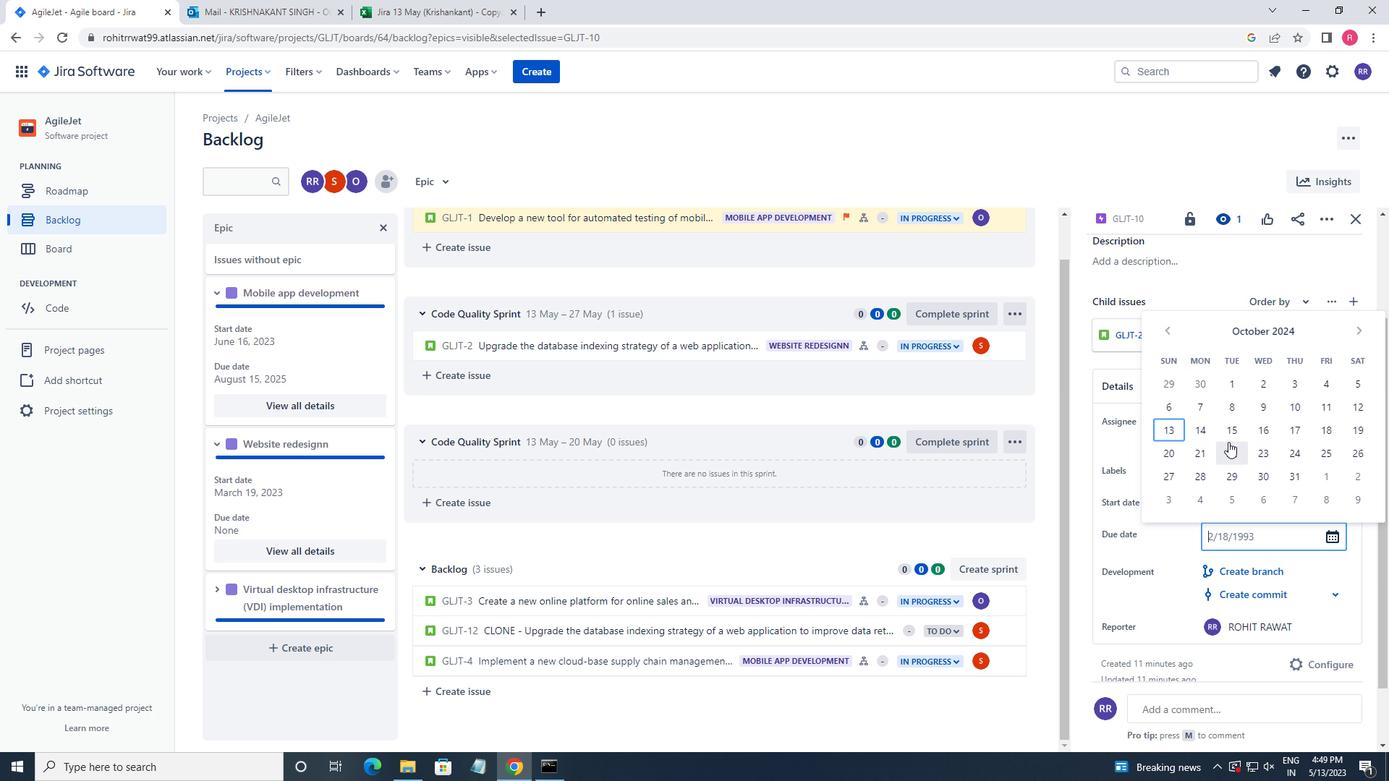 
Action: Mouse pressed left at (1179, 426)
Screenshot: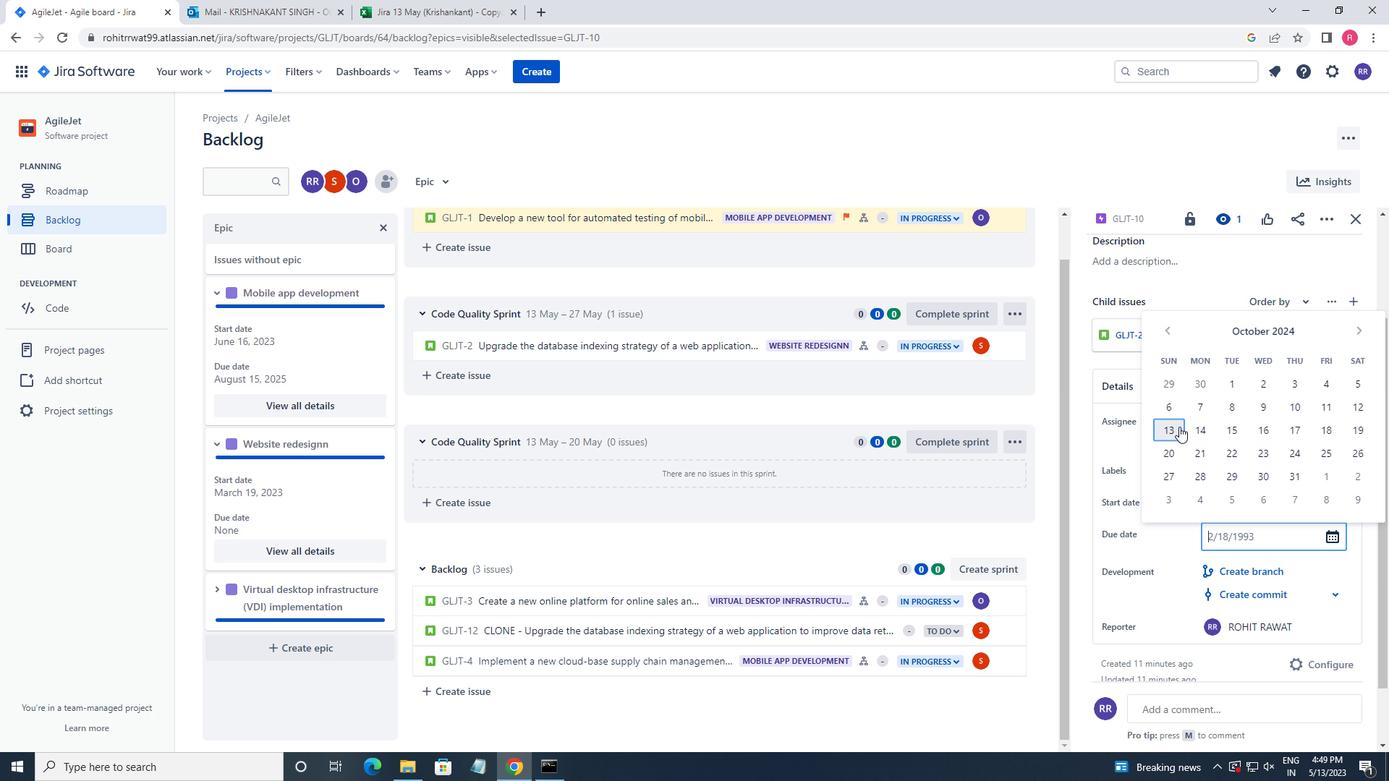 
Action: Mouse moved to (1334, 460)
Screenshot: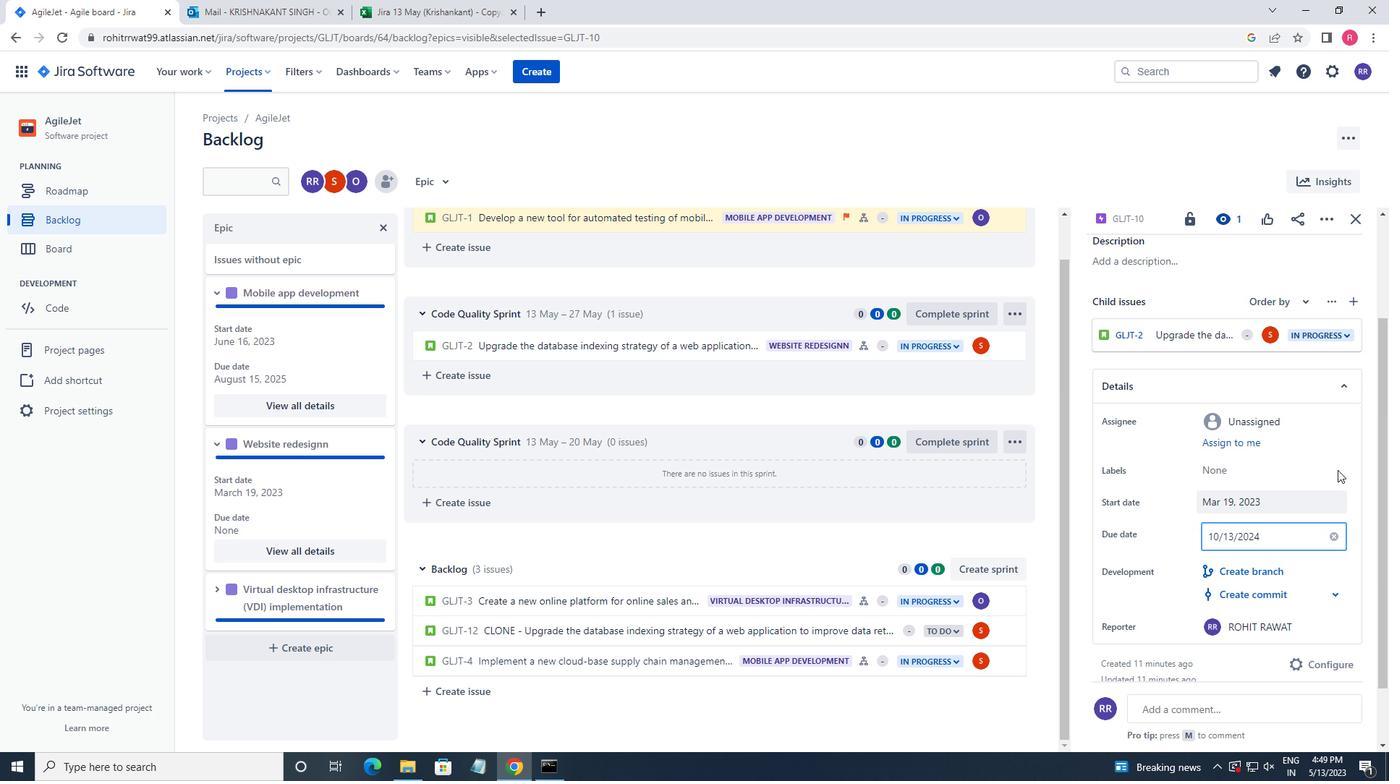 
Action: Mouse pressed left at (1334, 460)
Screenshot: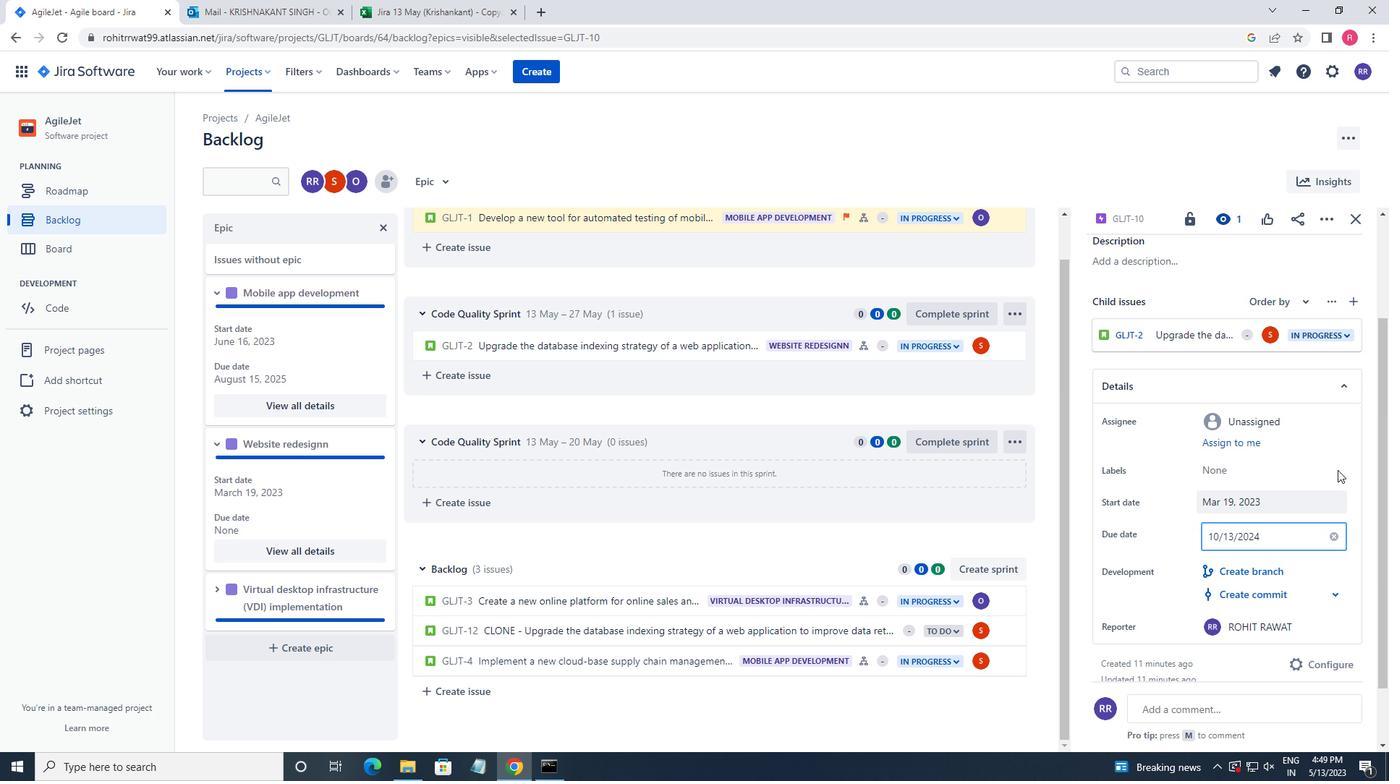 
Action: Mouse moved to (1366, 432)
Screenshot: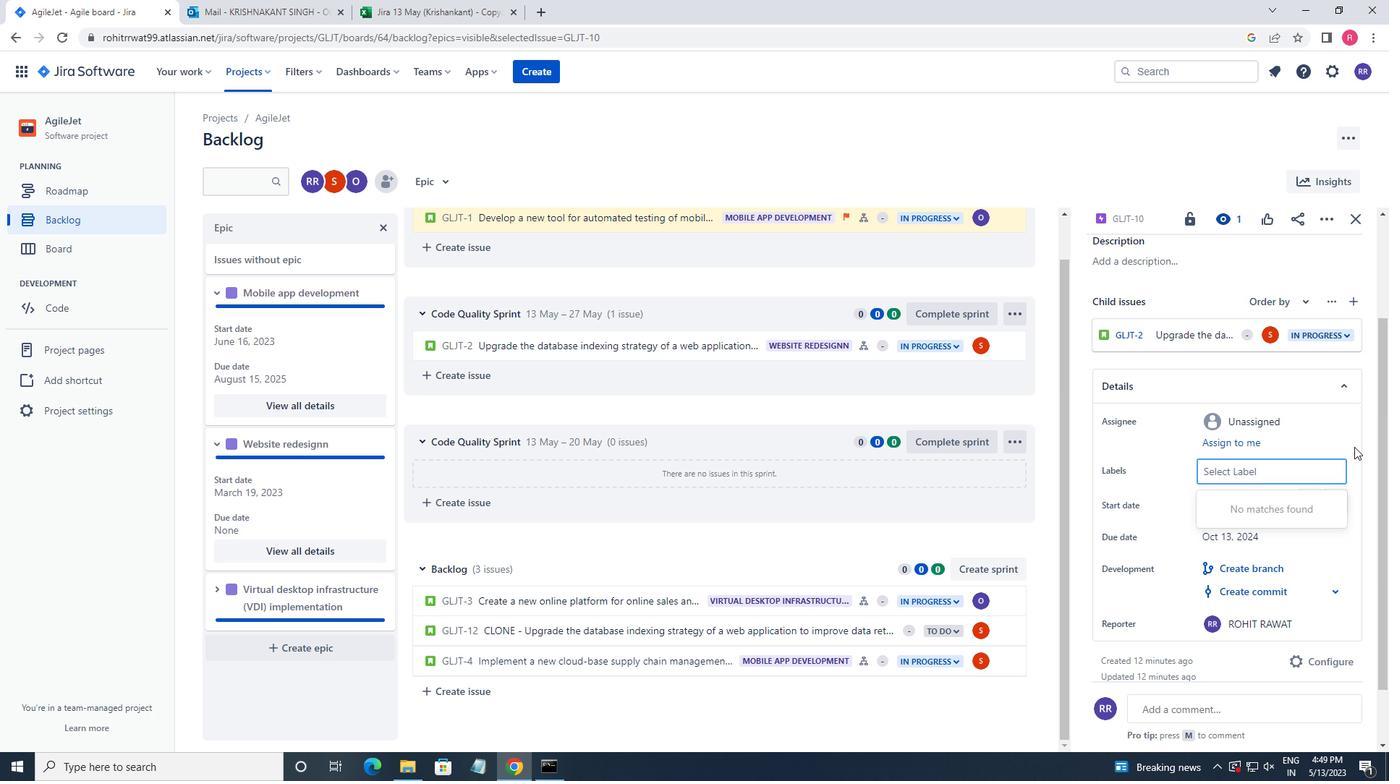 
Action: Mouse pressed left at (1366, 432)
Screenshot: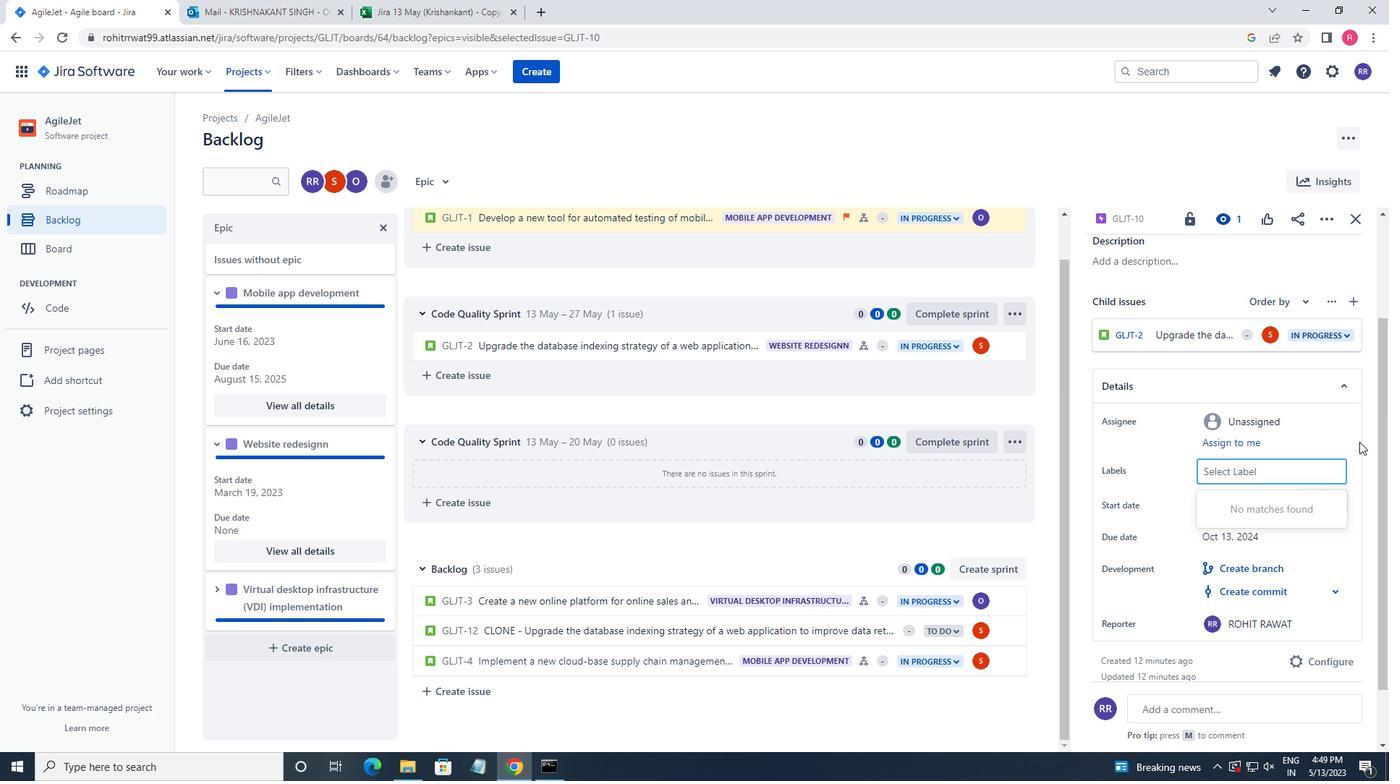 
Action: Mouse moved to (219, 595)
Screenshot: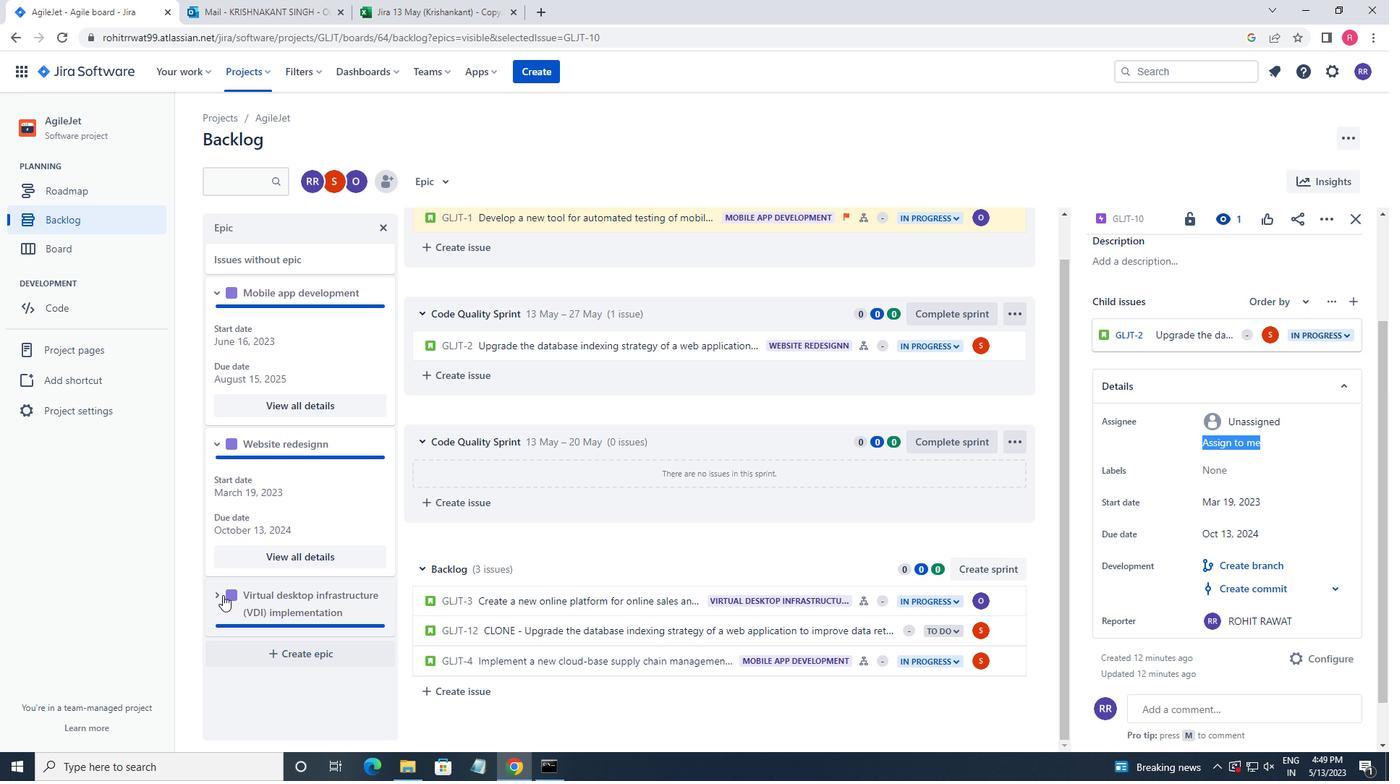 
Action: Mouse pressed left at (219, 595)
Screenshot: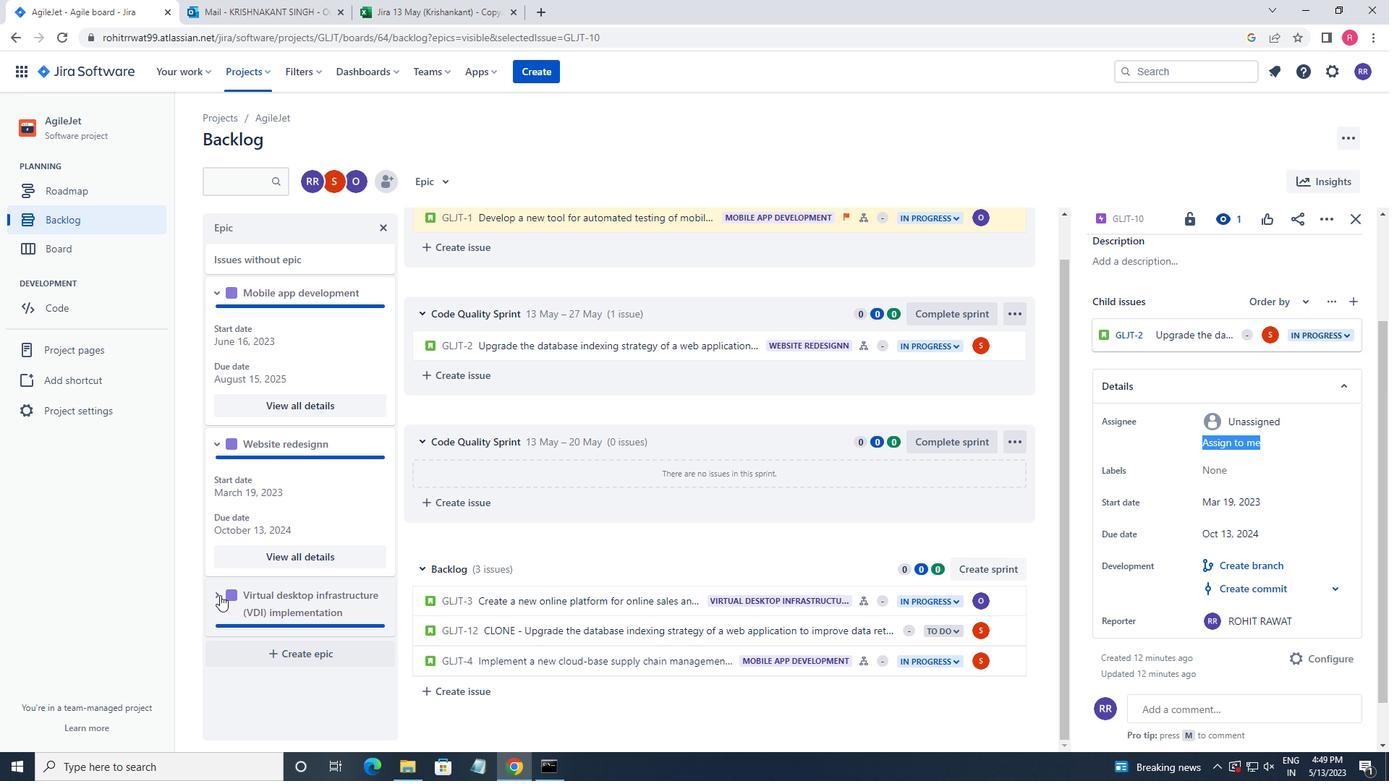 
Action: Mouse moved to (261, 661)
Screenshot: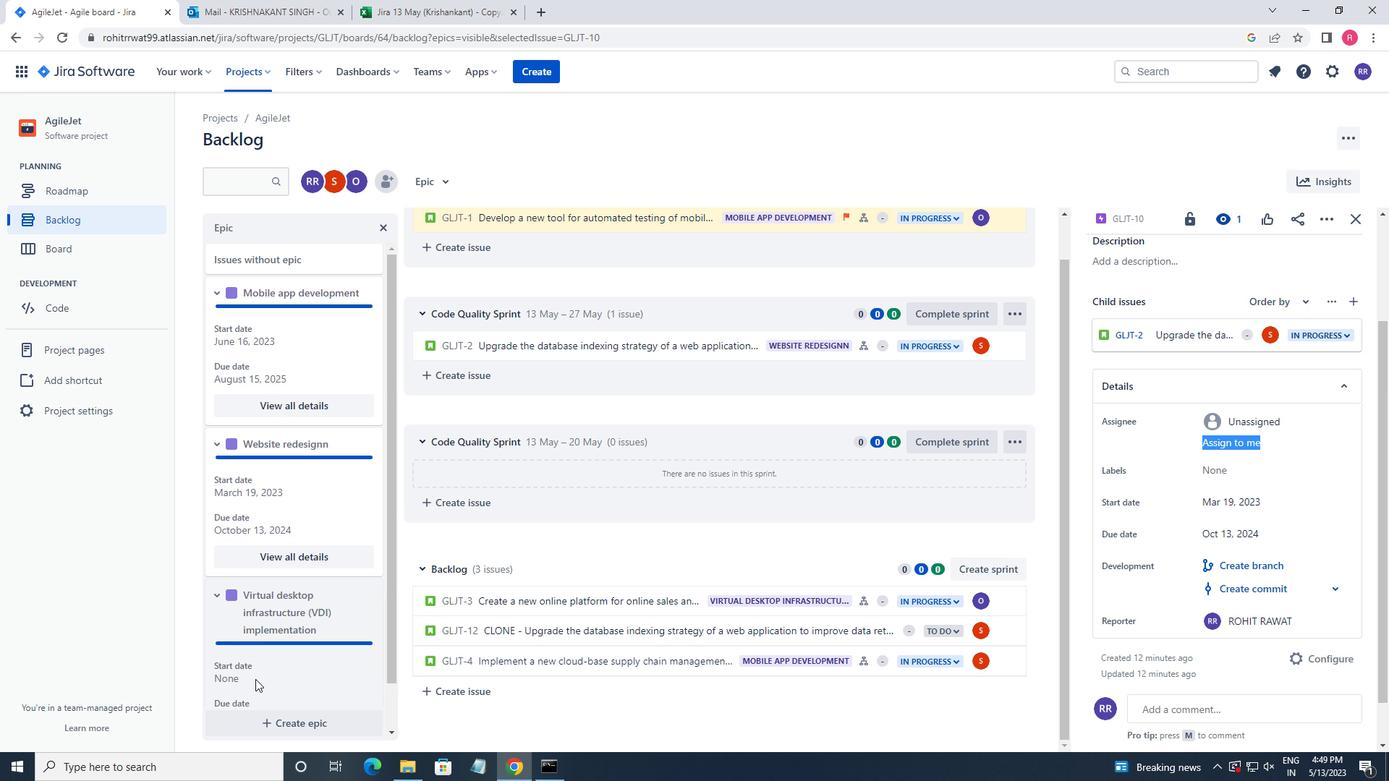 
Action: Mouse scrolled (261, 660) with delta (0, 0)
Screenshot: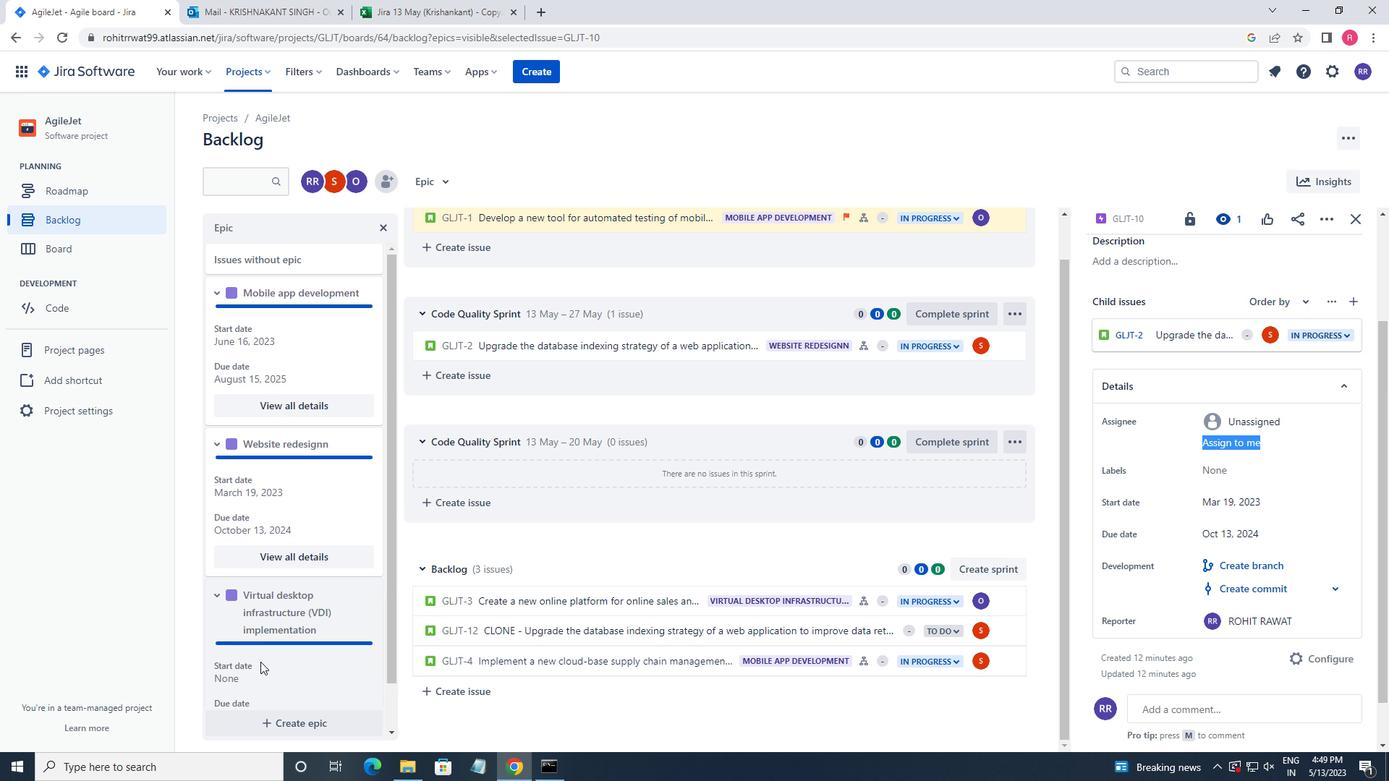 
Action: Mouse moved to (262, 661)
Screenshot: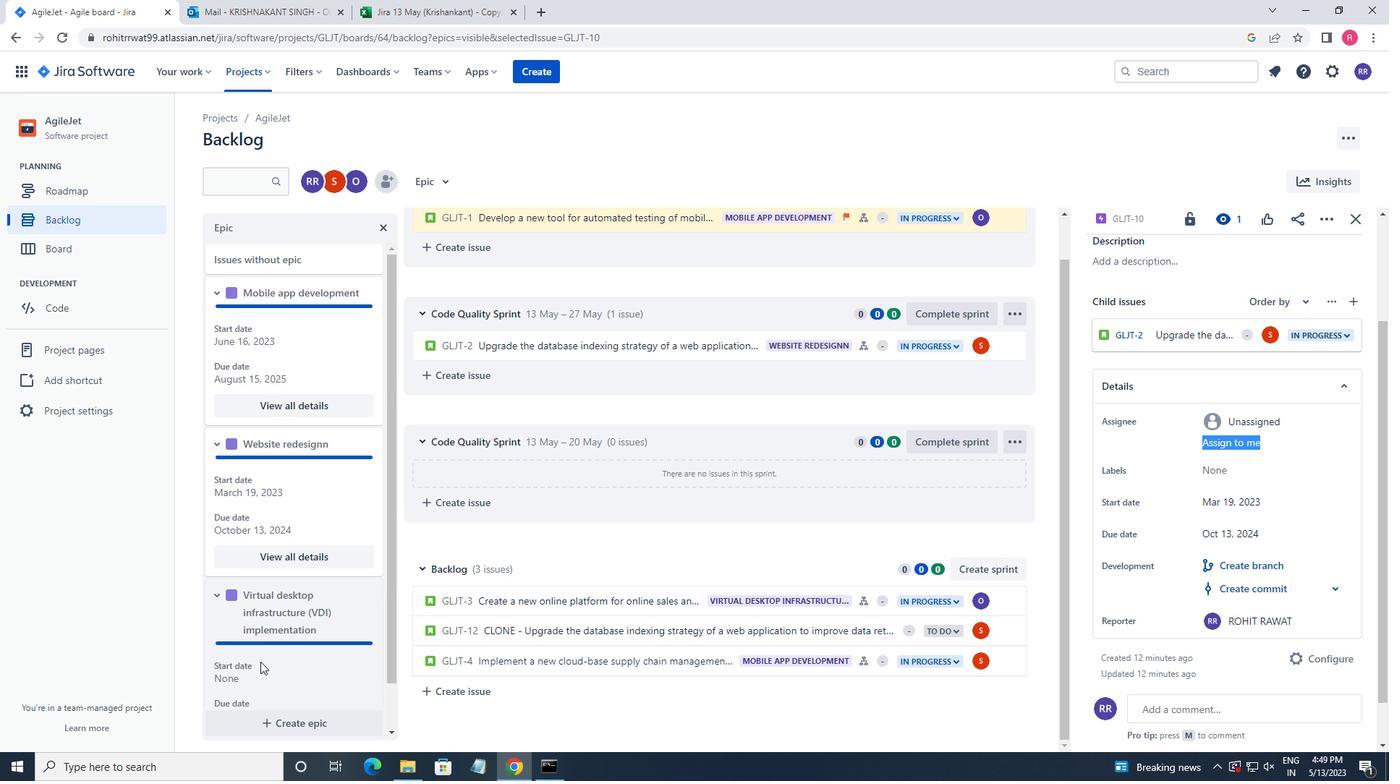 
Action: Mouse scrolled (262, 660) with delta (0, 0)
Screenshot: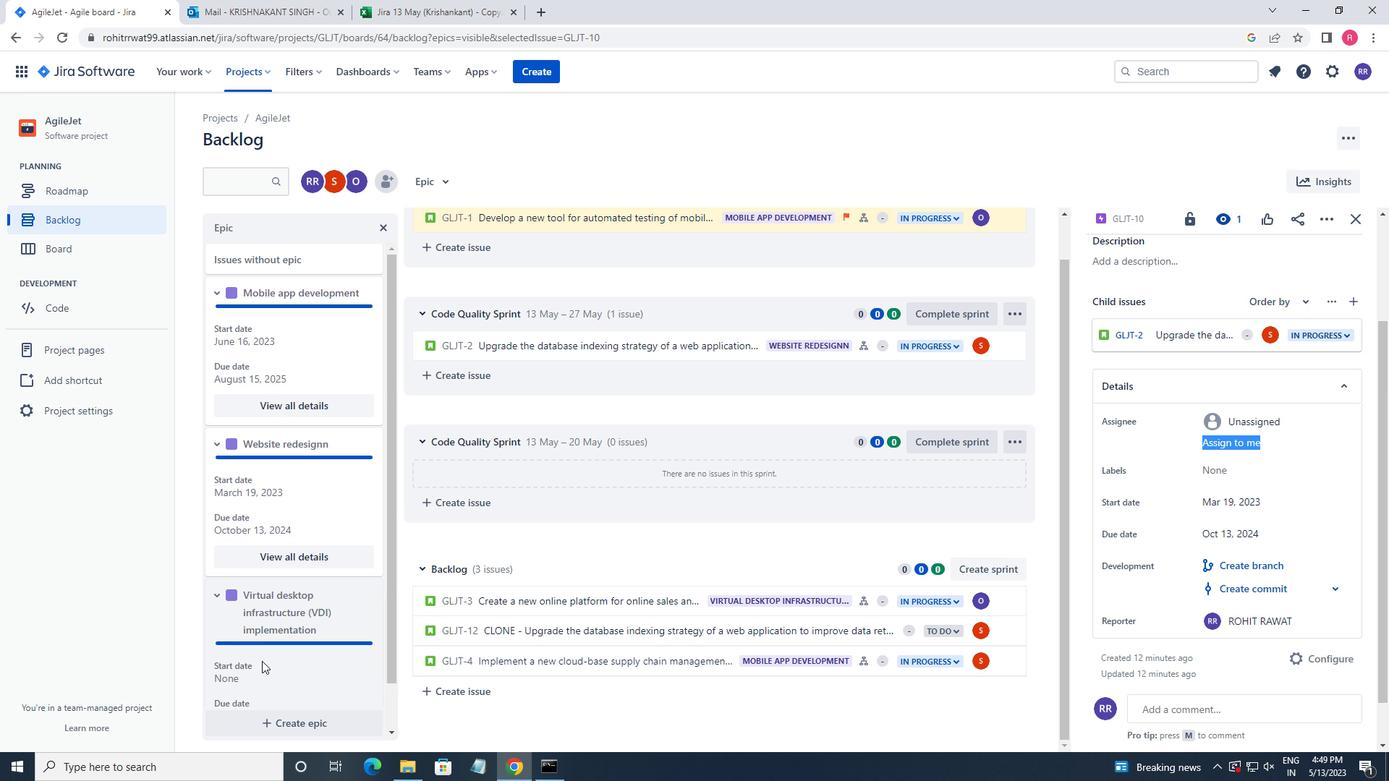 
Action: Mouse moved to (277, 683)
Screenshot: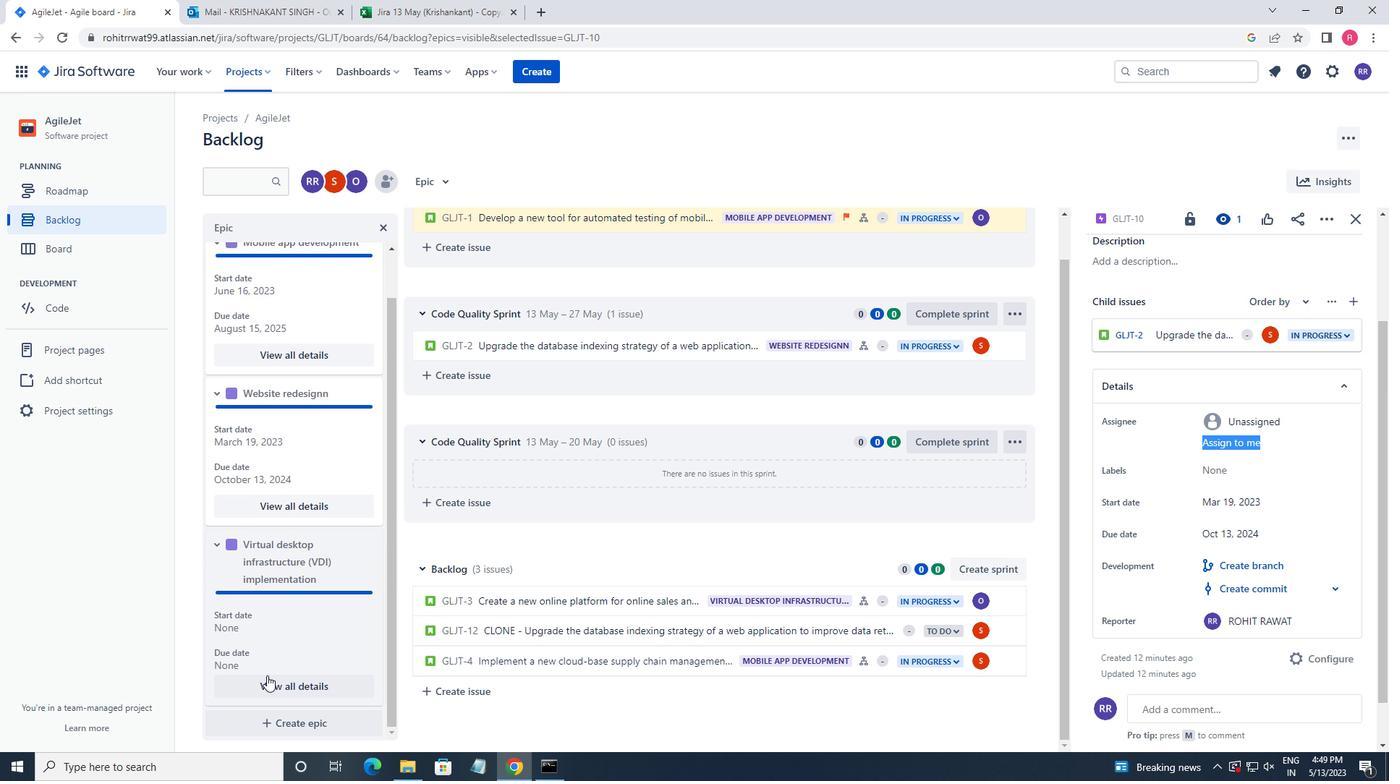 
Action: Mouse pressed left at (277, 683)
Screenshot: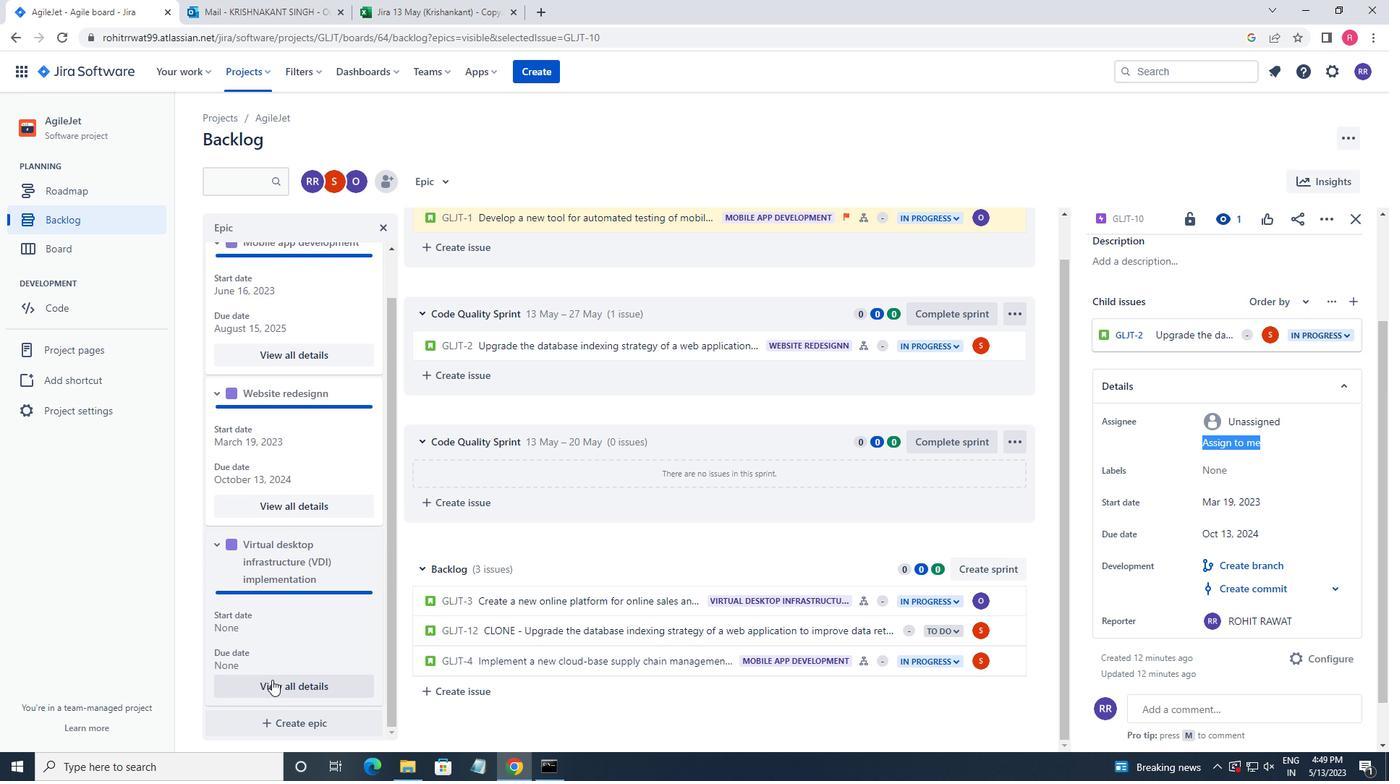 
Action: Mouse moved to (845, 667)
Screenshot: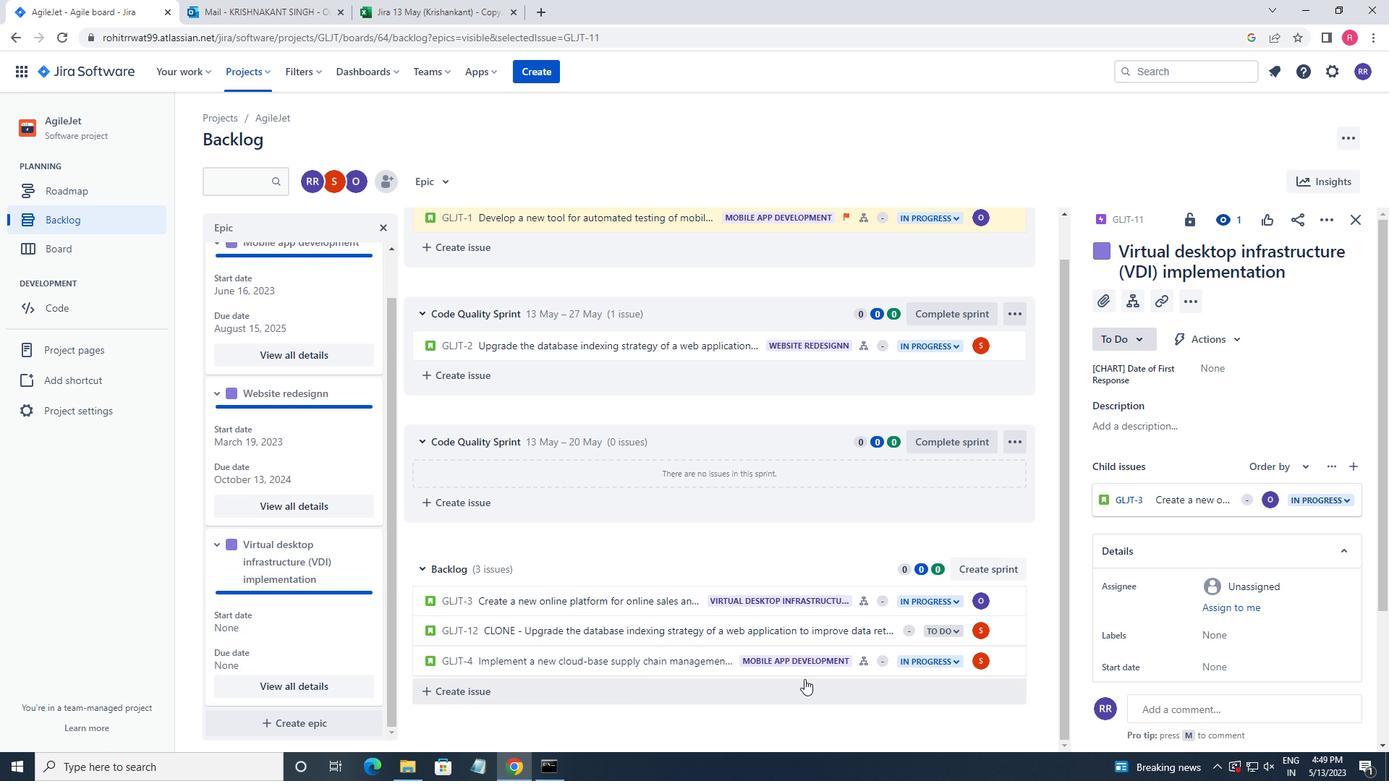
Action: Mouse scrolled (845, 667) with delta (0, 0)
Screenshot: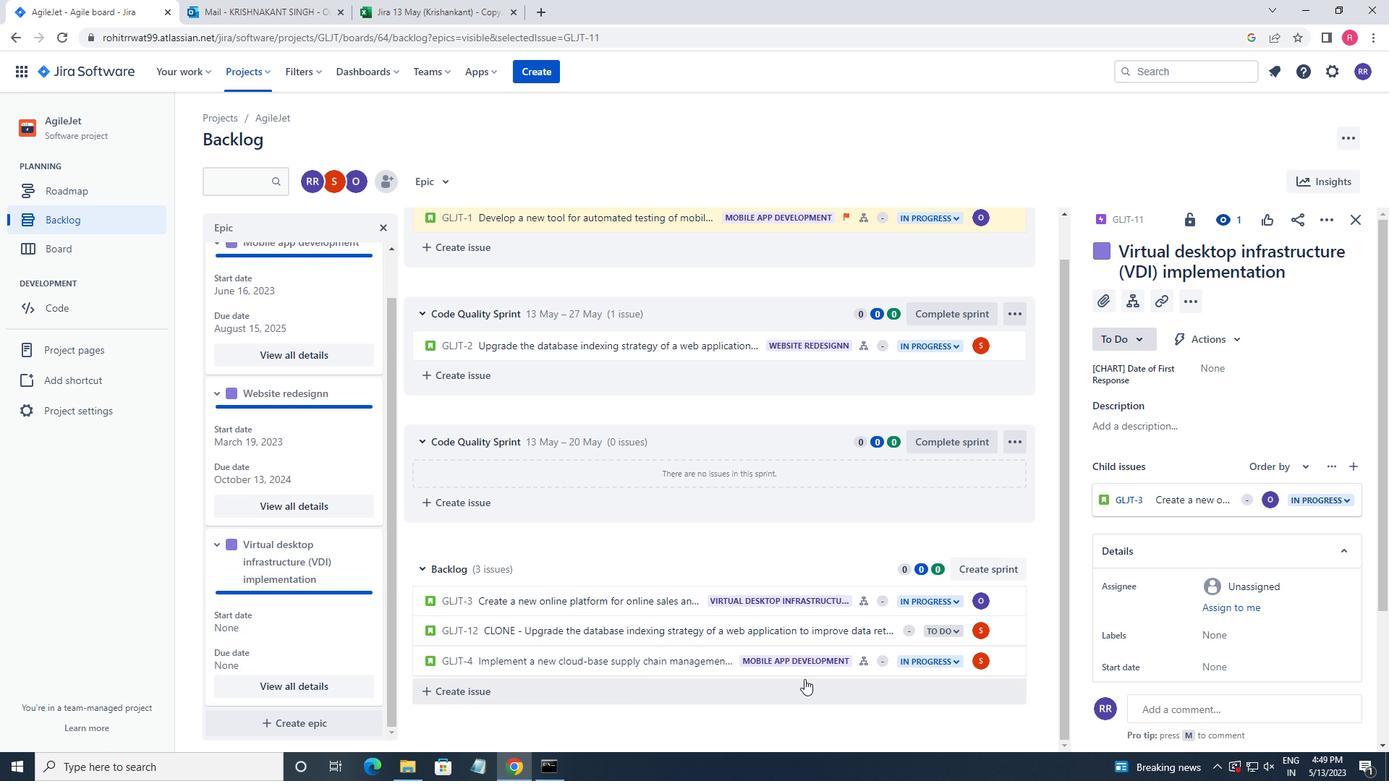 
Action: Mouse moved to (1233, 570)
Screenshot: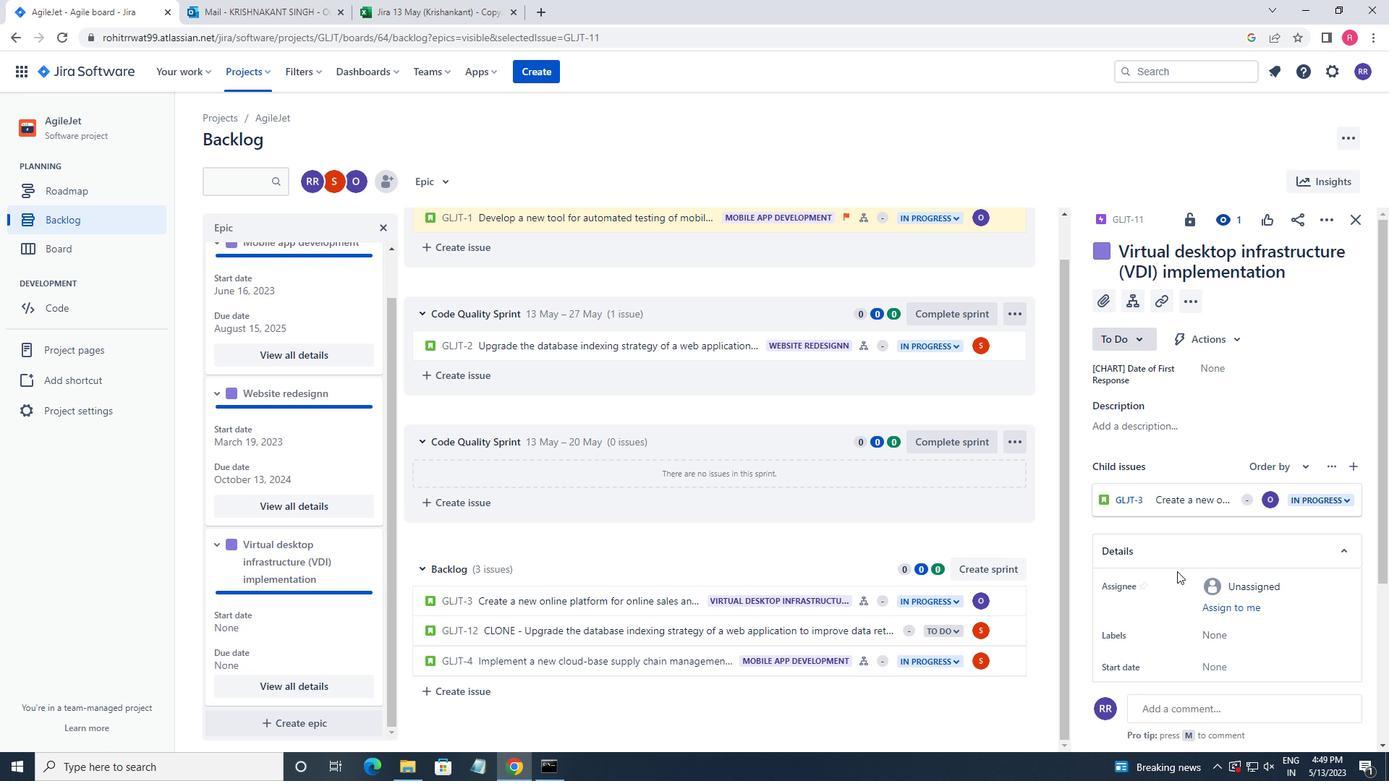 
Action: Mouse scrolled (1233, 569) with delta (0, 0)
Screenshot: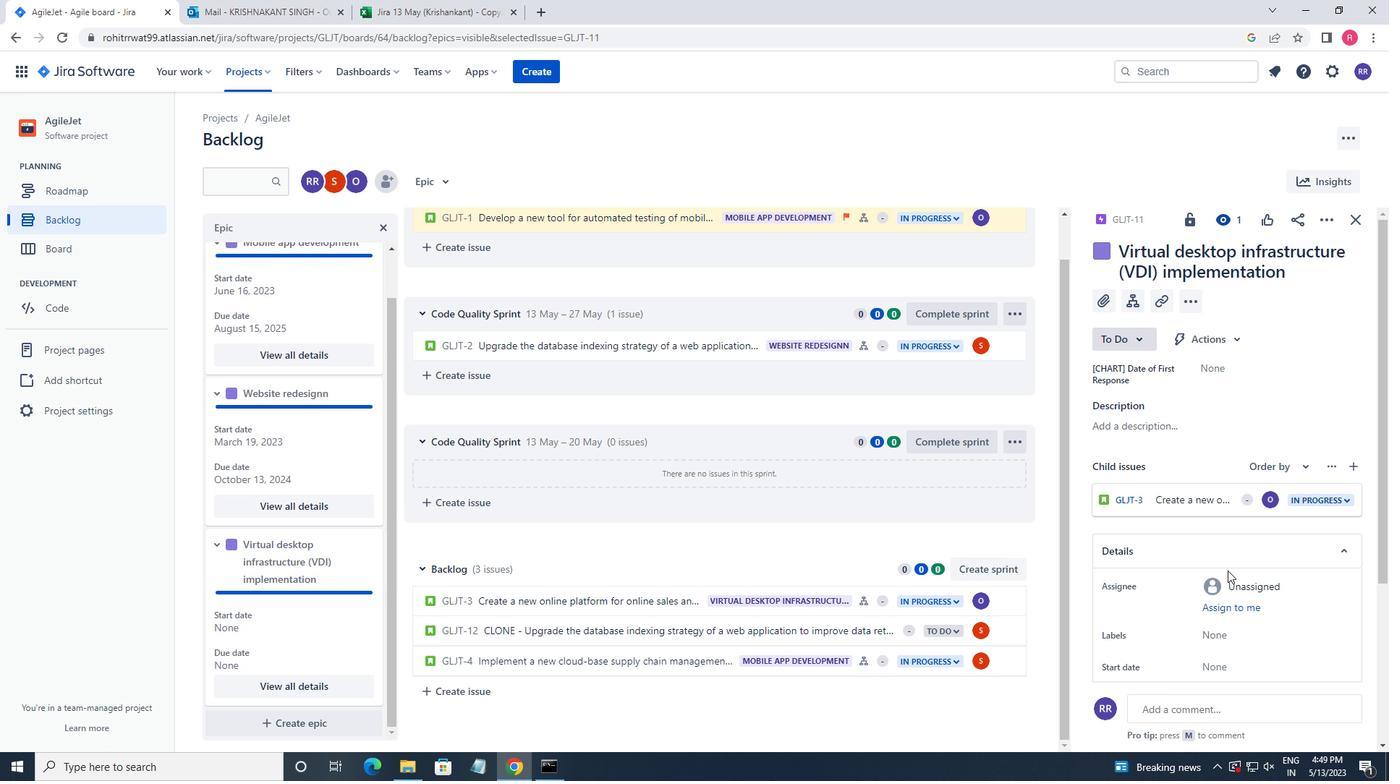 
Action: Mouse moved to (1233, 570)
Screenshot: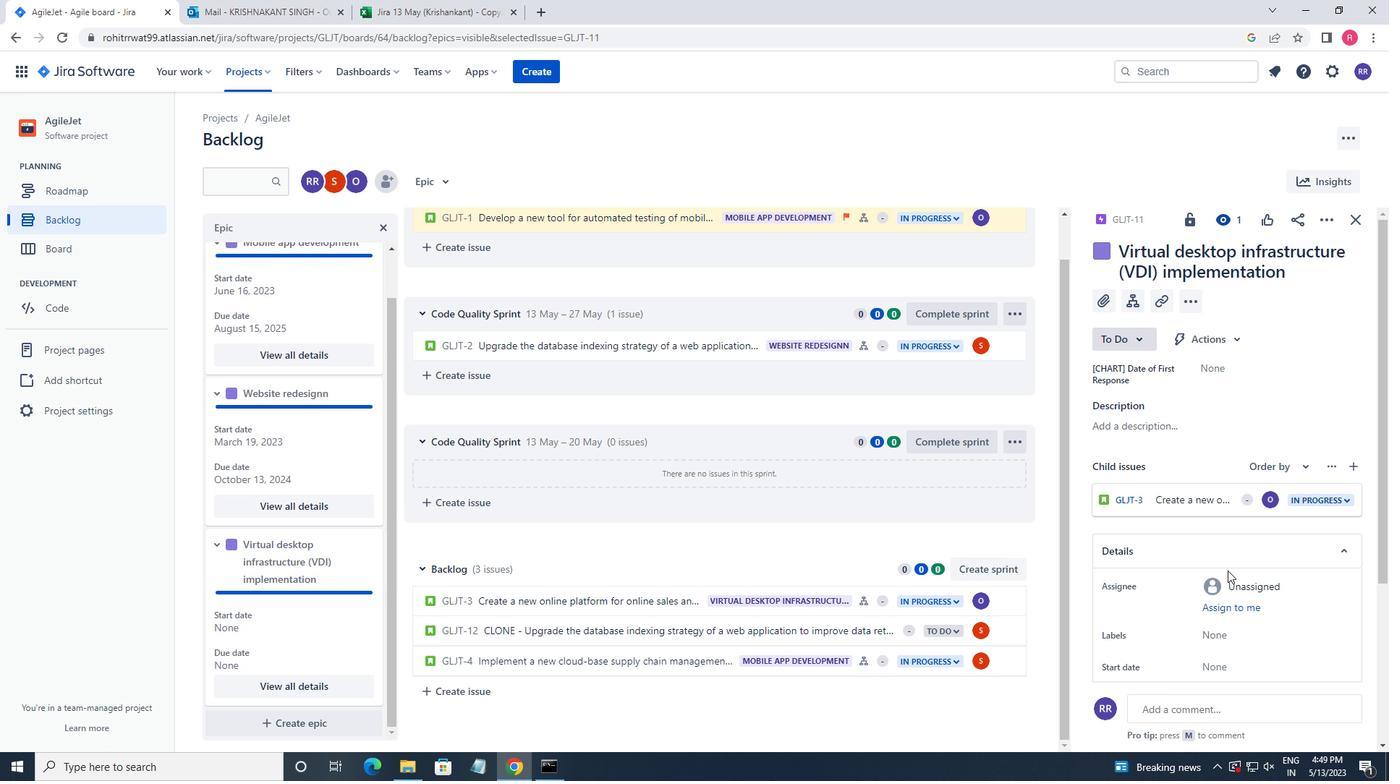 
Action: Mouse scrolled (1233, 569) with delta (0, 0)
Screenshot: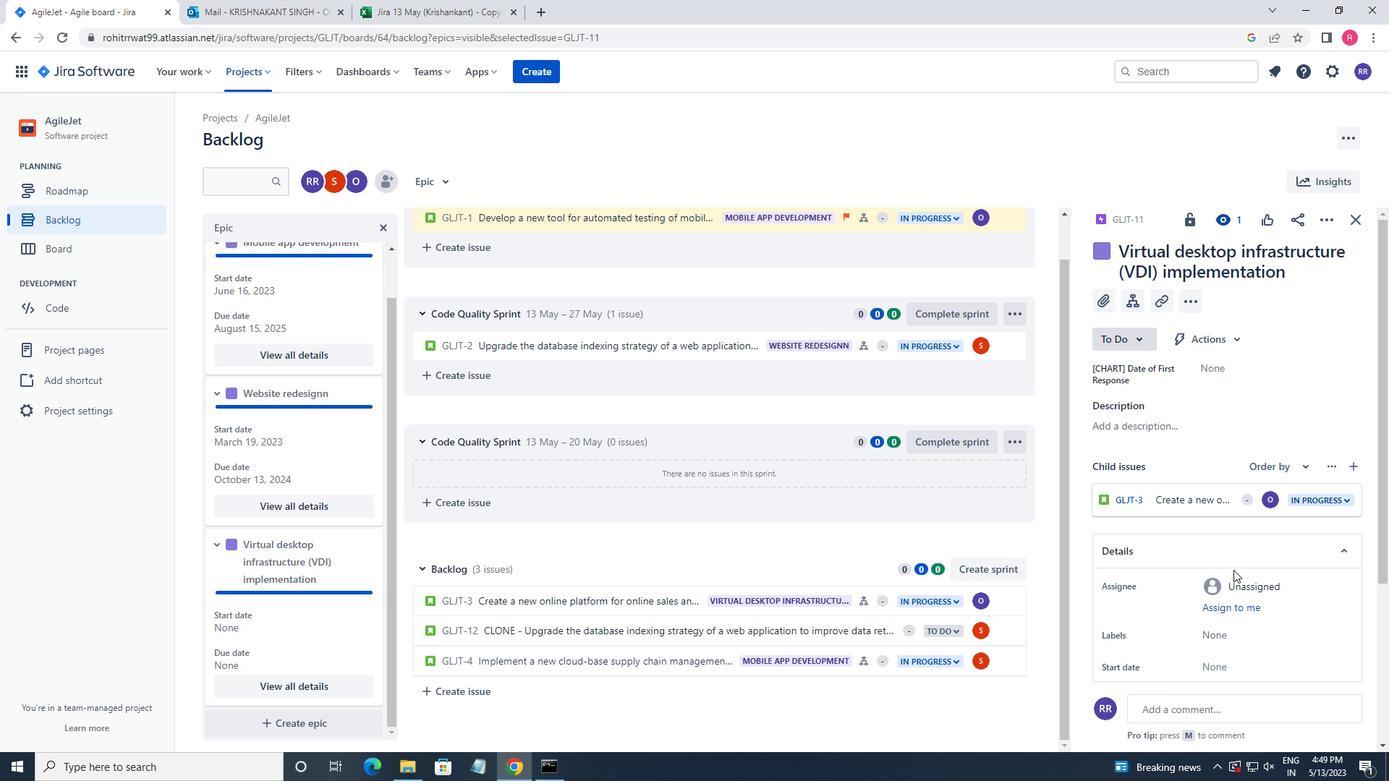 
Action: Mouse moved to (1226, 513)
Screenshot: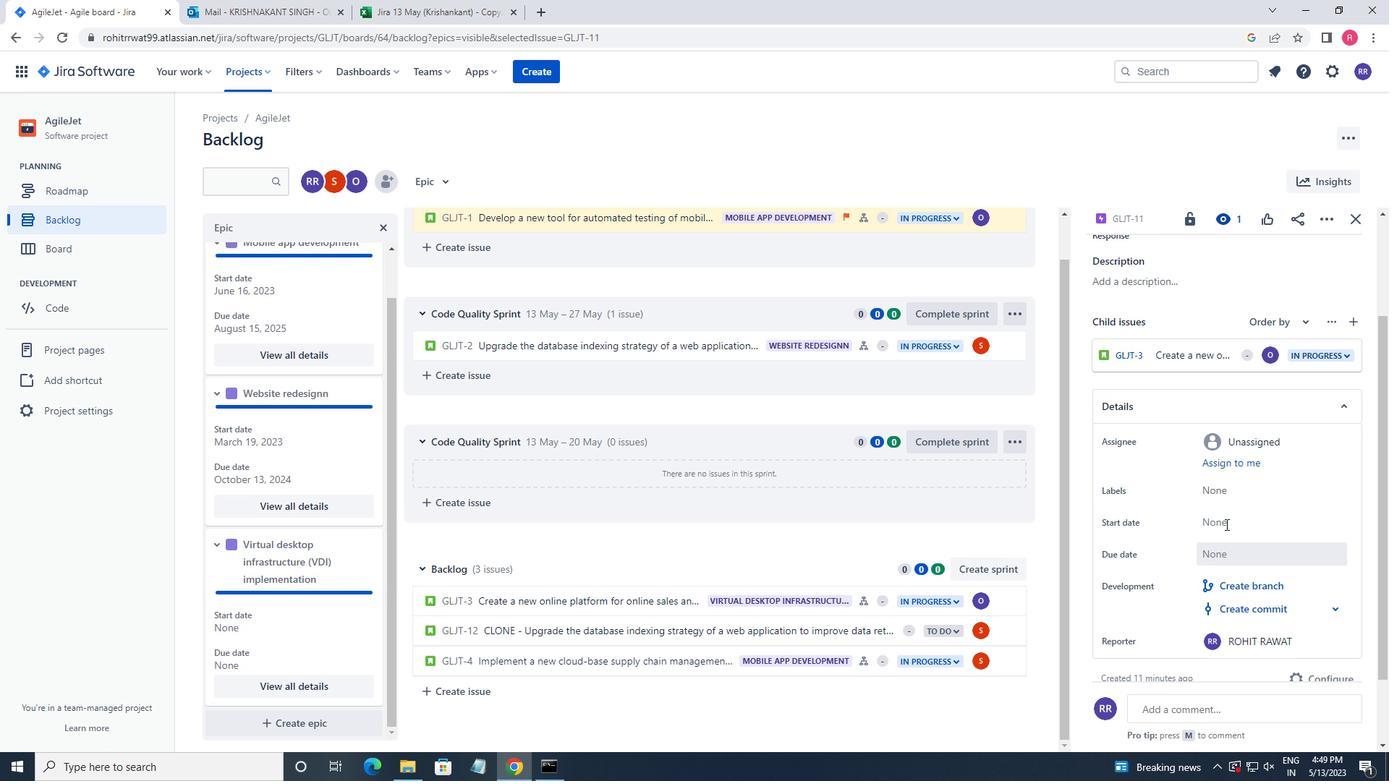 
Action: Mouse pressed left at (1226, 513)
Screenshot: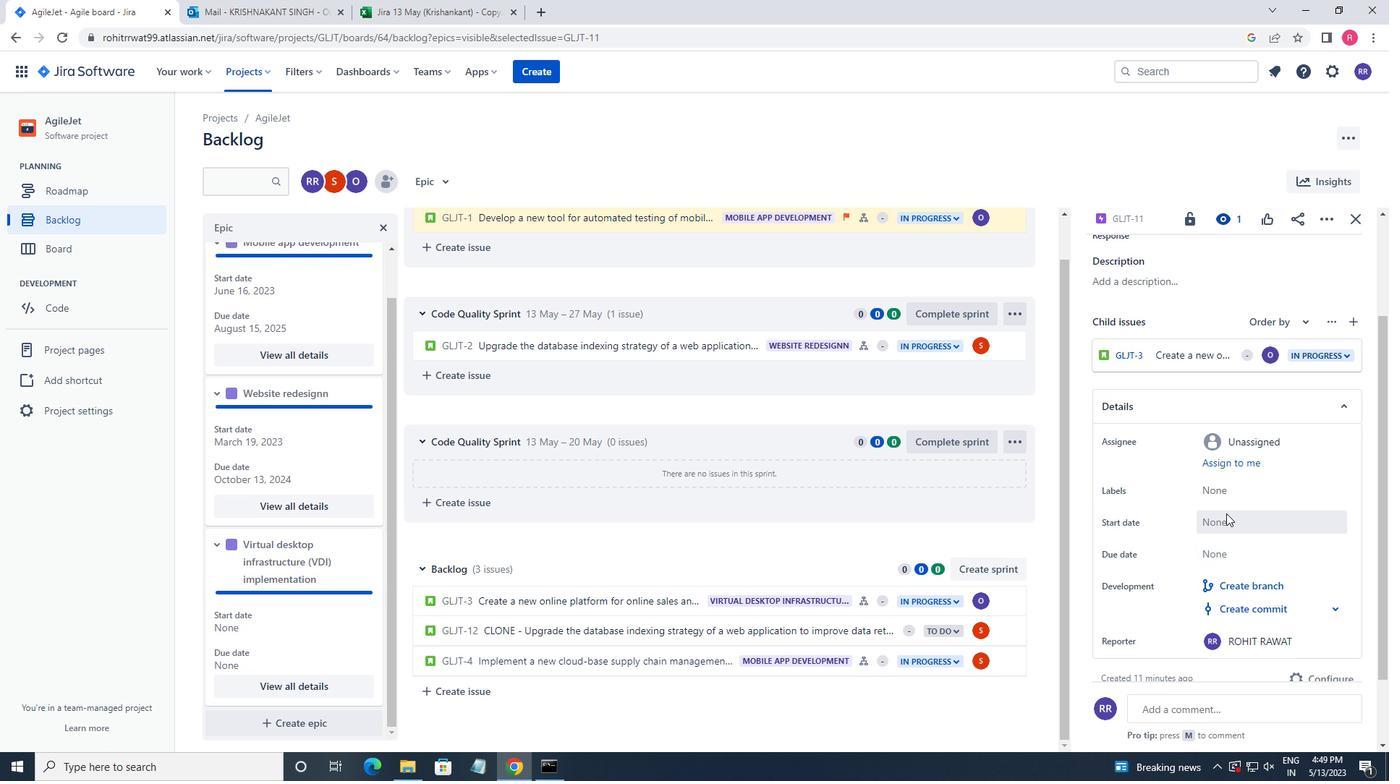
Action: Mouse moved to (1354, 315)
Screenshot: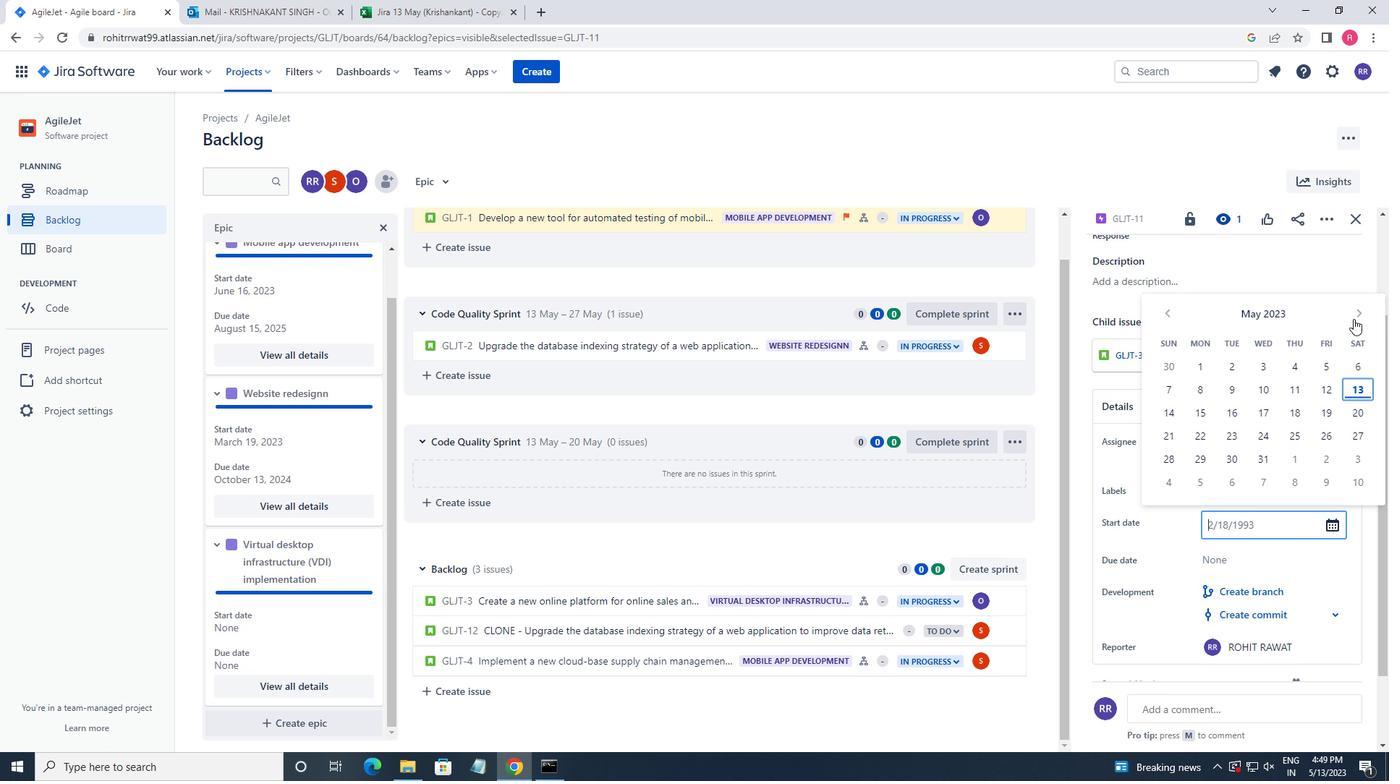 
Action: Mouse pressed left at (1354, 315)
Screenshot: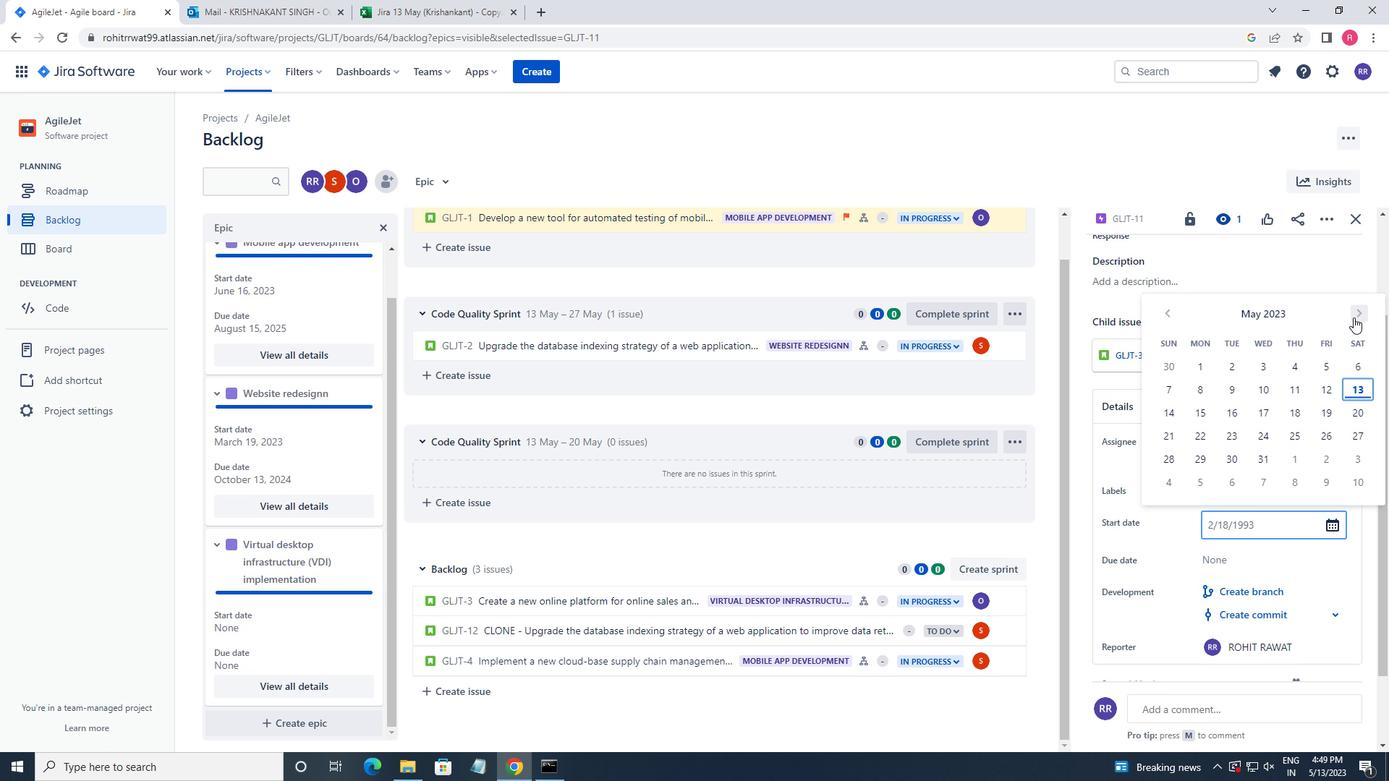 
Action: Mouse pressed left at (1354, 315)
Screenshot: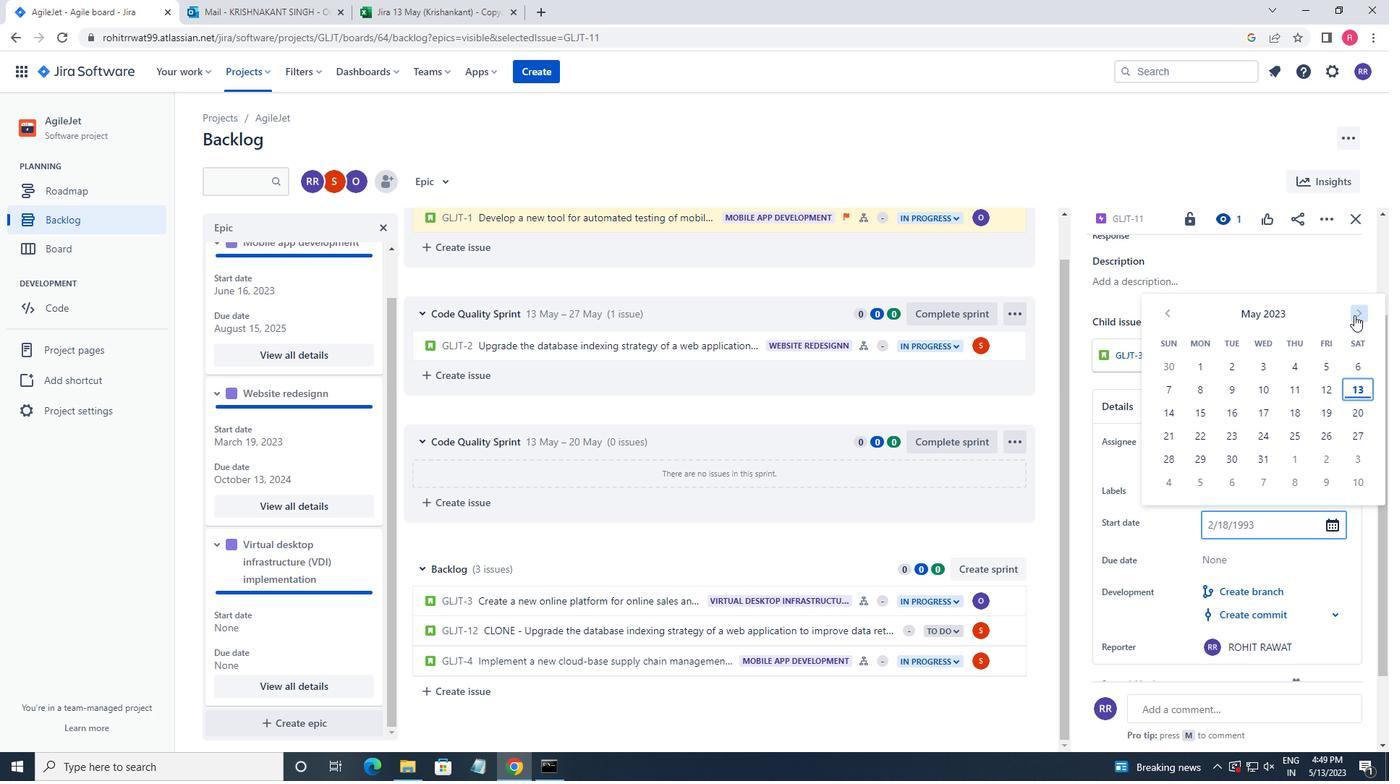 
Action: Mouse pressed left at (1354, 315)
Screenshot: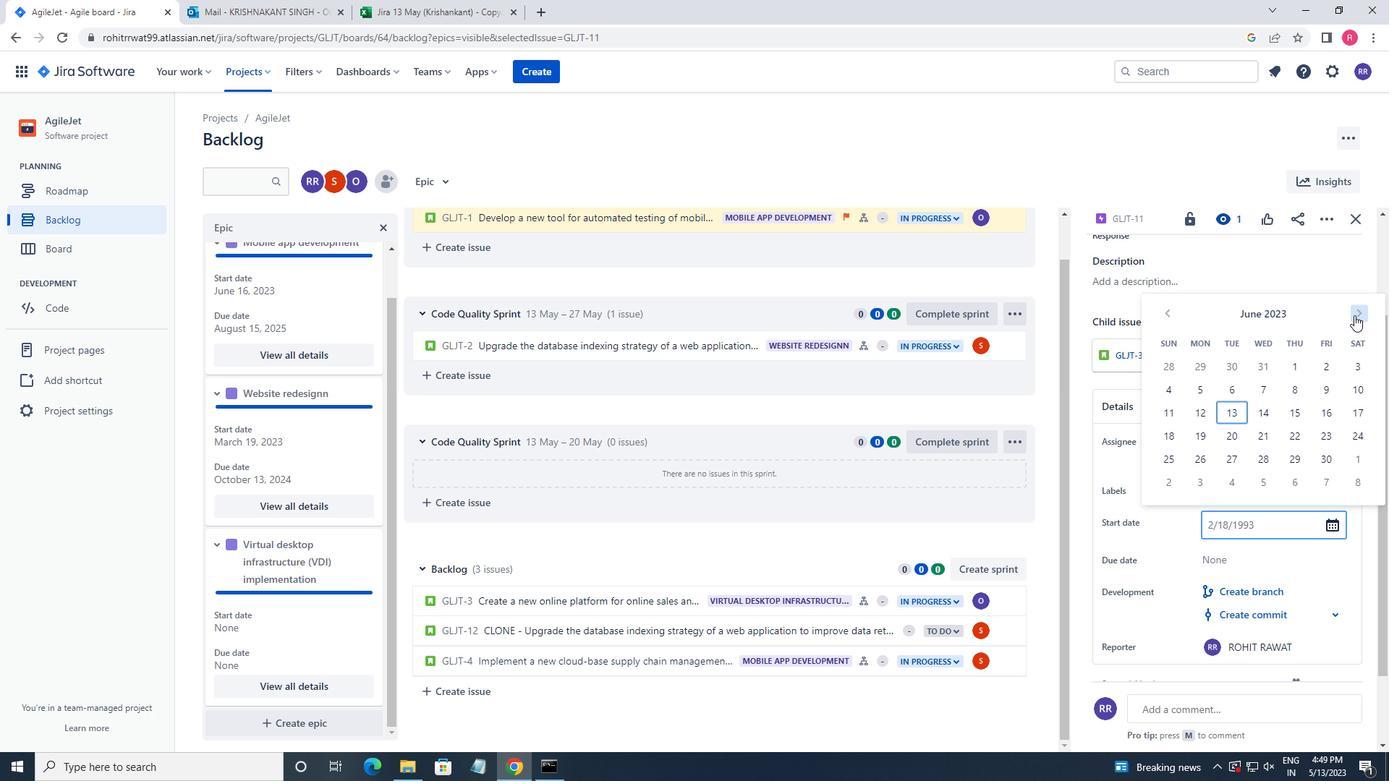 
Action: Mouse pressed left at (1354, 315)
Screenshot: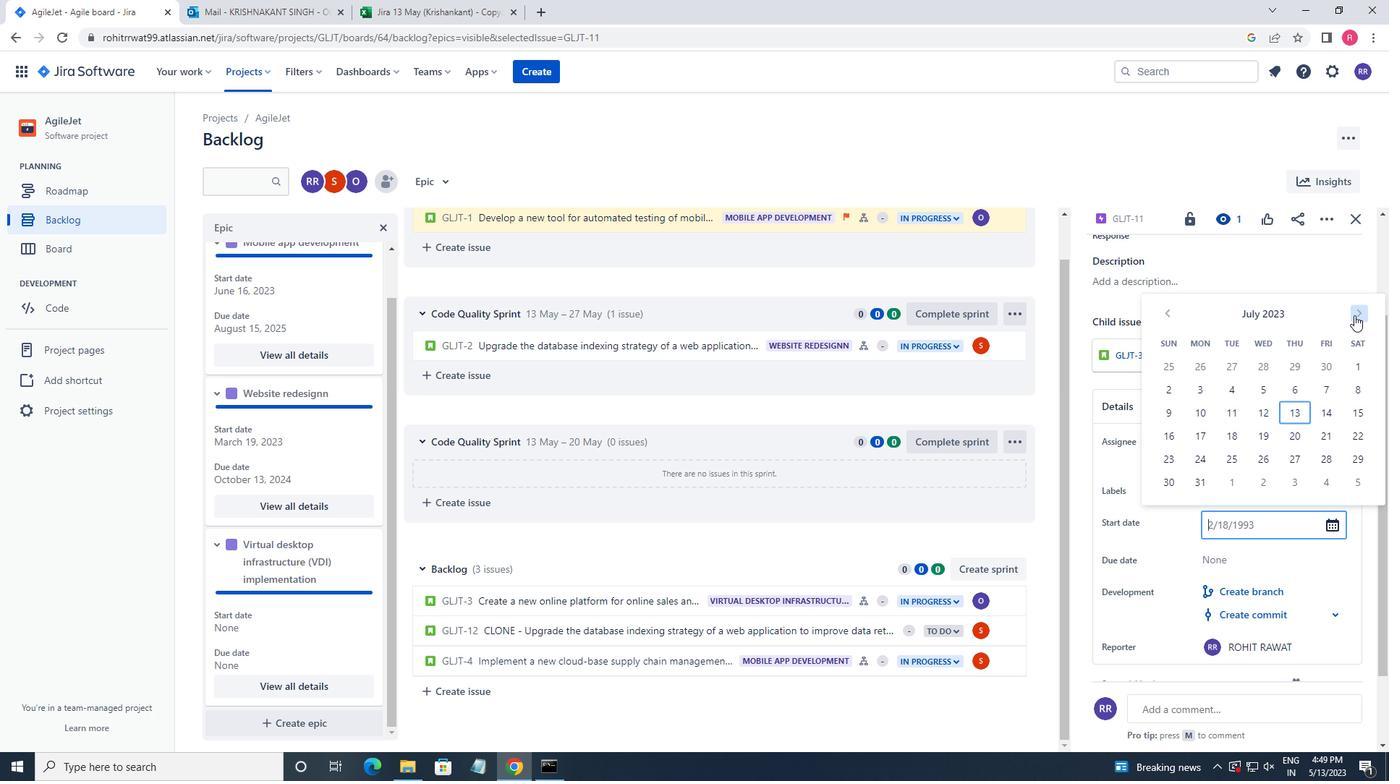 
Action: Mouse pressed left at (1354, 315)
Screenshot: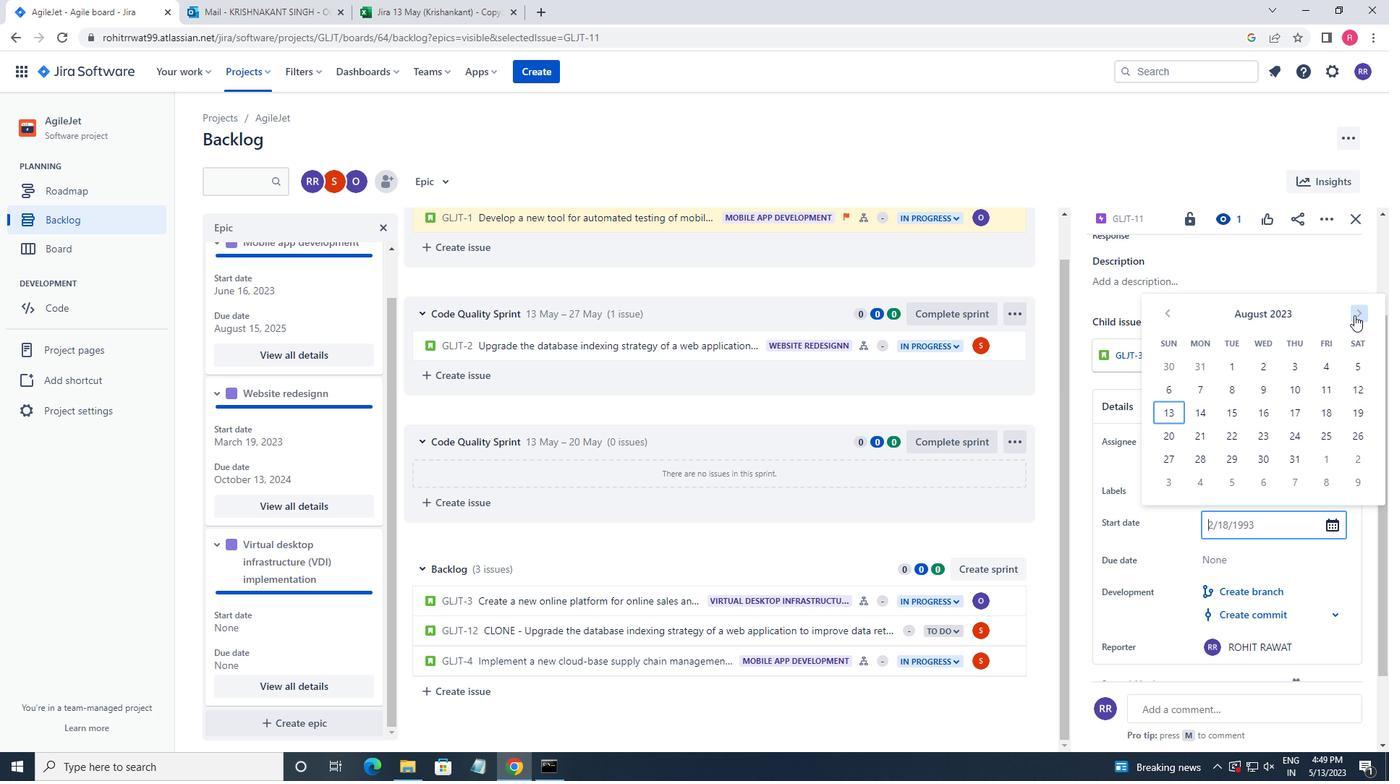 
Action: Mouse pressed left at (1354, 315)
Screenshot: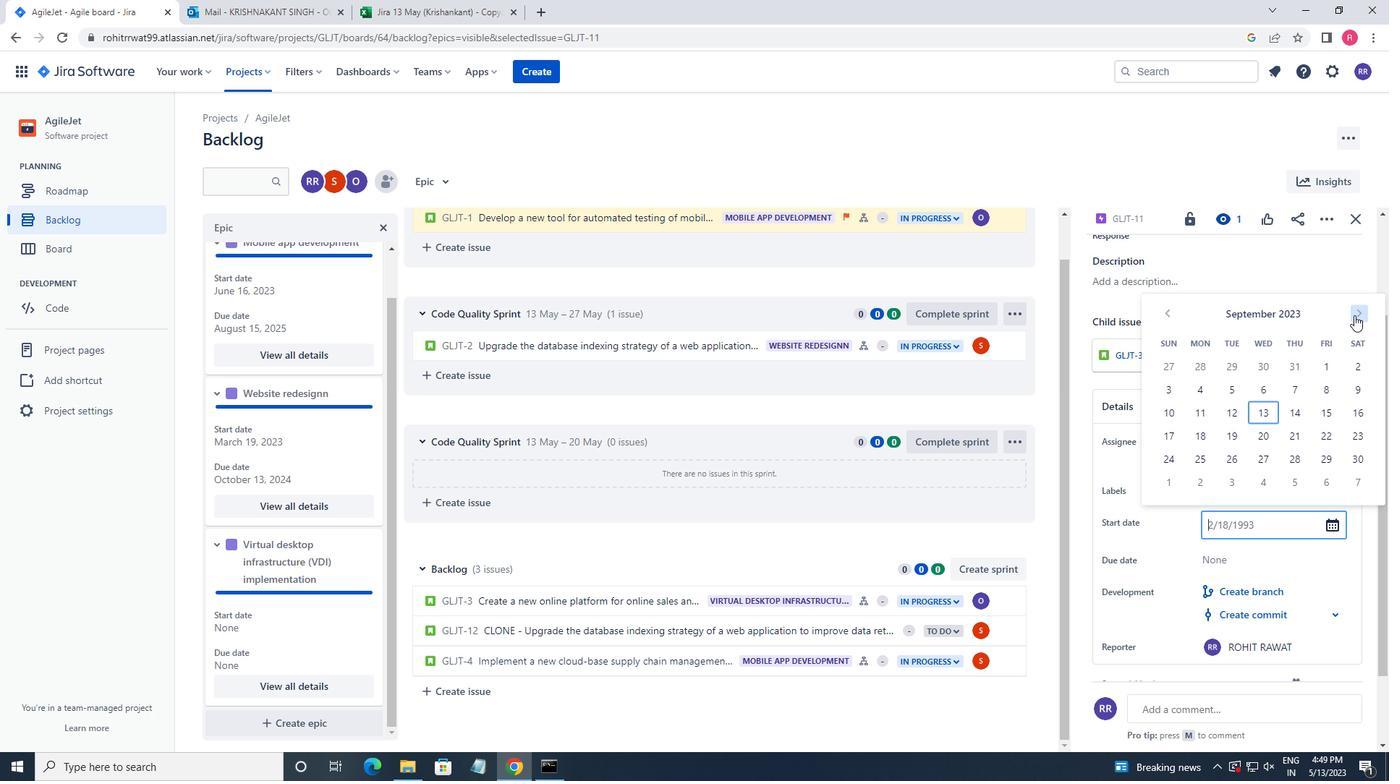 
Action: Mouse pressed left at (1354, 315)
Screenshot: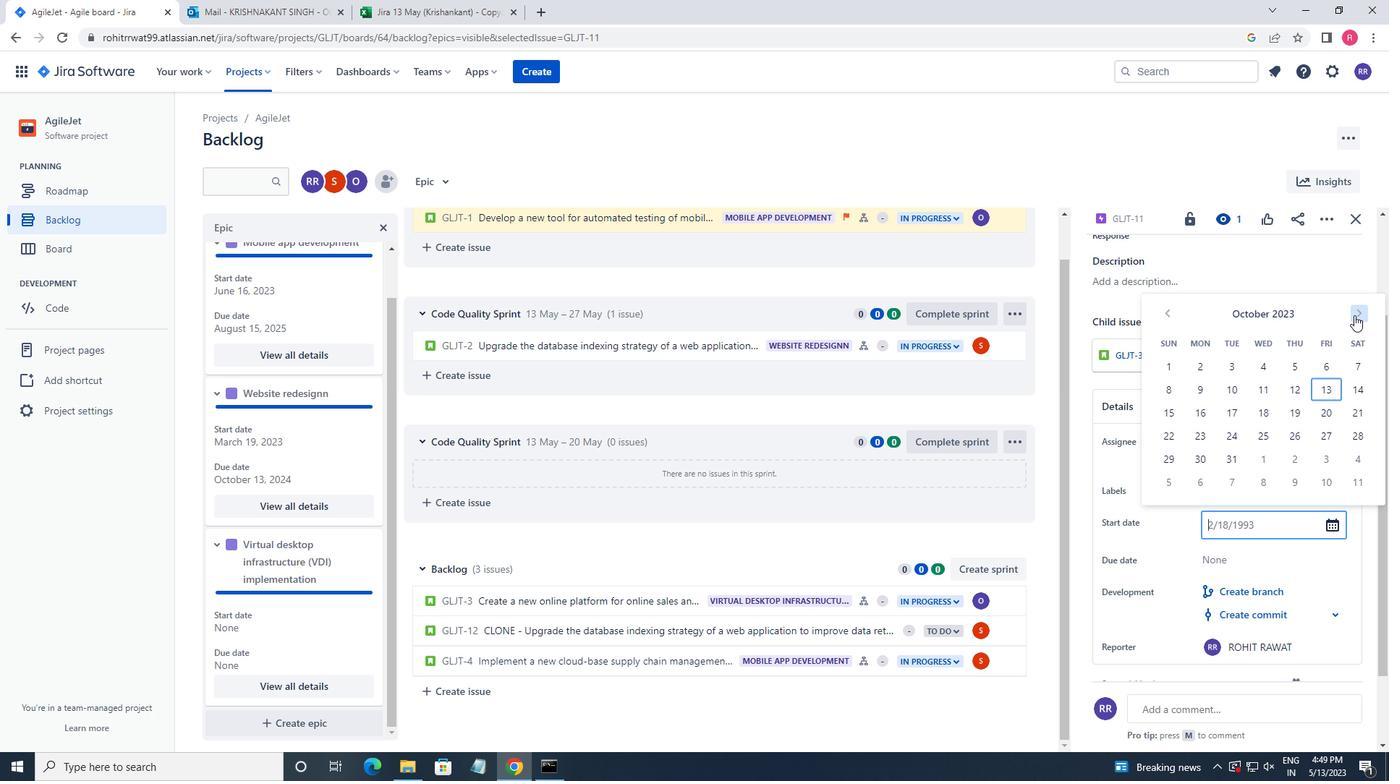 
Action: Mouse pressed left at (1354, 315)
Screenshot: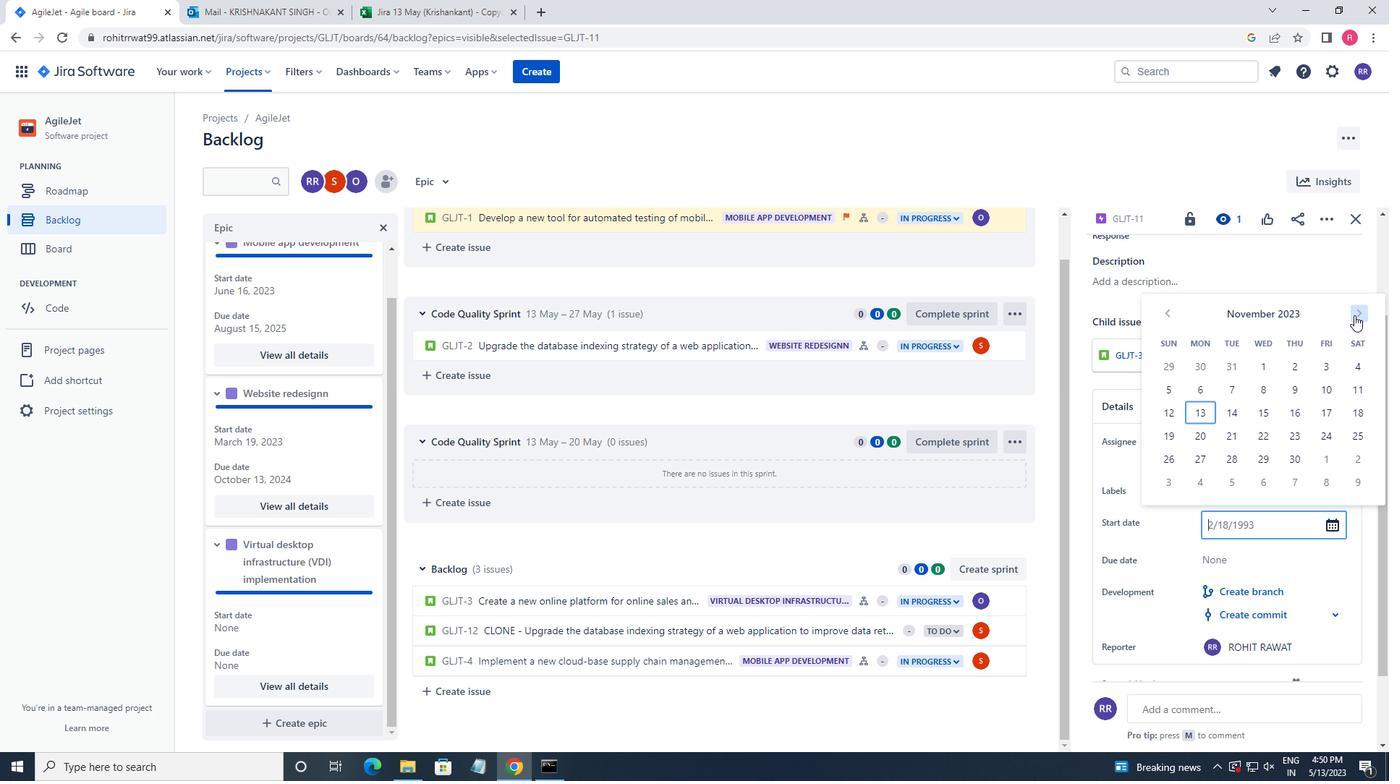 
Action: Mouse pressed left at (1354, 315)
Screenshot: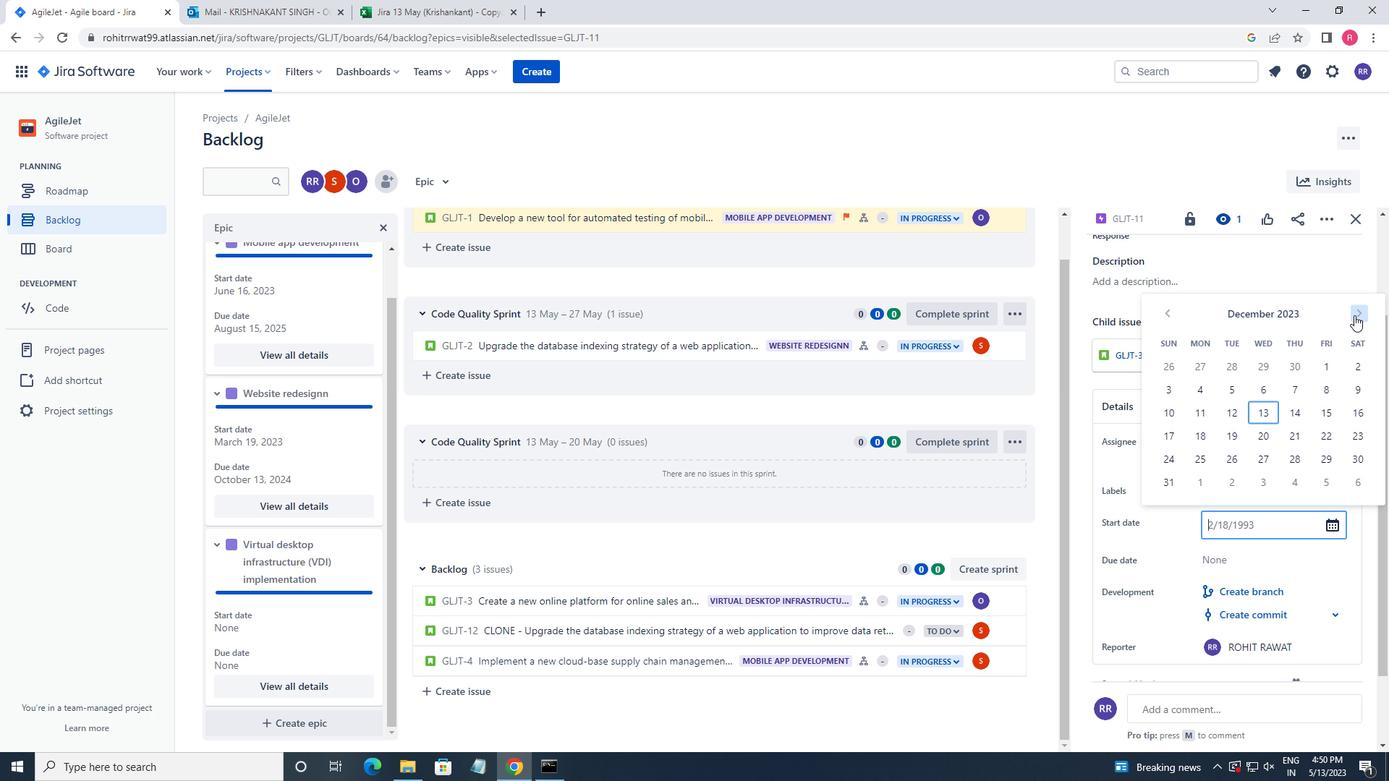 
Action: Mouse pressed left at (1354, 315)
Screenshot: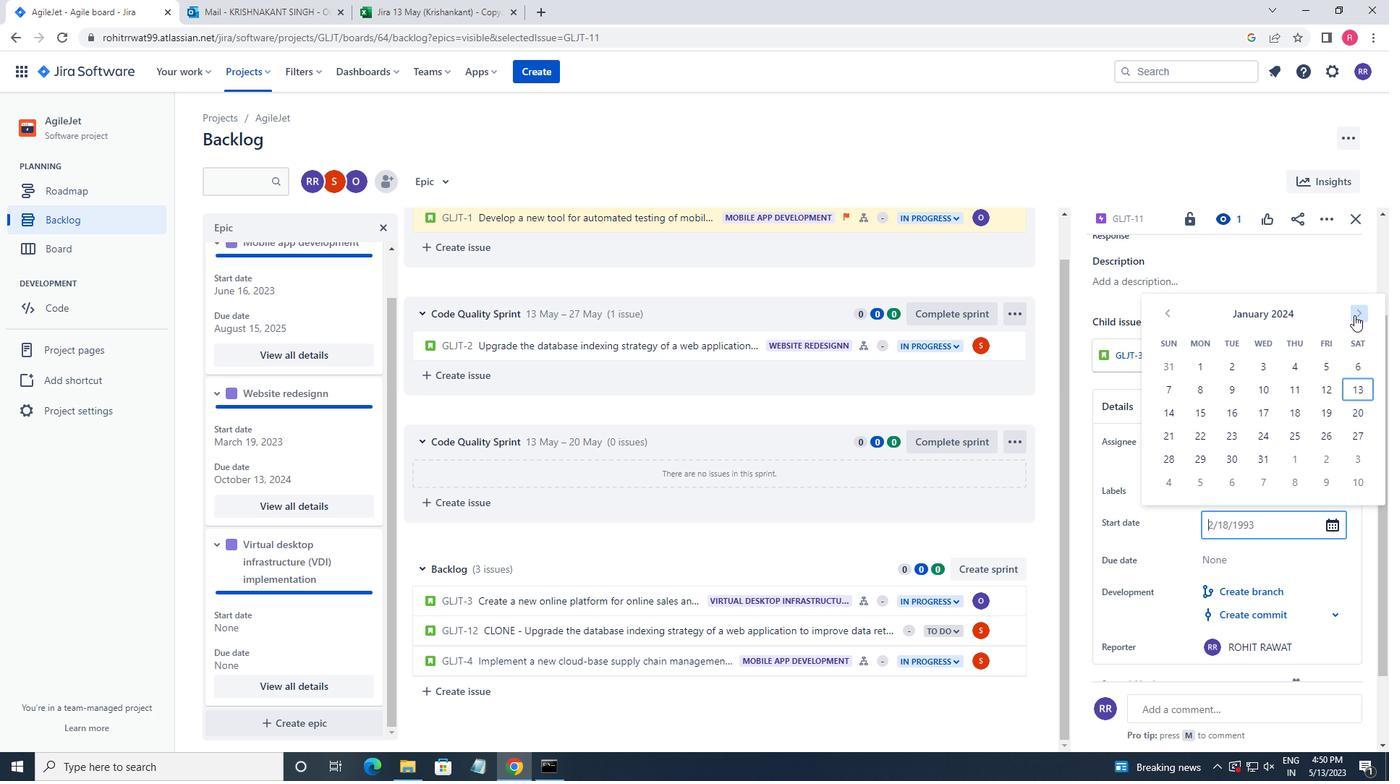 
Action: Mouse pressed left at (1354, 315)
Screenshot: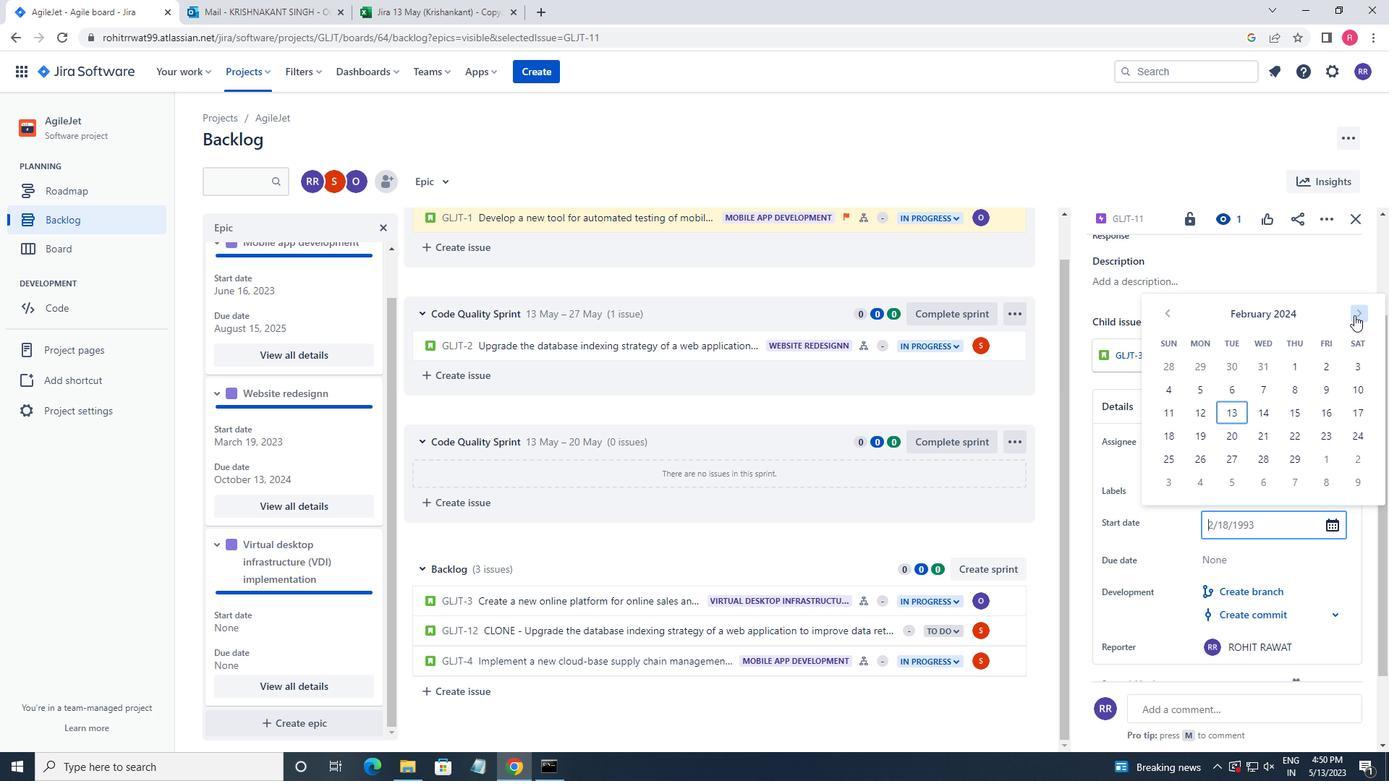 
Action: Mouse moved to (1258, 437)
Screenshot: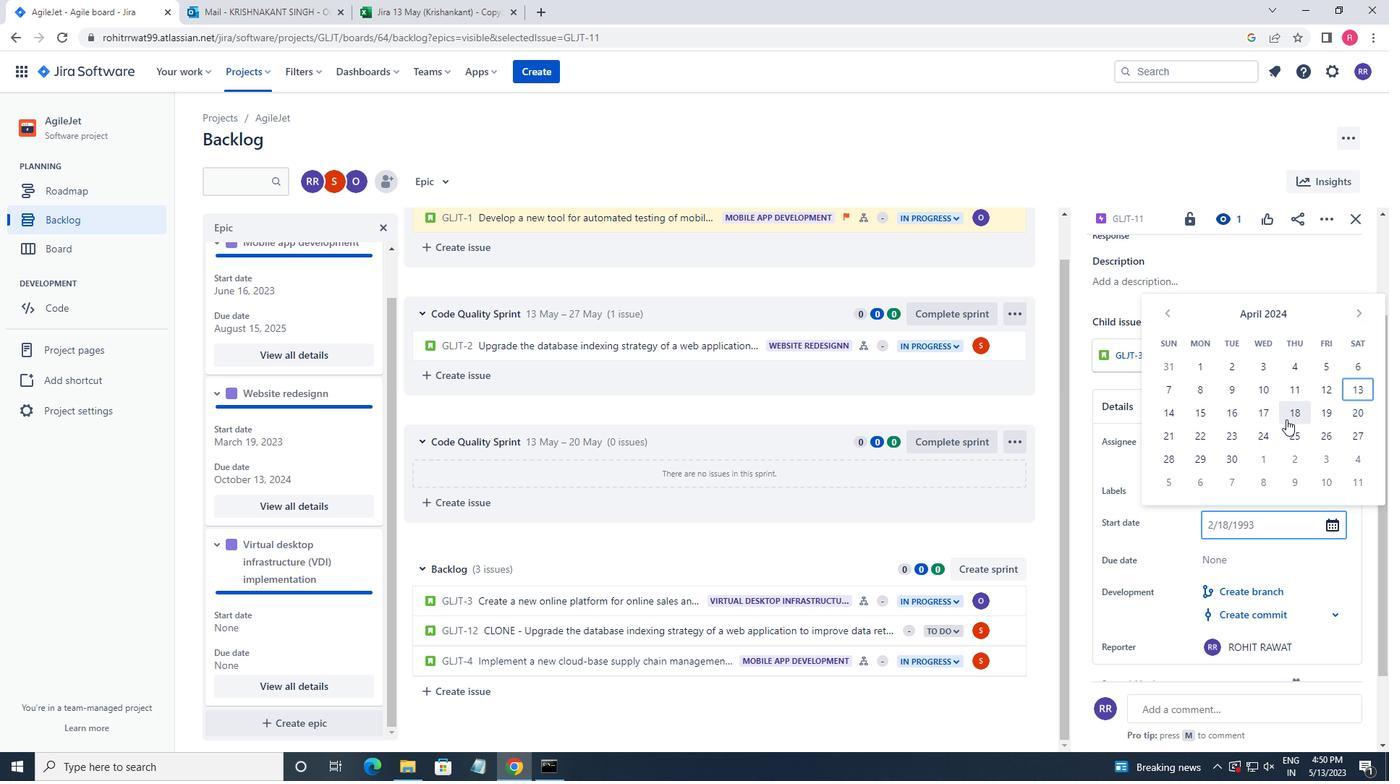 
Action: Mouse pressed left at (1258, 437)
Screenshot: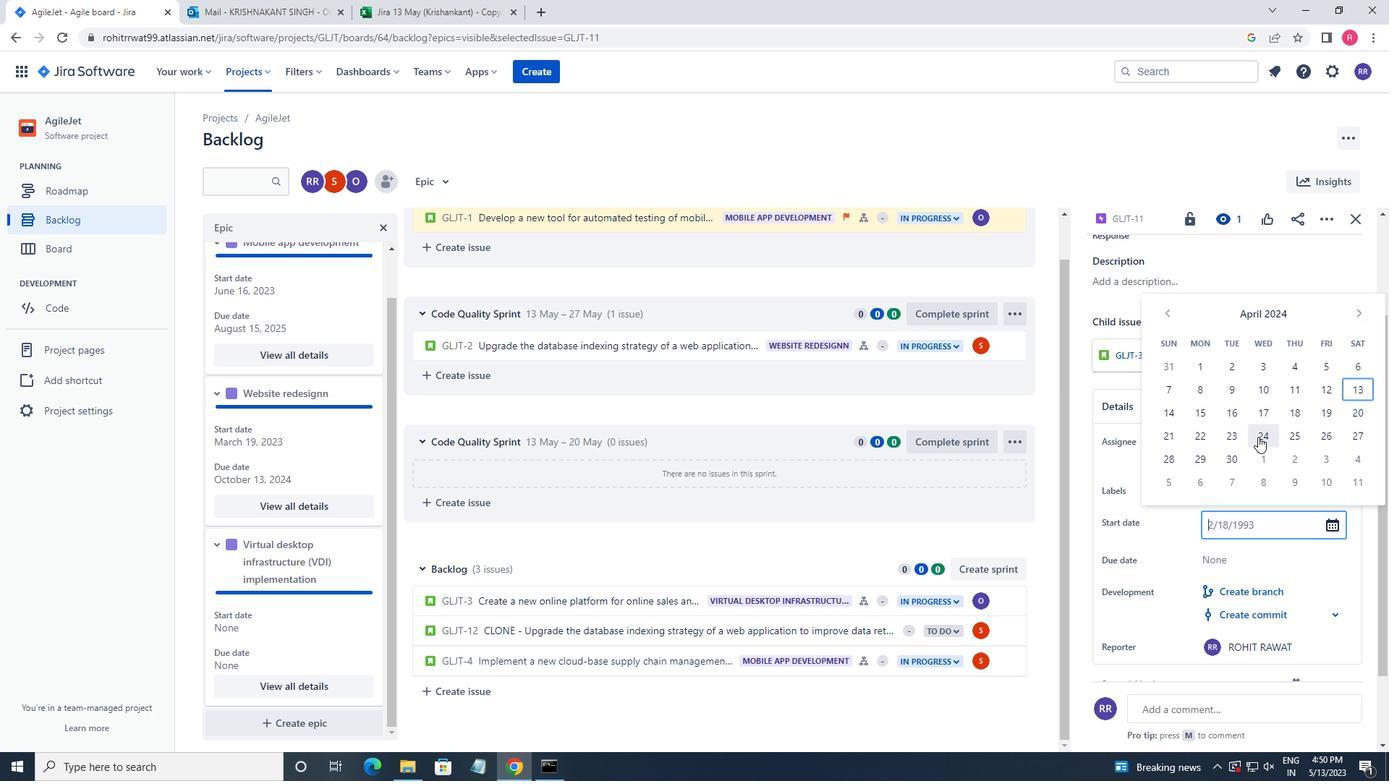 
Action: Mouse moved to (1246, 554)
Screenshot: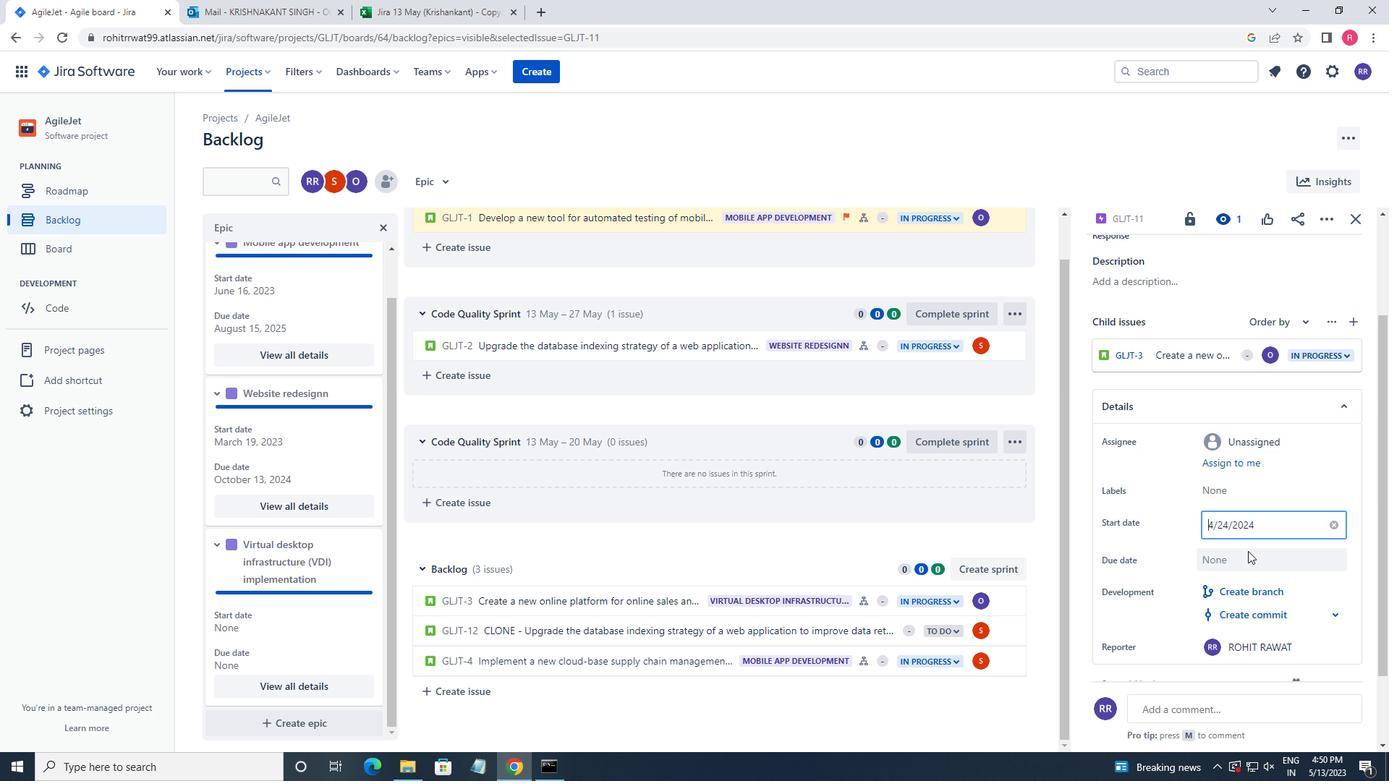 
Action: Mouse pressed left at (1246, 554)
Screenshot: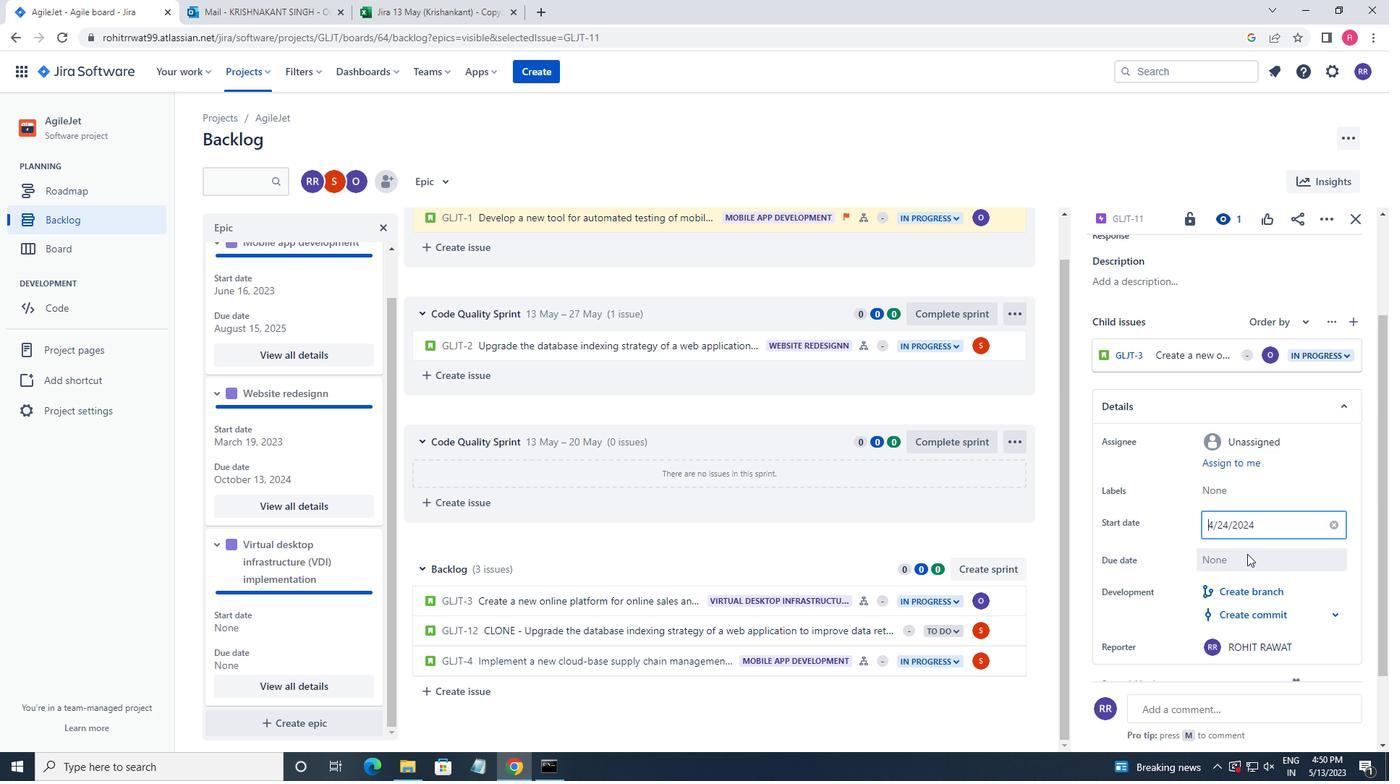 
Action: Mouse moved to (1353, 349)
Screenshot: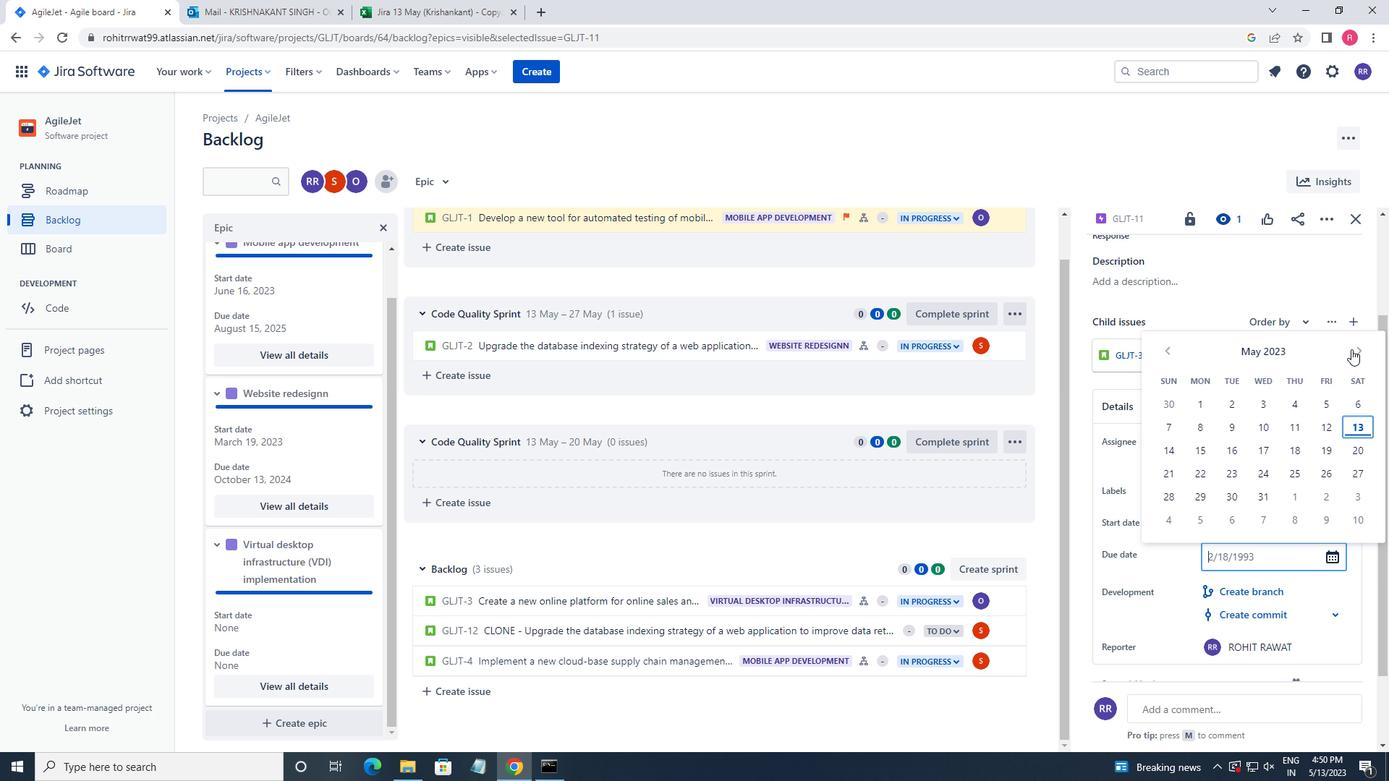 
Action: Mouse pressed left at (1353, 349)
Screenshot: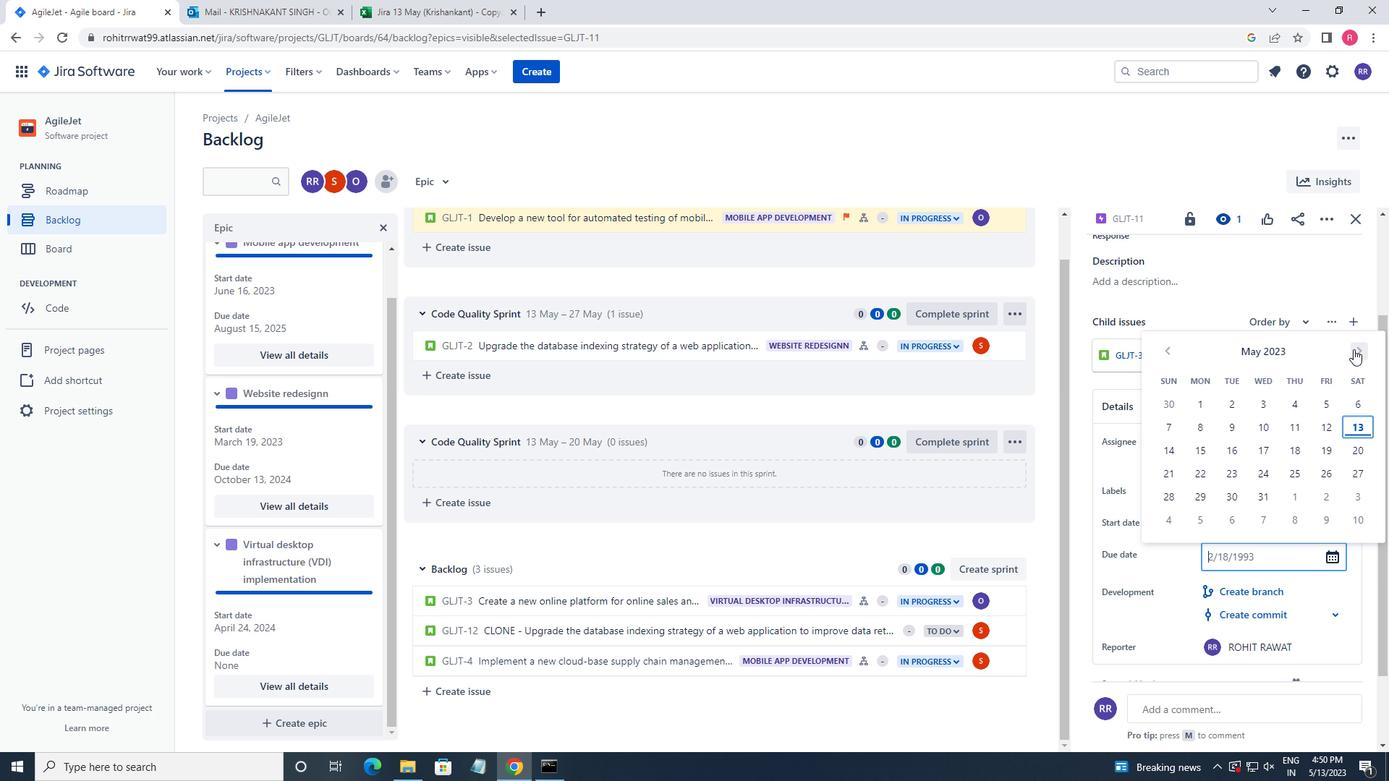 
Action: Mouse pressed left at (1353, 349)
Screenshot: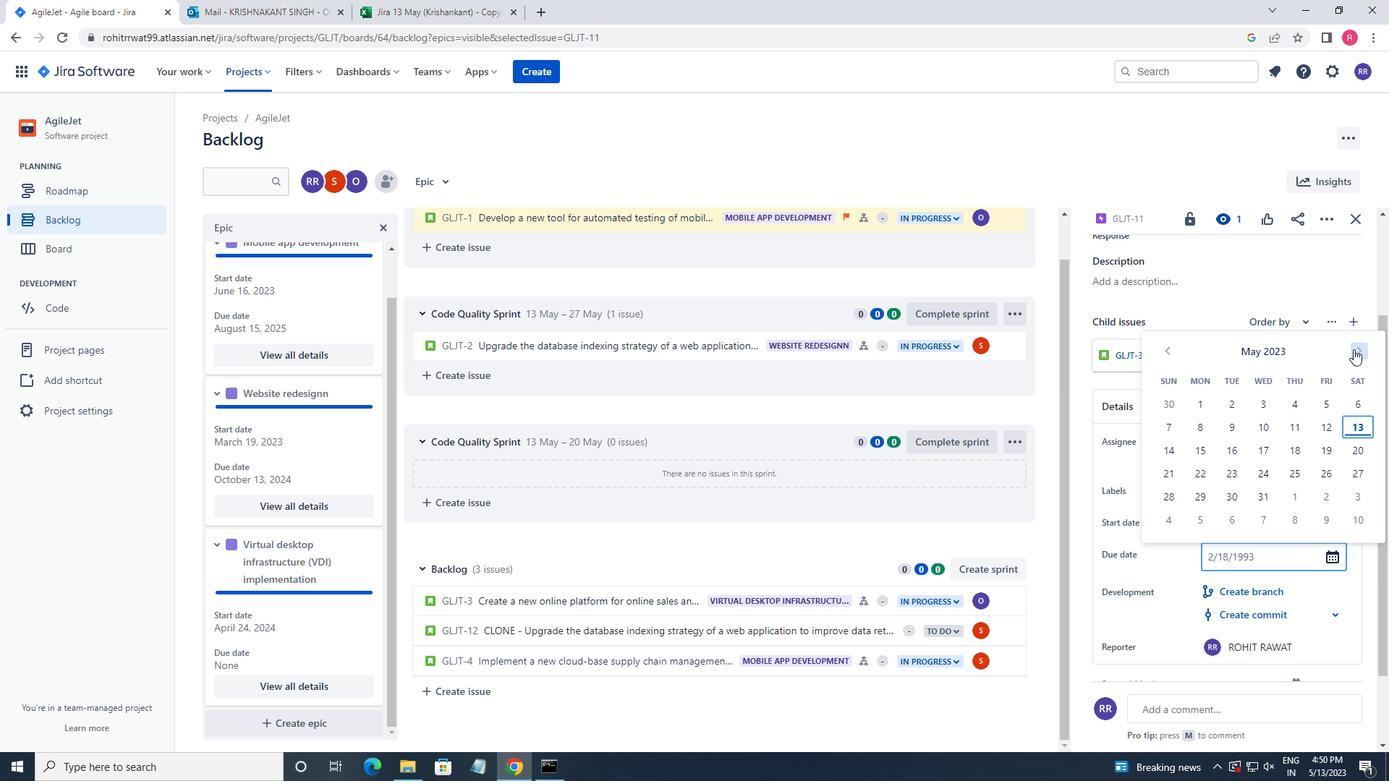 
Action: Mouse pressed left at (1353, 349)
Screenshot: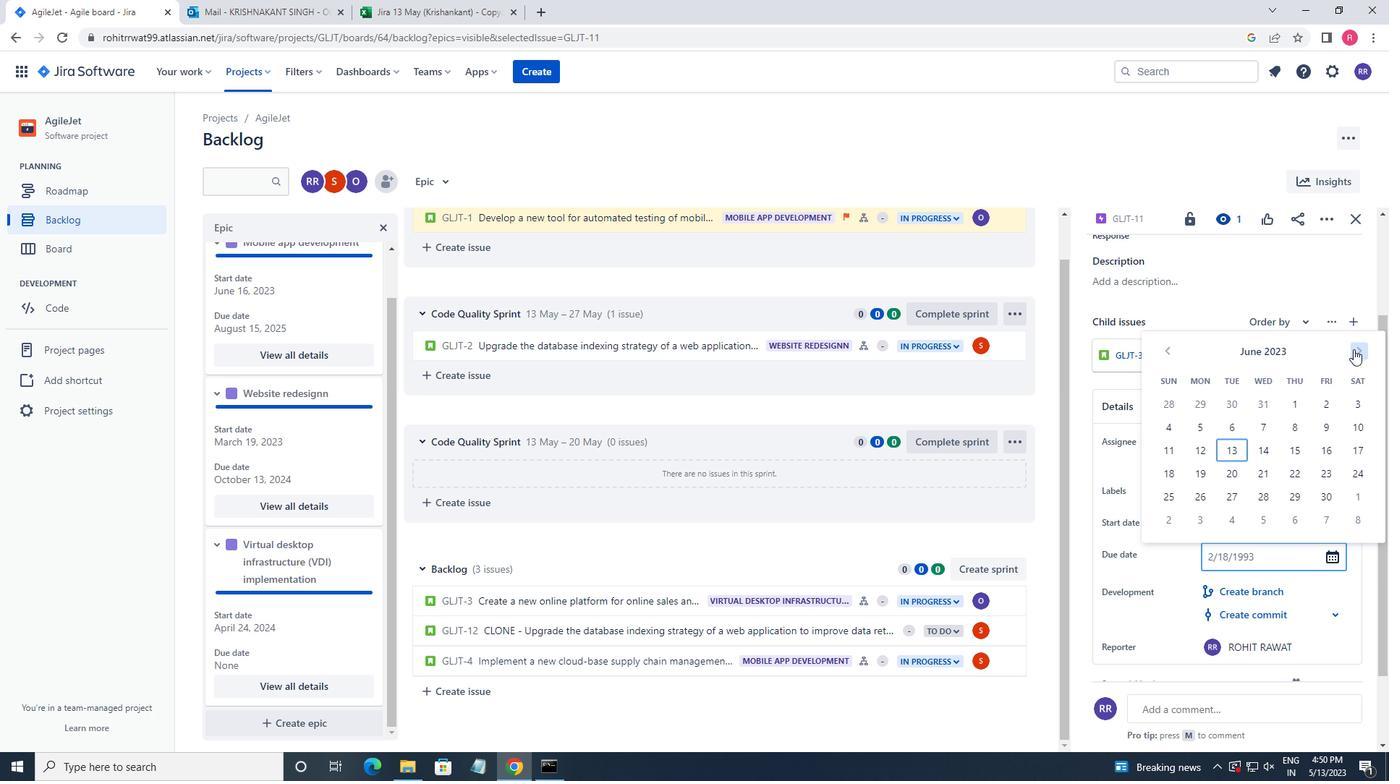 
Action: Mouse pressed left at (1353, 349)
Screenshot: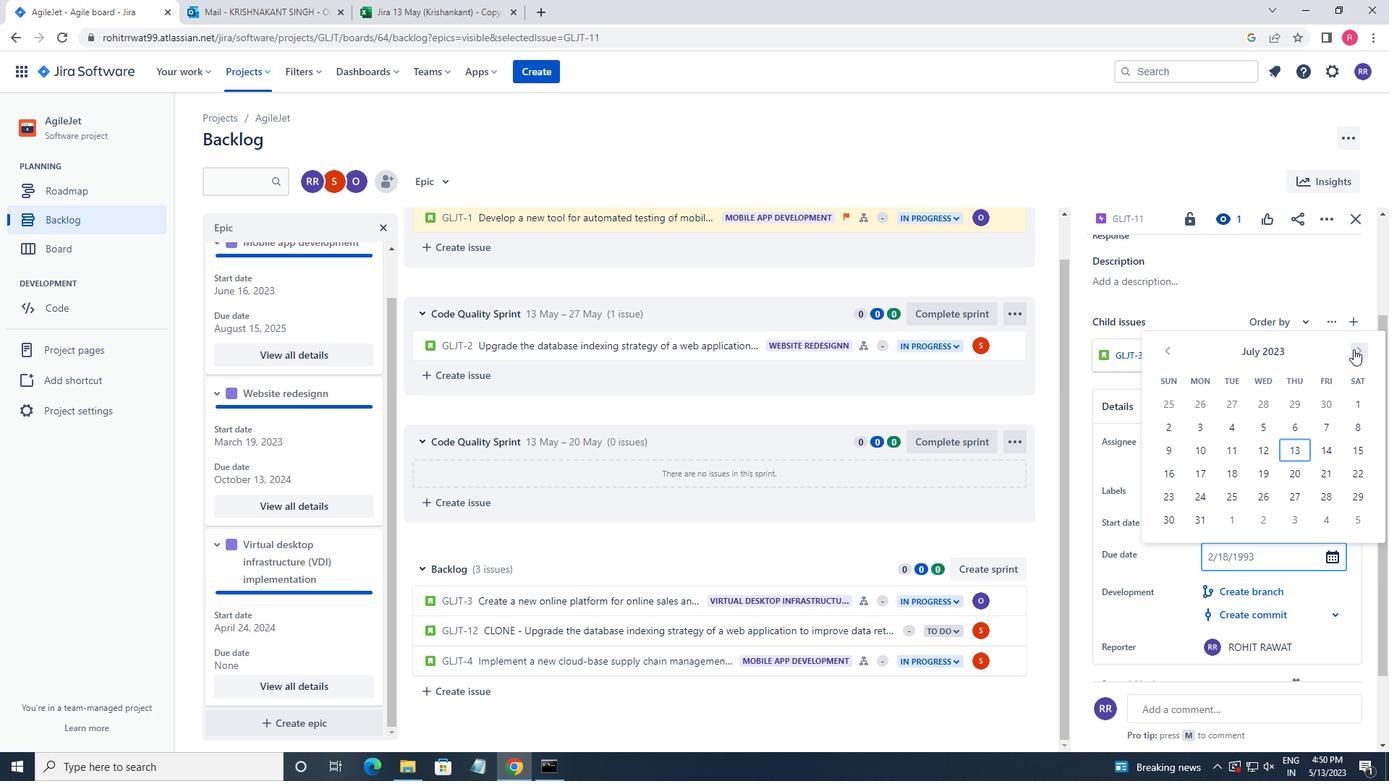 
Action: Mouse pressed left at (1353, 349)
Screenshot: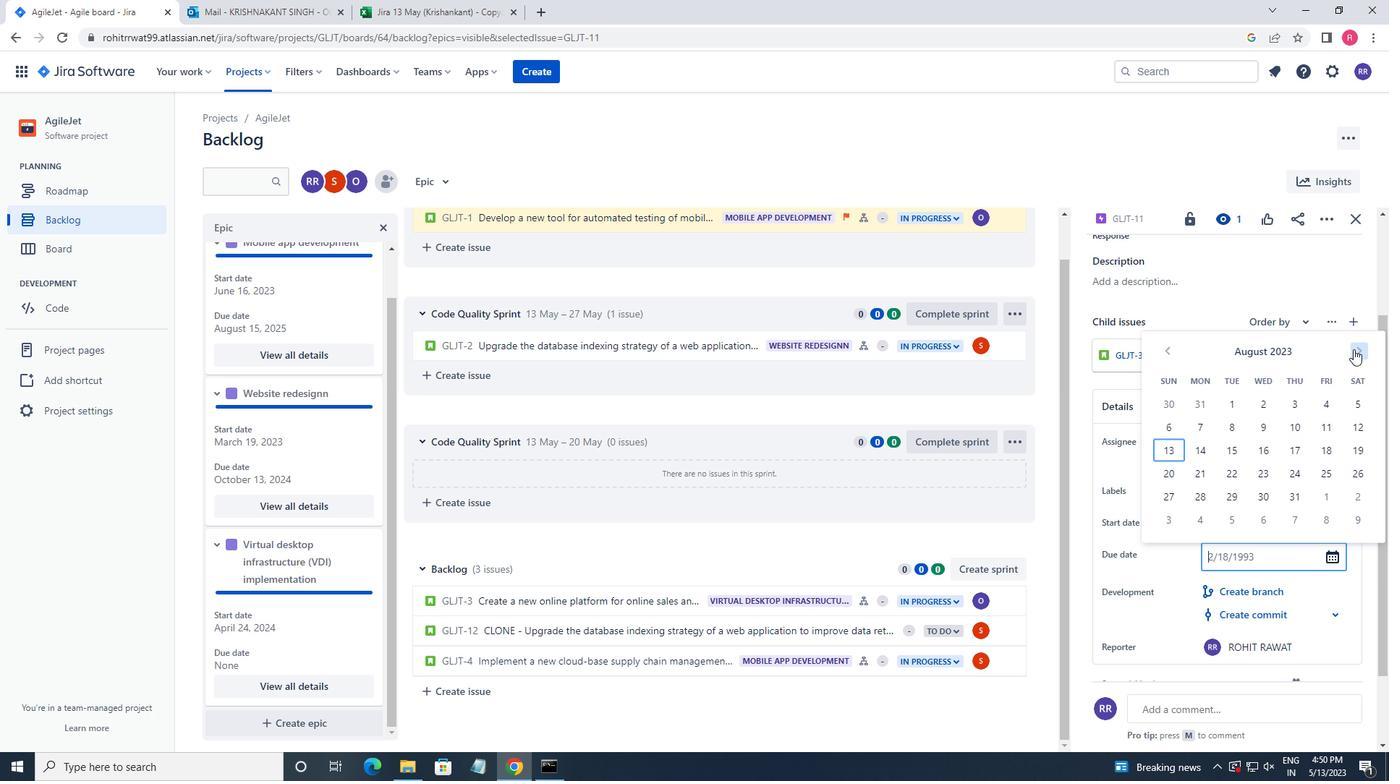 
Action: Mouse pressed left at (1353, 349)
Screenshot: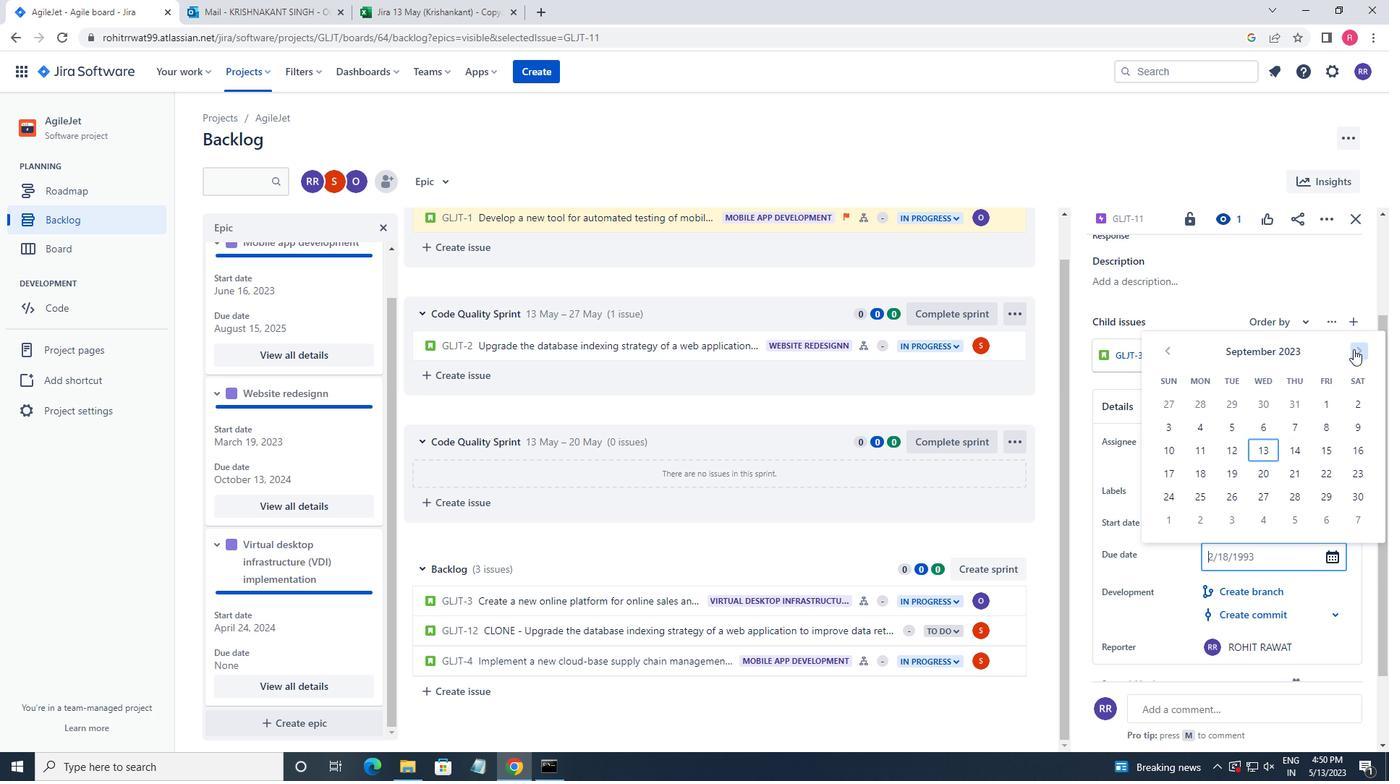 
Action: Mouse pressed left at (1353, 349)
Screenshot: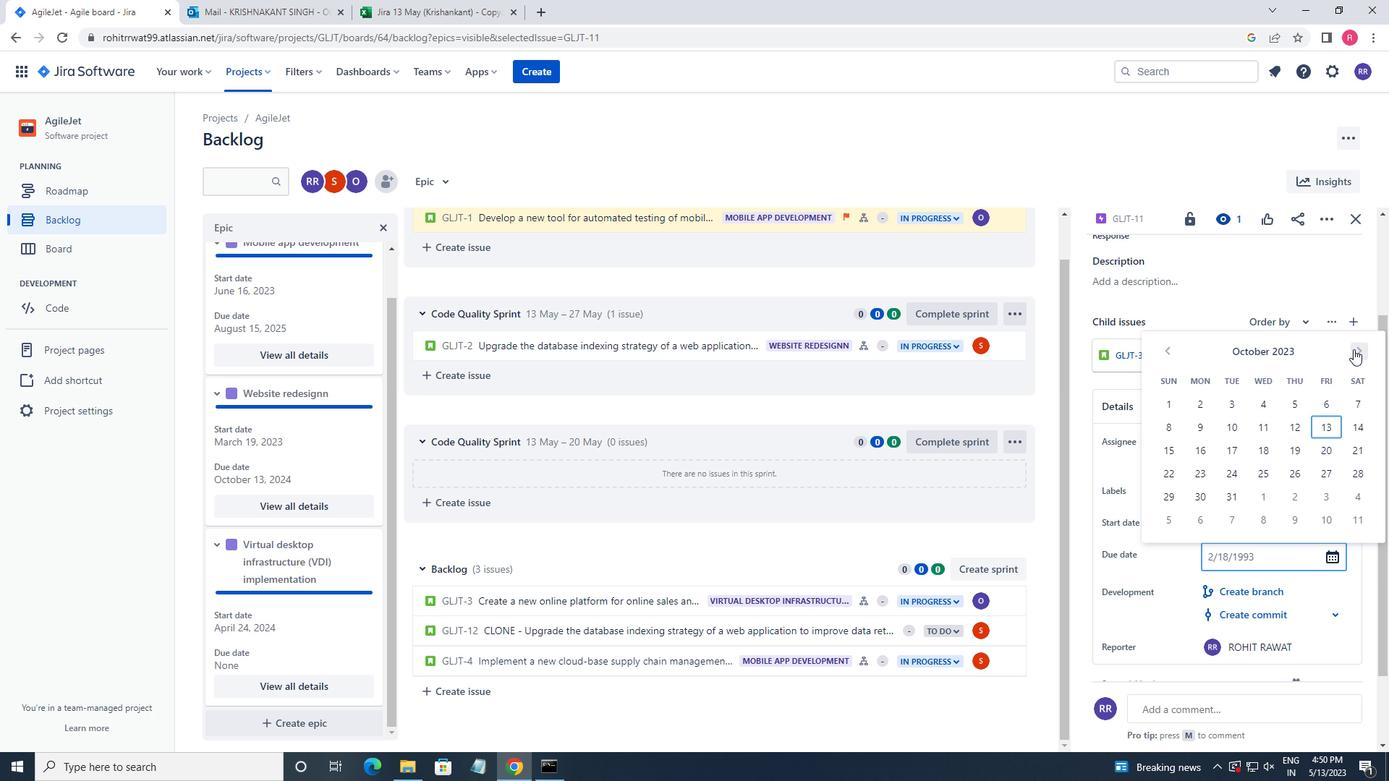 
Action: Mouse pressed left at (1353, 349)
Screenshot: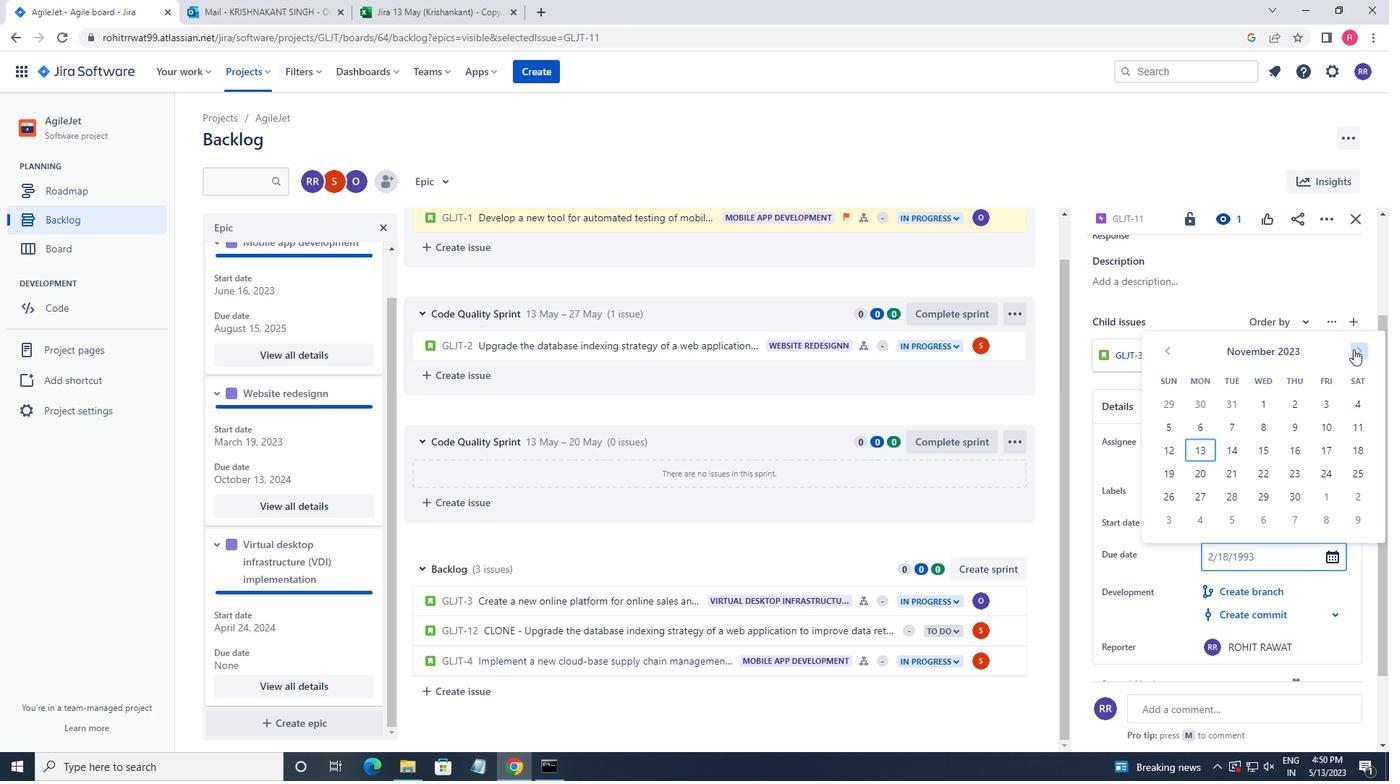 
Action: Mouse pressed left at (1353, 349)
Screenshot: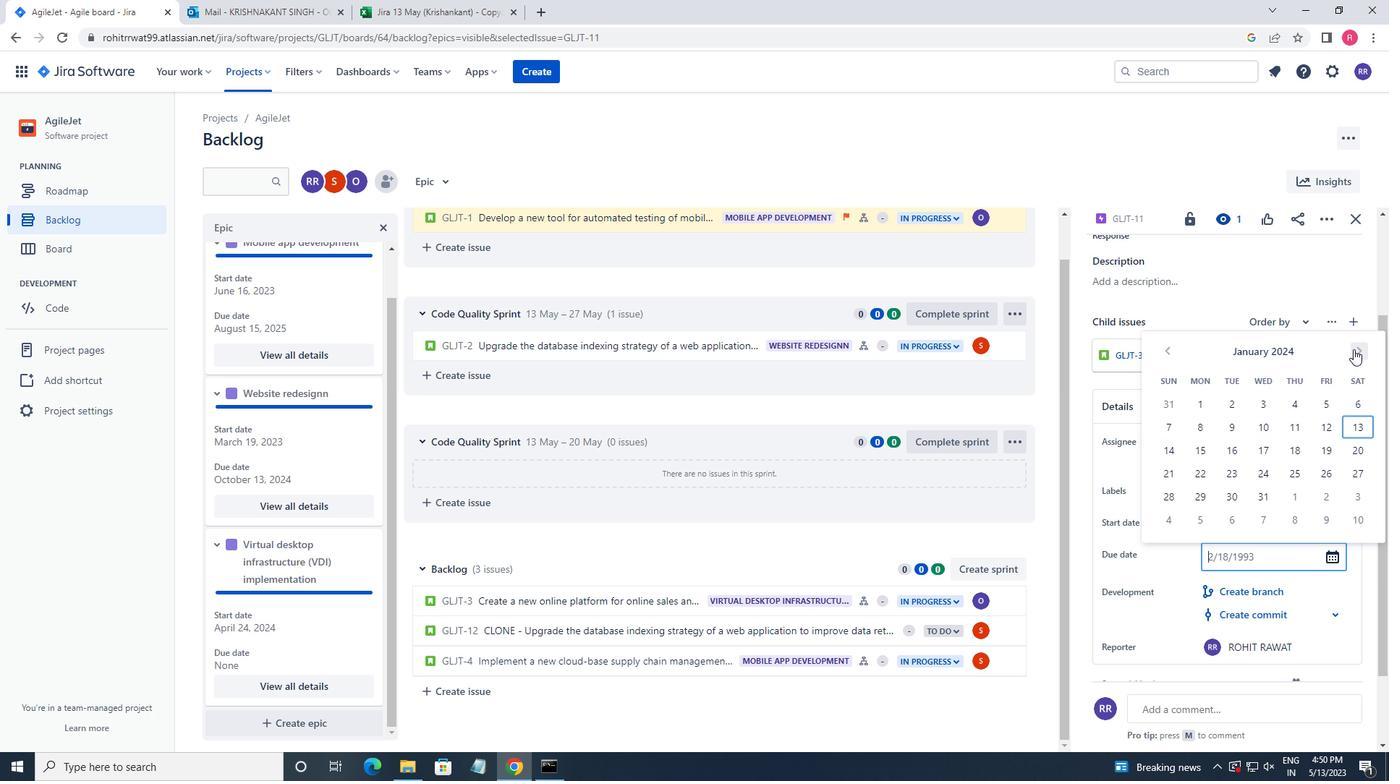
Action: Mouse pressed left at (1353, 349)
Screenshot: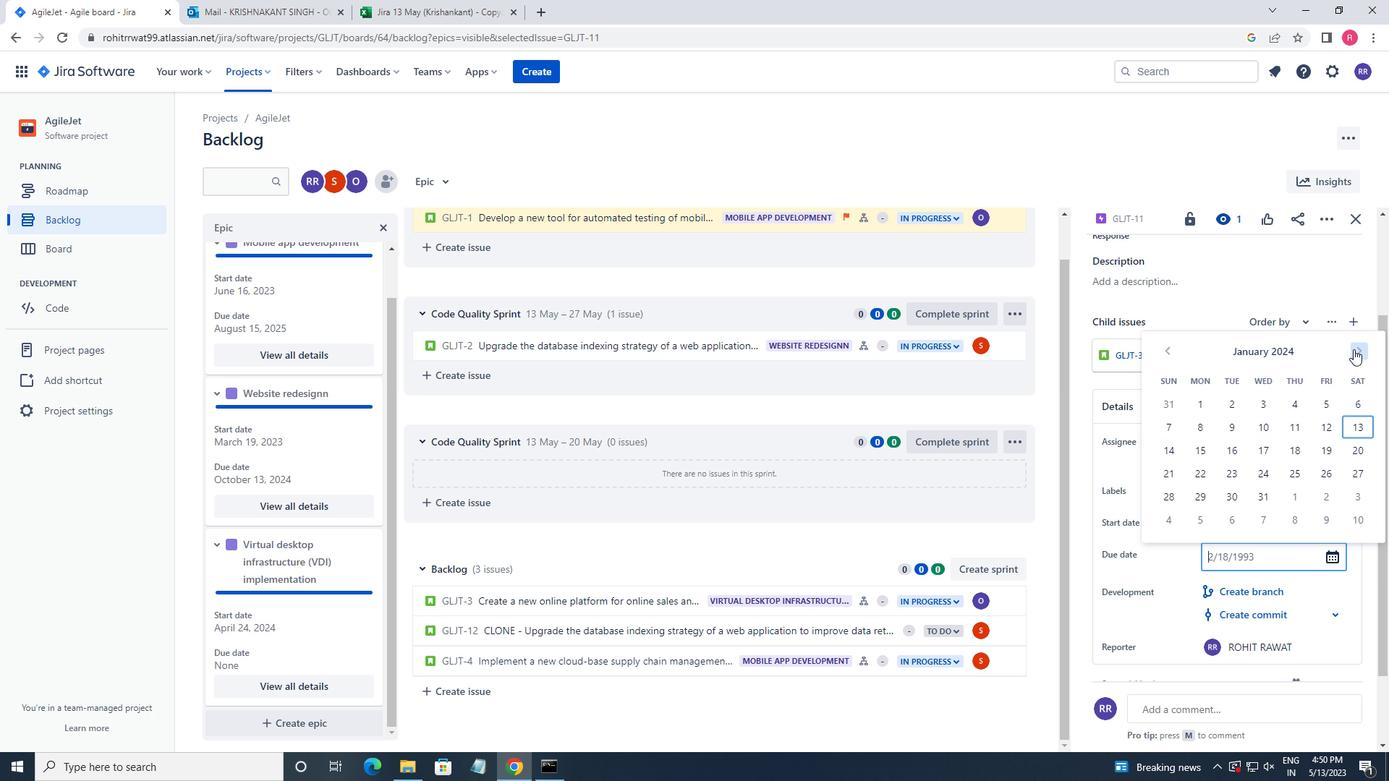 
Action: Mouse pressed left at (1353, 349)
Screenshot: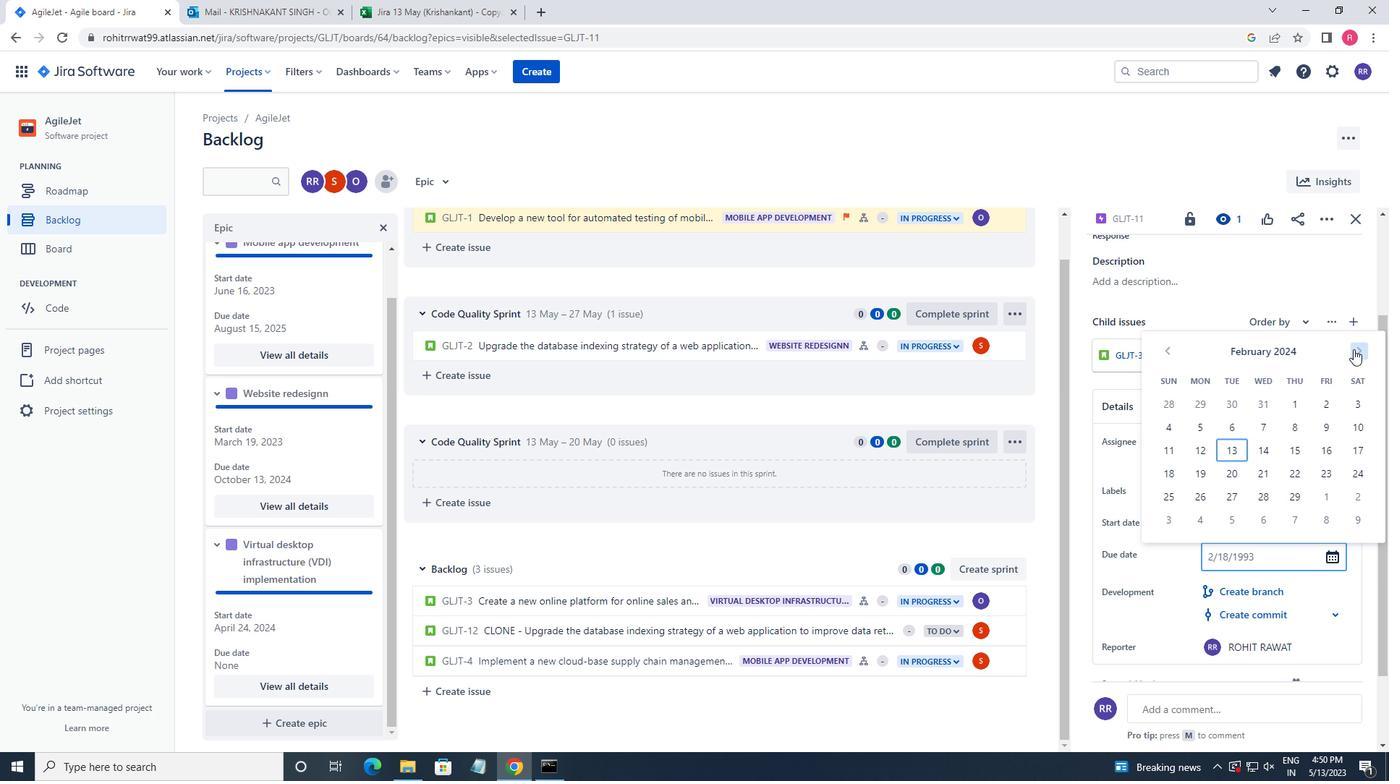 
Action: Mouse pressed left at (1353, 349)
Screenshot: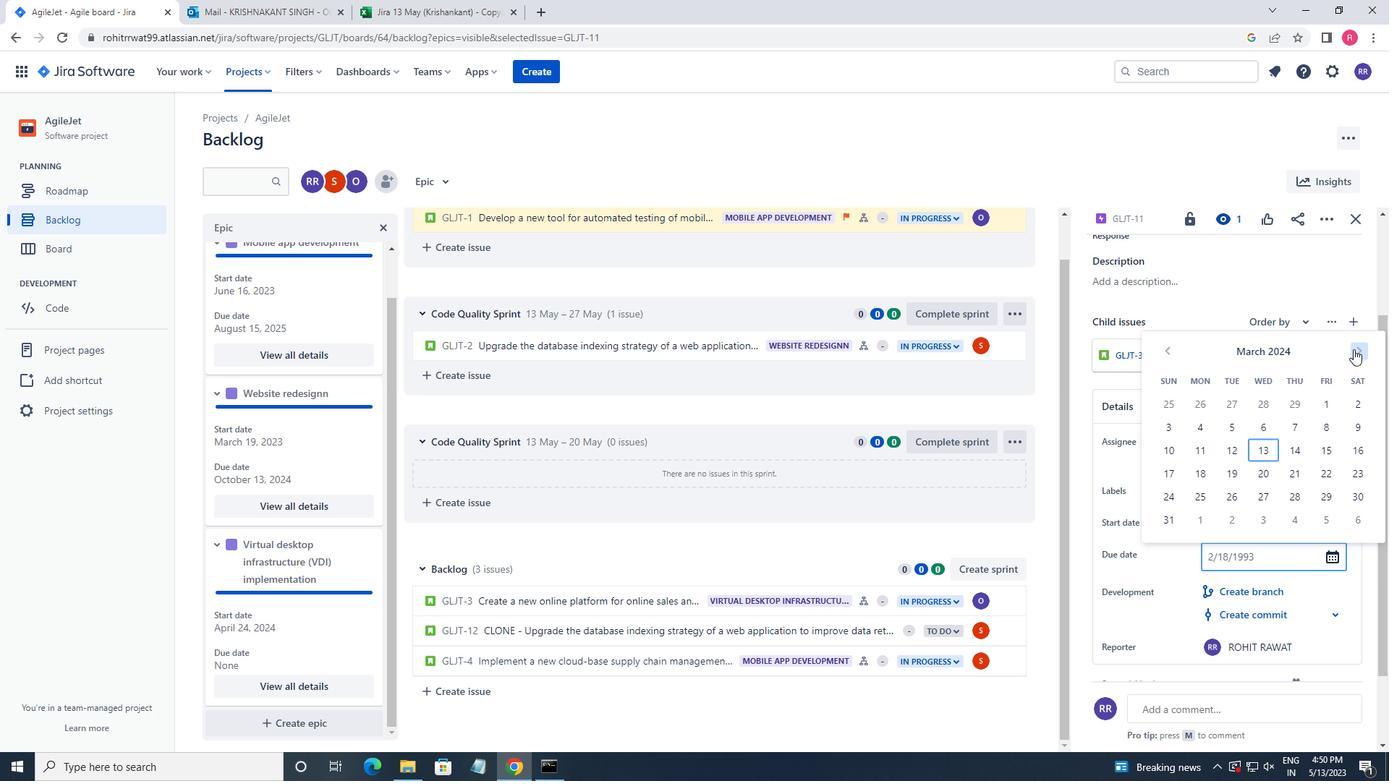 
Action: Mouse pressed left at (1353, 349)
Screenshot: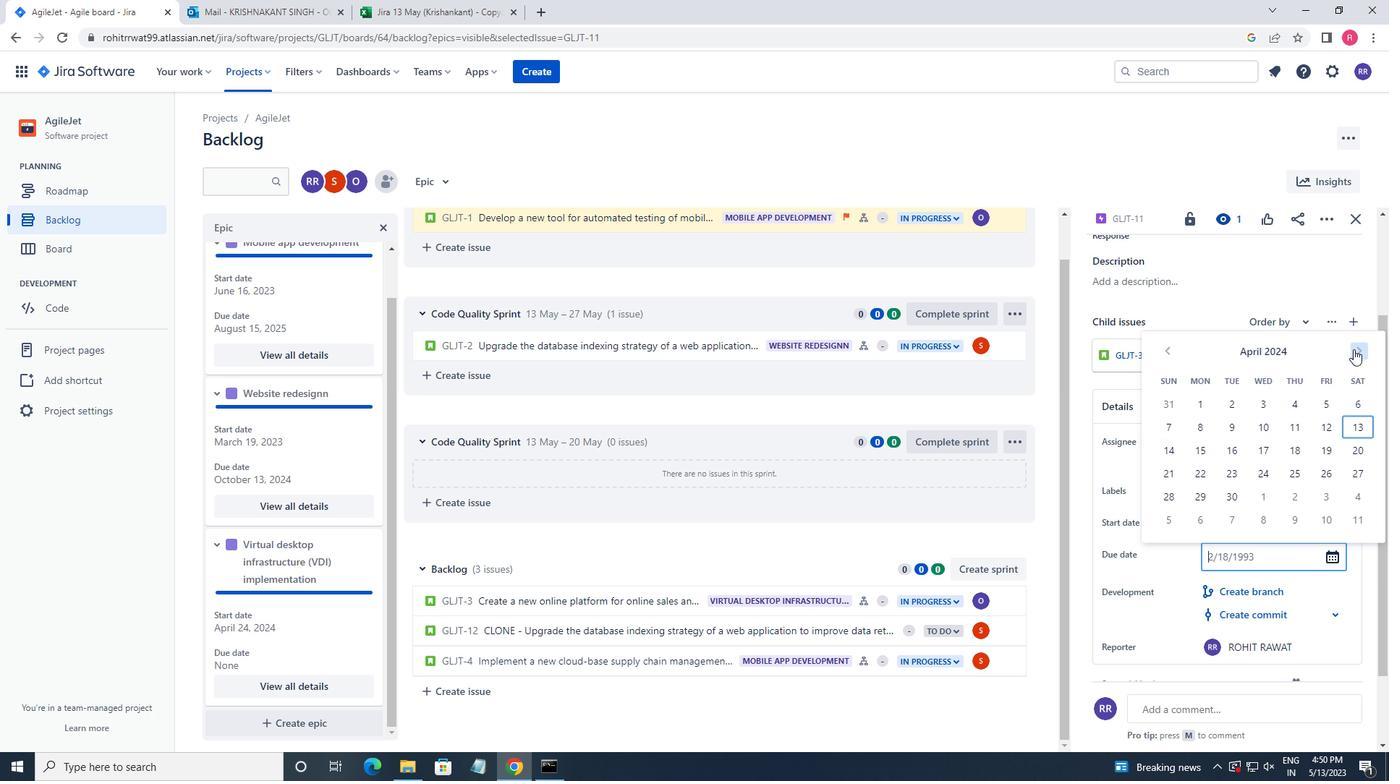 
Action: Mouse pressed left at (1353, 349)
Screenshot: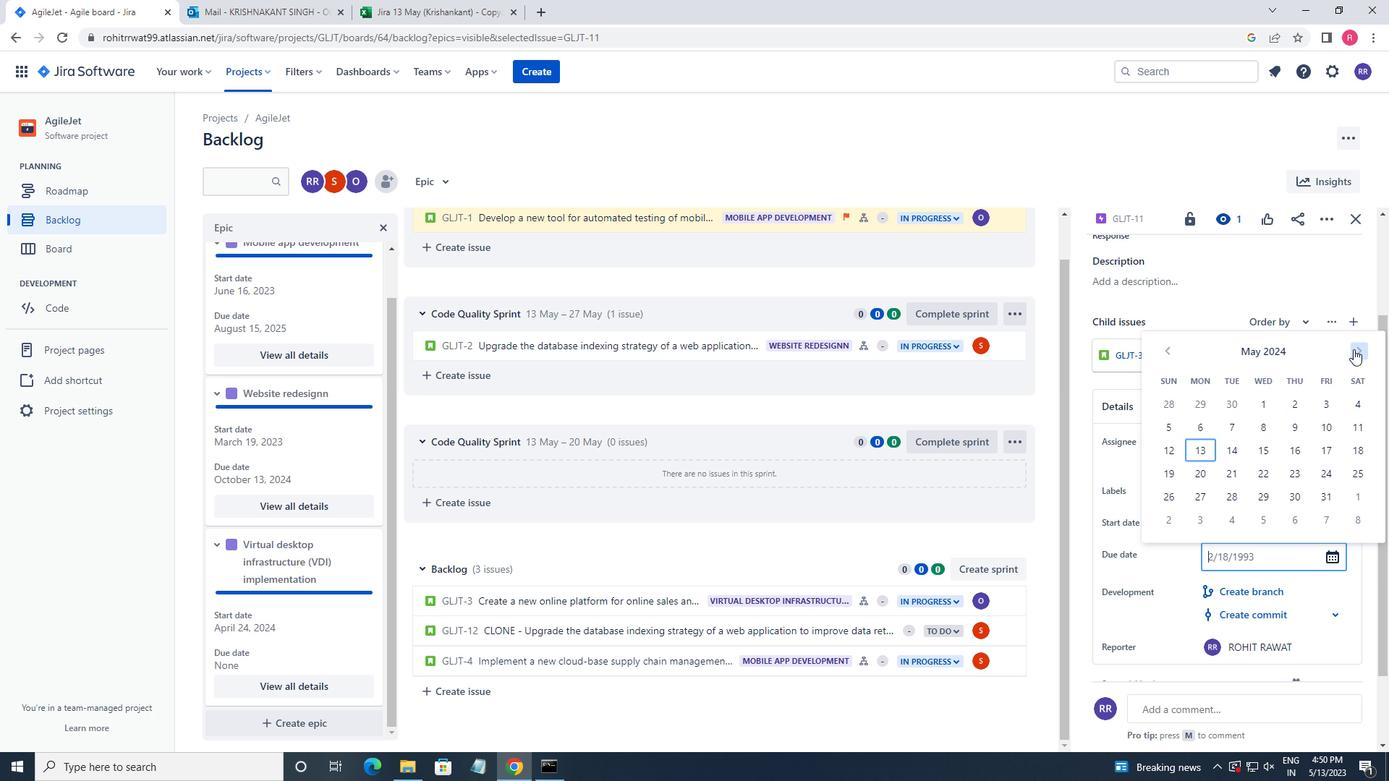 
Action: Mouse pressed left at (1353, 349)
Screenshot: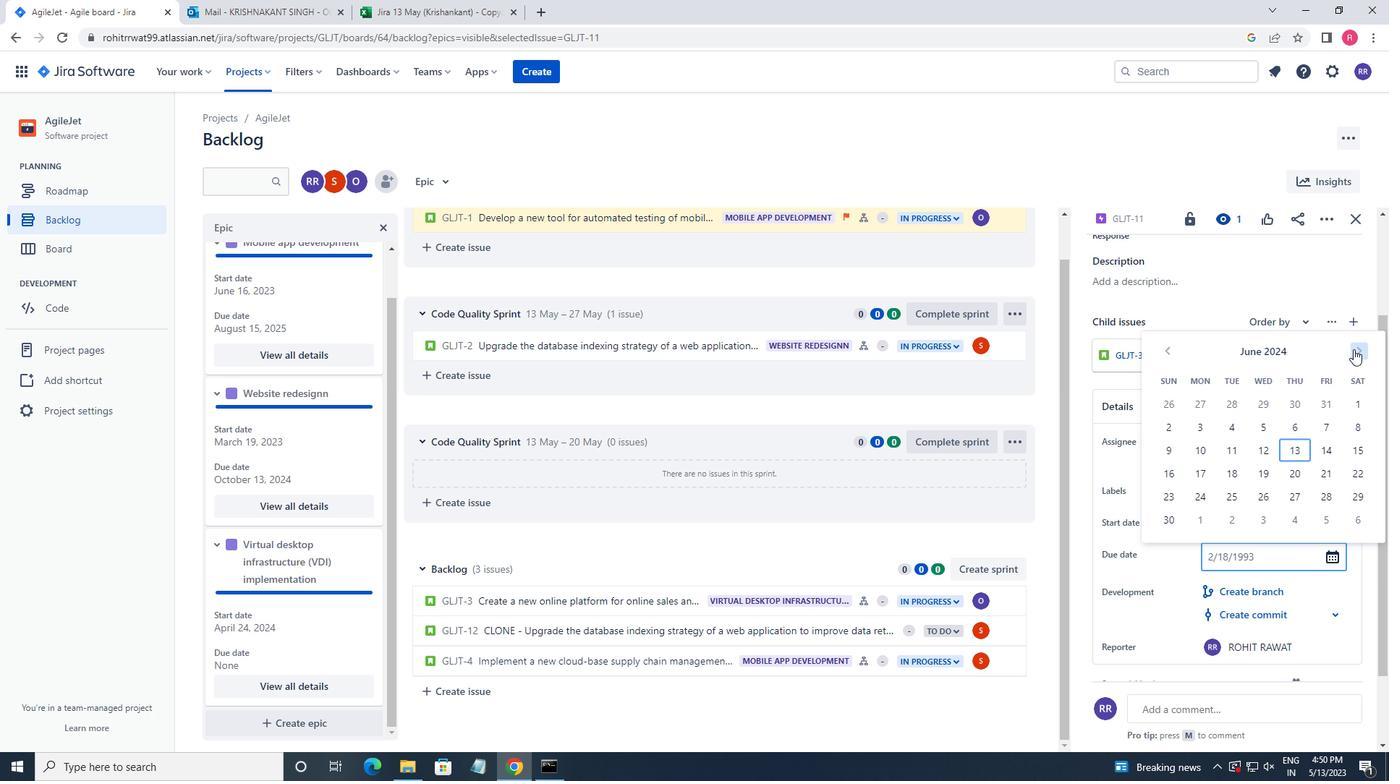 
Action: Mouse pressed left at (1353, 349)
Screenshot: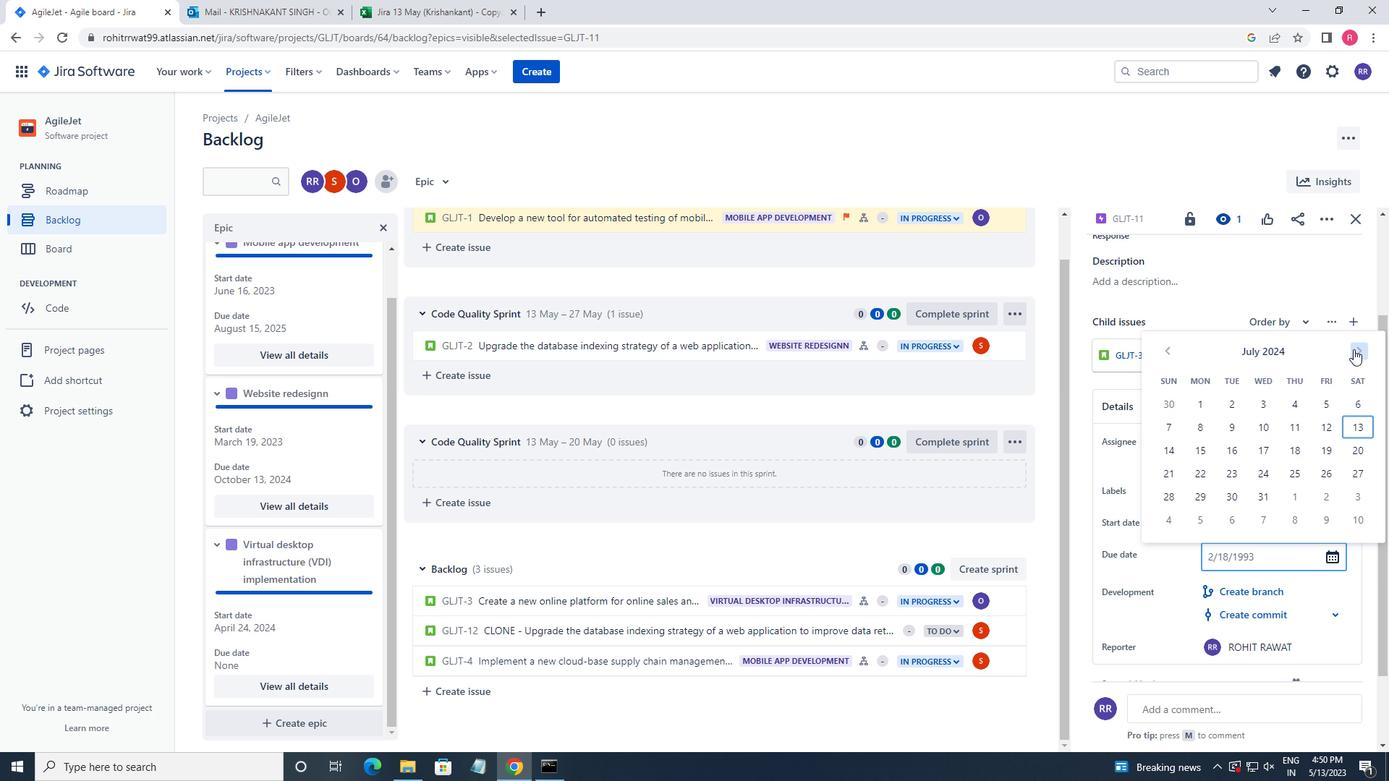 
Action: Mouse pressed left at (1353, 349)
Screenshot: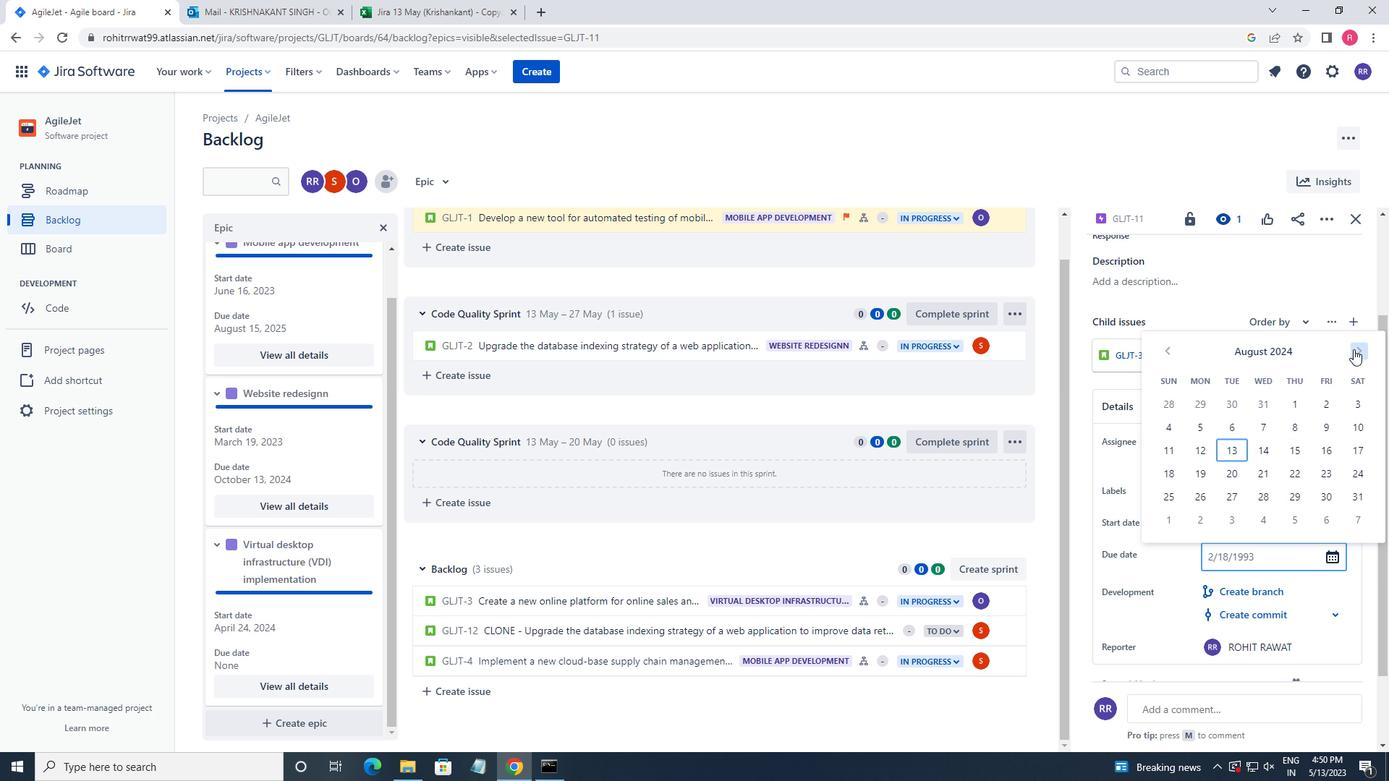 
Action: Mouse pressed left at (1353, 349)
Screenshot: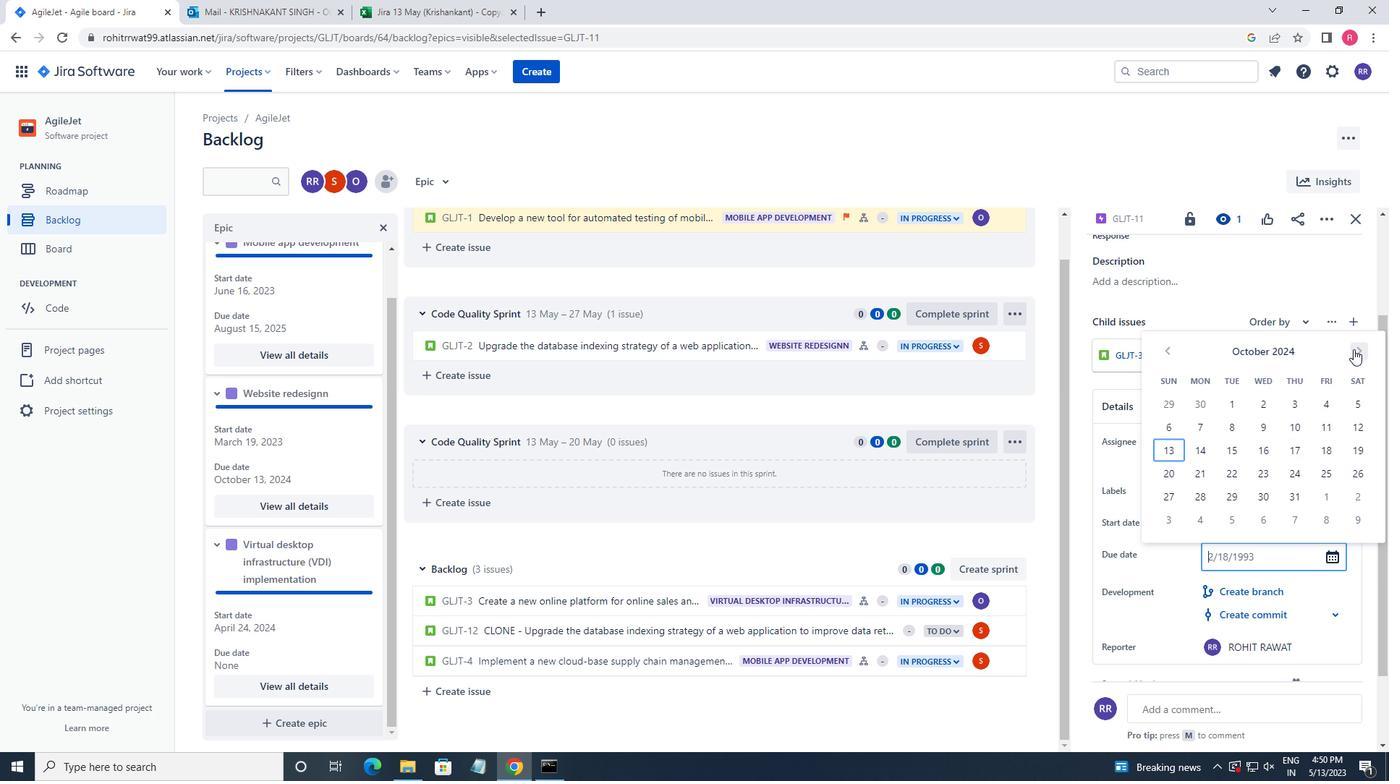 
Action: Mouse pressed left at (1353, 349)
Screenshot: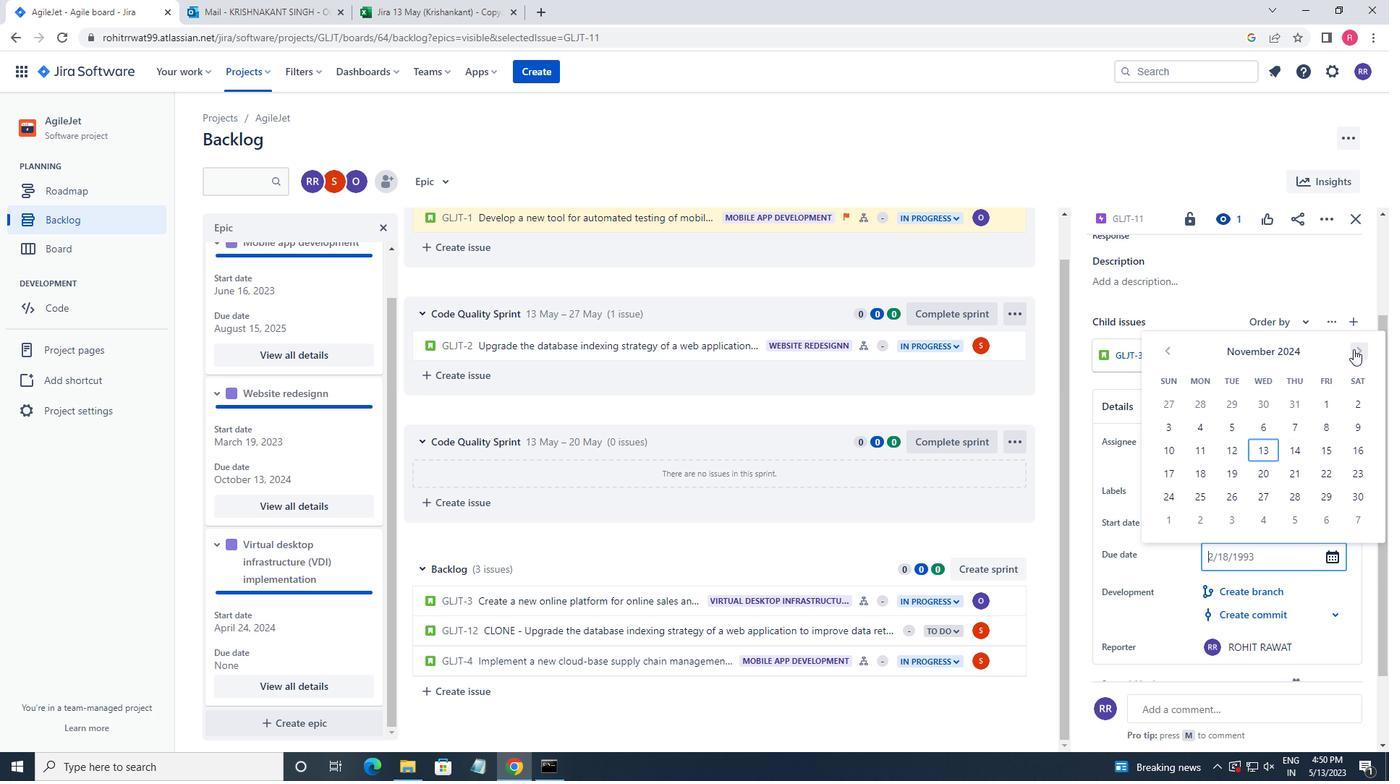 
Action: Mouse pressed left at (1353, 349)
Screenshot: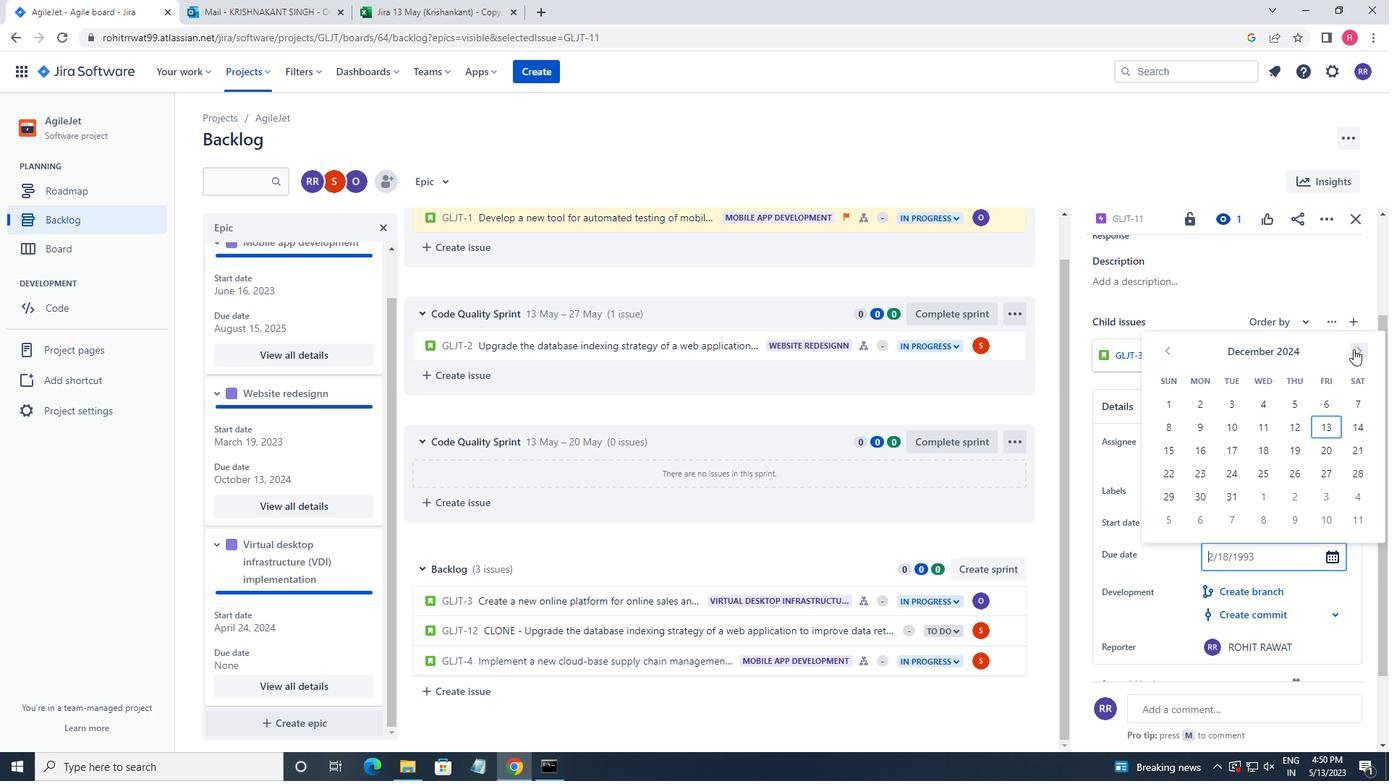 
Action: Mouse pressed left at (1353, 349)
Screenshot: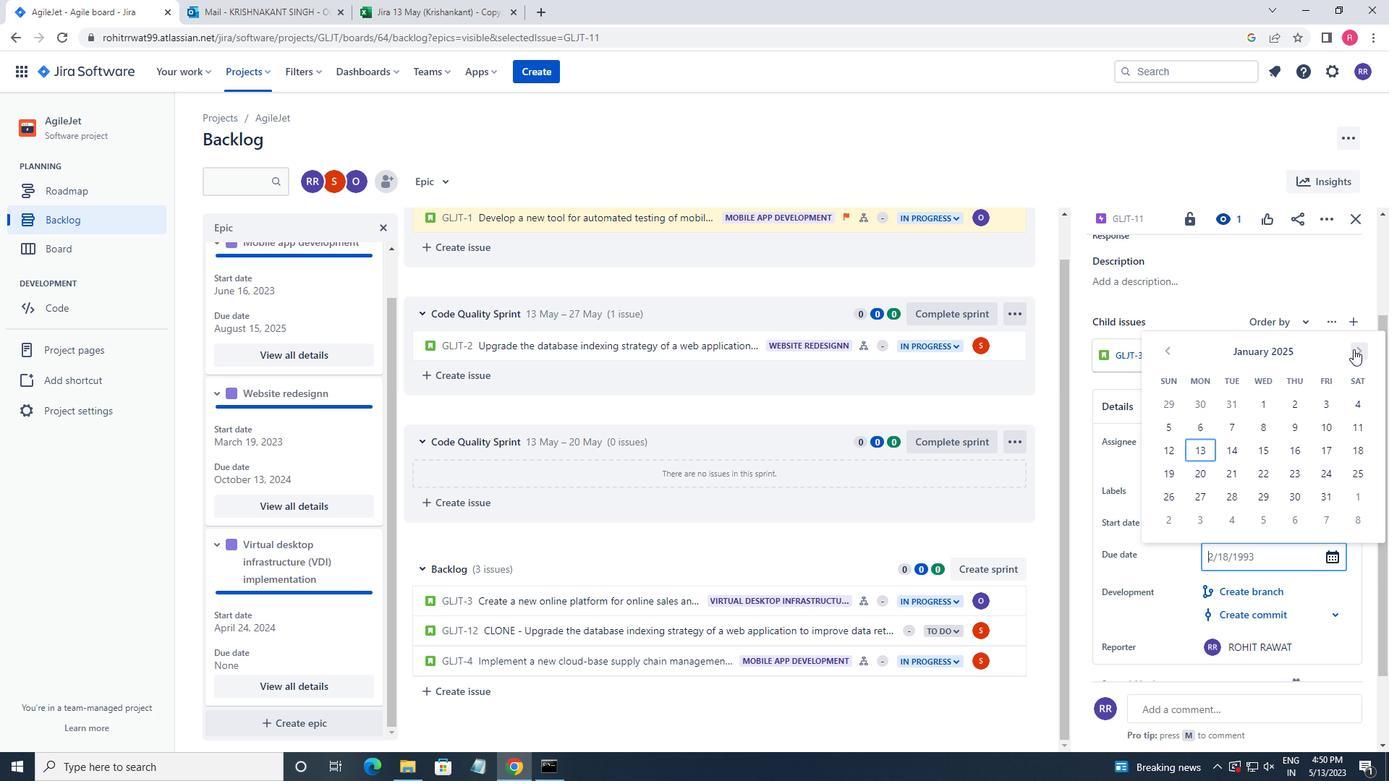 
Action: Mouse pressed left at (1353, 349)
Screenshot: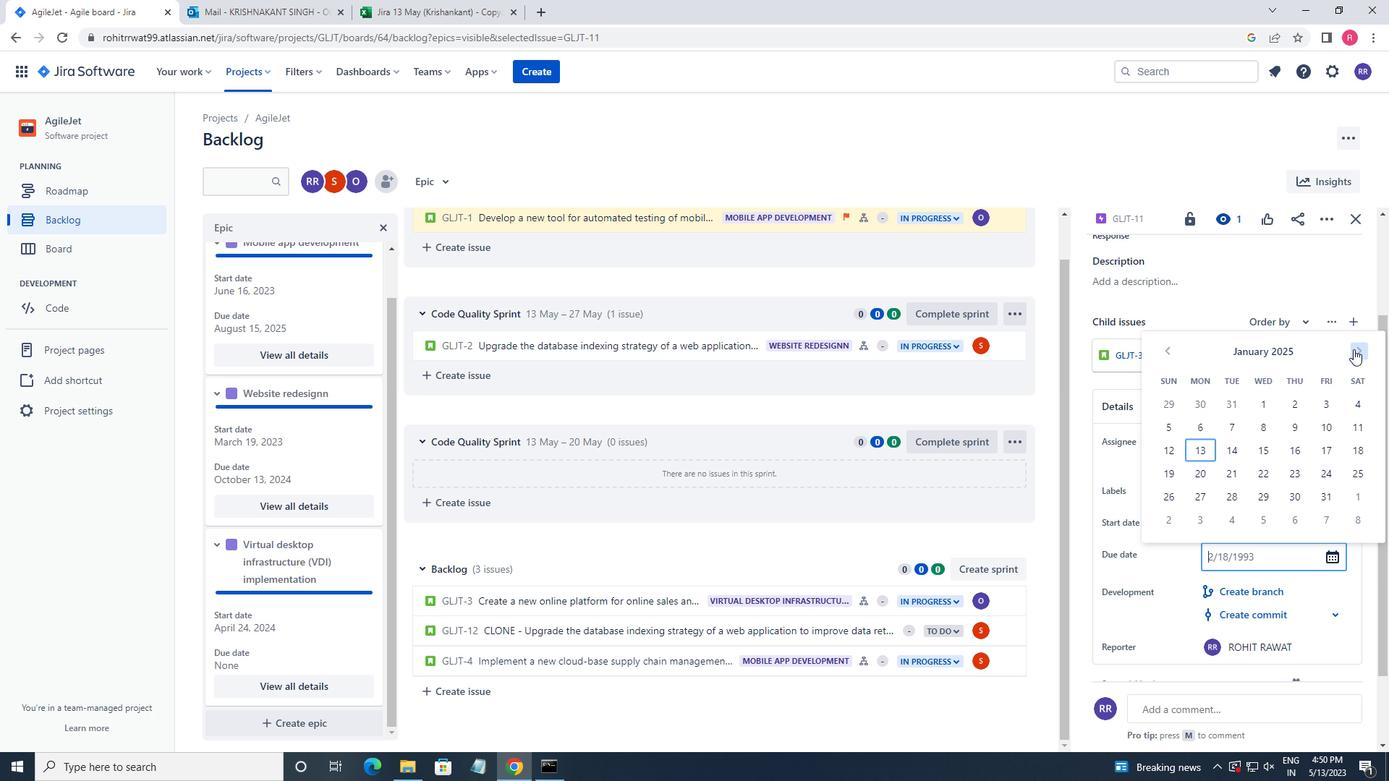 
Action: Mouse pressed left at (1353, 349)
Screenshot: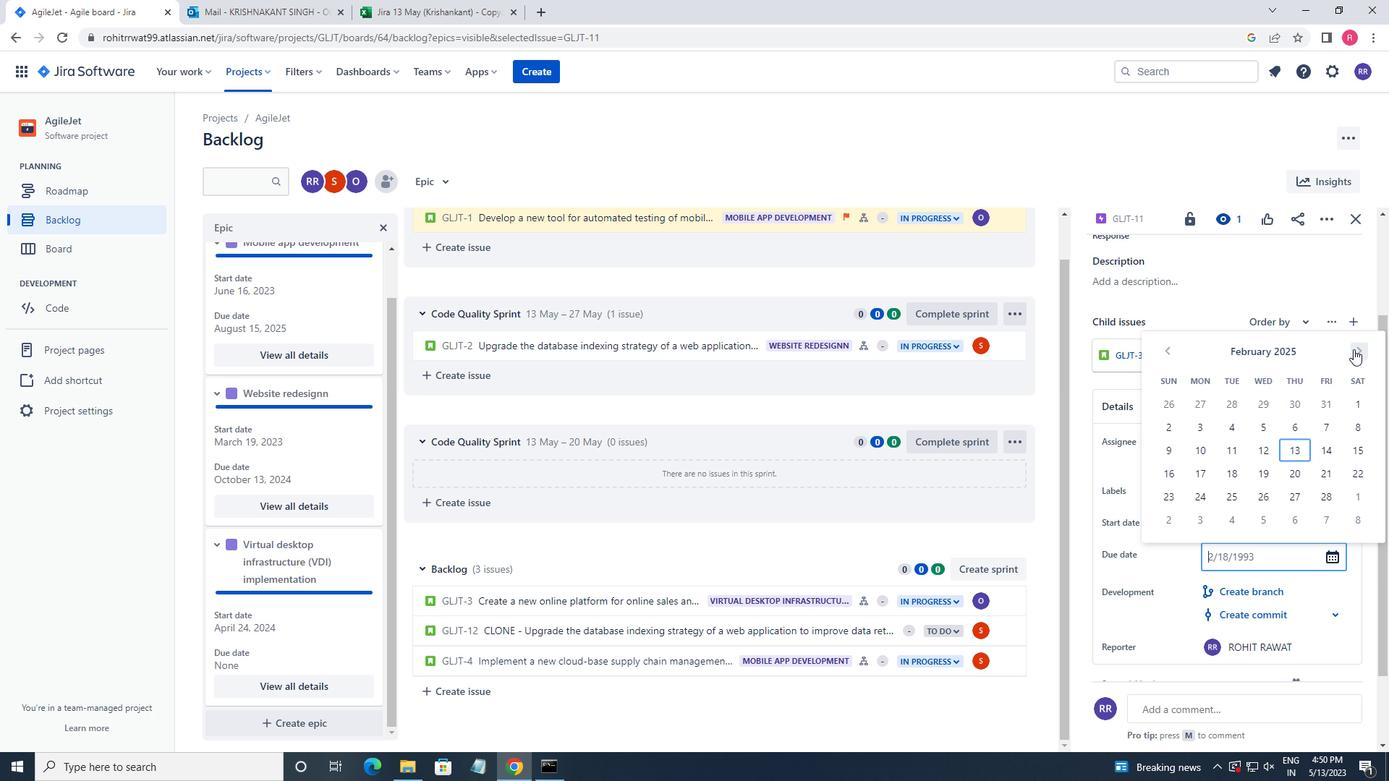 
Action: Mouse pressed left at (1353, 349)
Screenshot: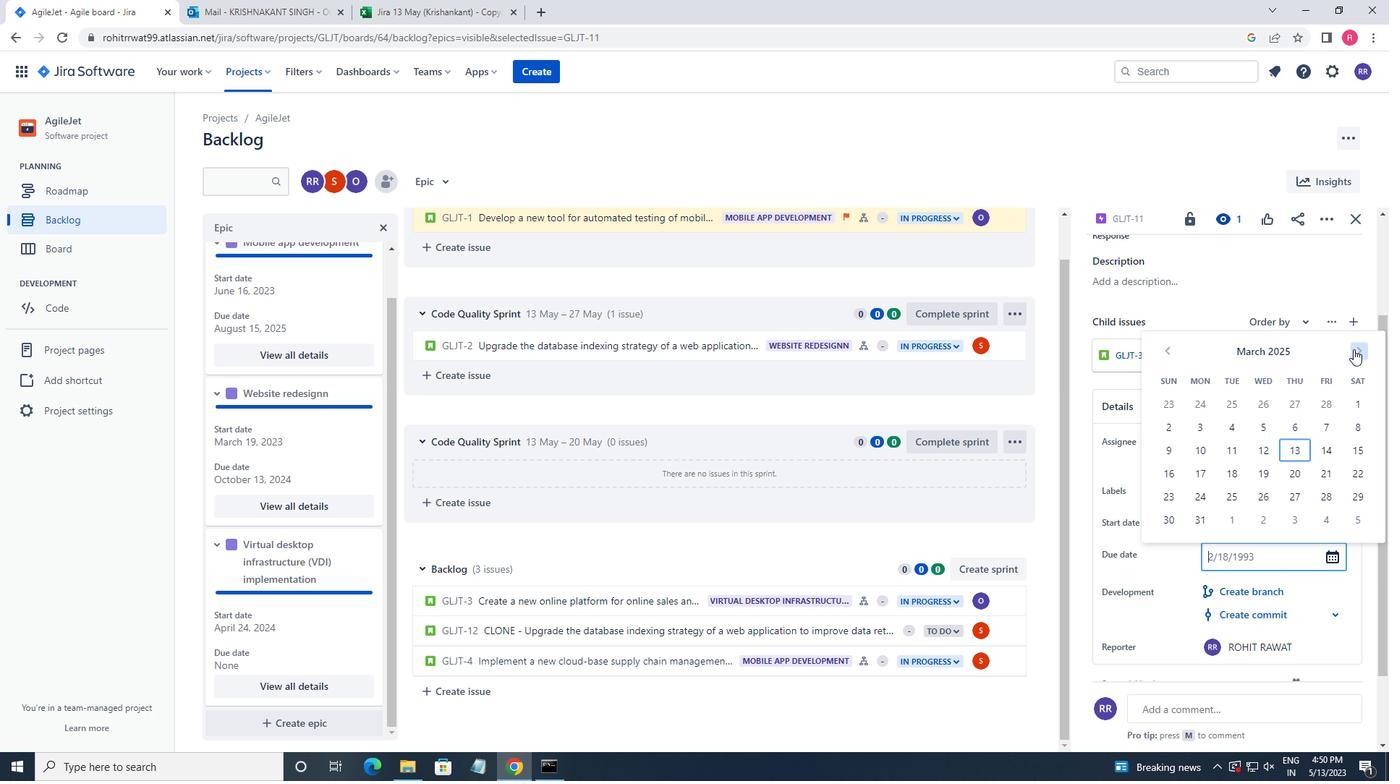 
Action: Mouse pressed left at (1353, 349)
Screenshot: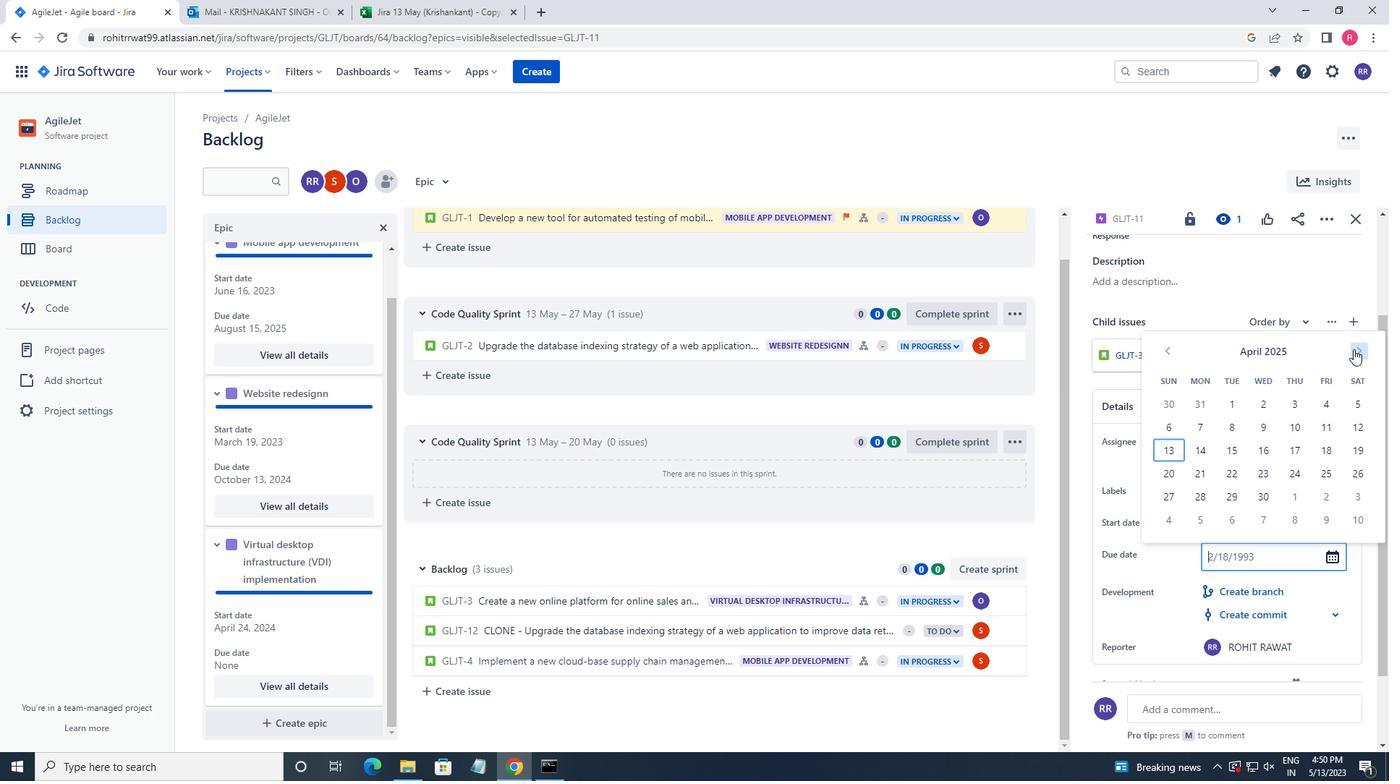 
Action: Mouse pressed left at (1353, 349)
Screenshot: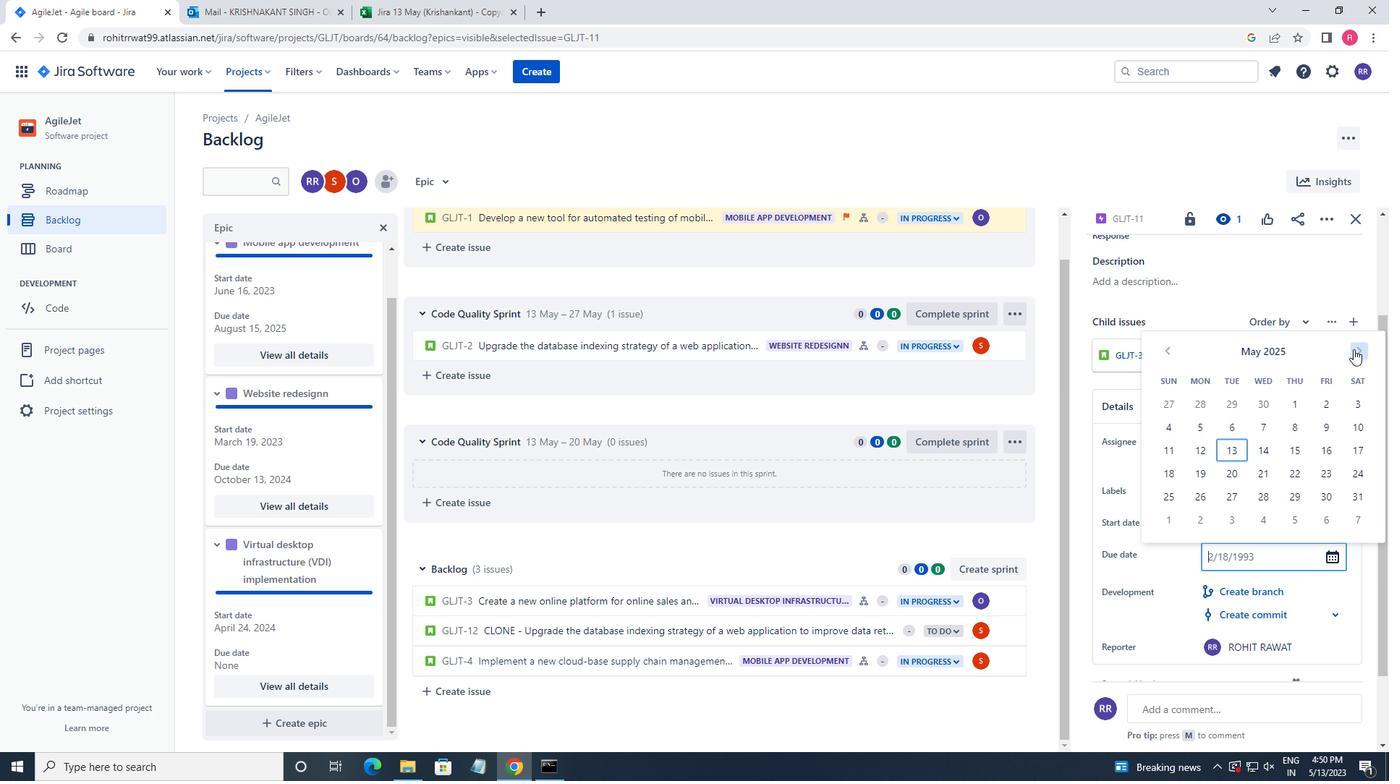 
Action: Mouse pressed left at (1353, 349)
Screenshot: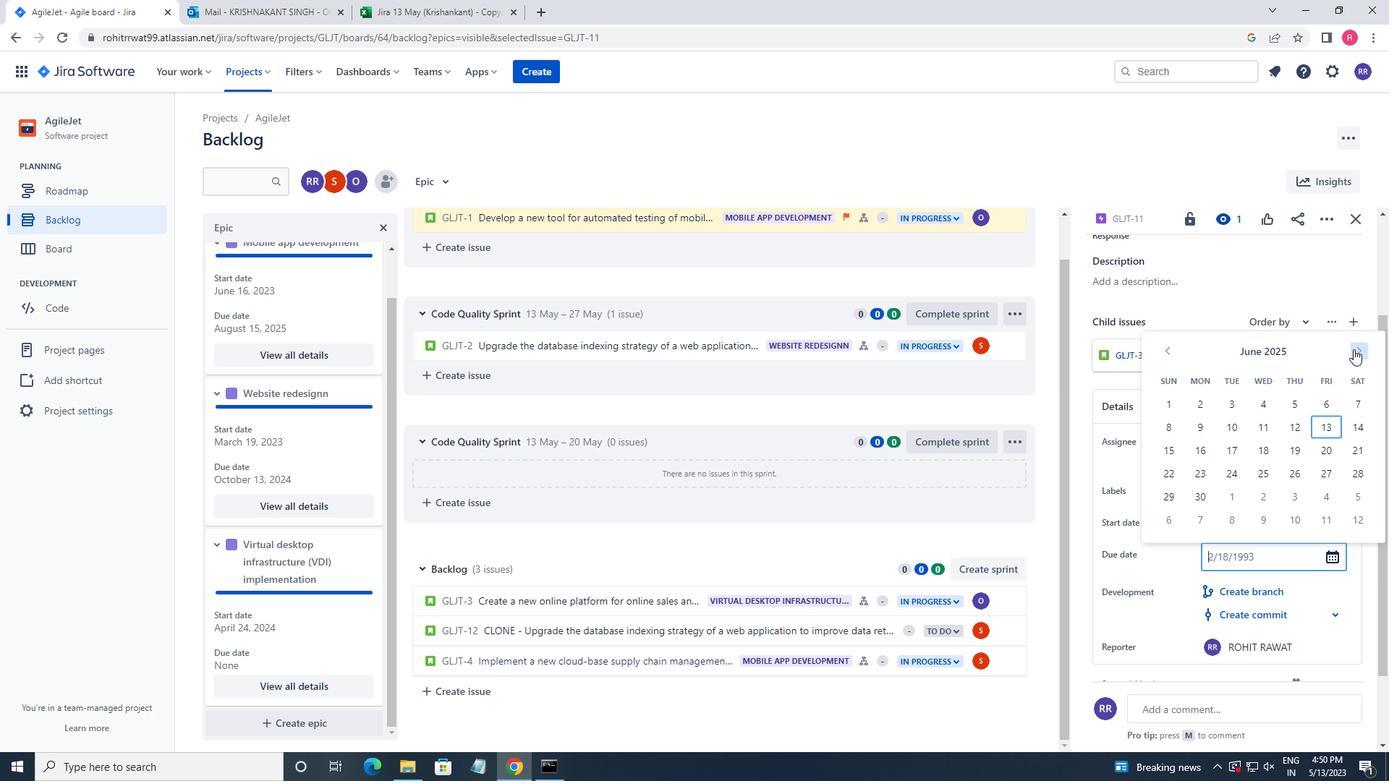 
Action: Mouse pressed left at (1353, 349)
Screenshot: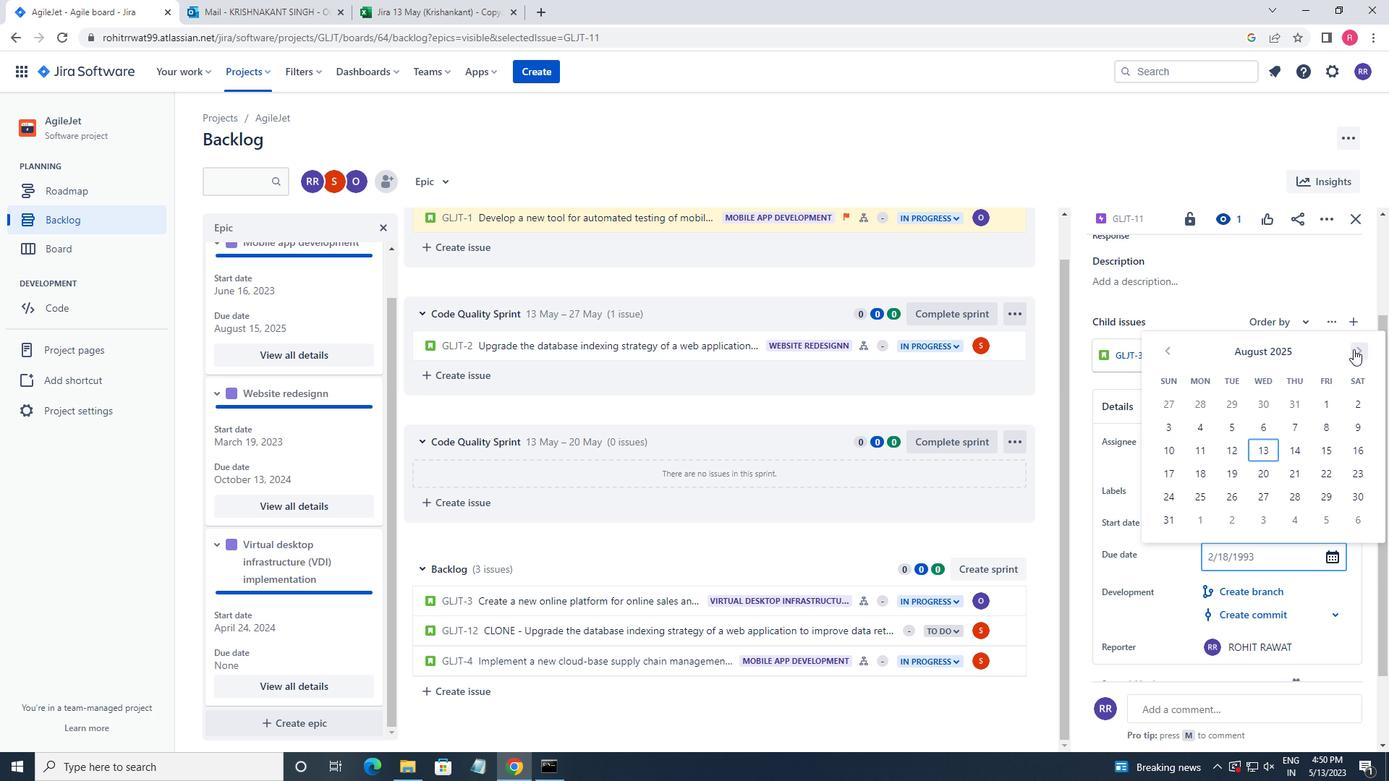 
Action: Mouse pressed left at (1353, 349)
Screenshot: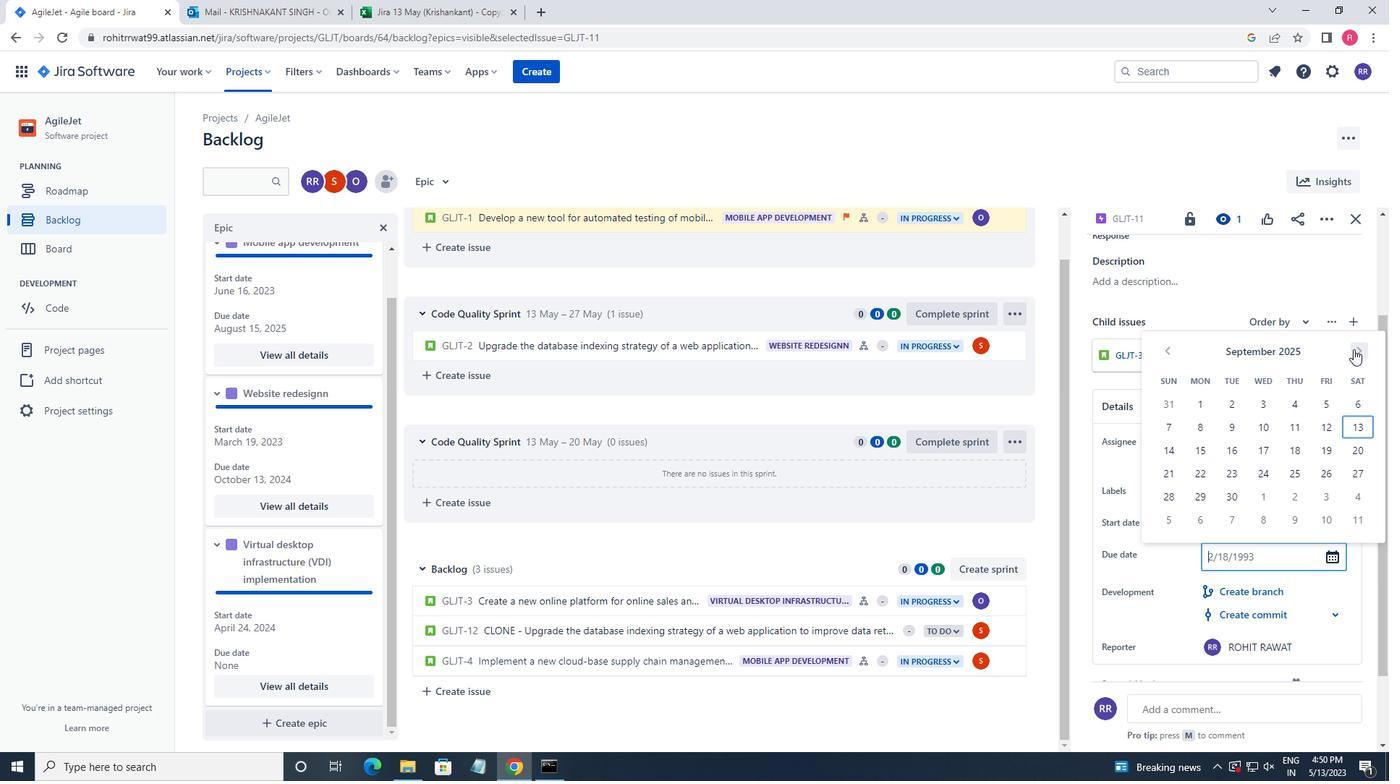 
Action: Mouse pressed left at (1353, 349)
Screenshot: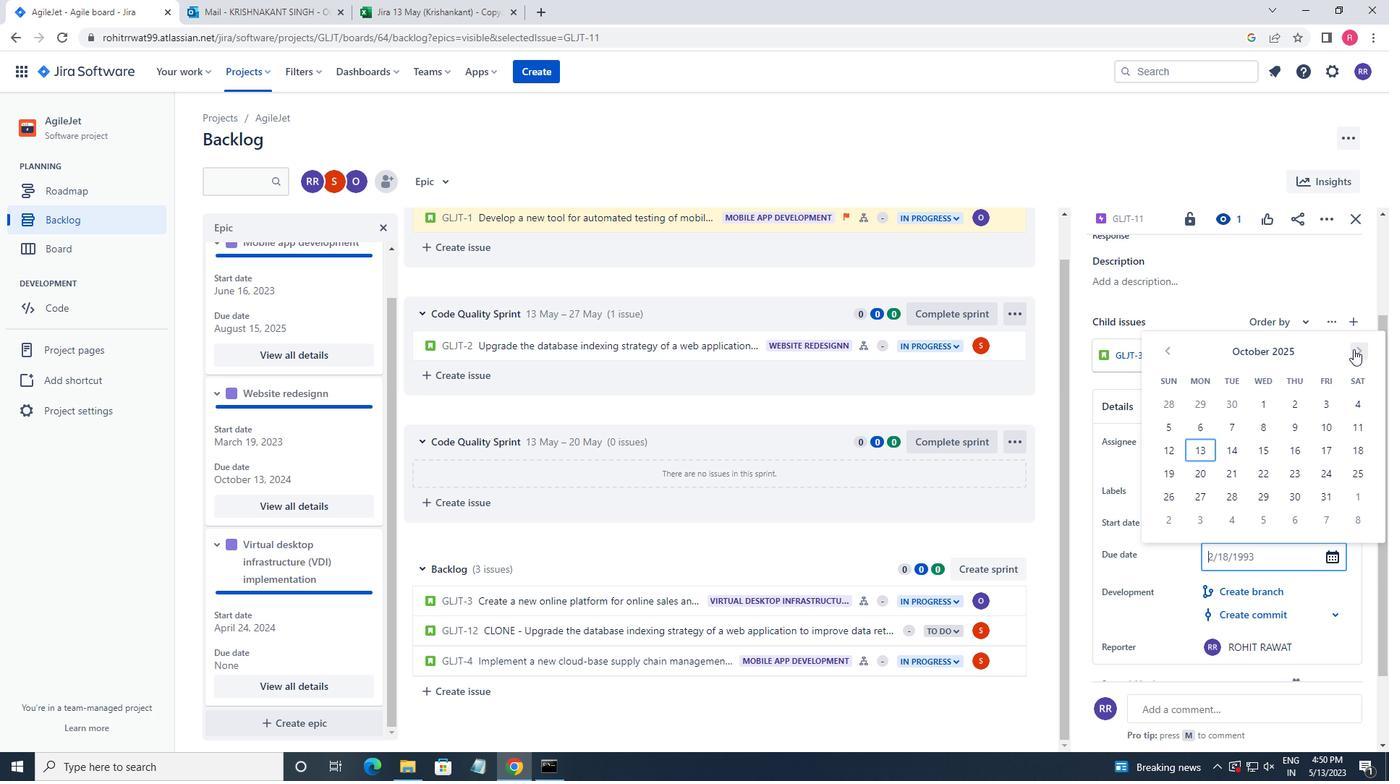 
Action: Mouse moved to (1172, 354)
Screenshot: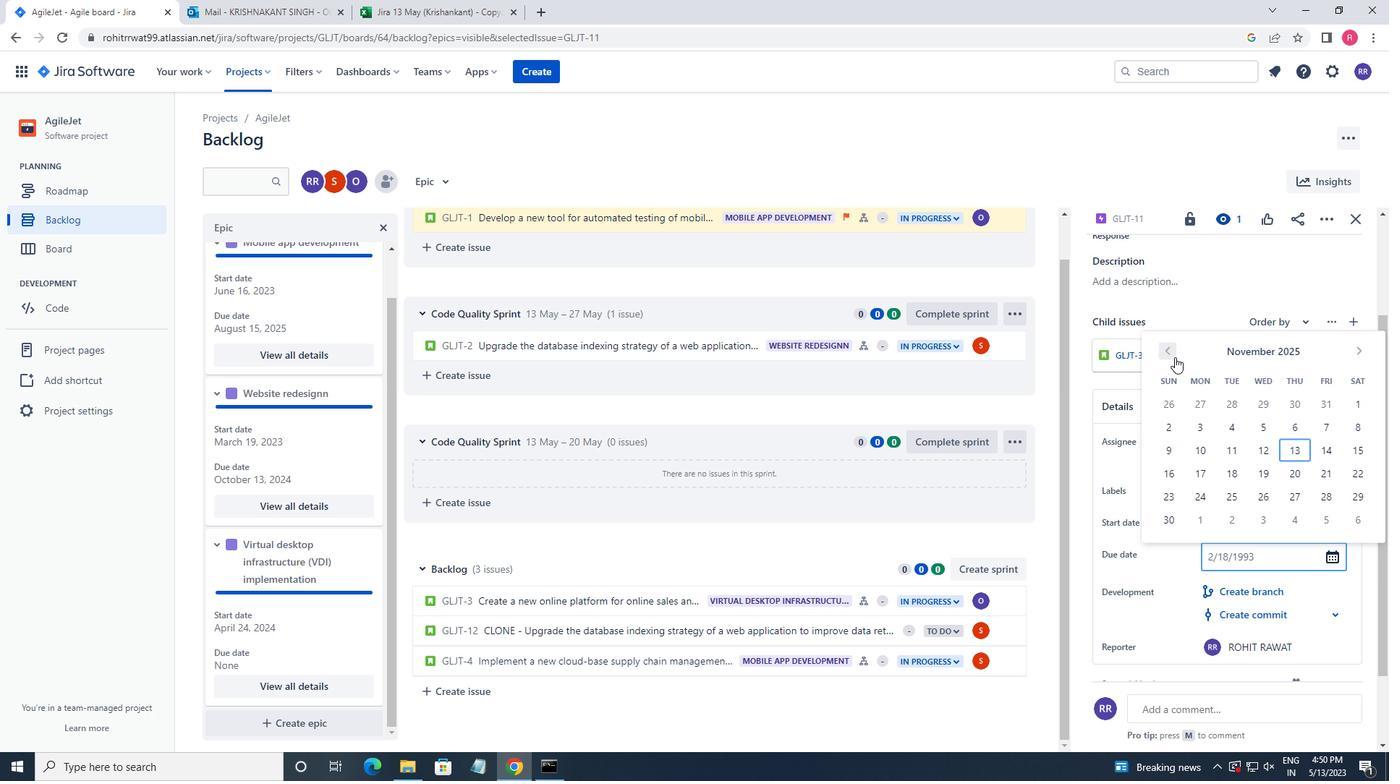 
Action: Mouse pressed left at (1172, 354)
Screenshot: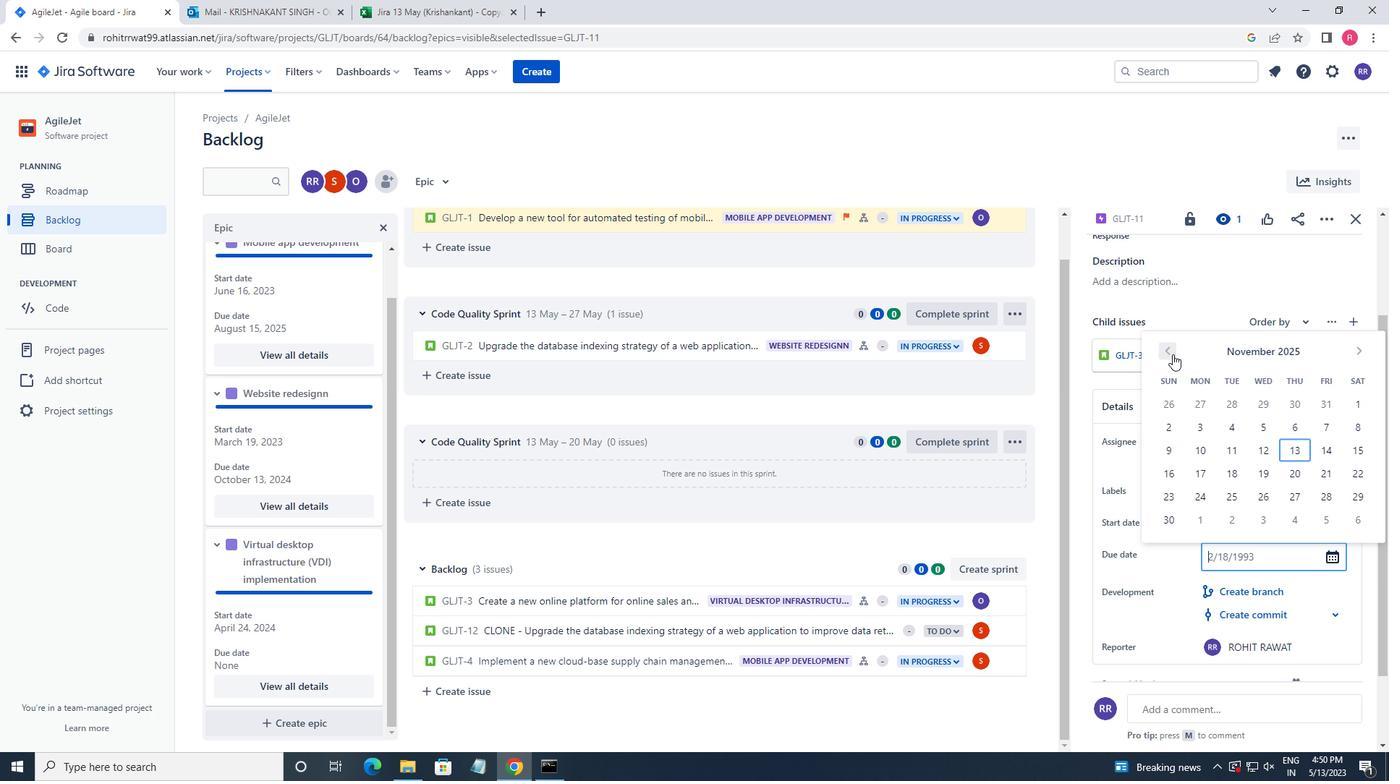 
Action: Mouse moved to (1177, 497)
Screenshot: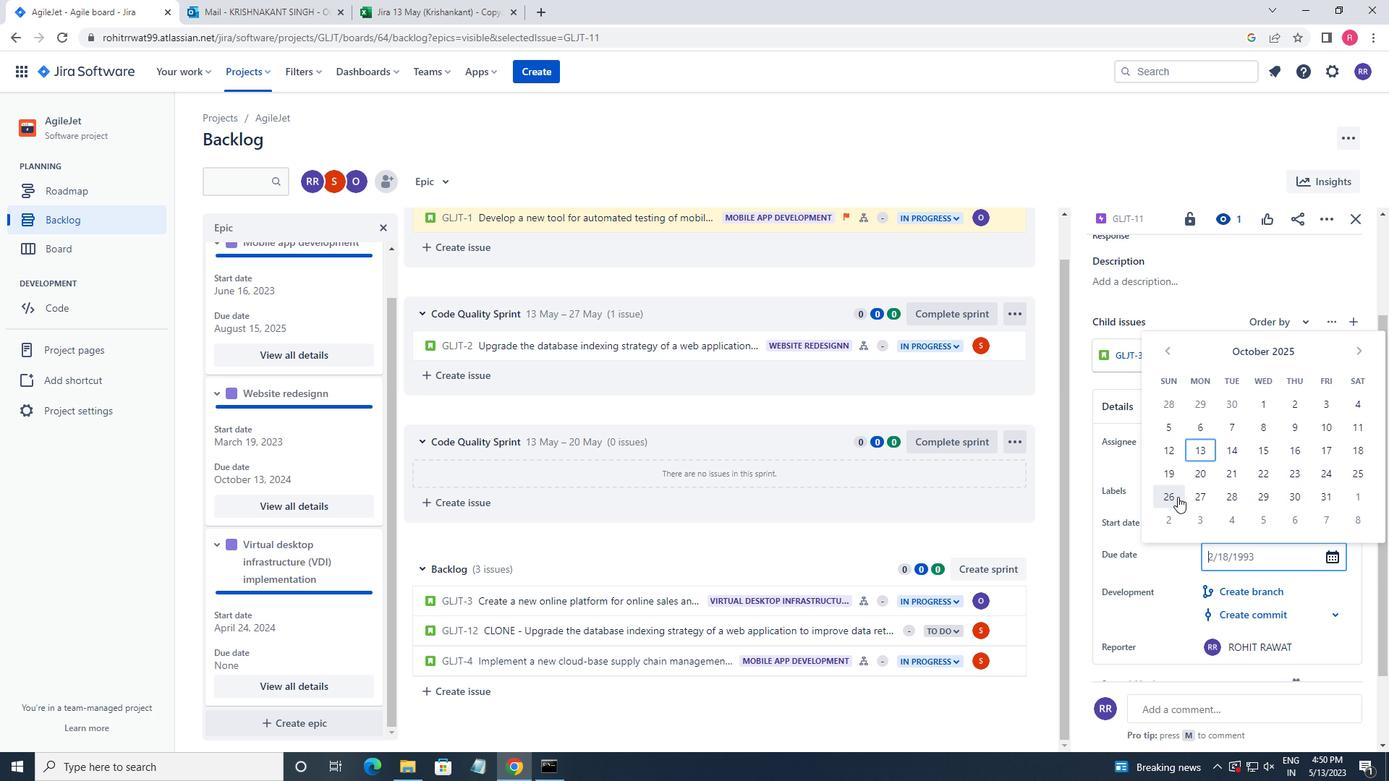 
Action: Mouse pressed left at (1177, 497)
Screenshot: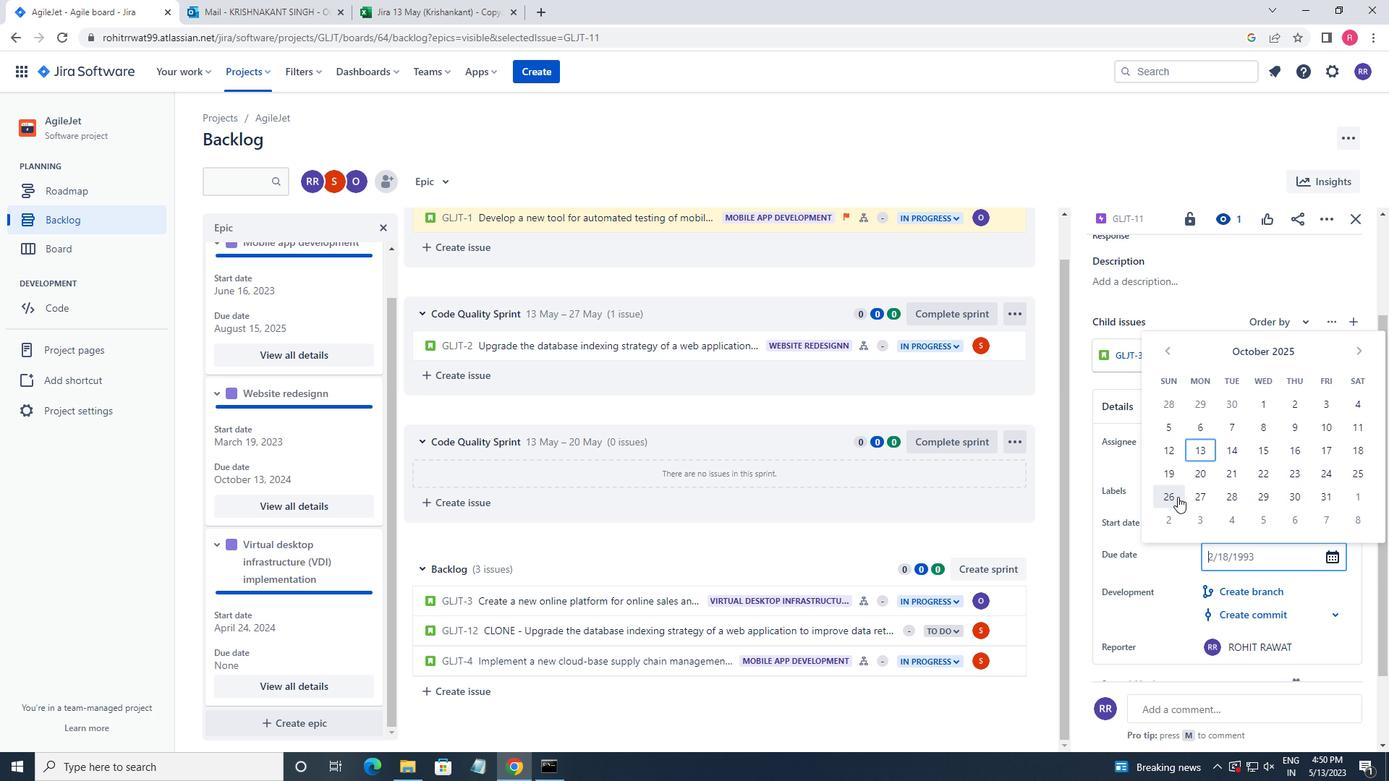 
Action: Mouse moved to (1376, 457)
Screenshot: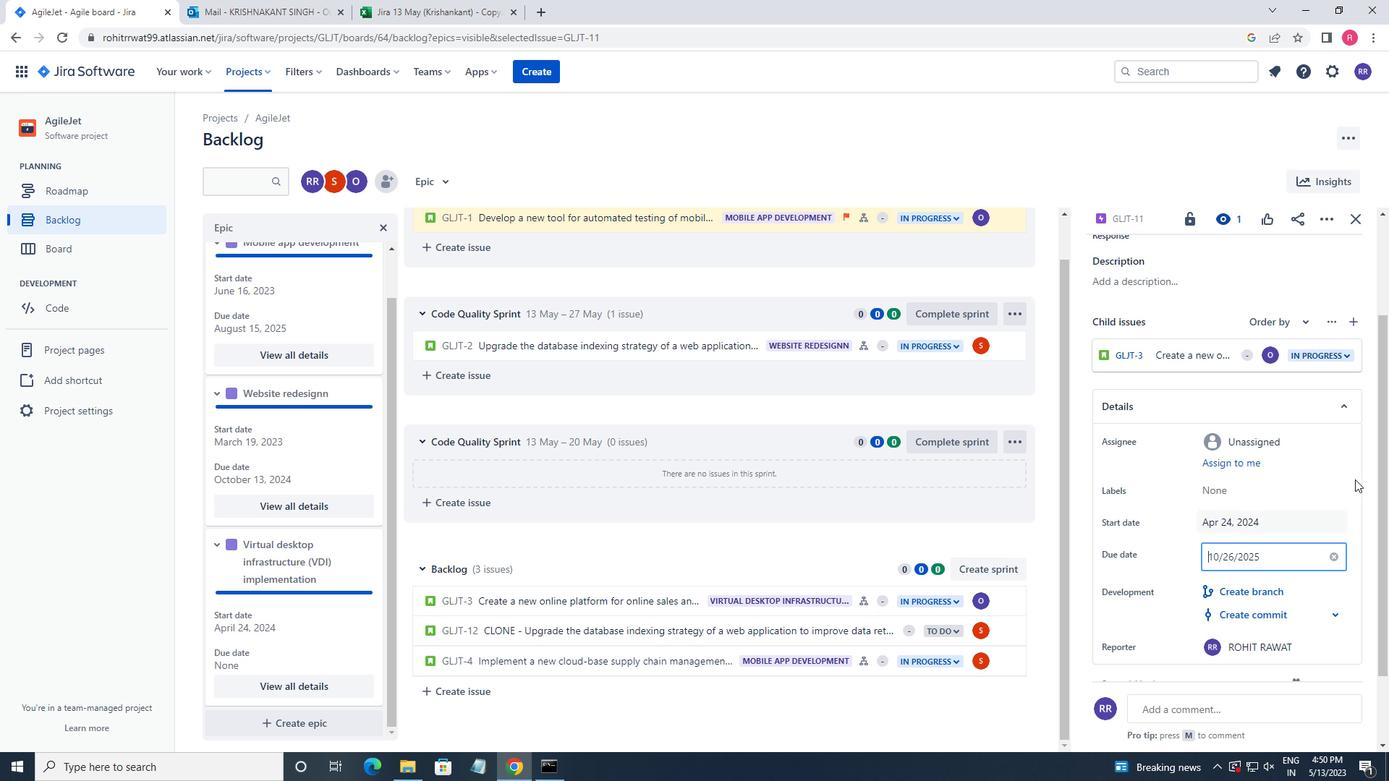 
Action: Mouse pressed left at (1376, 457)
Screenshot: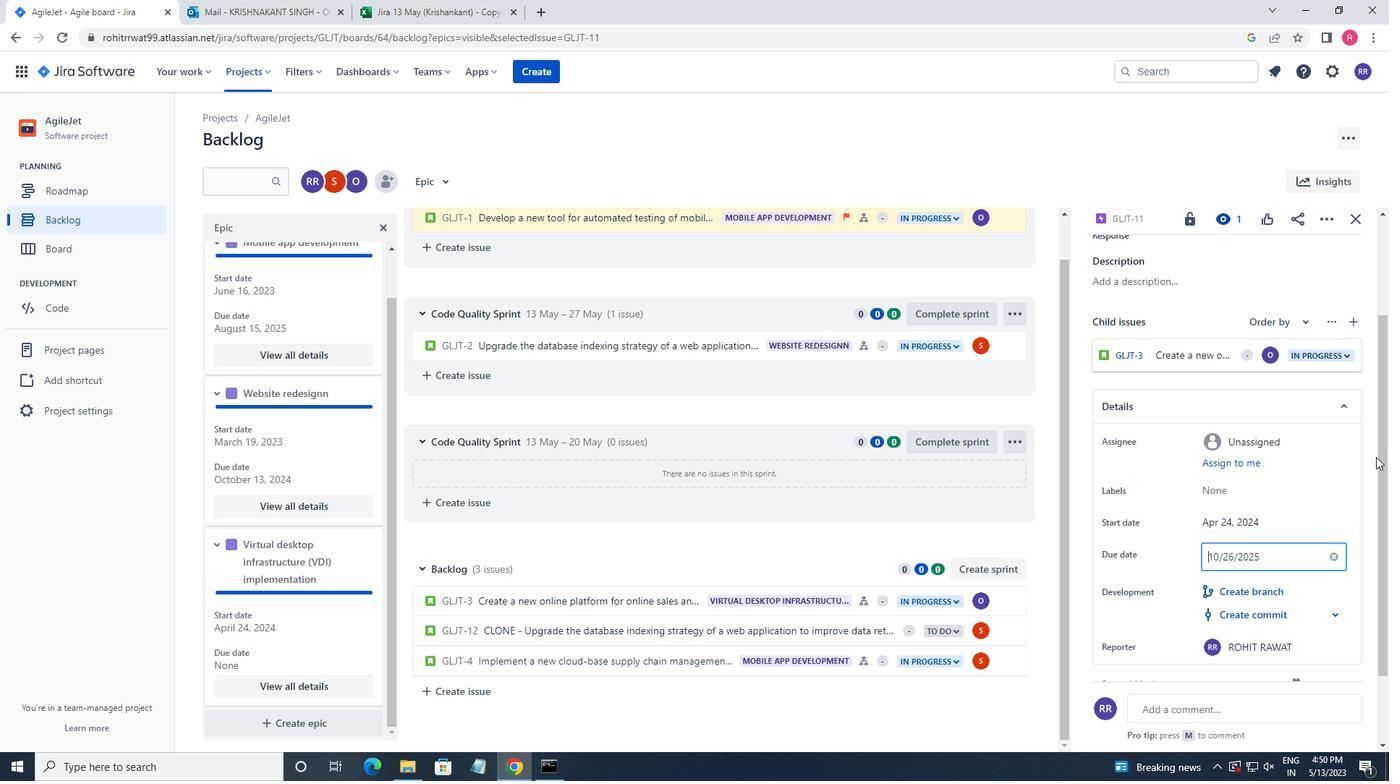 
Action: Mouse moved to (1376, 456)
Screenshot: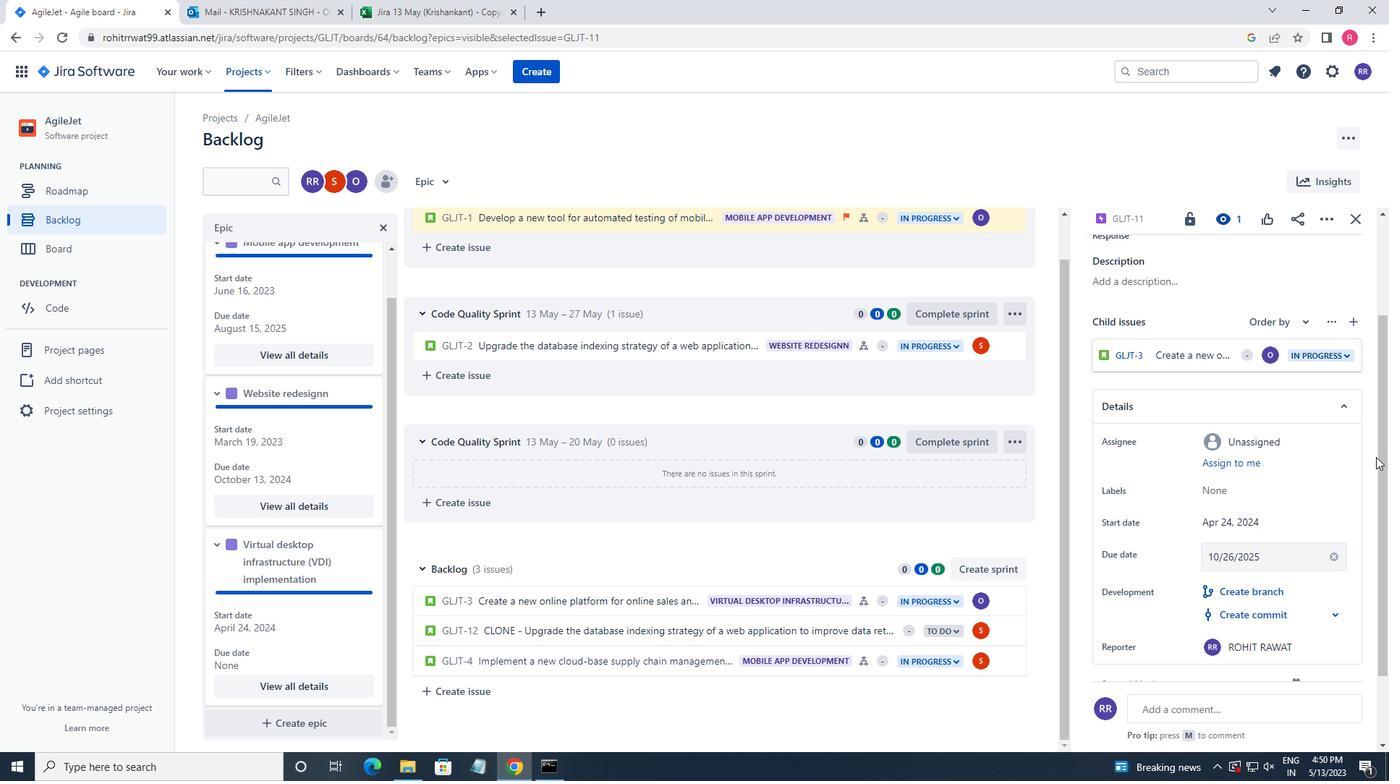
